 Task: Compose an email with the signature Georgia Howard with the subject Request for a skill assessment and the message Please let me know if there are any updates on the issue. from softage.2@softage.net to softage.5@softage.net with an attached image file Team_photo.jpg Undo the message and rewrite the message as I appreciate your attention to detail and thorough response. Send the email. Finally, move the email from Sent Items to the label Haircare
Action: Mouse moved to (106, 122)
Screenshot: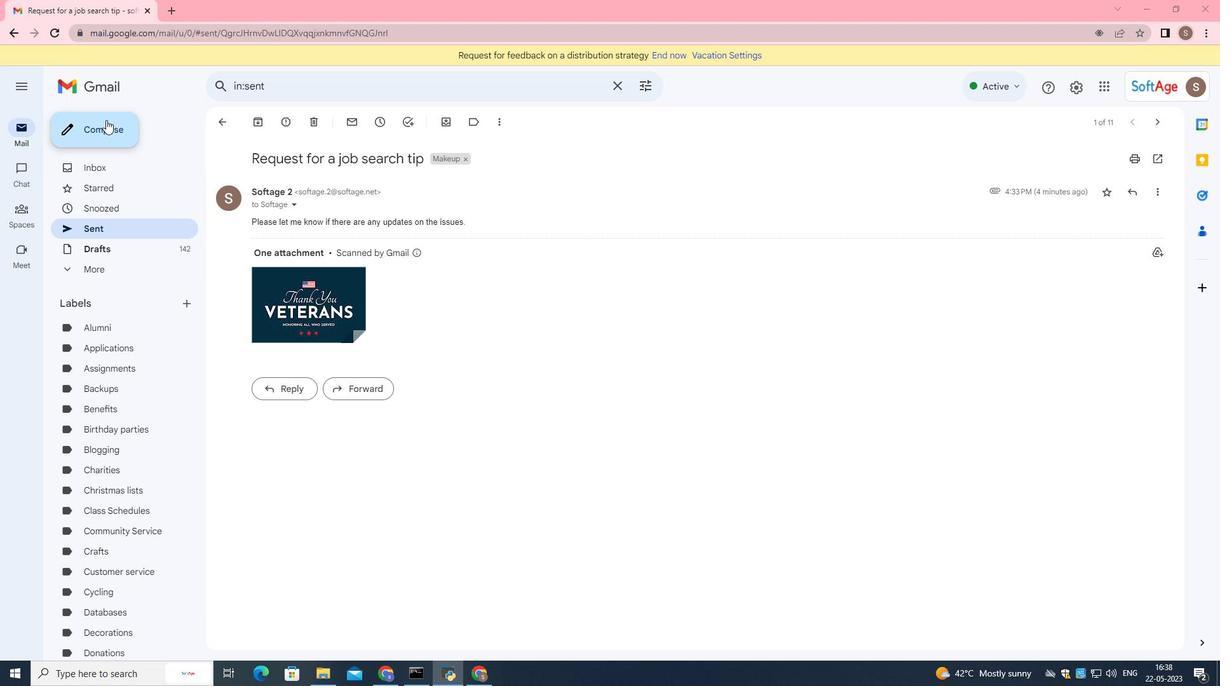 
Action: Mouse pressed left at (106, 122)
Screenshot: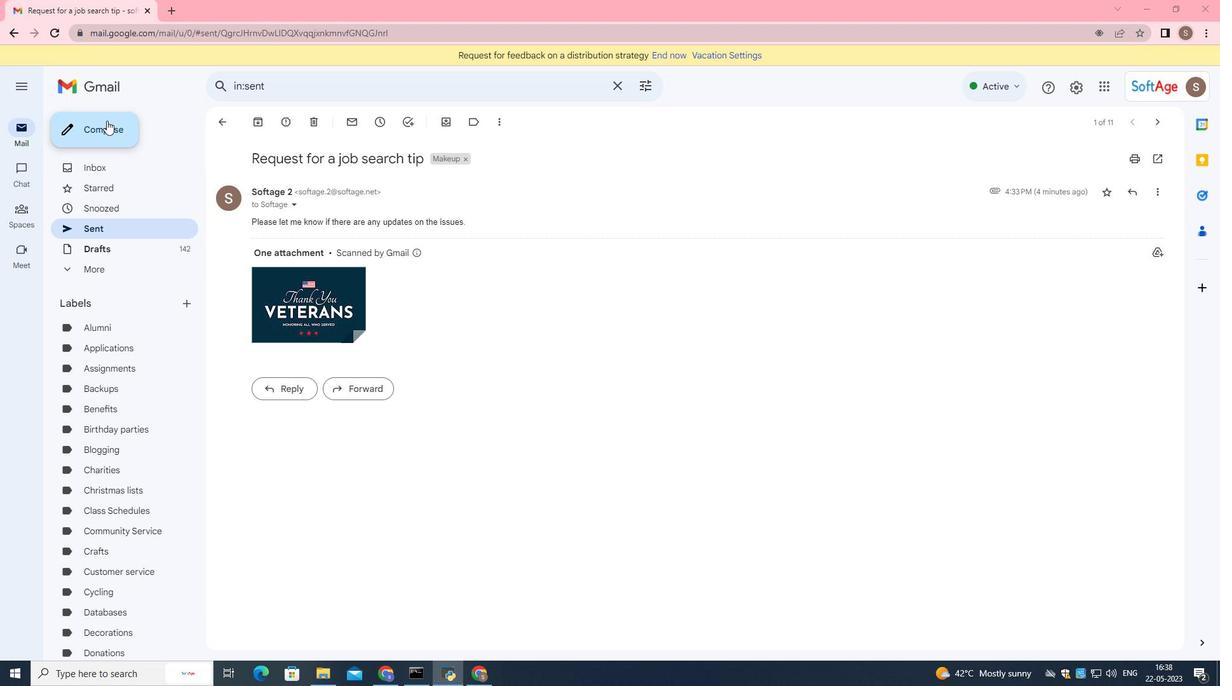 
Action: Mouse moved to (89, 87)
Screenshot: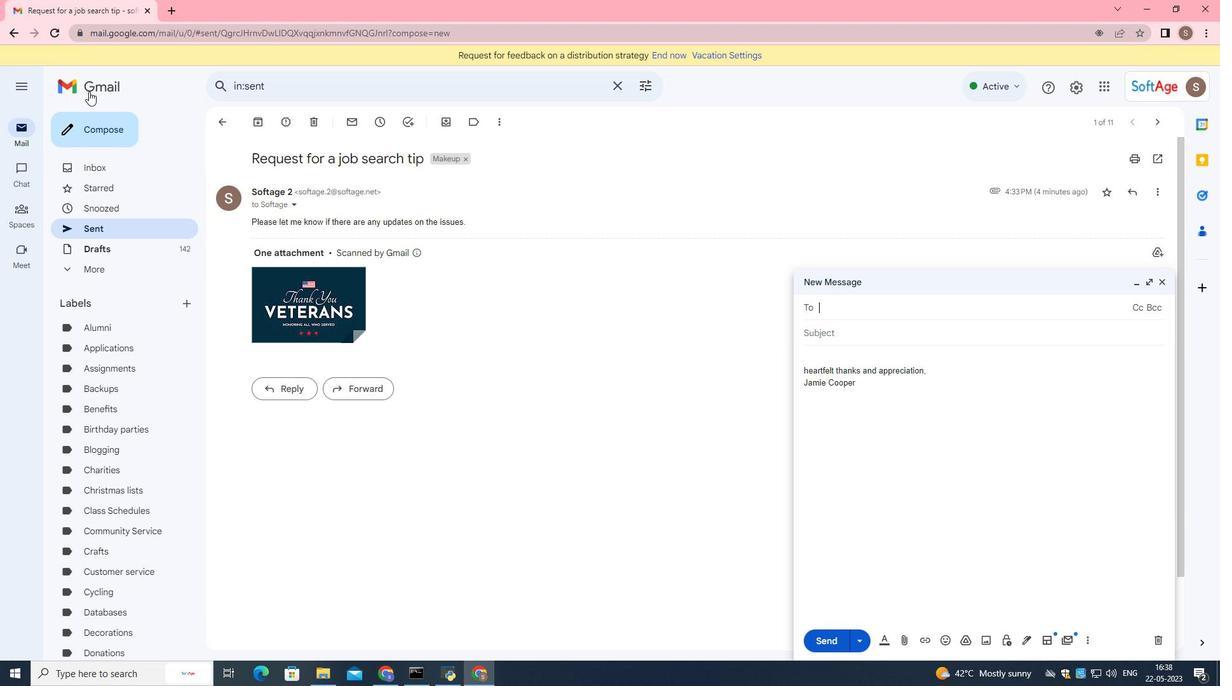 
Action: Mouse pressed left at (89, 87)
Screenshot: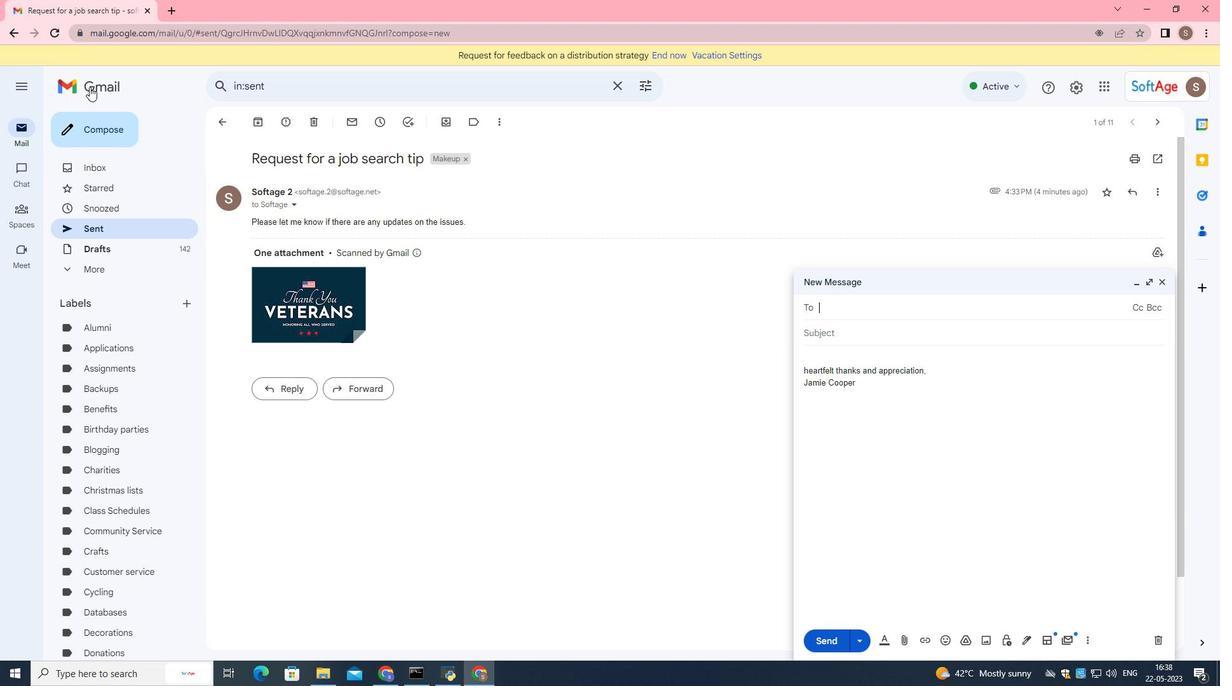 
Action: Mouse moved to (1162, 282)
Screenshot: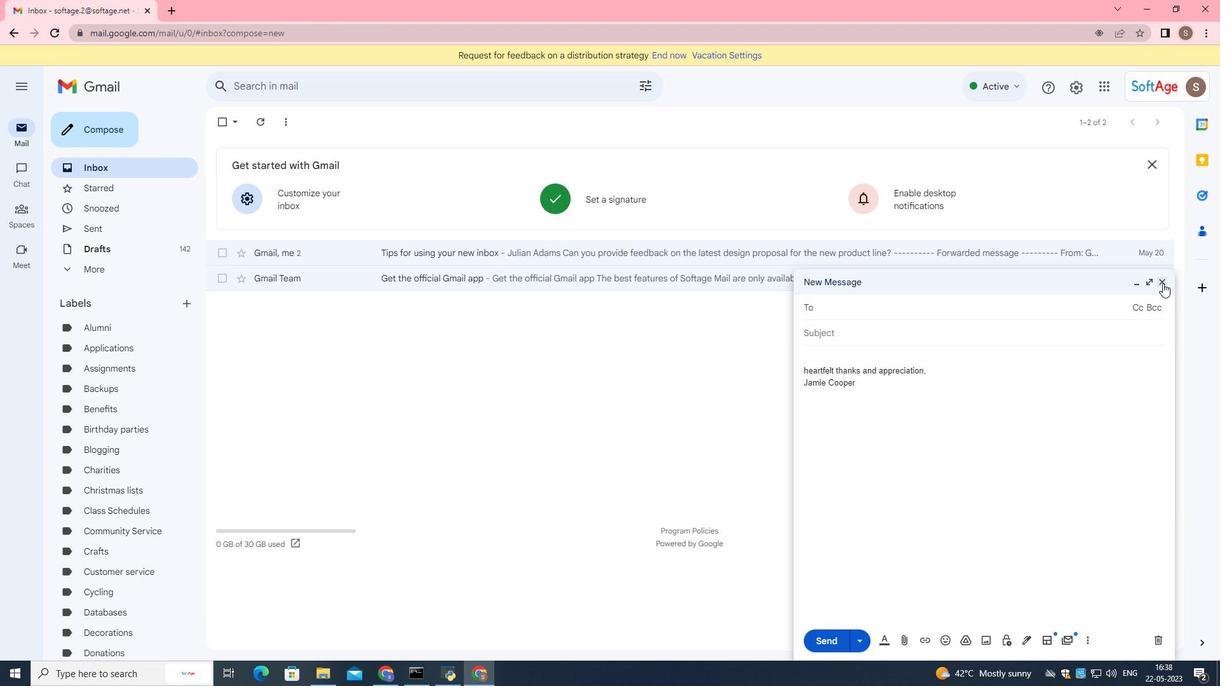 
Action: Mouse pressed left at (1162, 282)
Screenshot: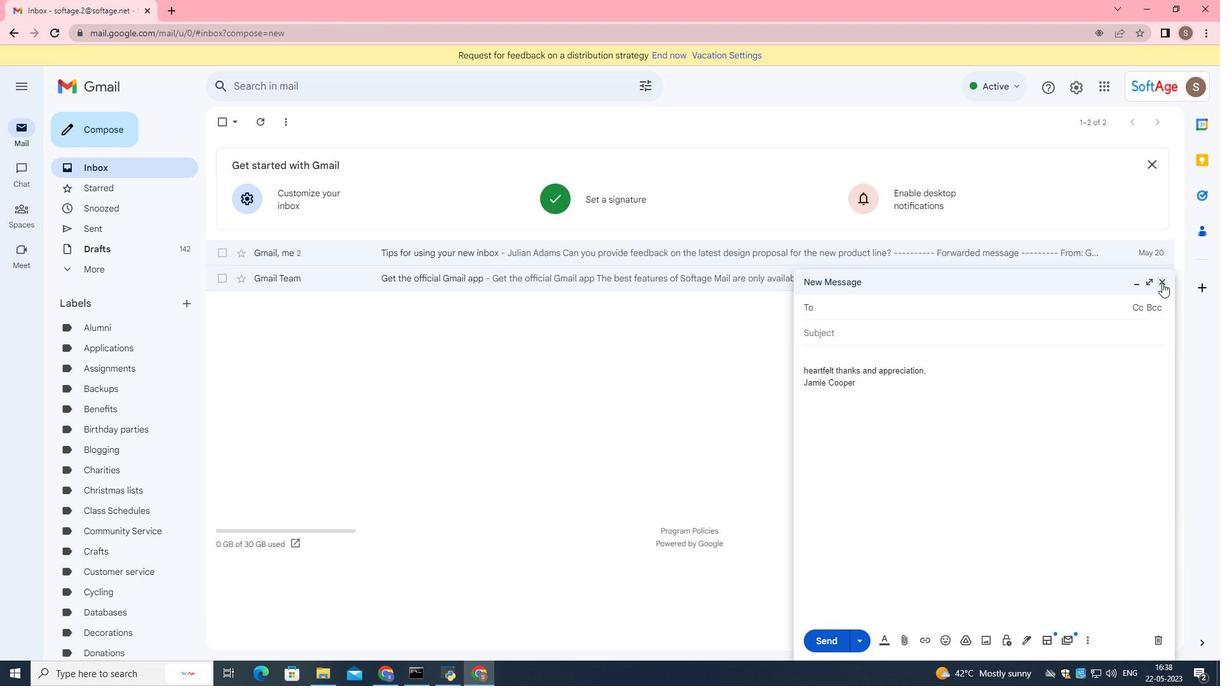 
Action: Mouse moved to (70, 92)
Screenshot: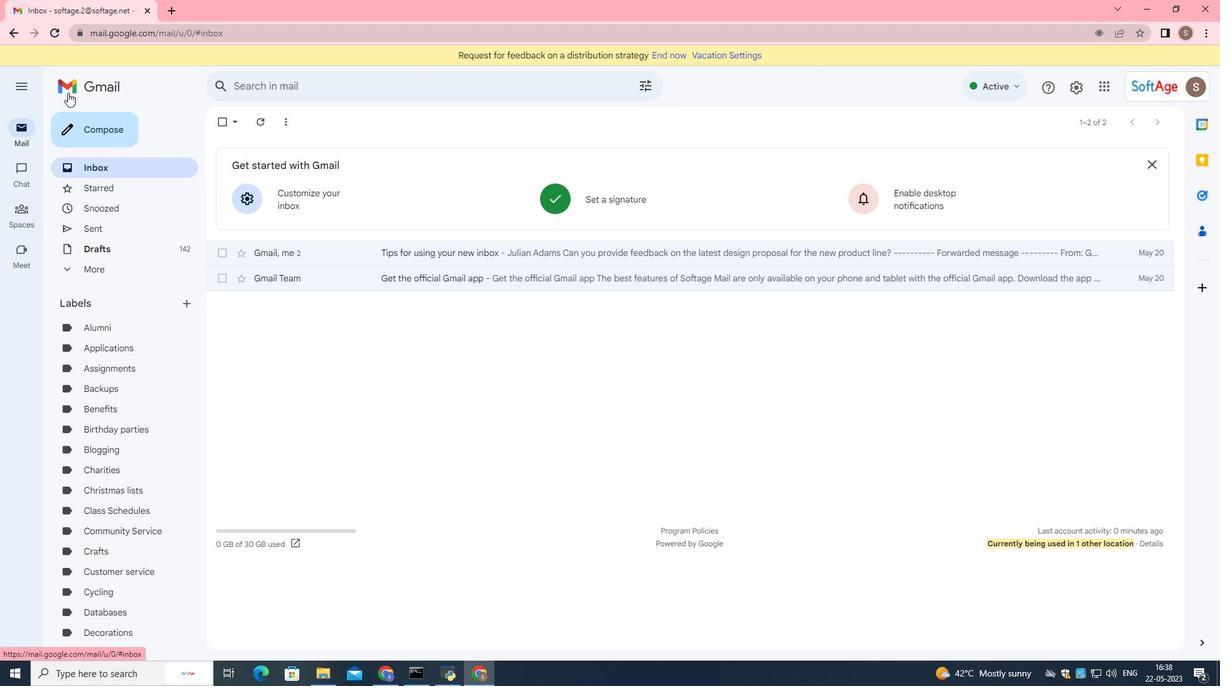 
Action: Mouse pressed left at (70, 92)
Screenshot: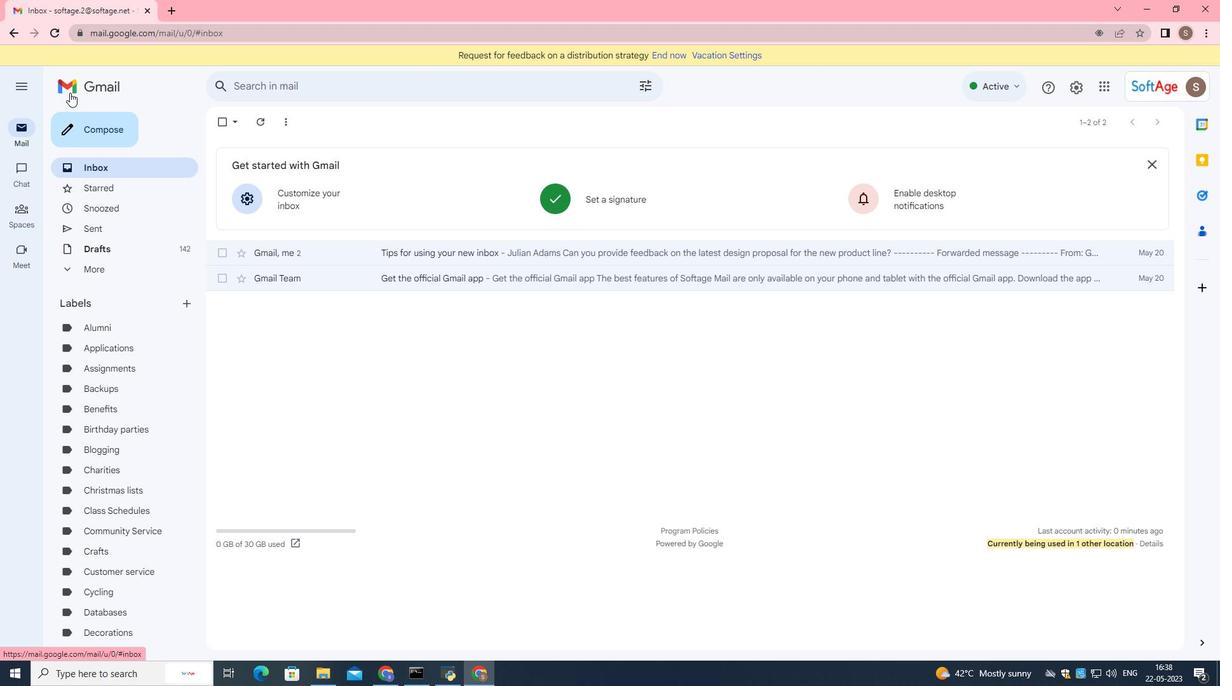
Action: Mouse moved to (93, 126)
Screenshot: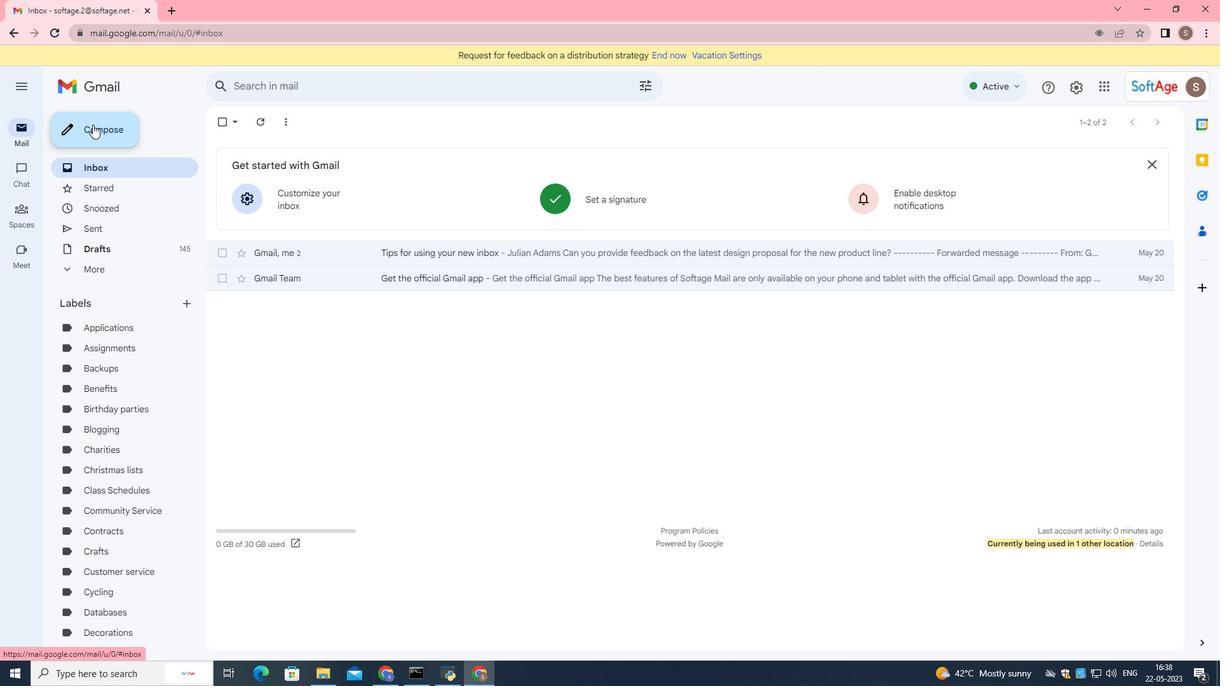 
Action: Mouse pressed left at (93, 126)
Screenshot: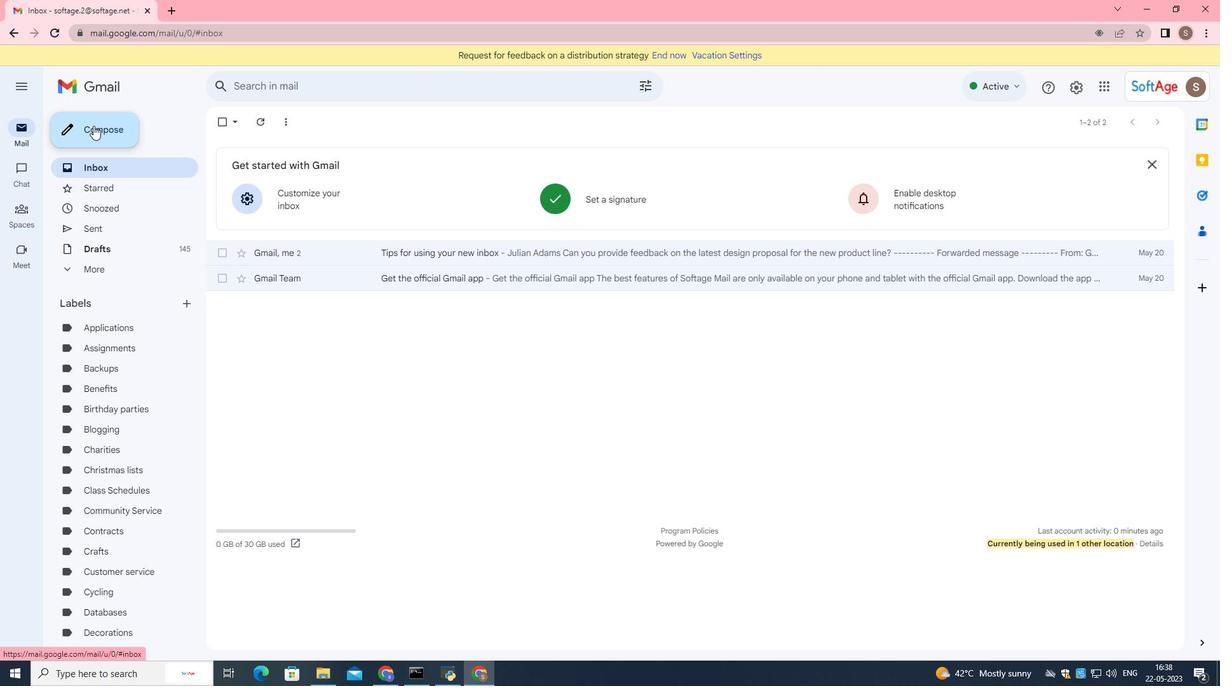 
Action: Mouse moved to (1028, 643)
Screenshot: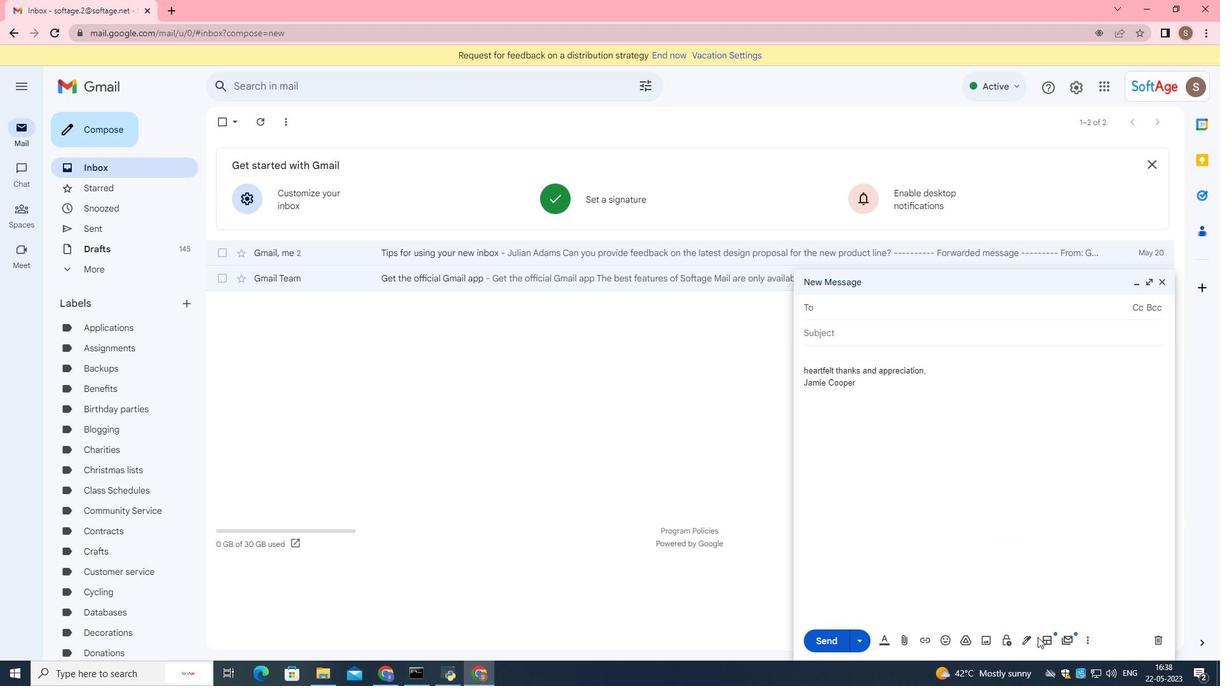 
Action: Mouse pressed left at (1028, 643)
Screenshot: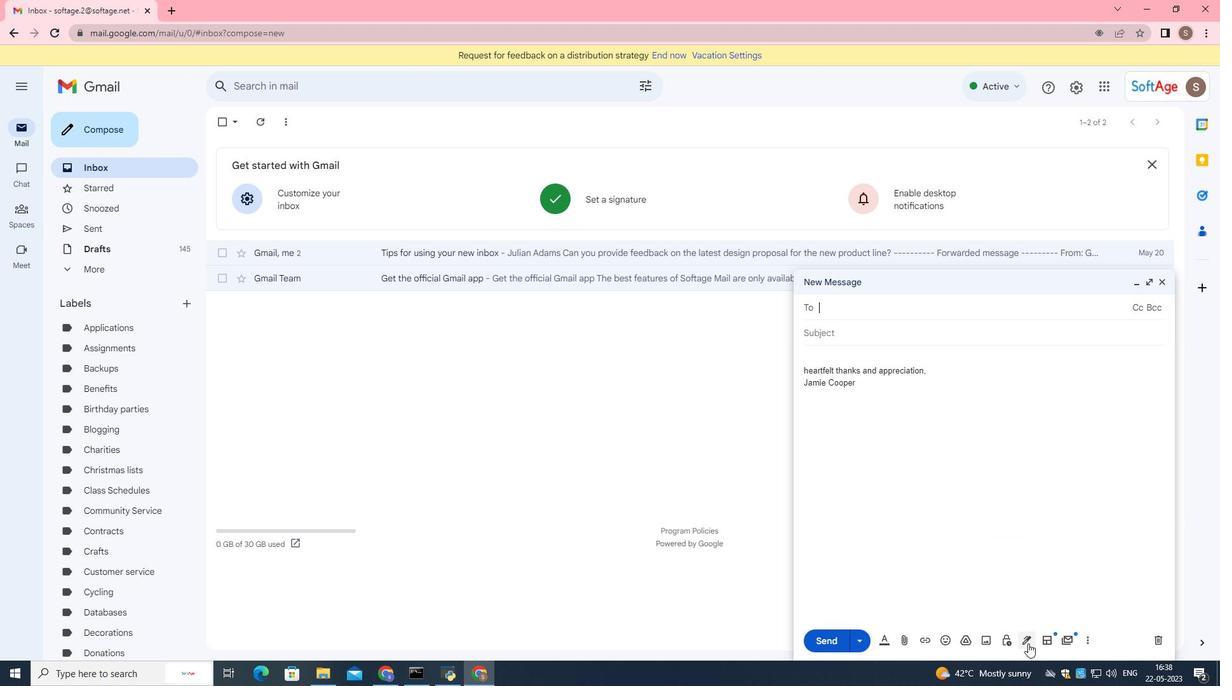 
Action: Mouse moved to (1053, 429)
Screenshot: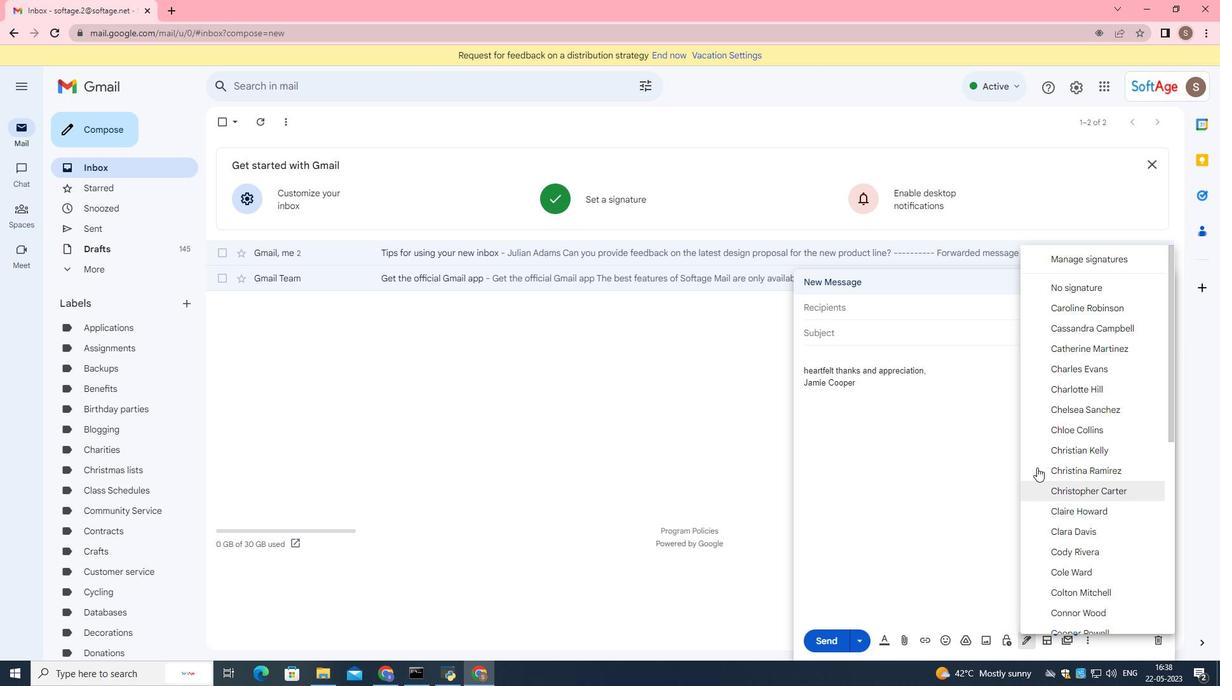
Action: Mouse scrolled (1053, 429) with delta (0, 0)
Screenshot: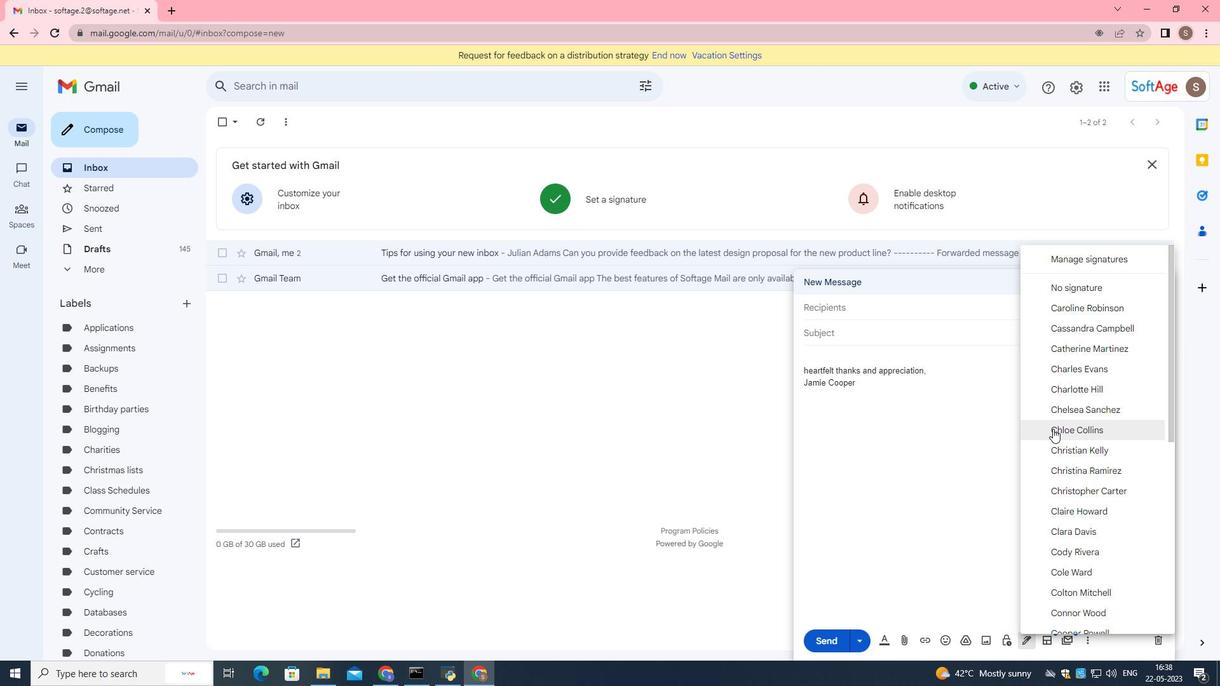 
Action: Mouse scrolled (1053, 429) with delta (0, 0)
Screenshot: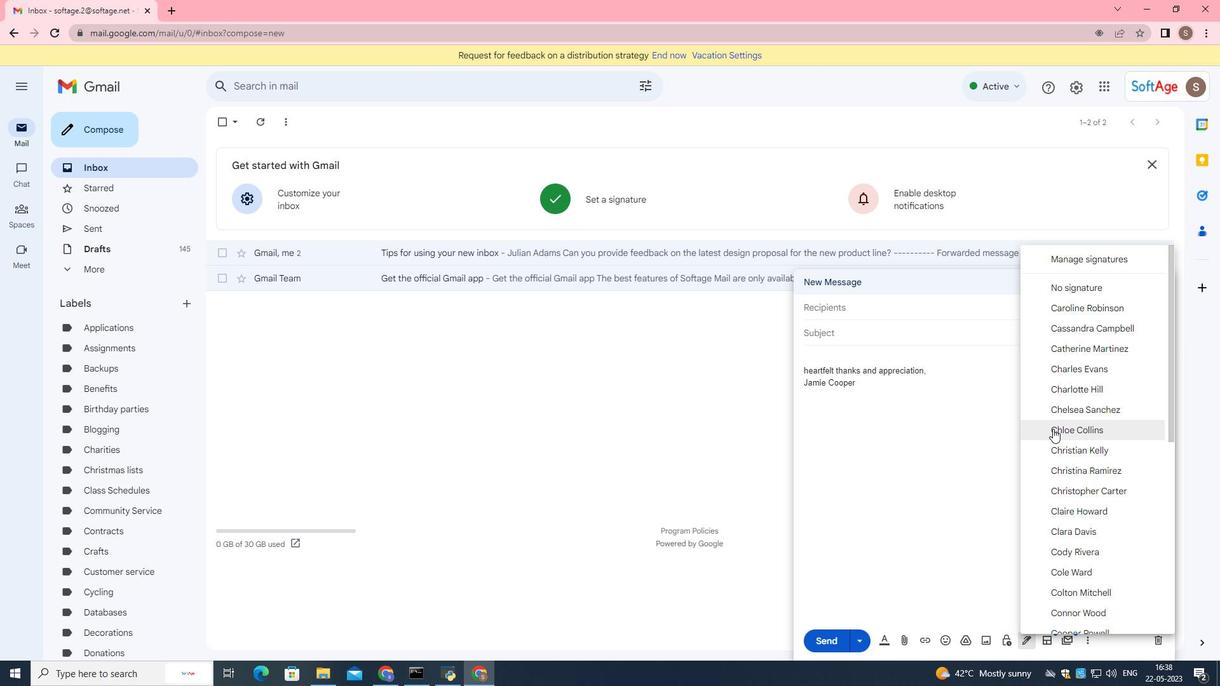 
Action: Mouse moved to (1106, 418)
Screenshot: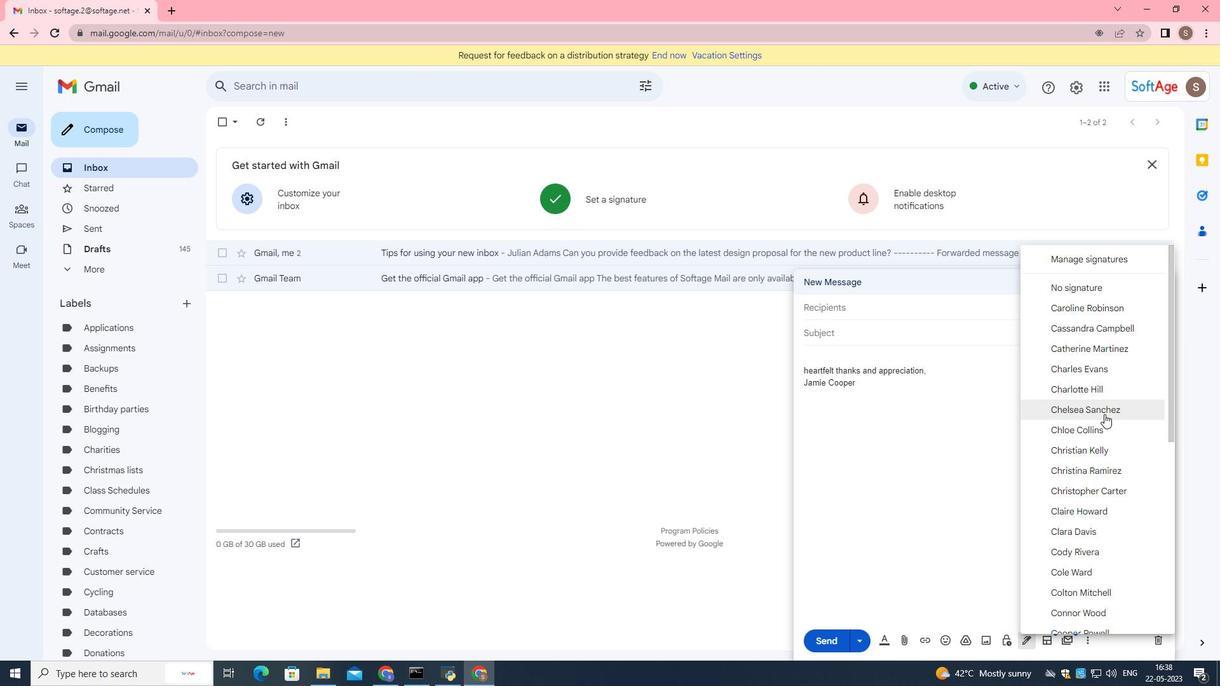 
Action: Mouse scrolled (1106, 417) with delta (0, 0)
Screenshot: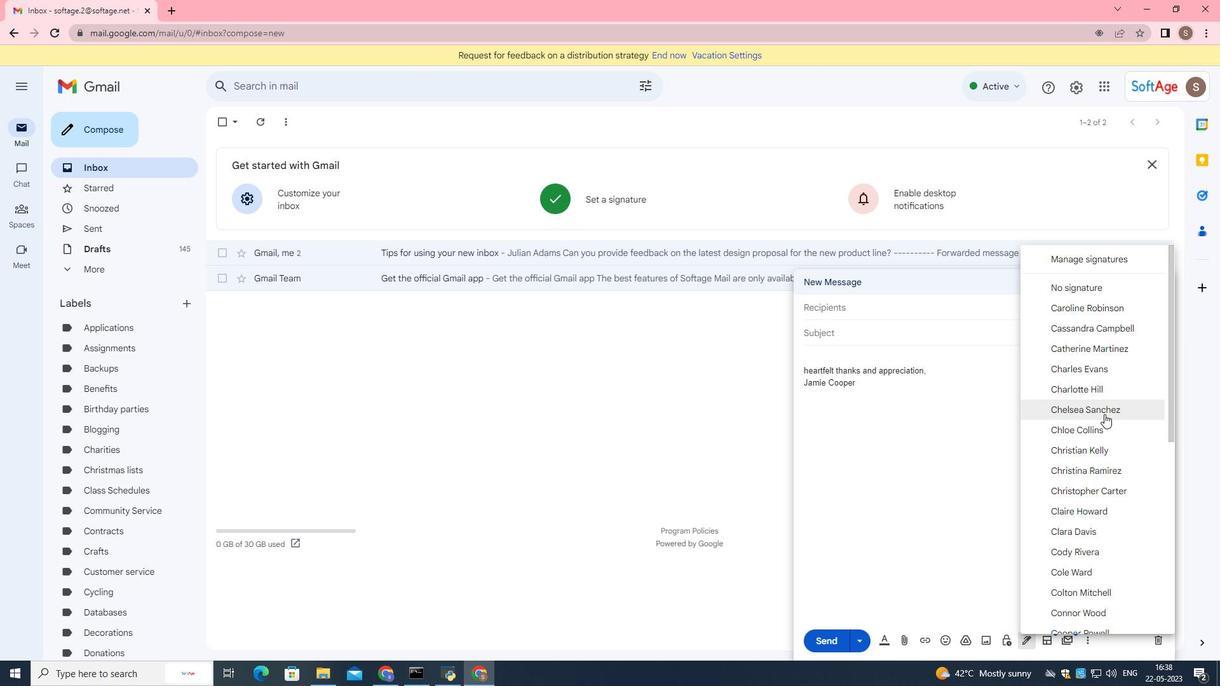 
Action: Mouse moved to (1106, 419)
Screenshot: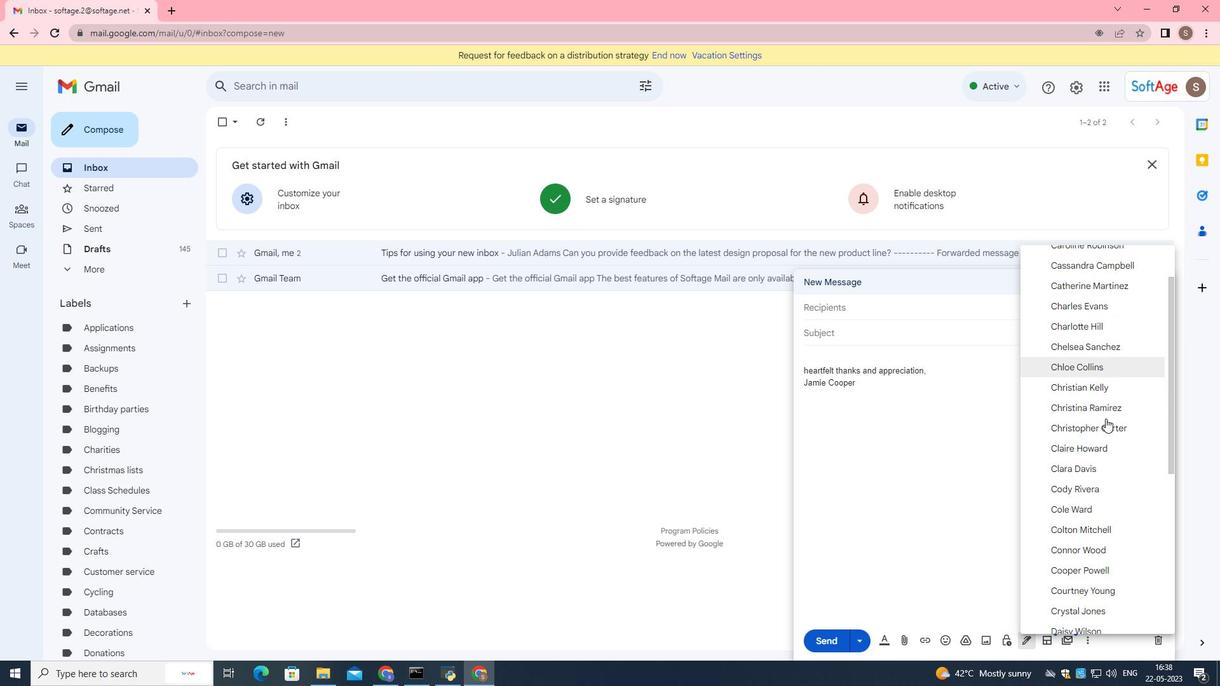 
Action: Mouse scrolled (1106, 418) with delta (0, 0)
Screenshot: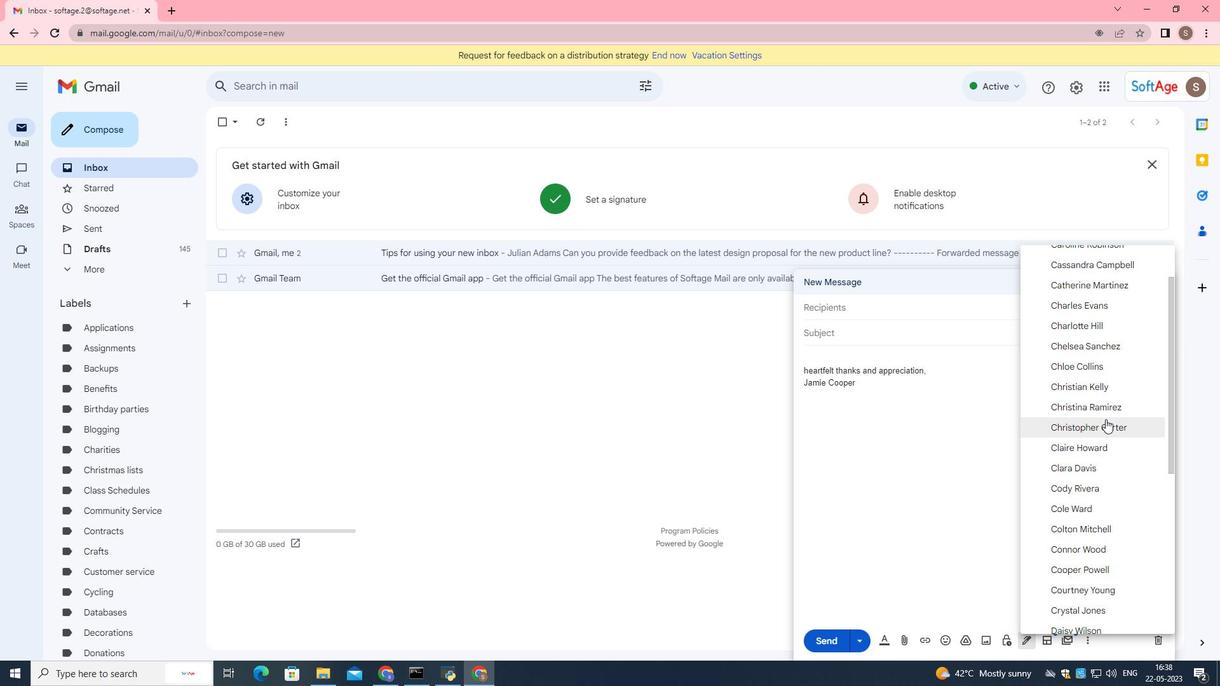 
Action: Mouse scrolled (1106, 418) with delta (0, 0)
Screenshot: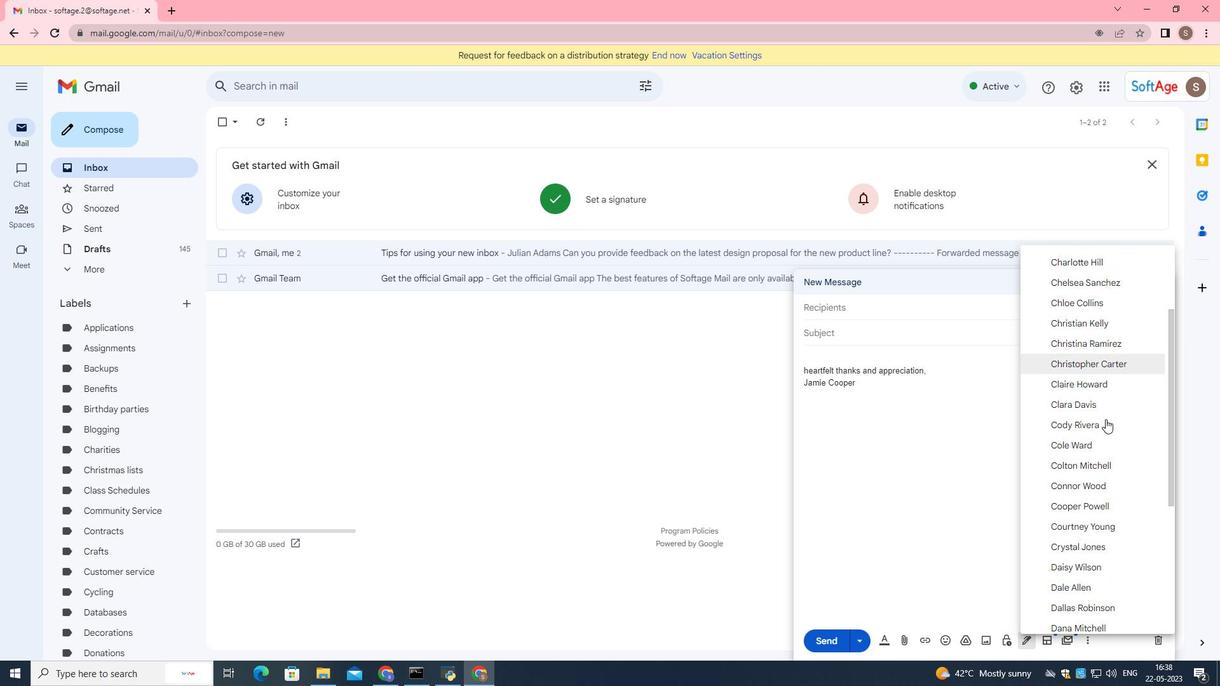 
Action: Mouse scrolled (1106, 418) with delta (0, 0)
Screenshot: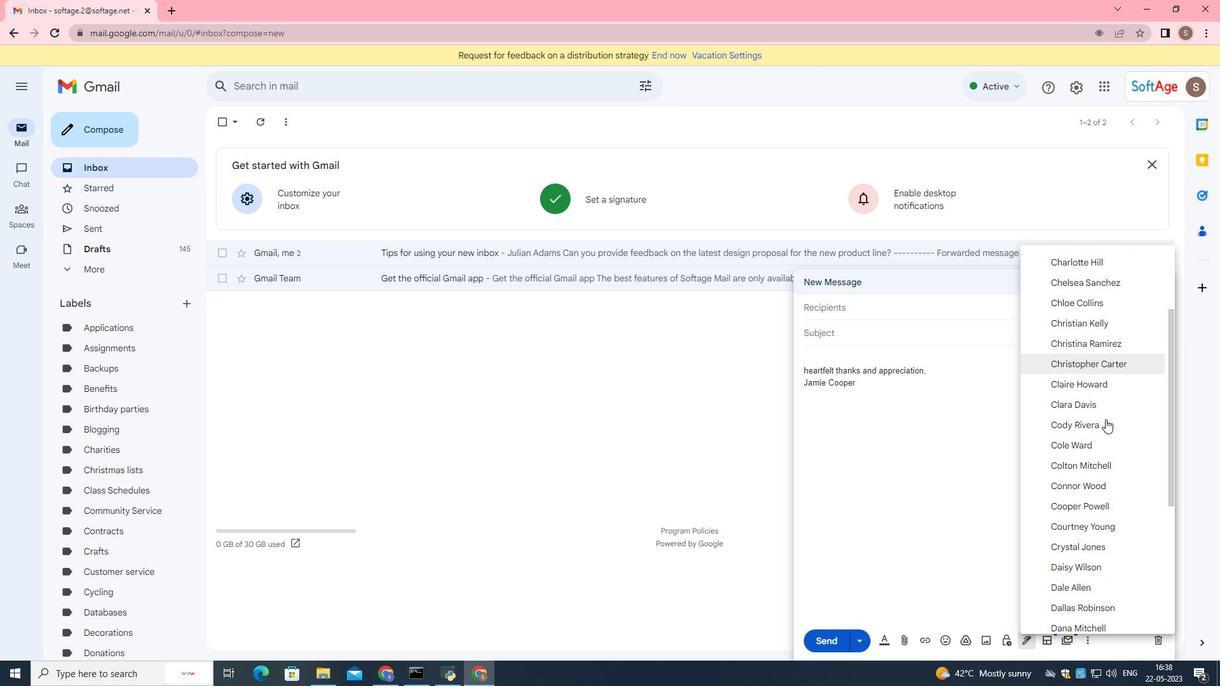
Action: Mouse scrolled (1106, 418) with delta (0, 0)
Screenshot: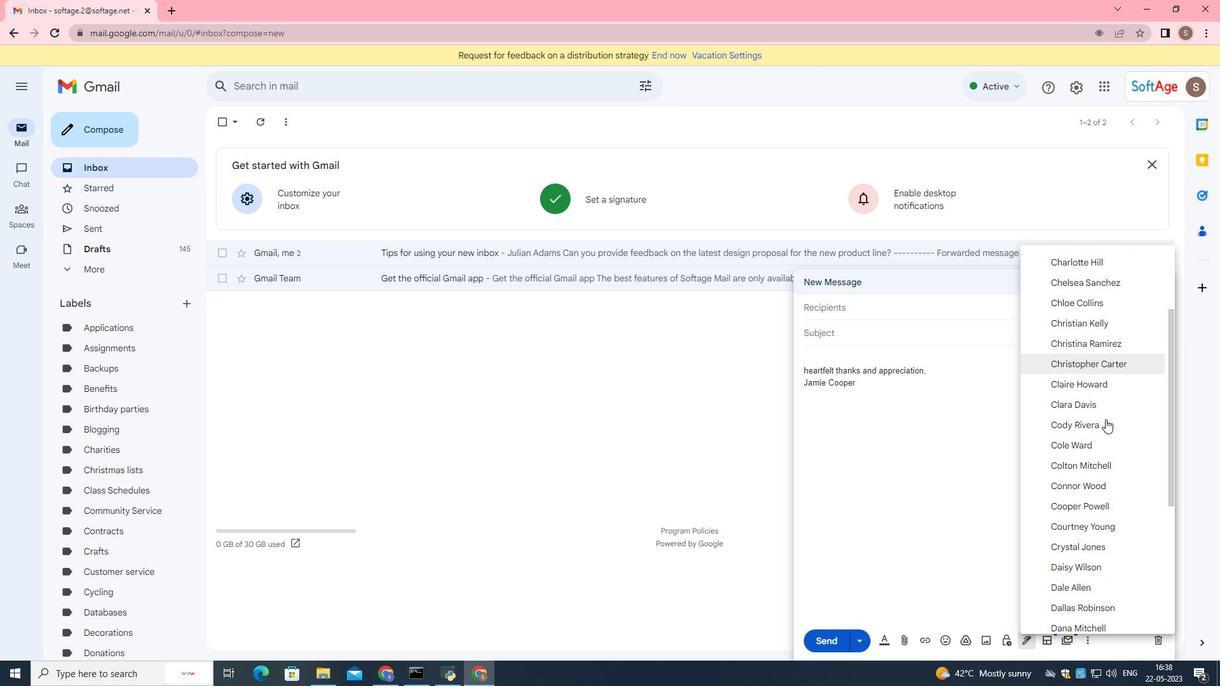 
Action: Mouse scrolled (1106, 418) with delta (0, 0)
Screenshot: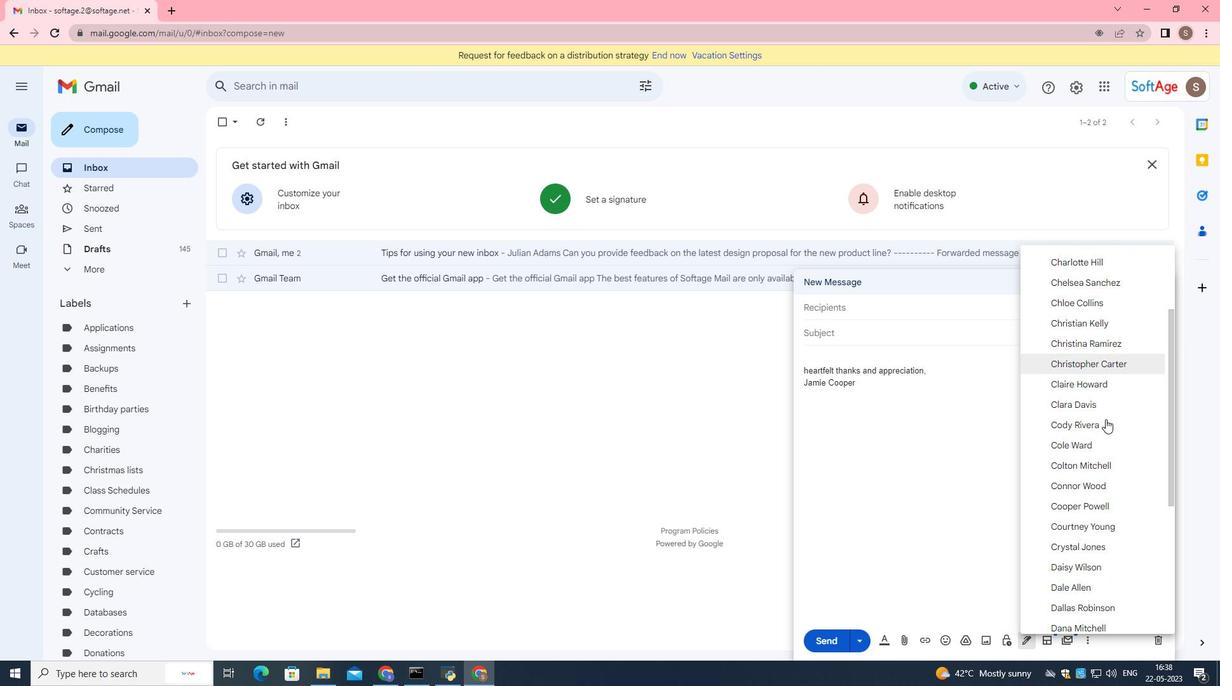 
Action: Mouse scrolled (1106, 418) with delta (0, 0)
Screenshot: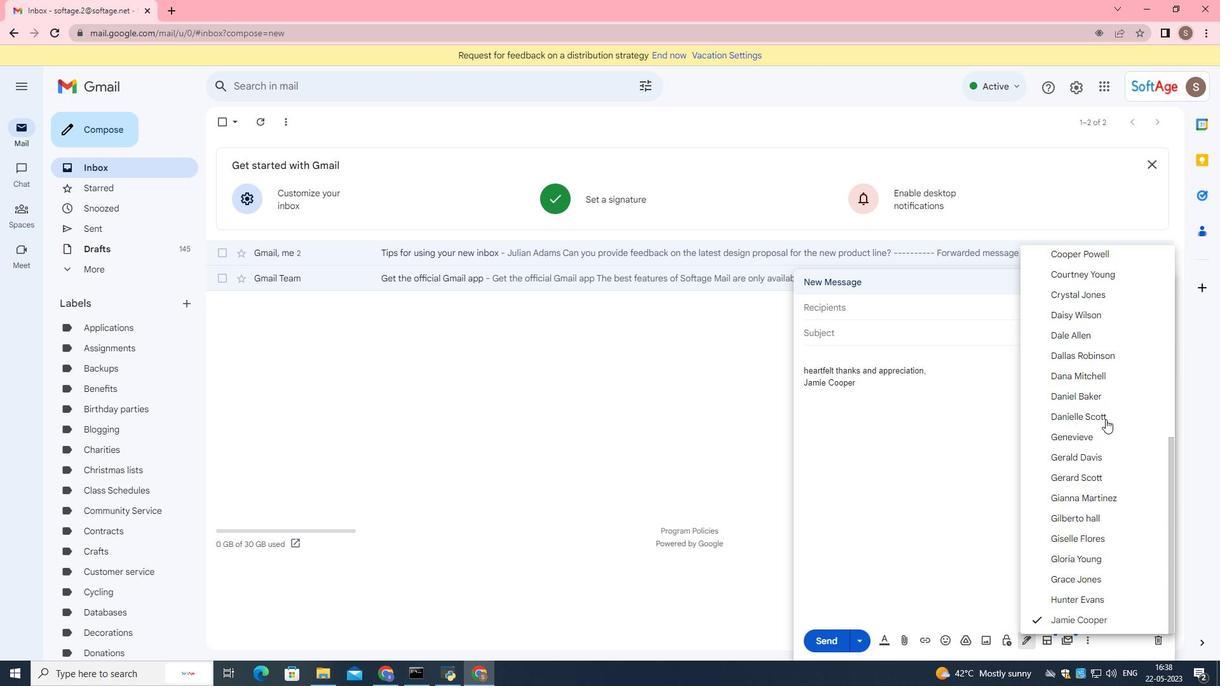 
Action: Mouse scrolled (1106, 418) with delta (0, 0)
Screenshot: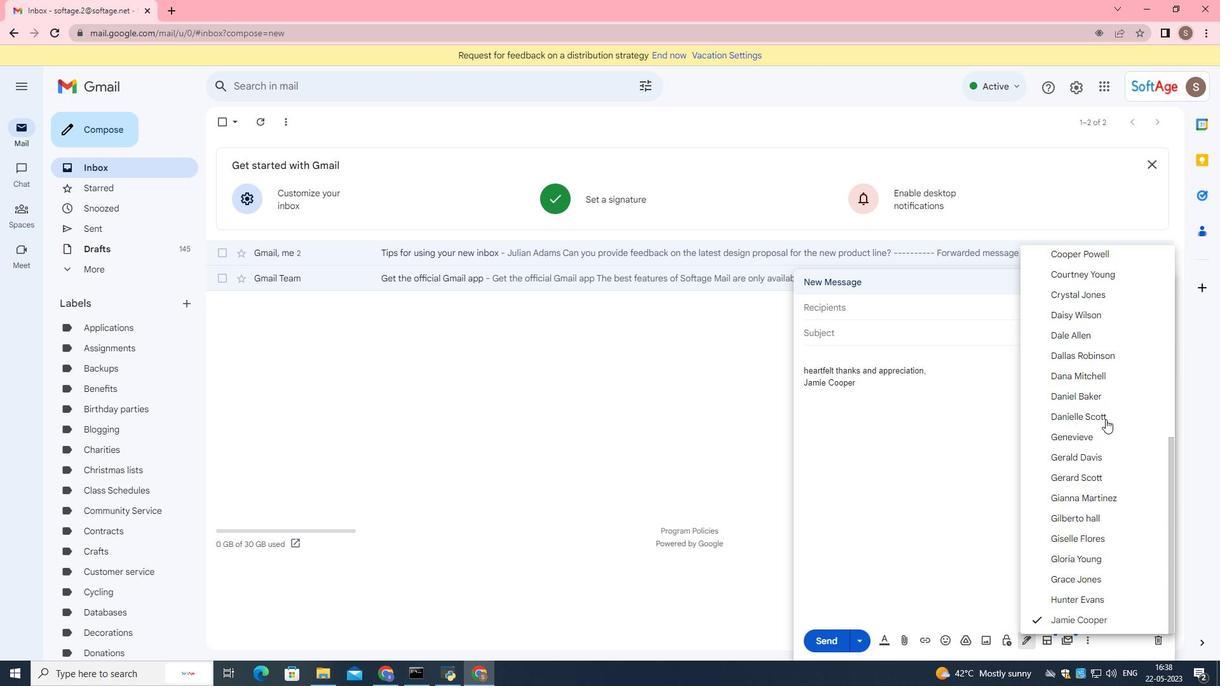 
Action: Mouse scrolled (1106, 418) with delta (0, 0)
Screenshot: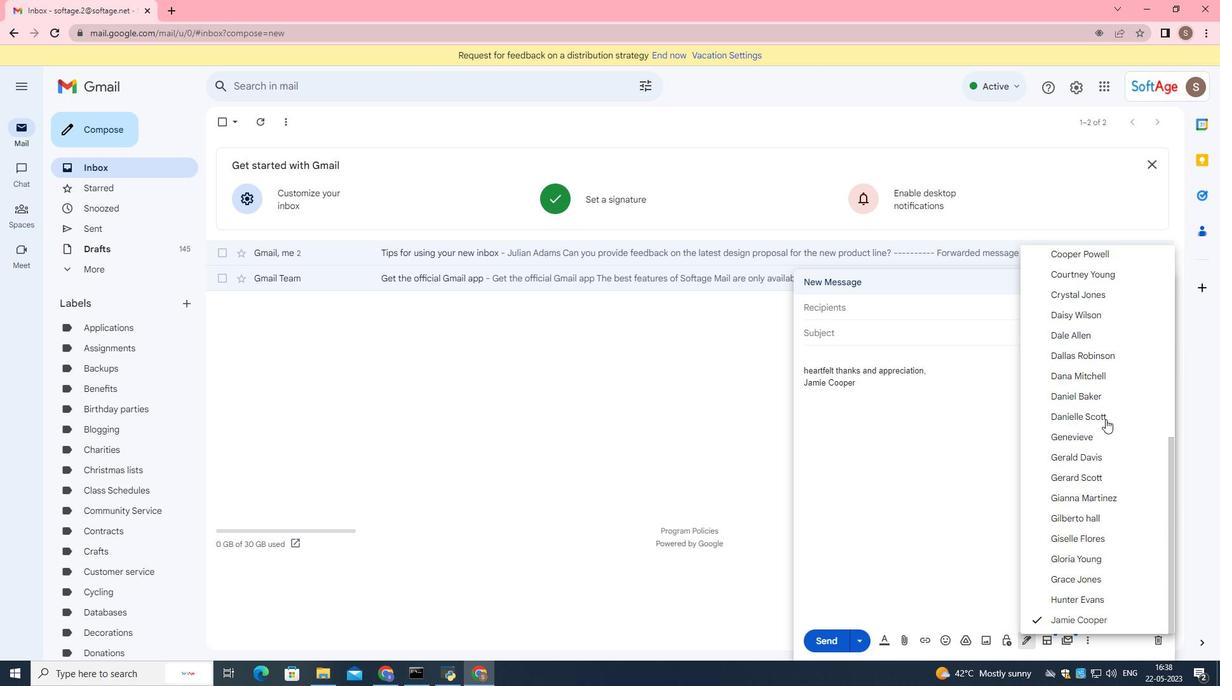 
Action: Mouse scrolled (1106, 418) with delta (0, 0)
Screenshot: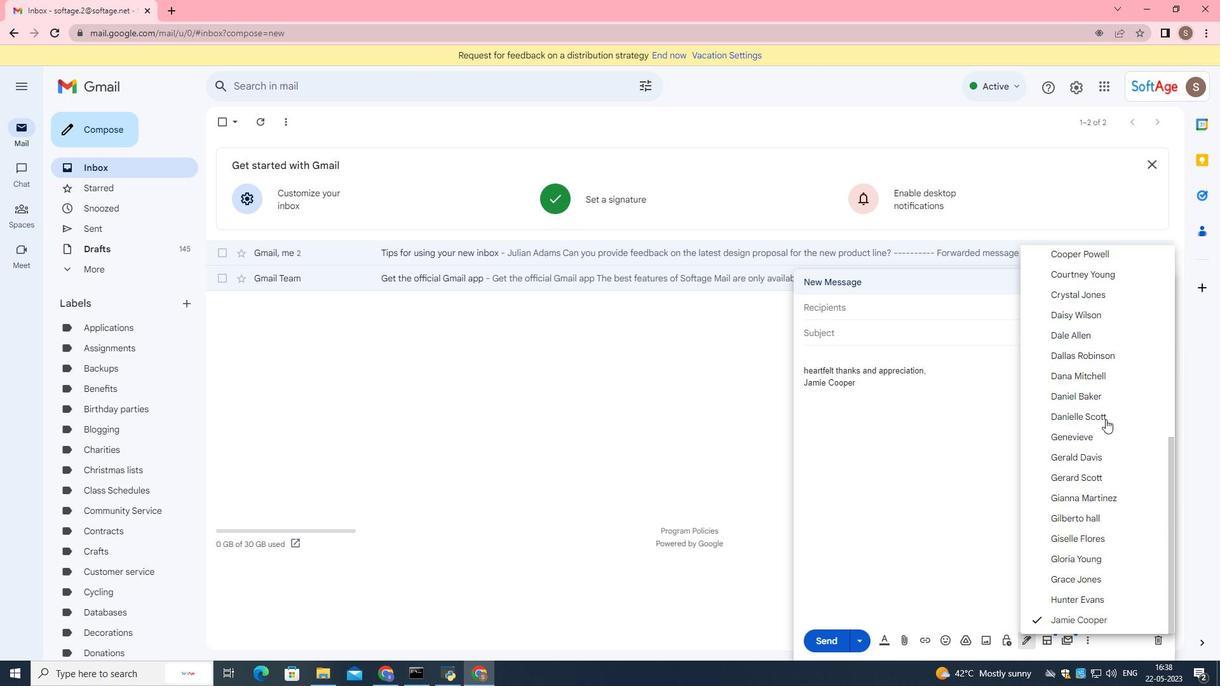 
Action: Mouse scrolled (1106, 418) with delta (0, 0)
Screenshot: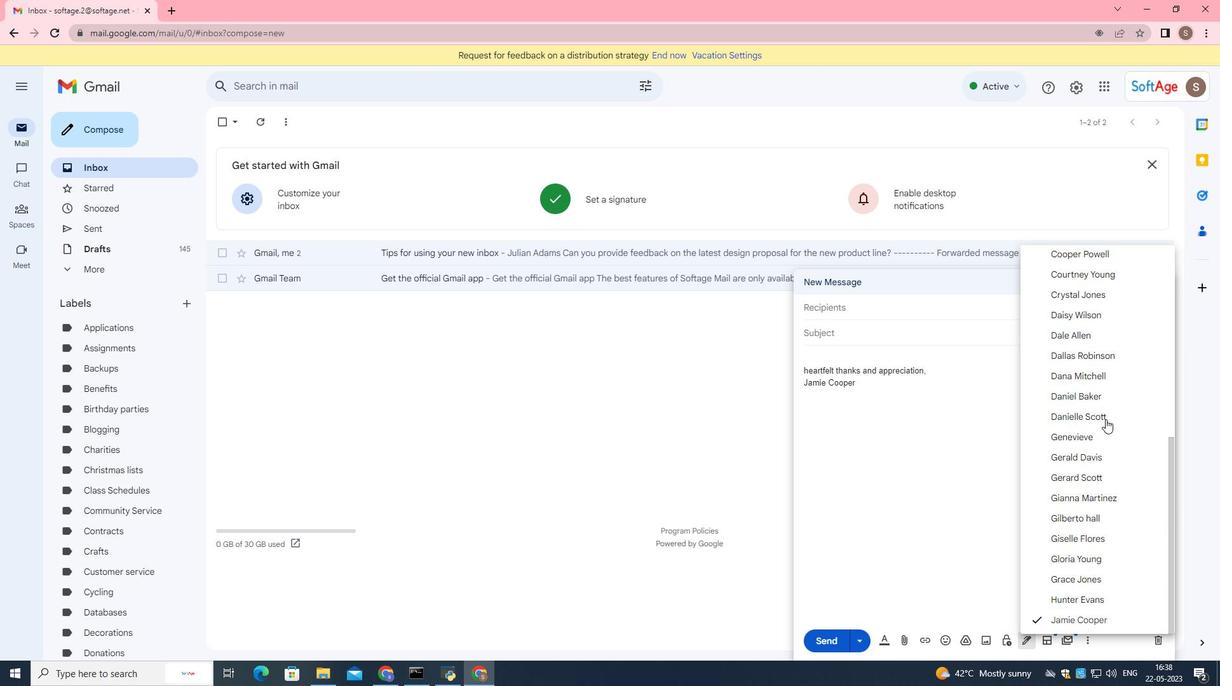 
Action: Mouse scrolled (1106, 418) with delta (0, 0)
Screenshot: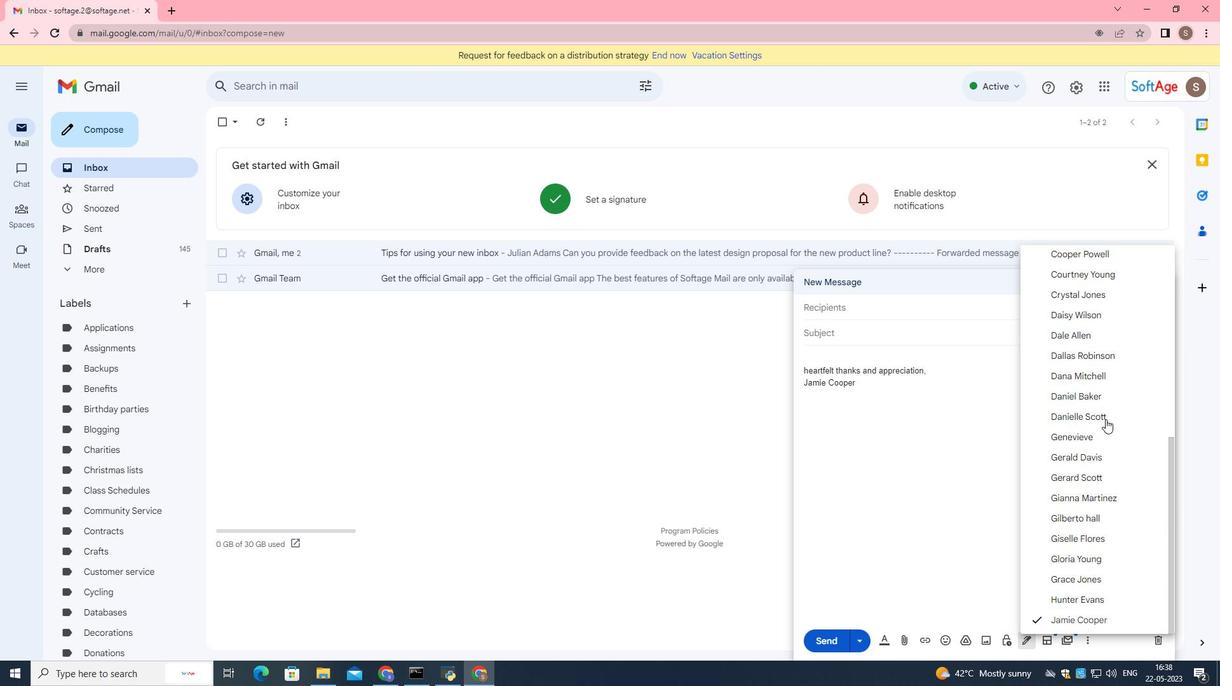 
Action: Mouse moved to (1072, 312)
Screenshot: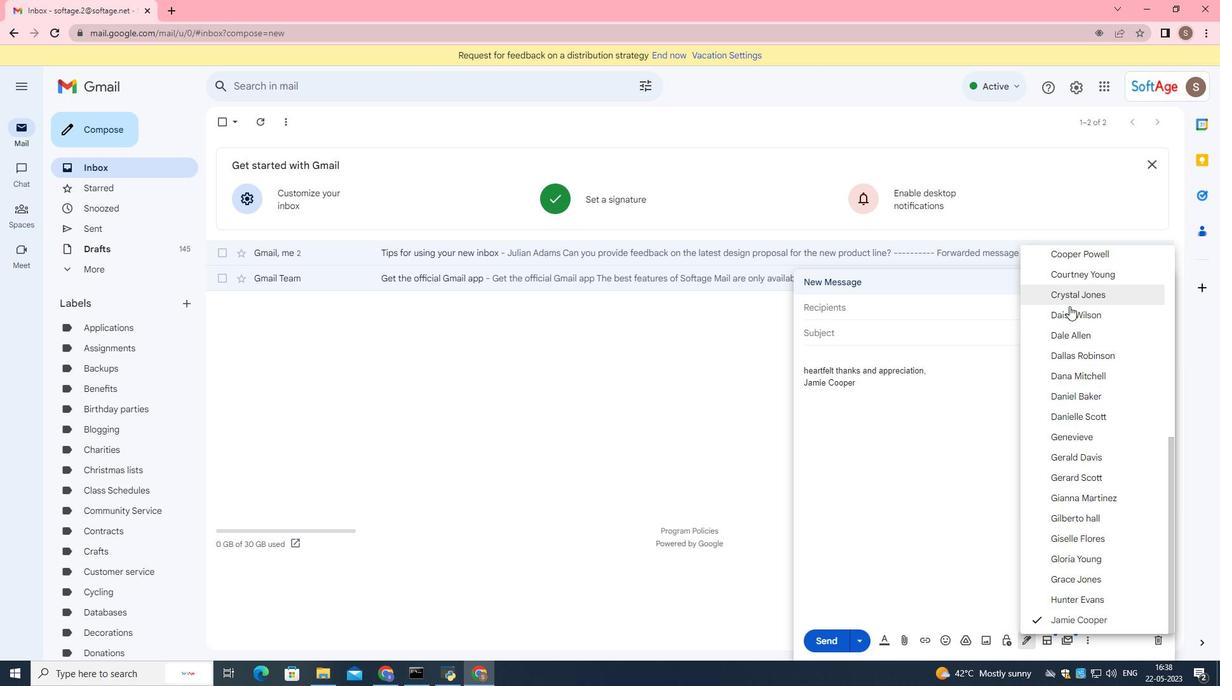 
Action: Mouse scrolled (1072, 313) with delta (0, 0)
Screenshot: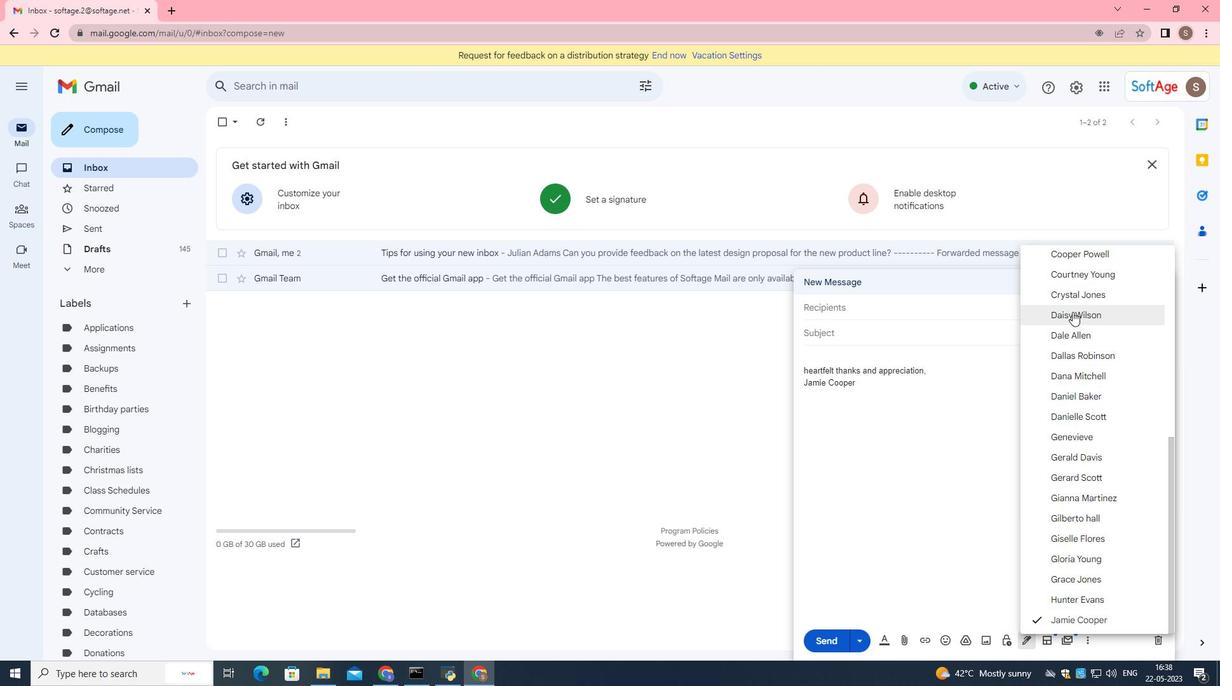 
Action: Mouse scrolled (1072, 313) with delta (0, 0)
Screenshot: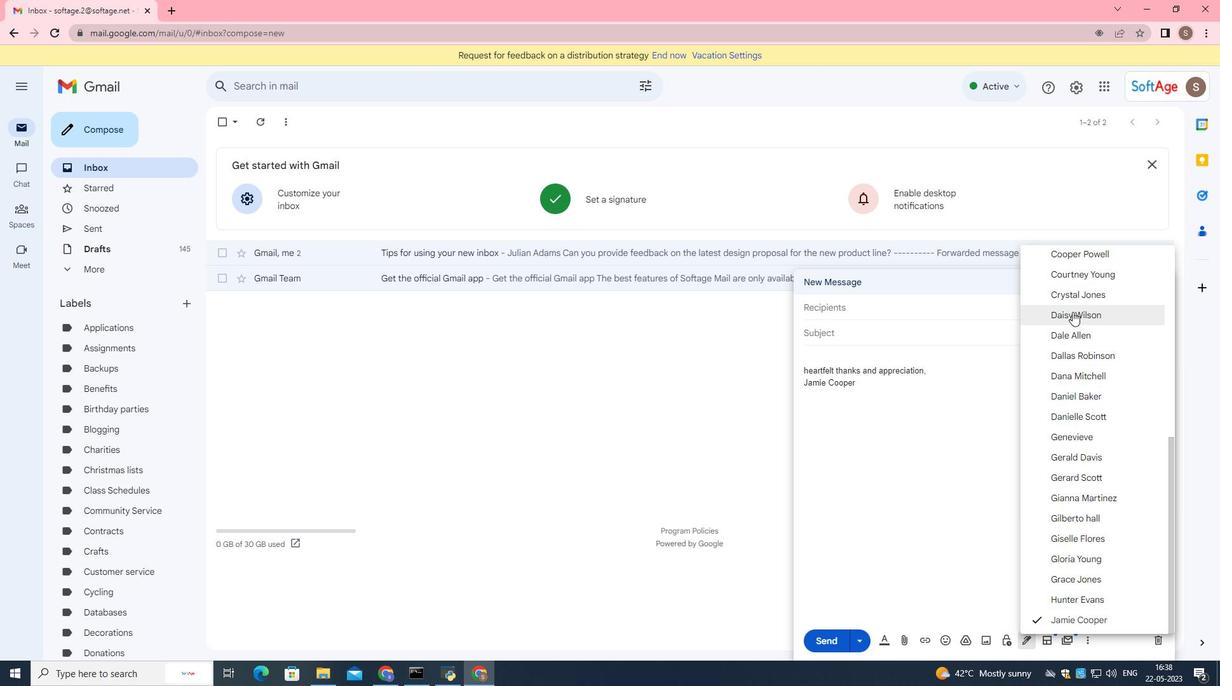 
Action: Mouse scrolled (1072, 313) with delta (0, 0)
Screenshot: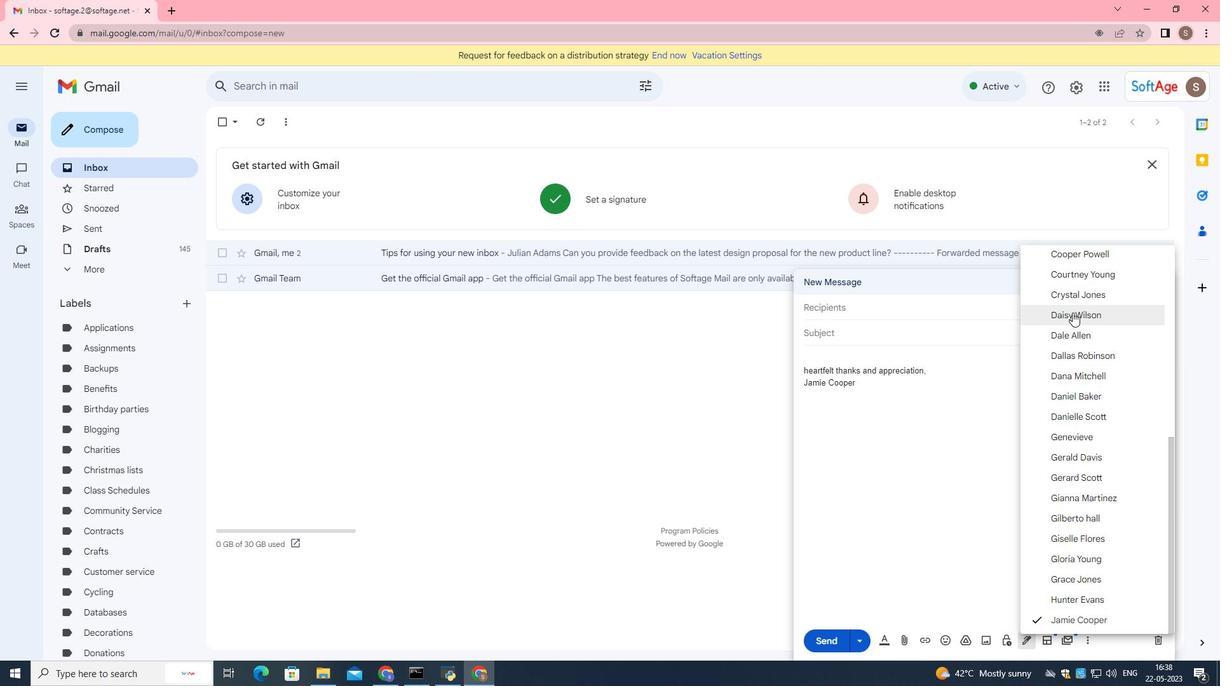 
Action: Mouse scrolled (1072, 313) with delta (0, 0)
Screenshot: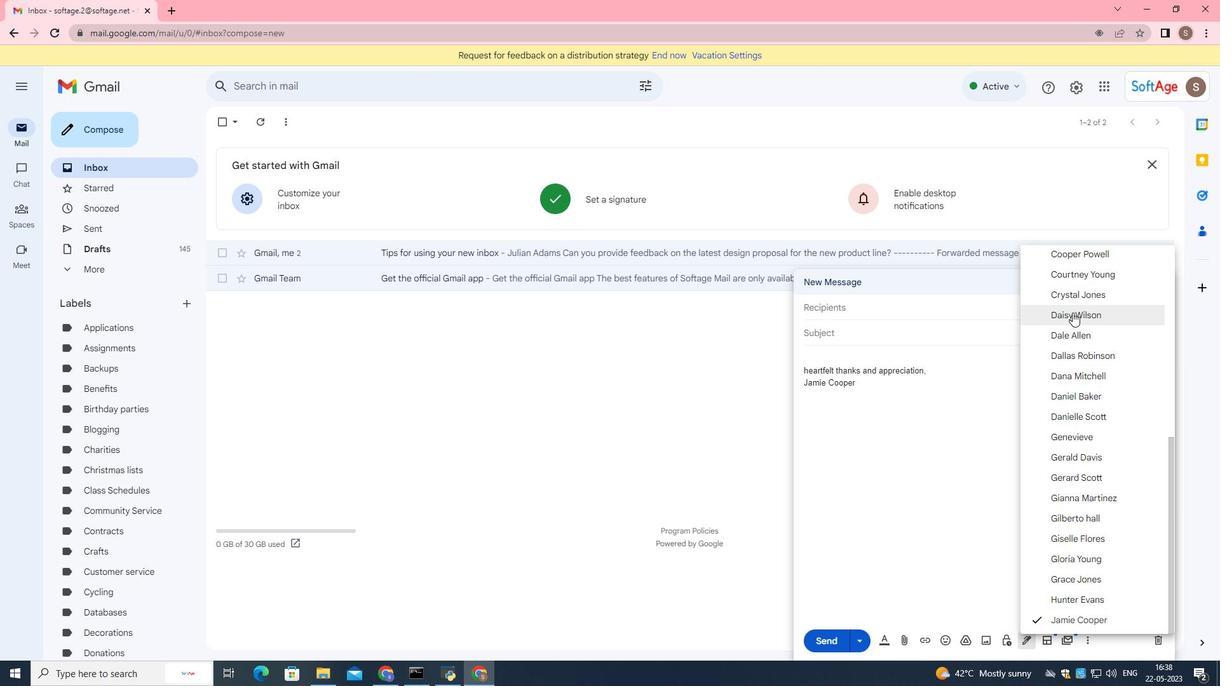 
Action: Mouse scrolled (1072, 313) with delta (0, 0)
Screenshot: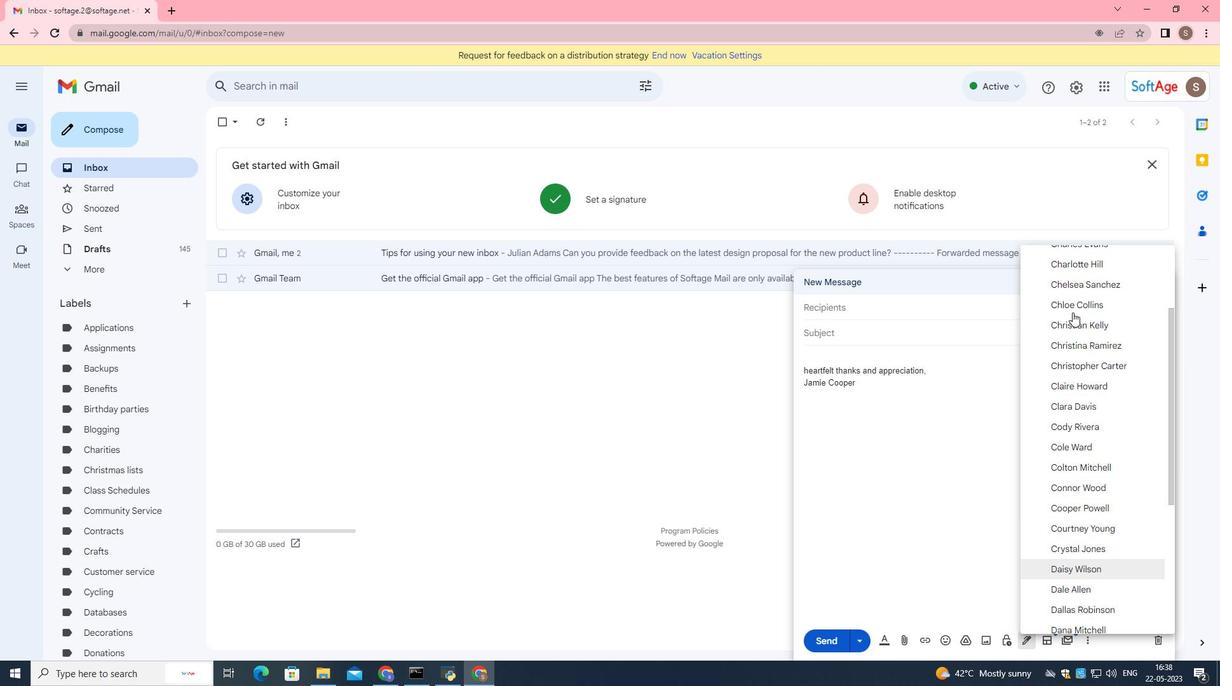 
Action: Mouse scrolled (1072, 313) with delta (0, 0)
Screenshot: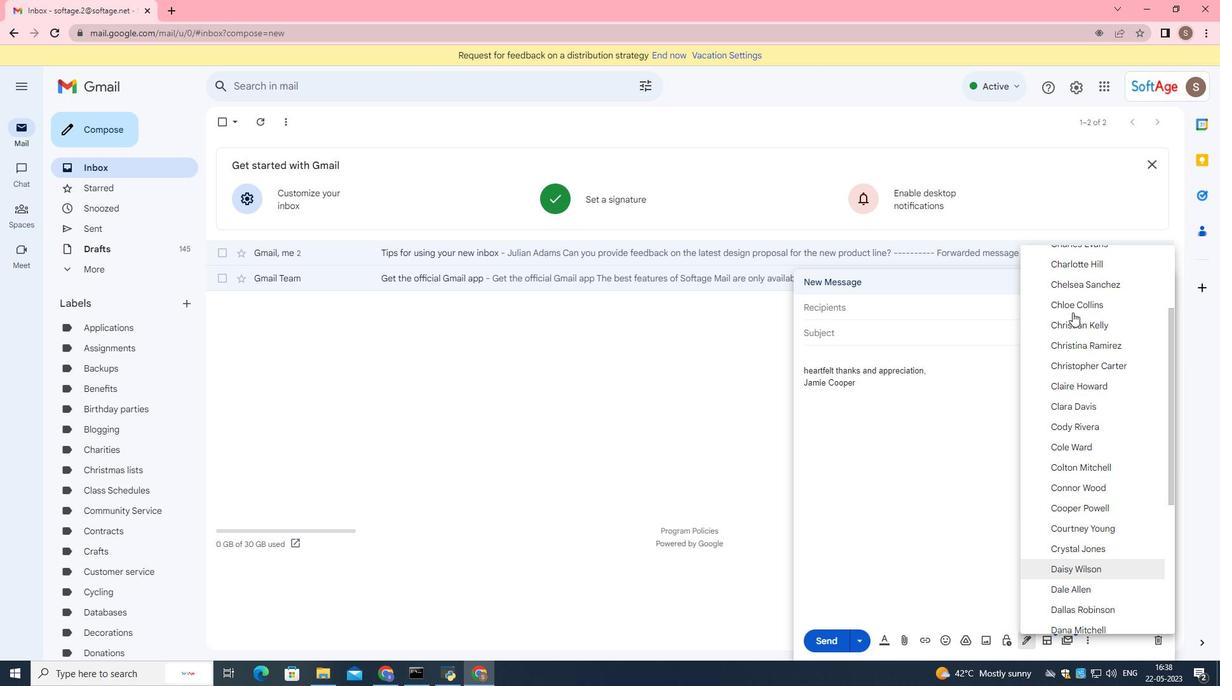 
Action: Mouse scrolled (1072, 313) with delta (0, 0)
Screenshot: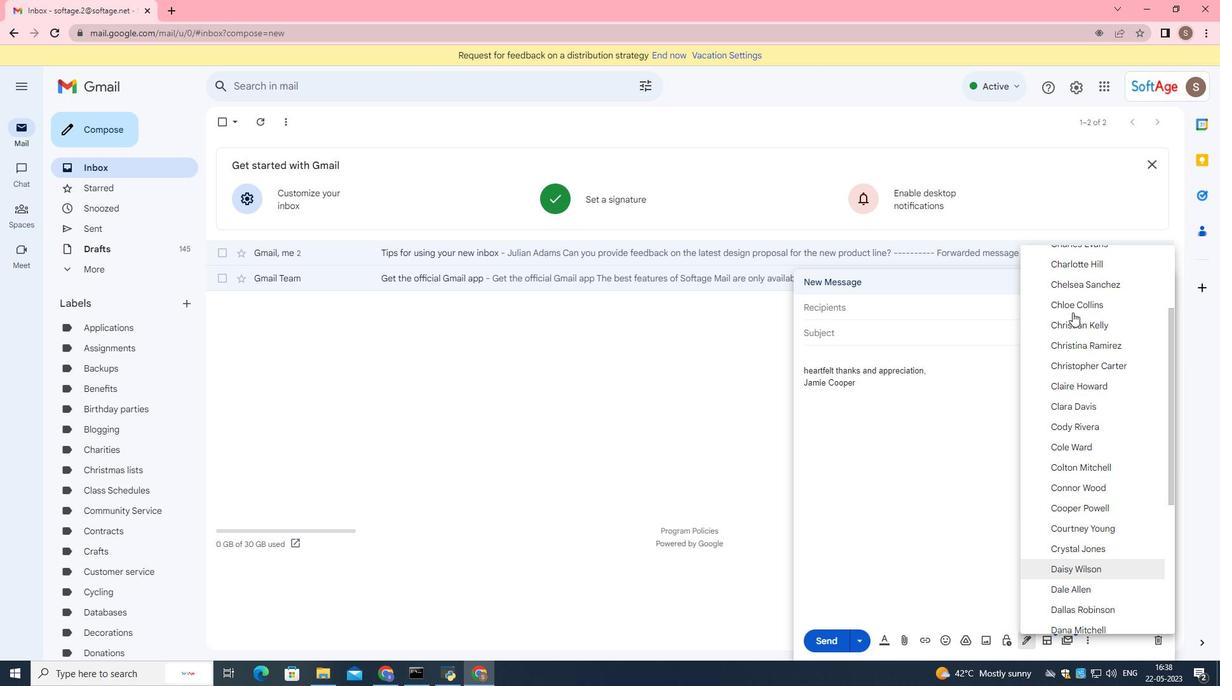 
Action: Mouse scrolled (1072, 313) with delta (0, 0)
Screenshot: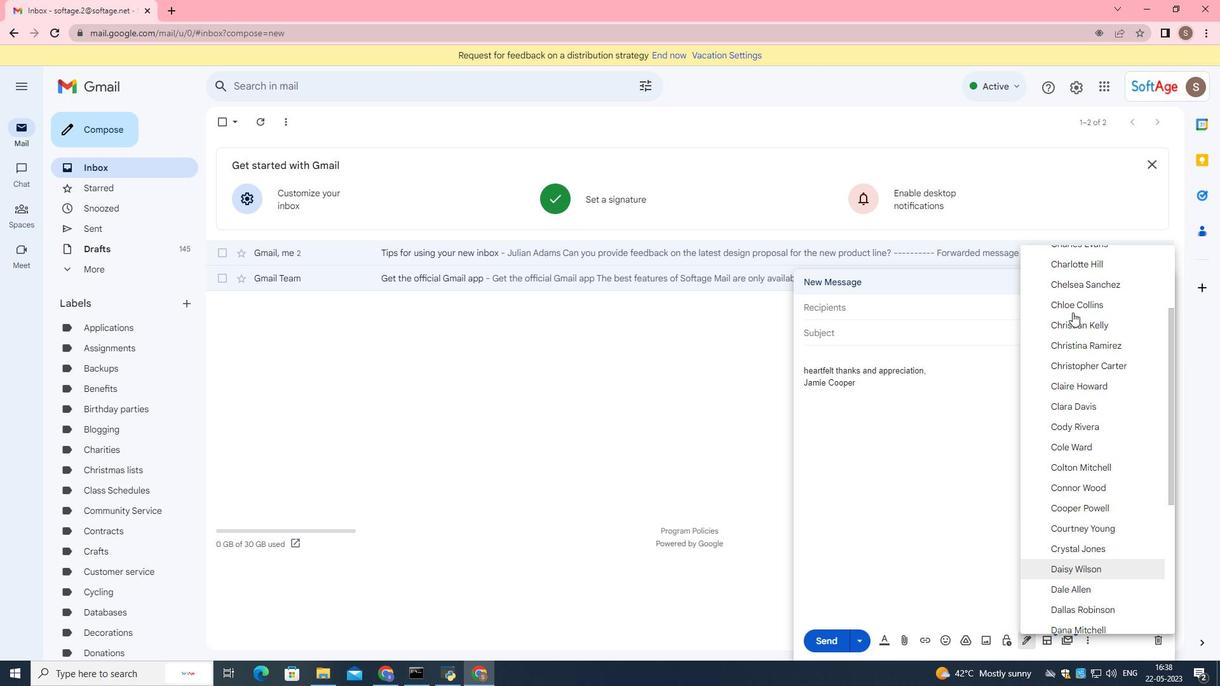 
Action: Mouse moved to (1075, 300)
Screenshot: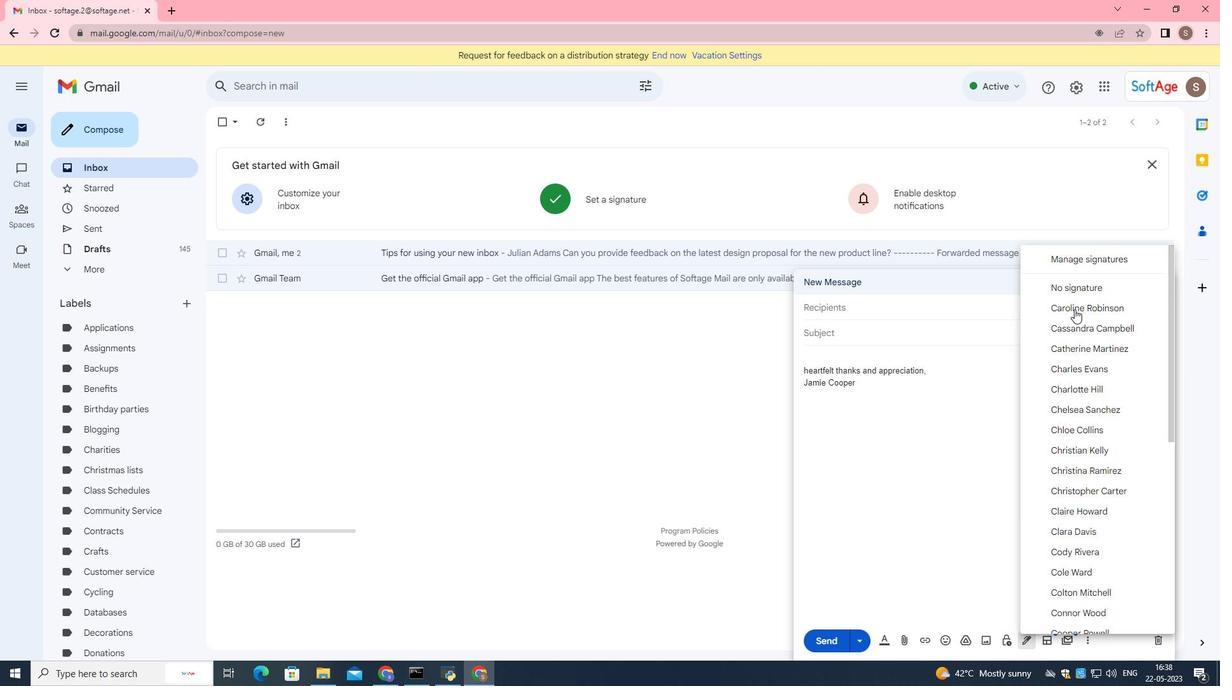 
Action: Mouse scrolled (1075, 301) with delta (0, 0)
Screenshot: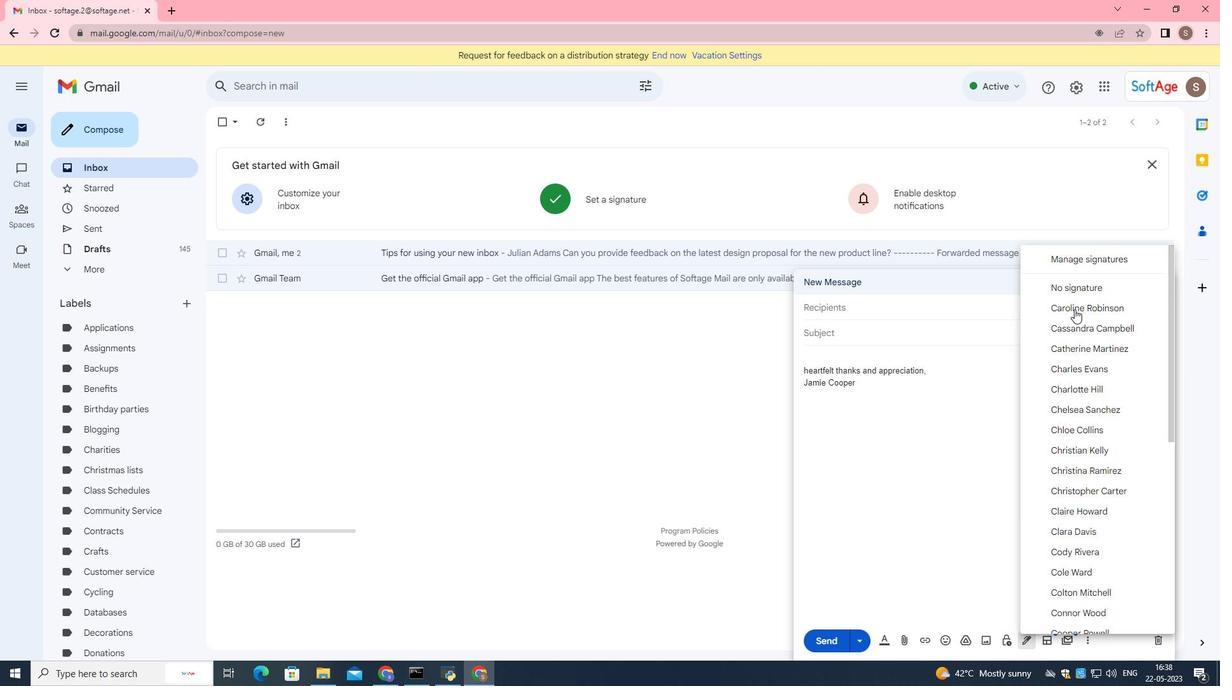 
Action: Mouse moved to (1075, 296)
Screenshot: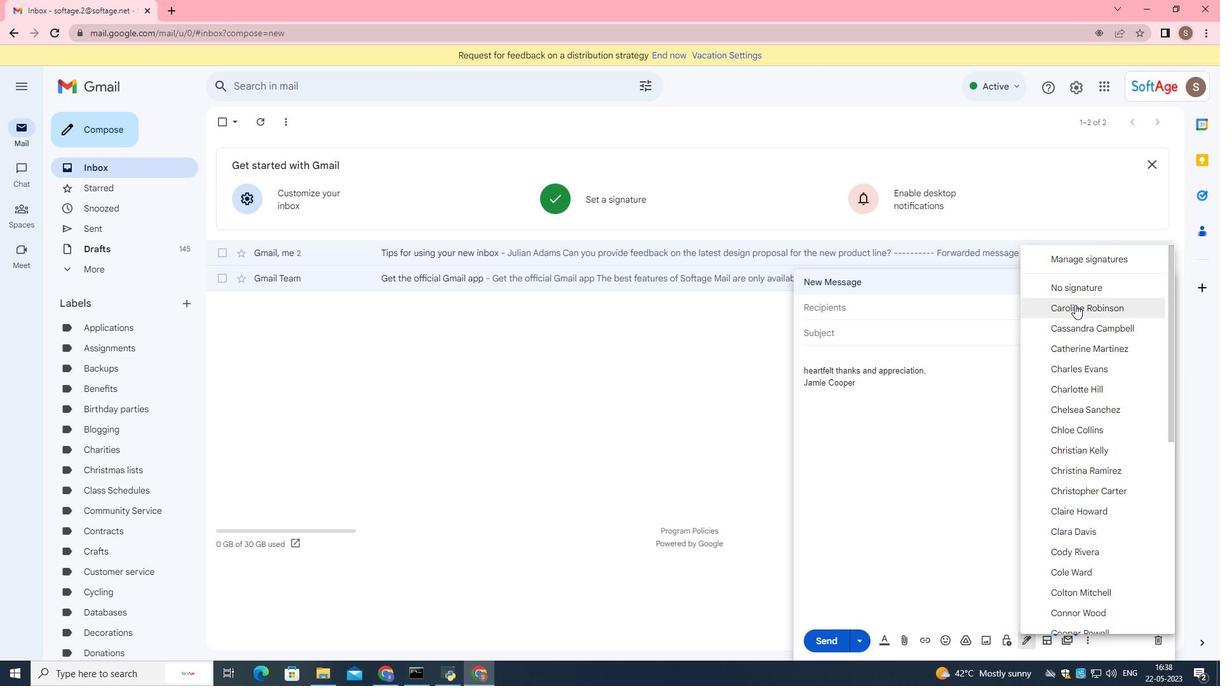 
Action: Mouse scrolled (1075, 297) with delta (0, 0)
Screenshot: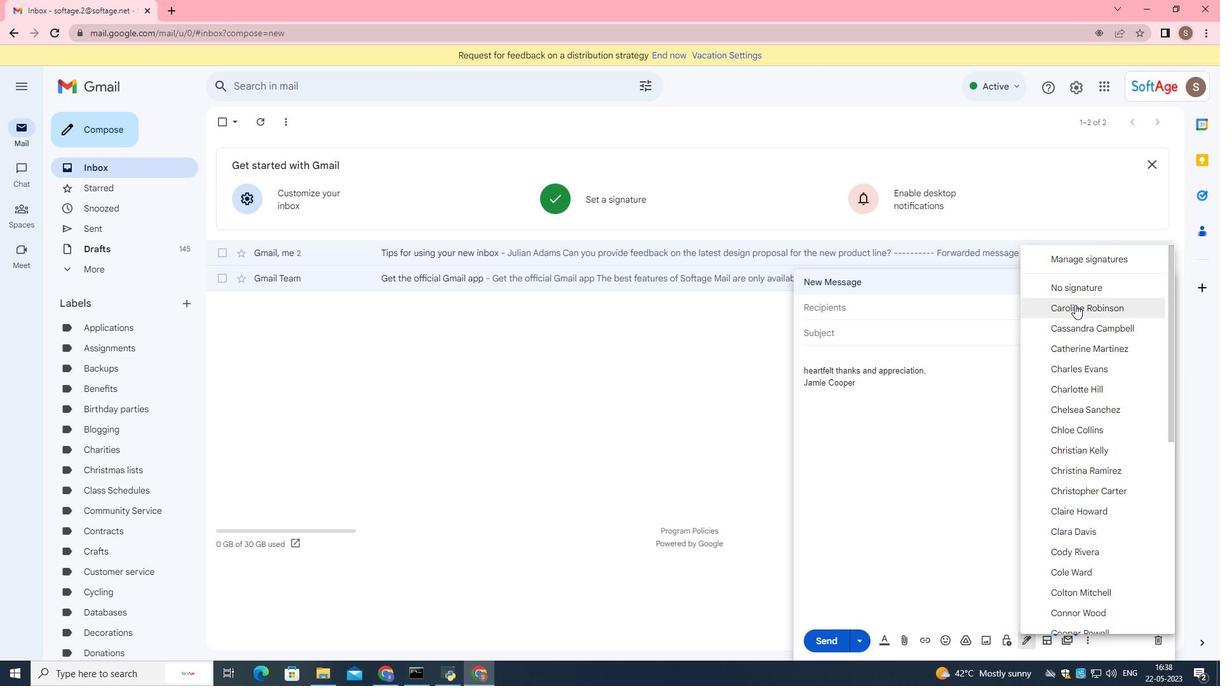 
Action: Mouse moved to (1078, 307)
Screenshot: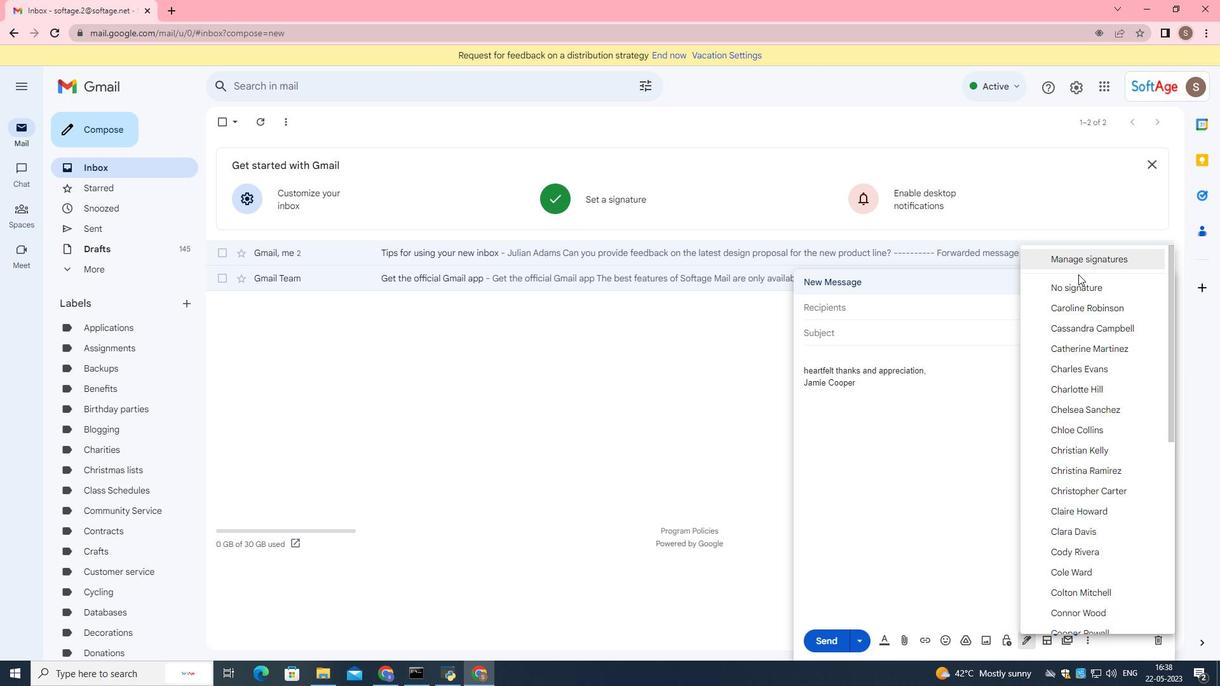 
Action: Mouse scrolled (1078, 307) with delta (0, 0)
Screenshot: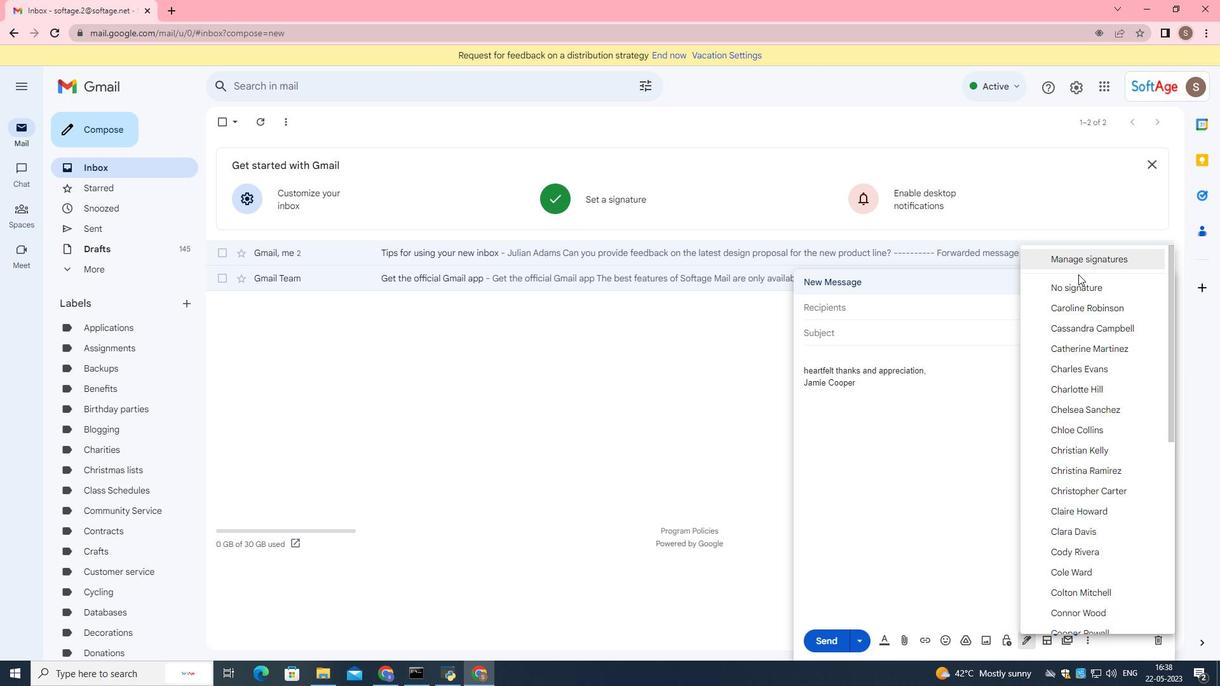 
Action: Mouse moved to (1078, 328)
Screenshot: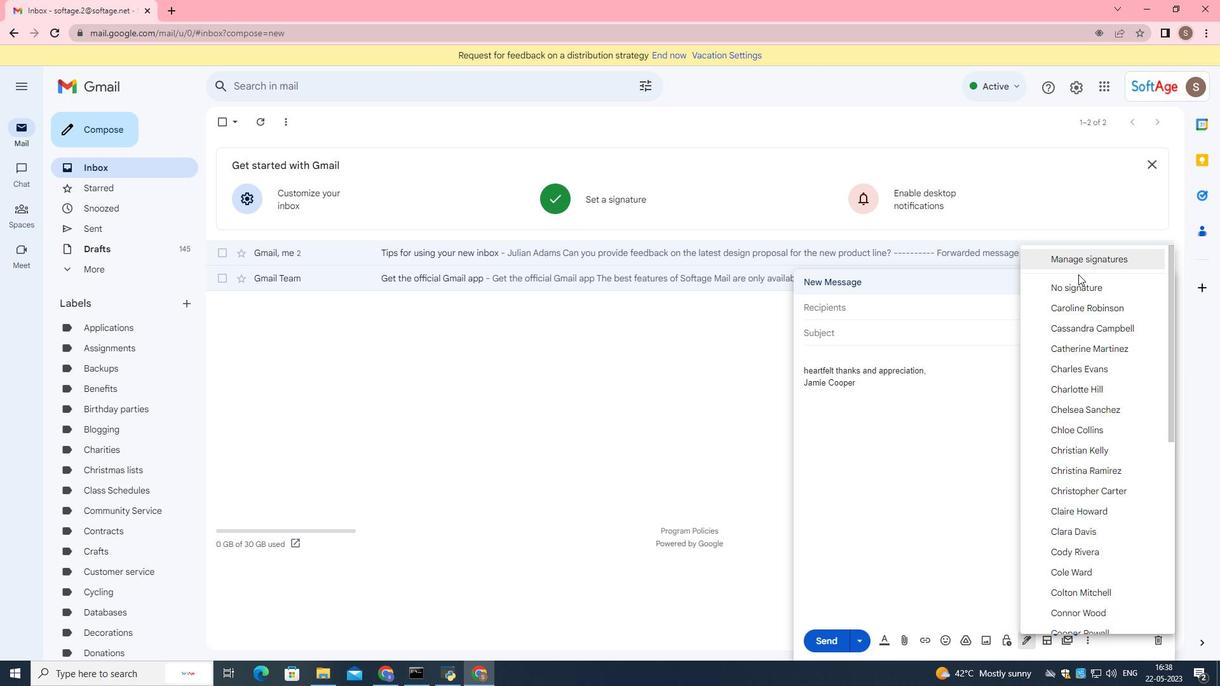 
Action: Mouse scrolled (1078, 327) with delta (0, 0)
Screenshot: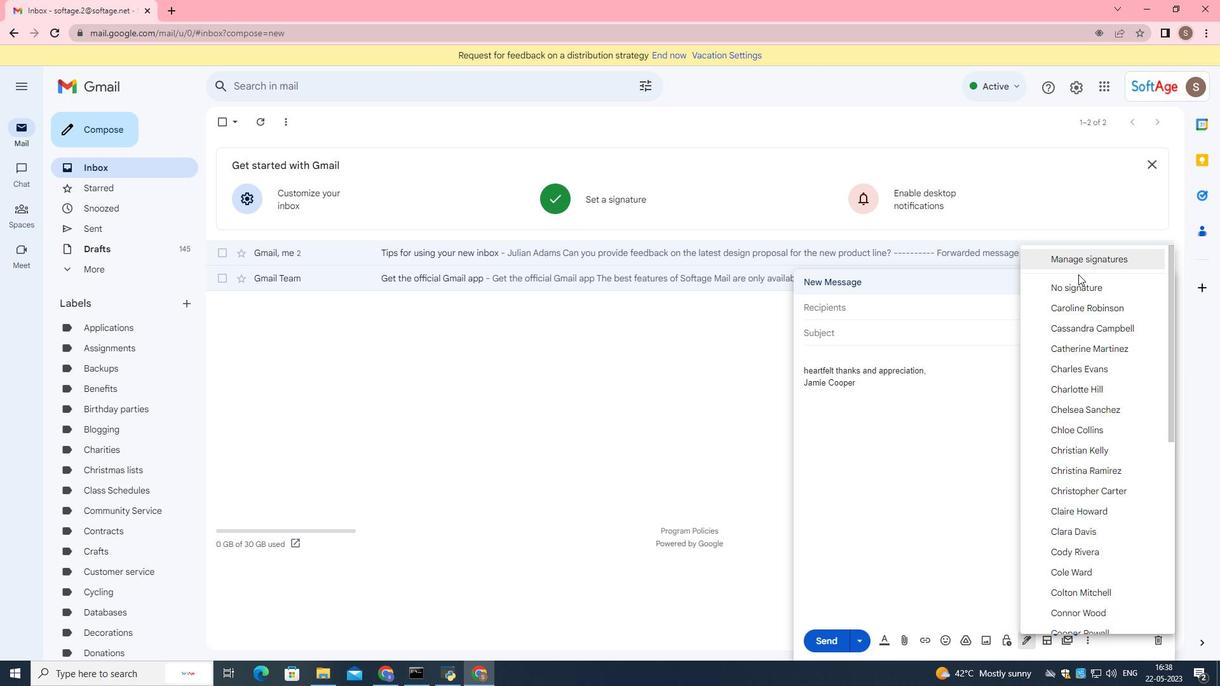 
Action: Mouse moved to (1078, 338)
Screenshot: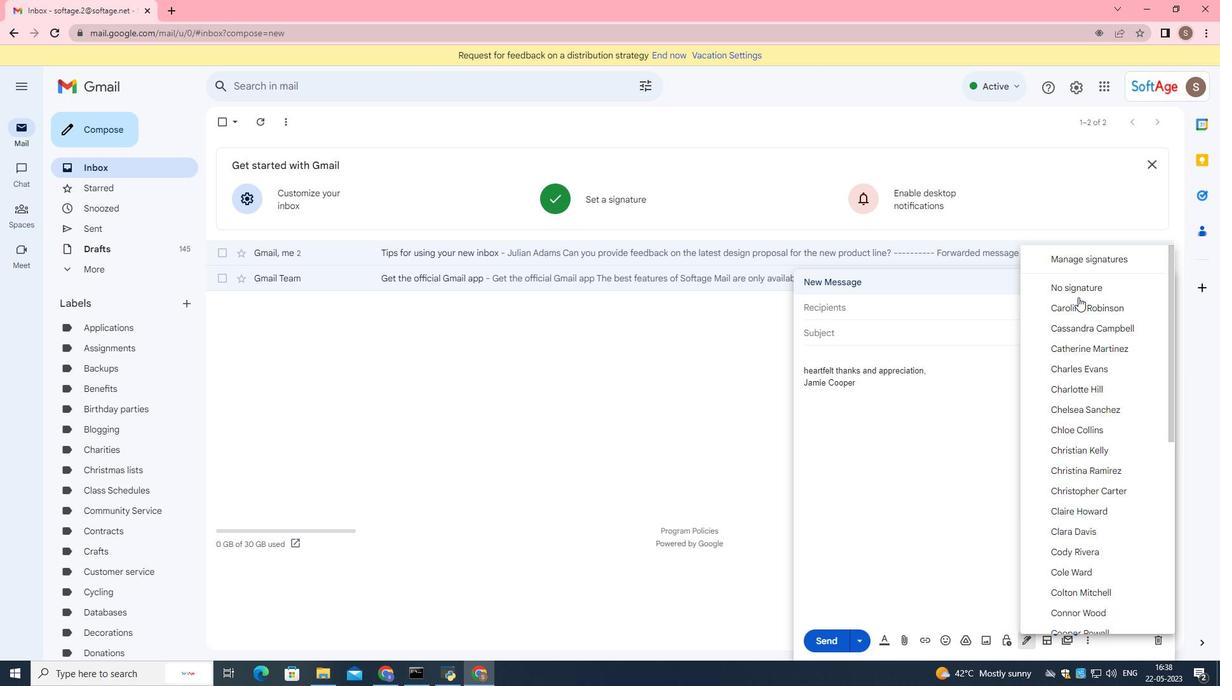 
Action: Mouse scrolled (1078, 338) with delta (0, 0)
Screenshot: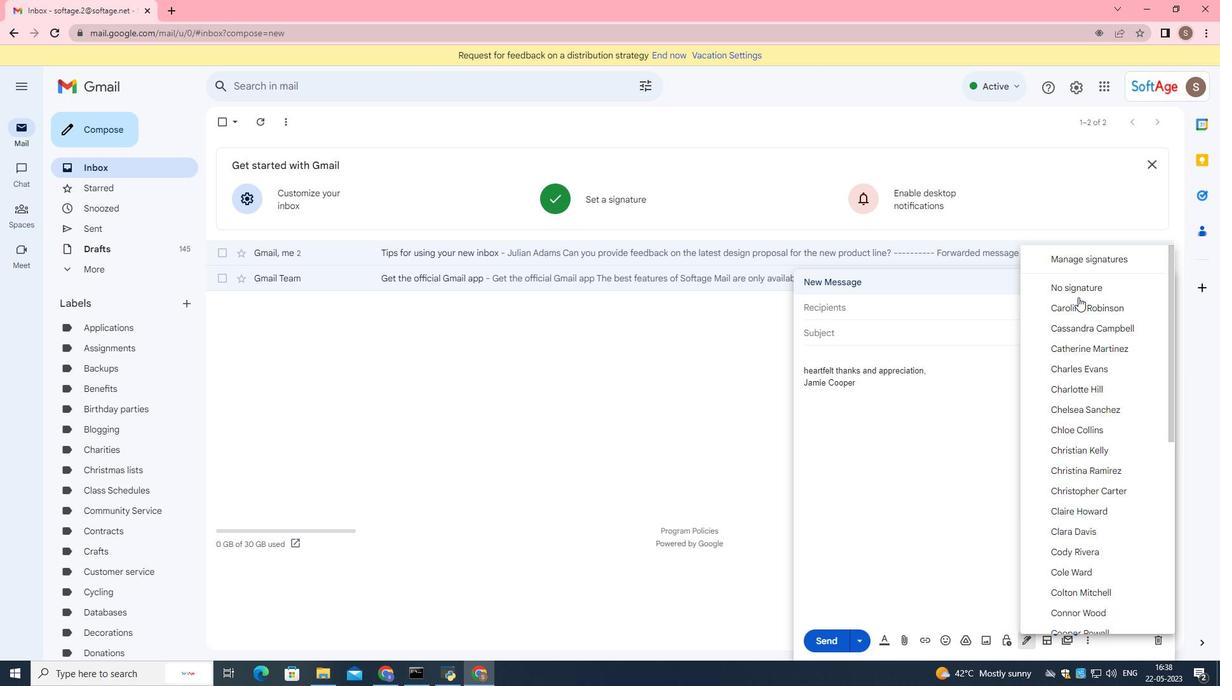 
Action: Mouse moved to (1078, 347)
Screenshot: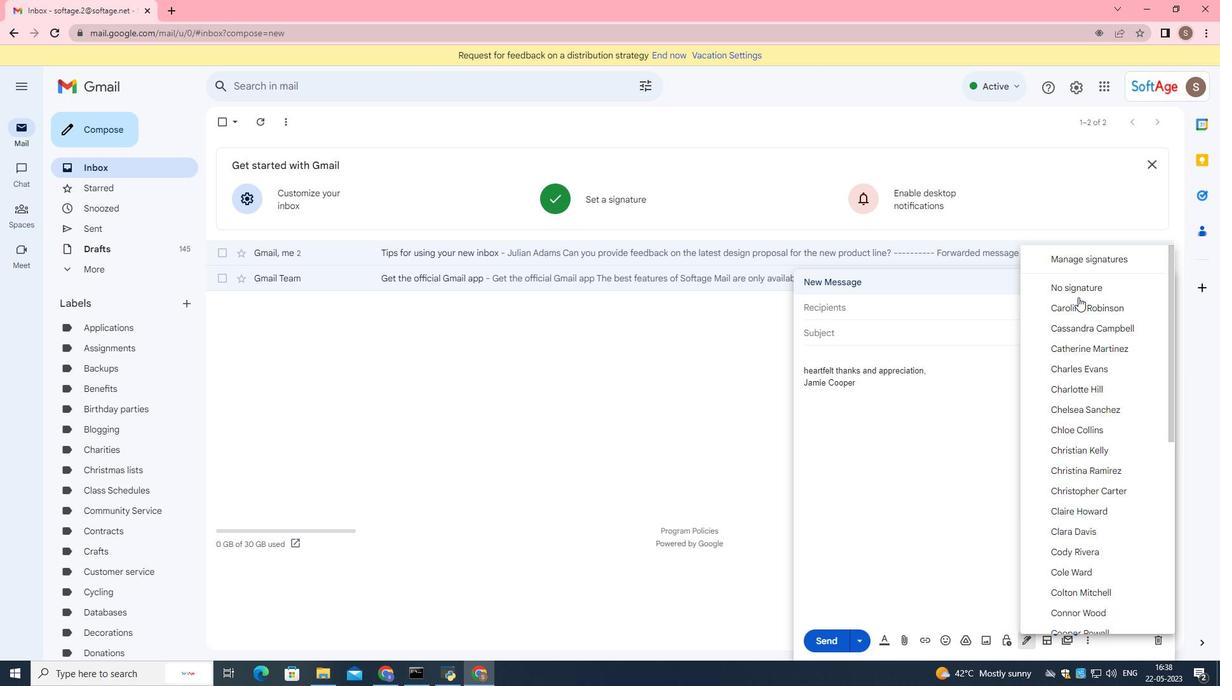 
Action: Mouse scrolled (1078, 346) with delta (0, 0)
Screenshot: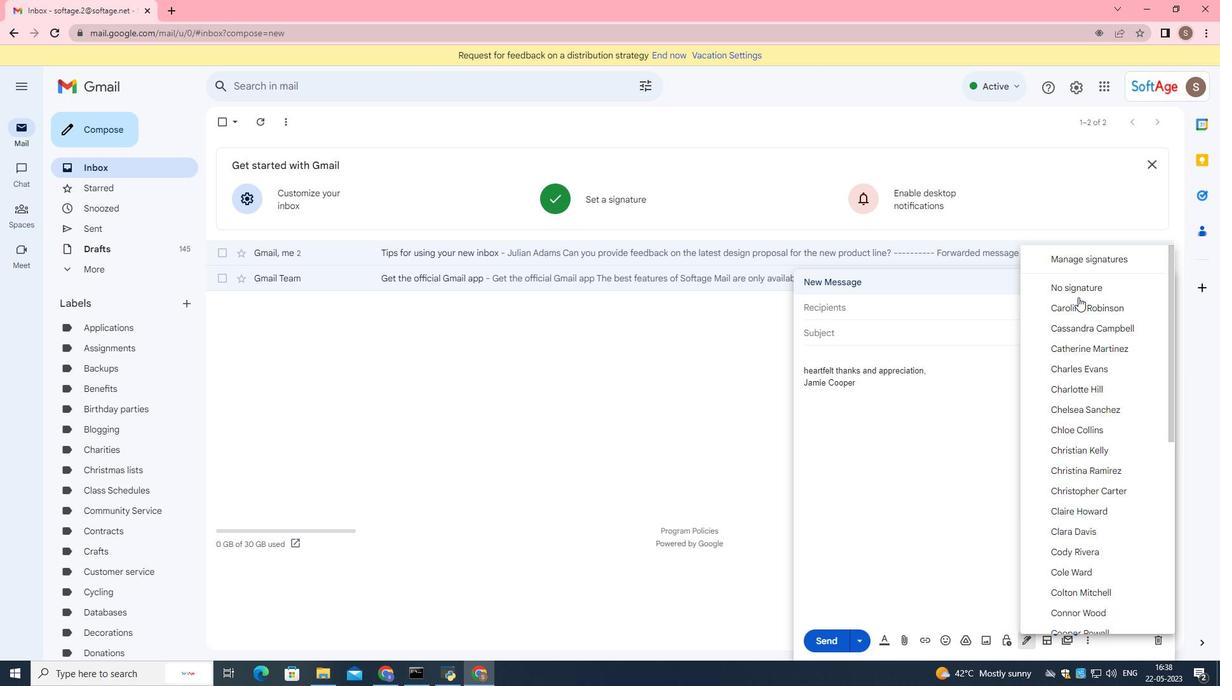 
Action: Mouse moved to (1078, 367)
Screenshot: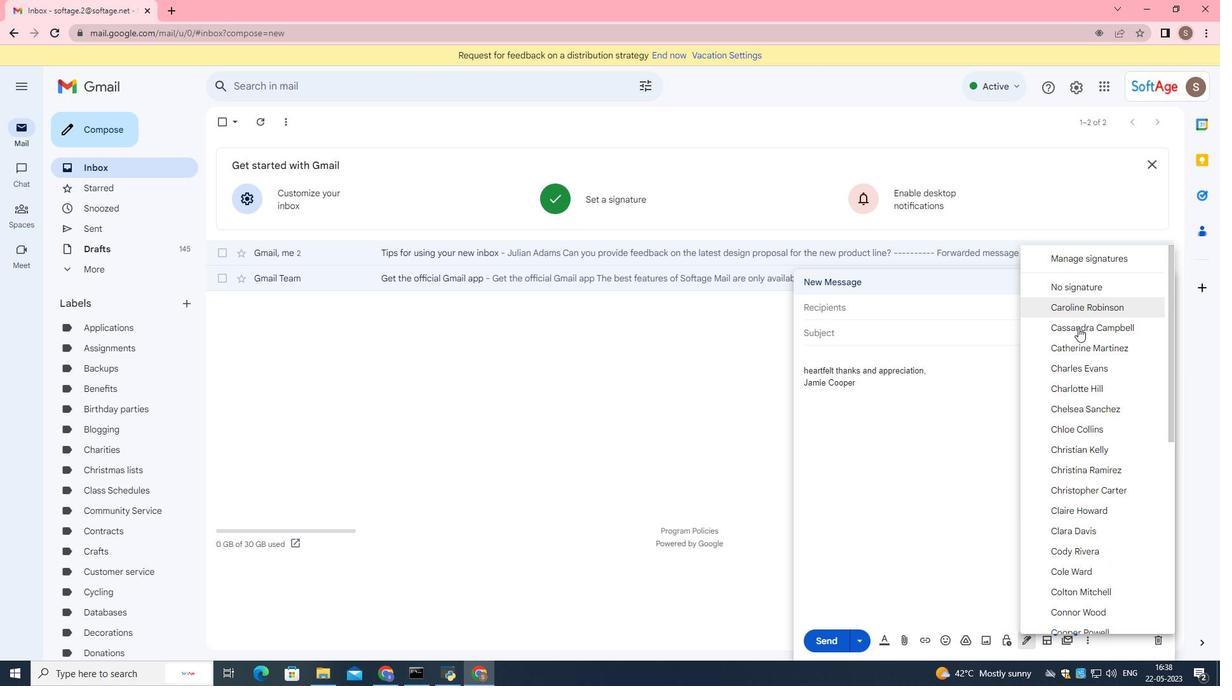
Action: Mouse scrolled (1078, 366) with delta (0, 0)
Screenshot: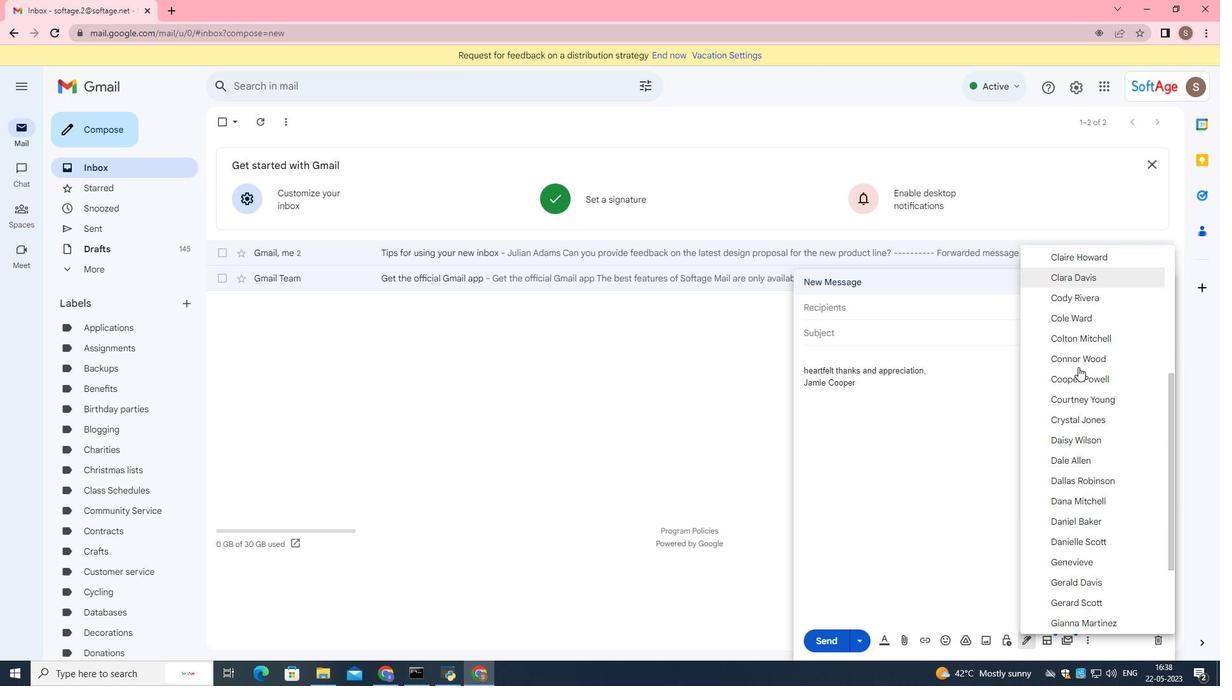 
Action: Mouse scrolled (1078, 366) with delta (0, 0)
Screenshot: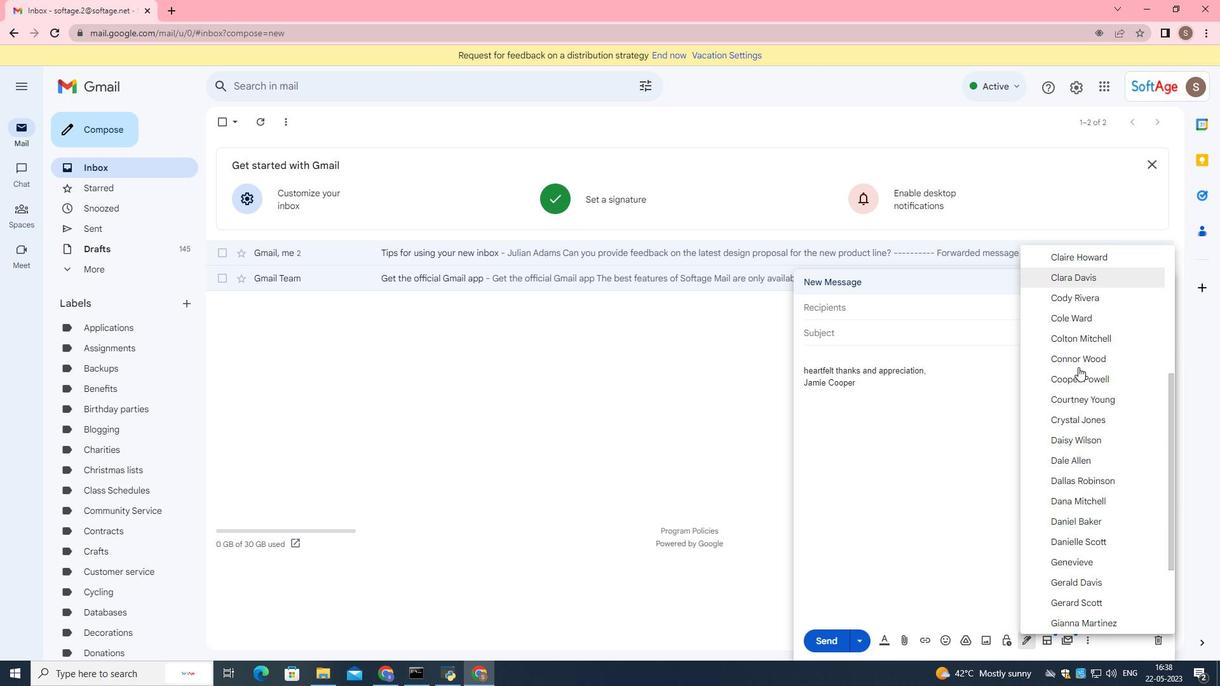 
Action: Mouse scrolled (1078, 366) with delta (0, 0)
Screenshot: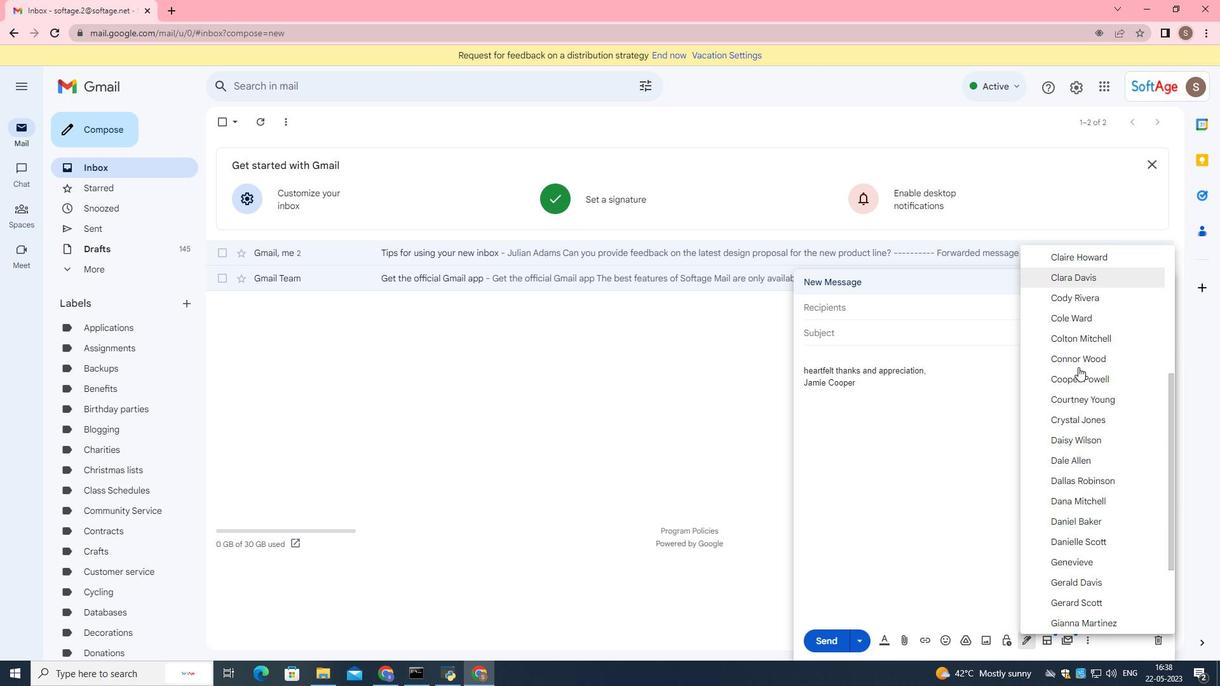 
Action: Mouse scrolled (1078, 366) with delta (0, 0)
Screenshot: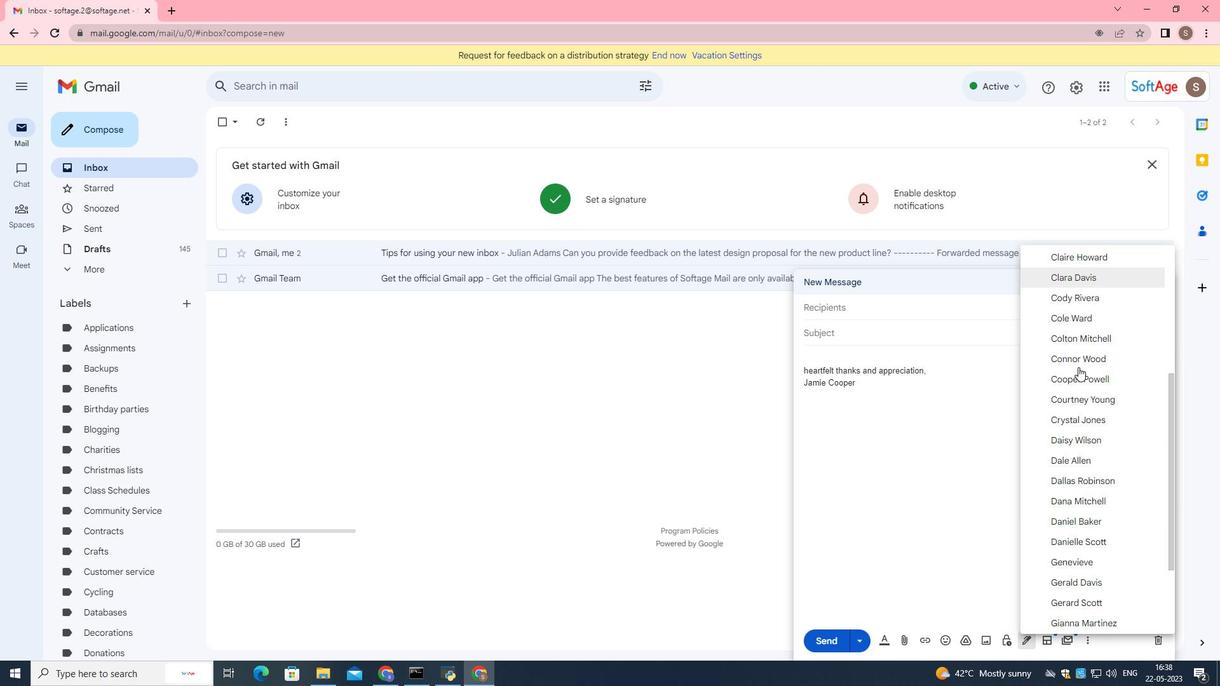 
Action: Mouse moved to (1078, 368)
Screenshot: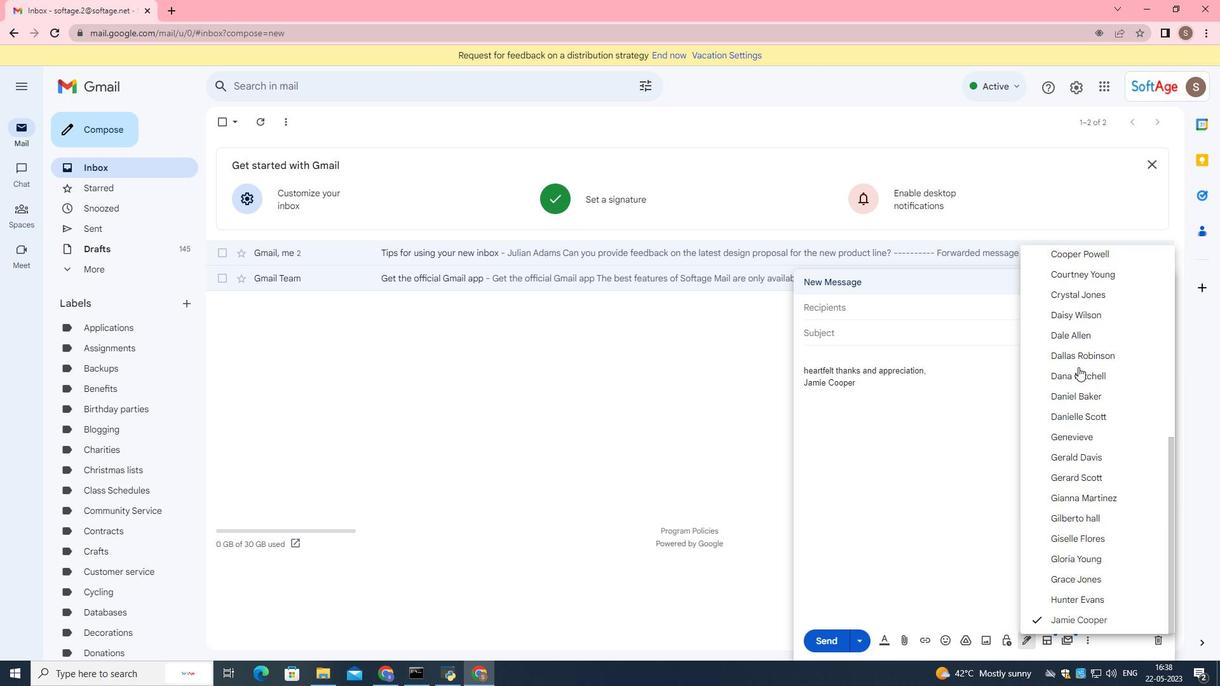
Action: Mouse scrolled (1078, 367) with delta (0, 0)
Screenshot: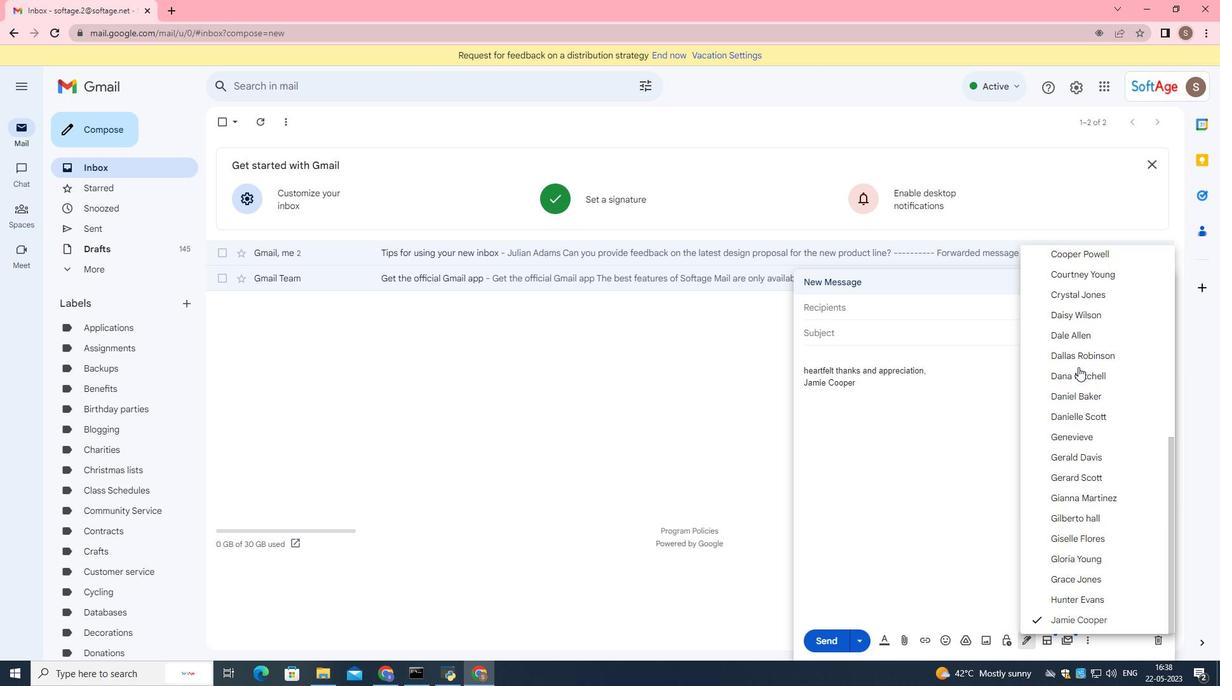 
Action: Mouse scrolled (1078, 367) with delta (0, 0)
Screenshot: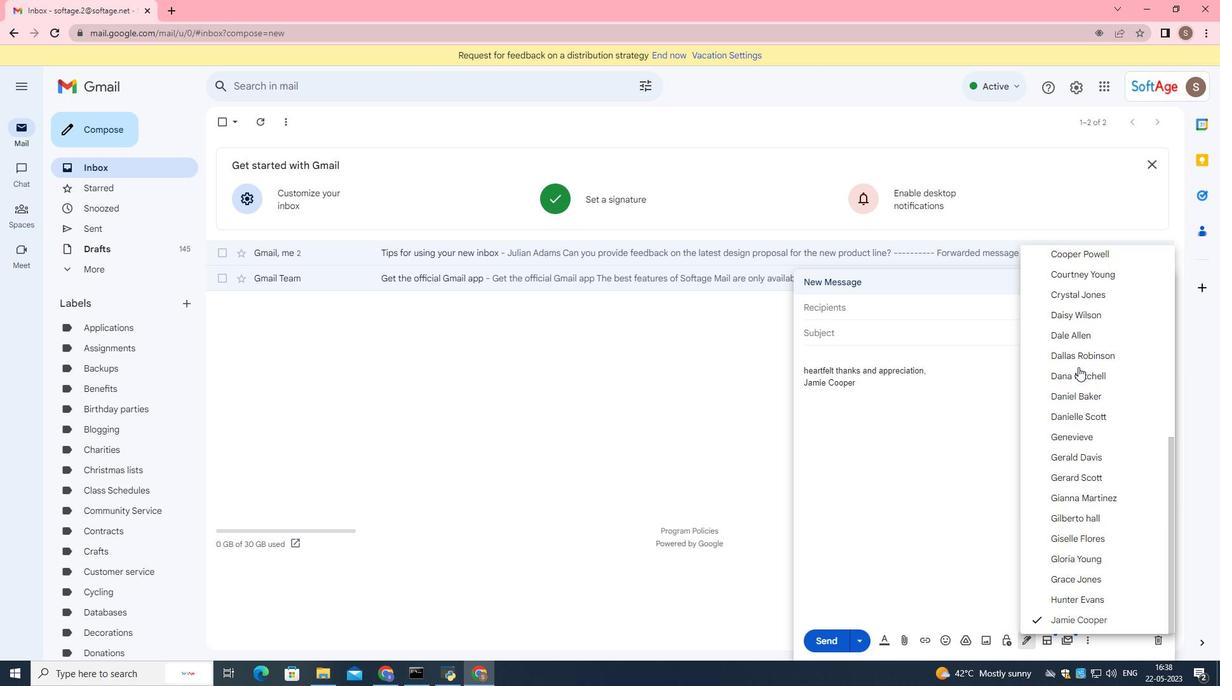 
Action: Mouse scrolled (1078, 367) with delta (0, 0)
Screenshot: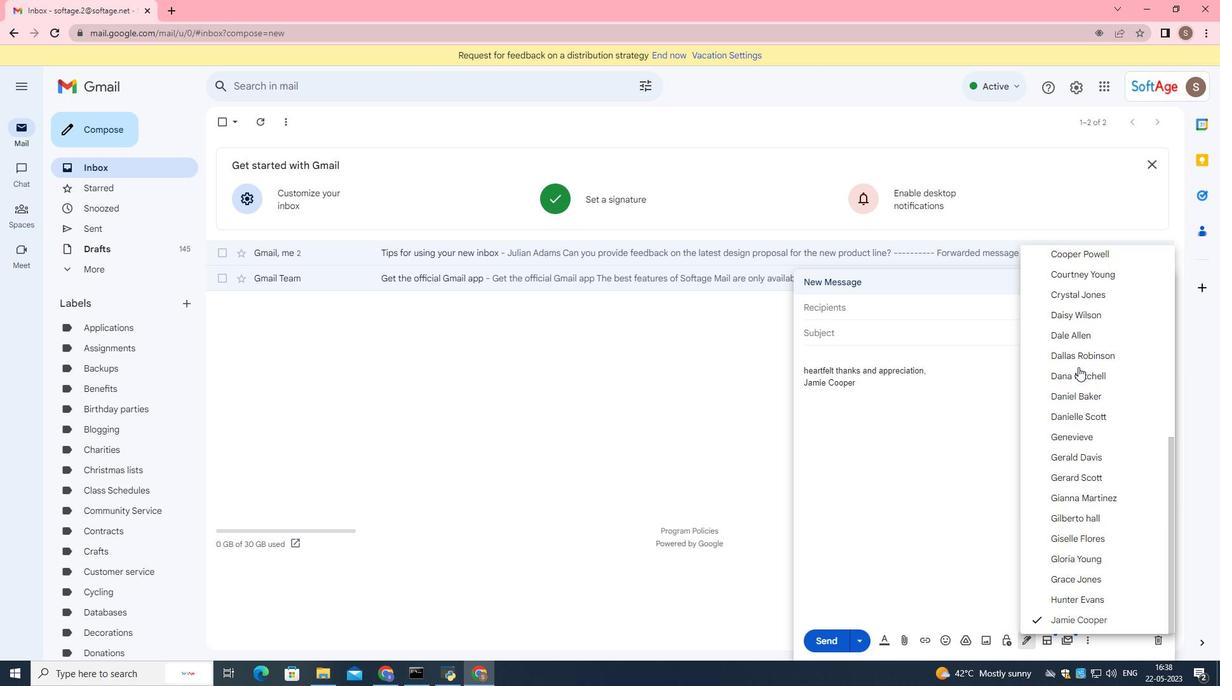 
Action: Mouse scrolled (1078, 367) with delta (0, 0)
Screenshot: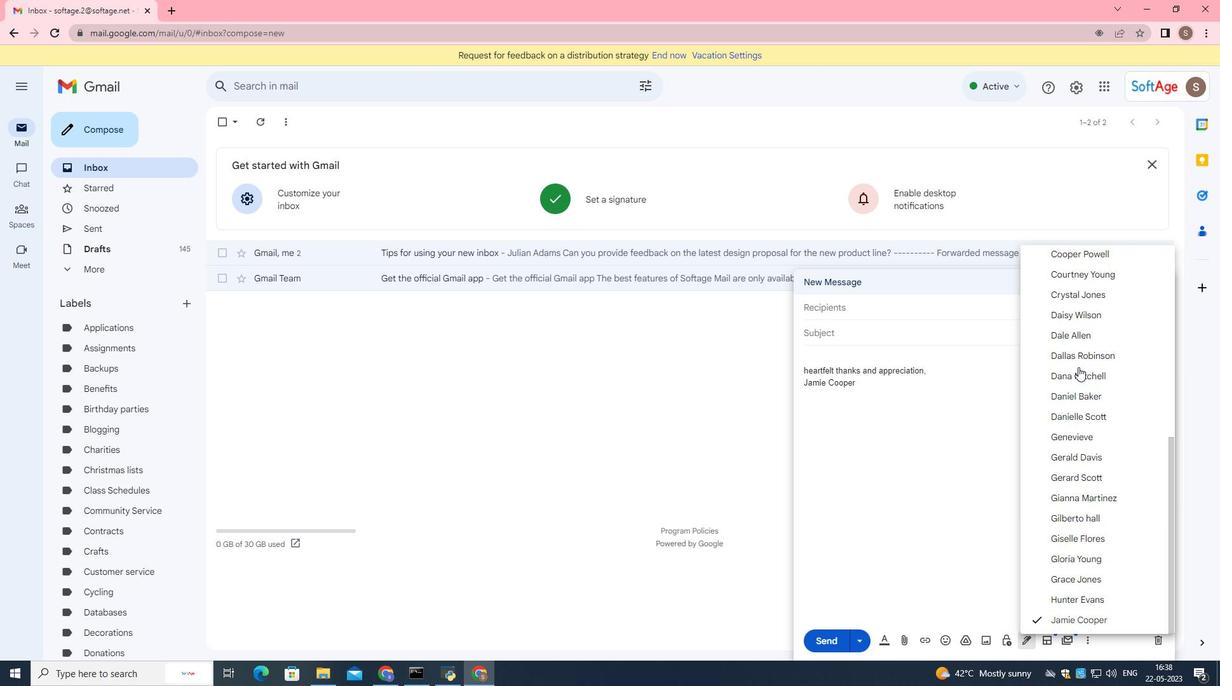 
Action: Mouse moved to (1078, 368)
Screenshot: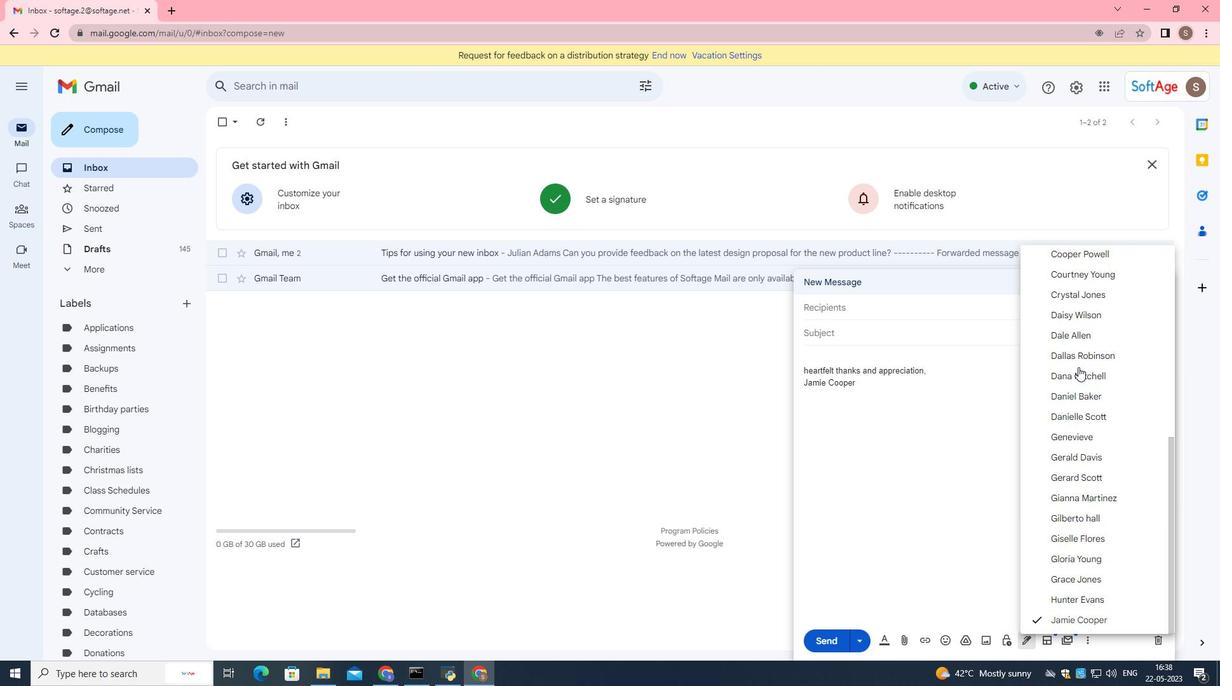 
Action: Mouse scrolled (1078, 368) with delta (0, 0)
Screenshot: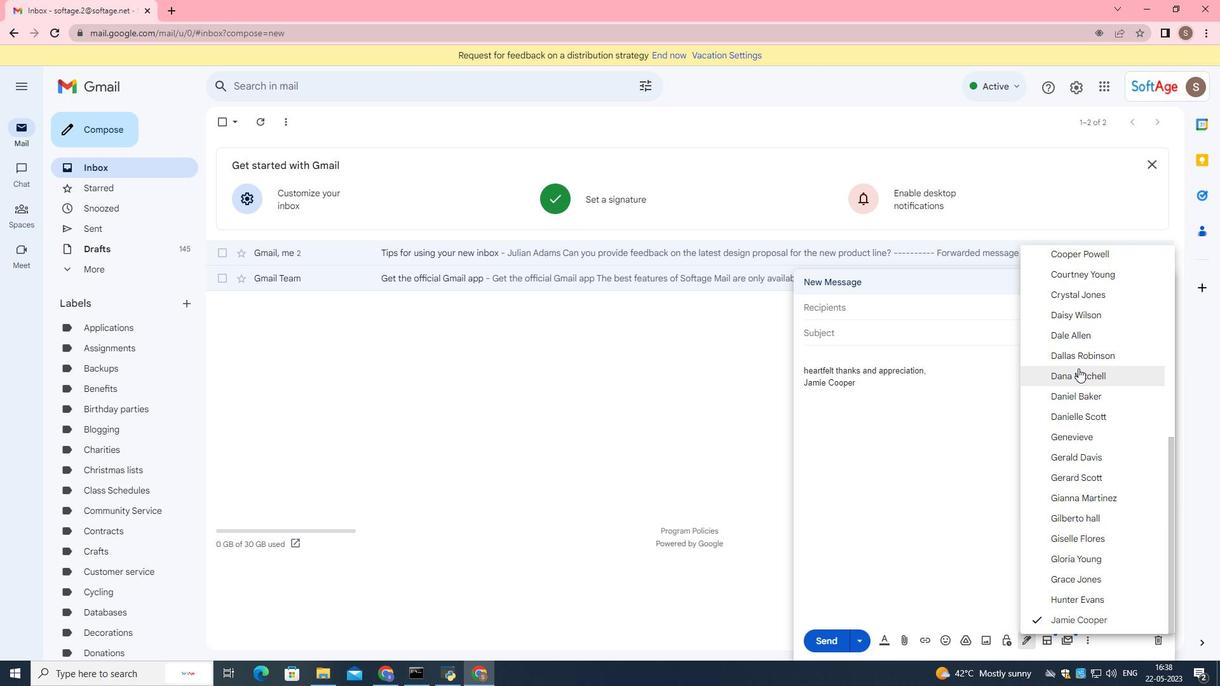 
Action: Mouse scrolled (1078, 368) with delta (0, 0)
Screenshot: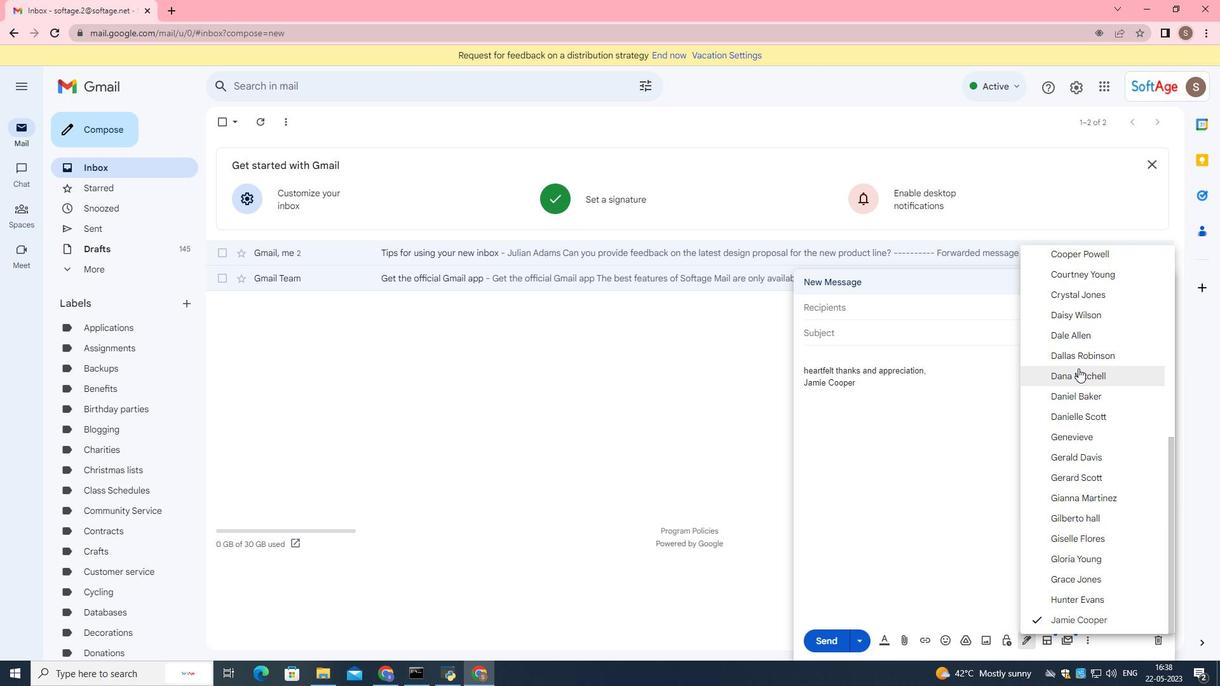
Action: Mouse scrolled (1078, 368) with delta (0, 0)
Screenshot: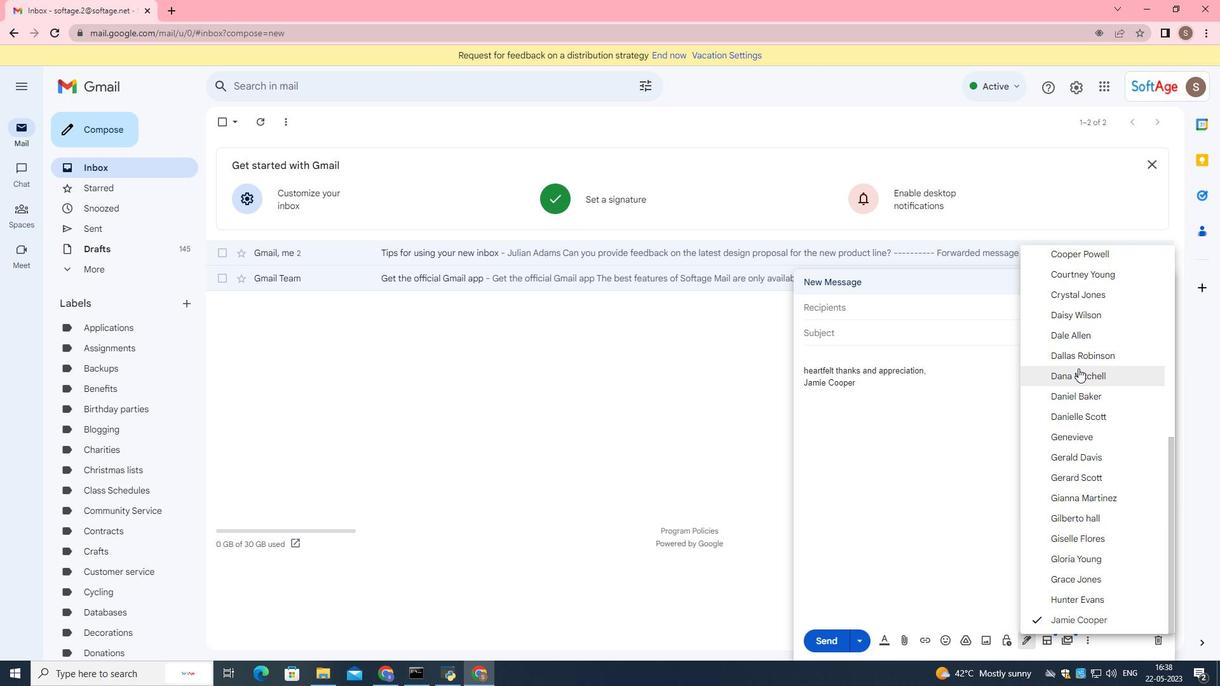 
Action: Mouse scrolled (1078, 368) with delta (0, 0)
Screenshot: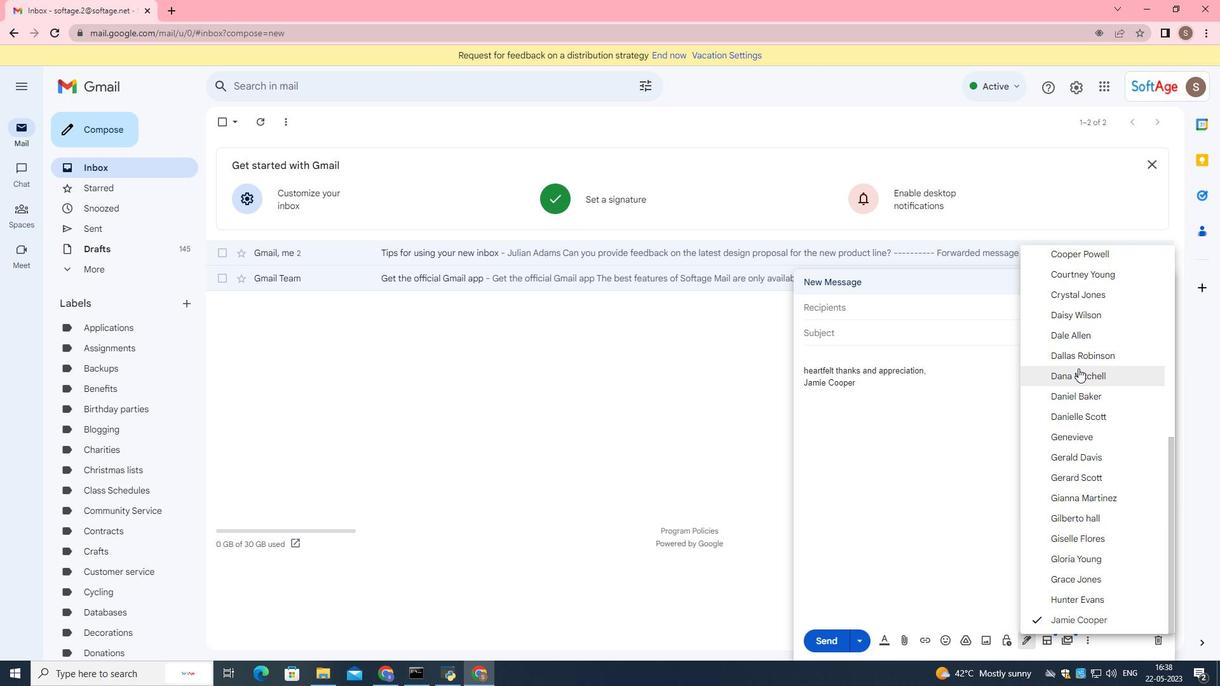 
Action: Mouse moved to (1078, 369)
Screenshot: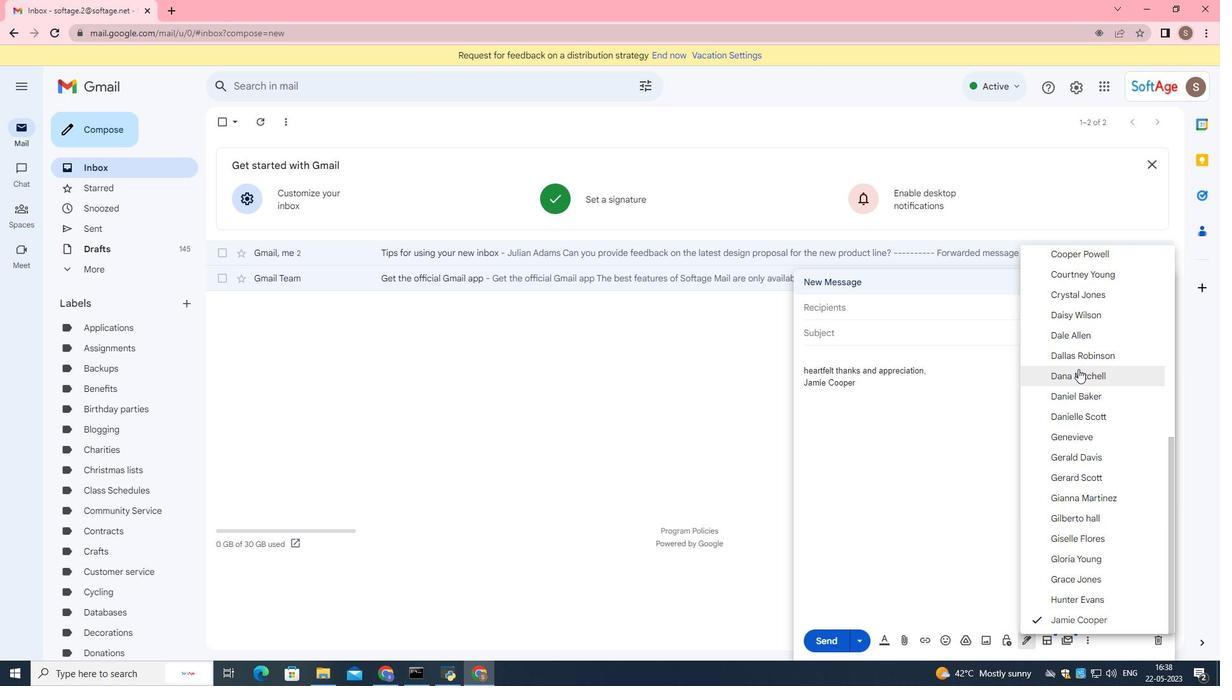 
Action: Mouse scrolled (1078, 369) with delta (0, 0)
Screenshot: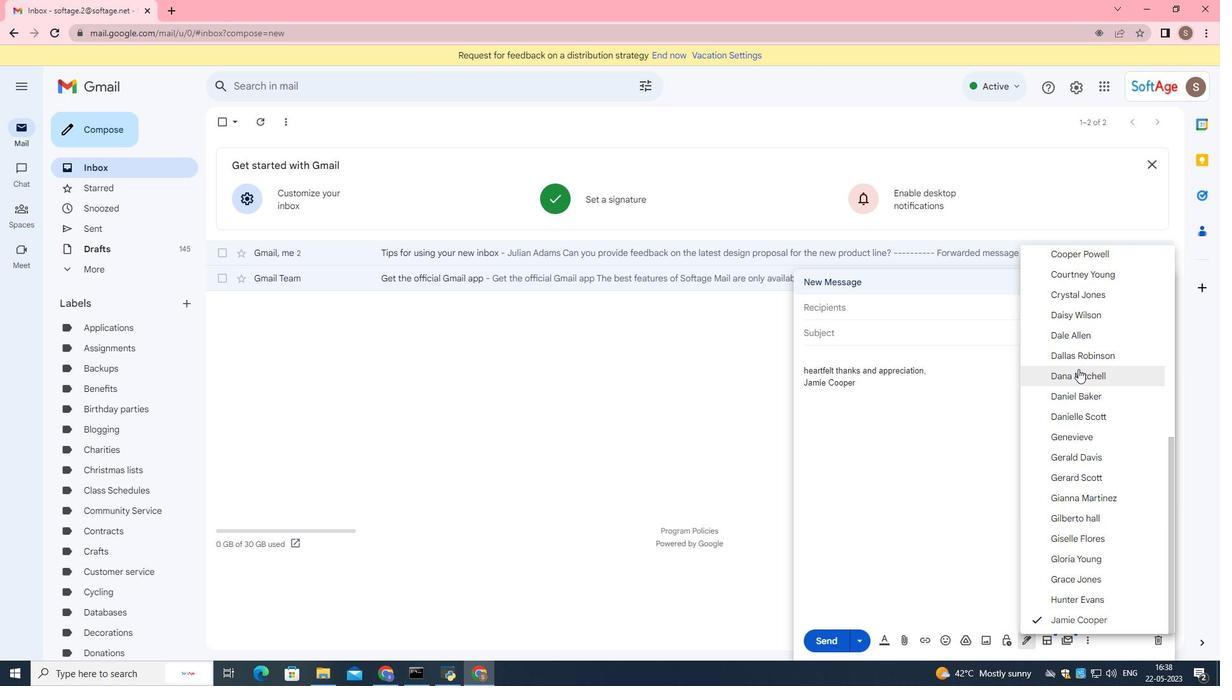 
Action: Mouse scrolled (1078, 369) with delta (0, 0)
Screenshot: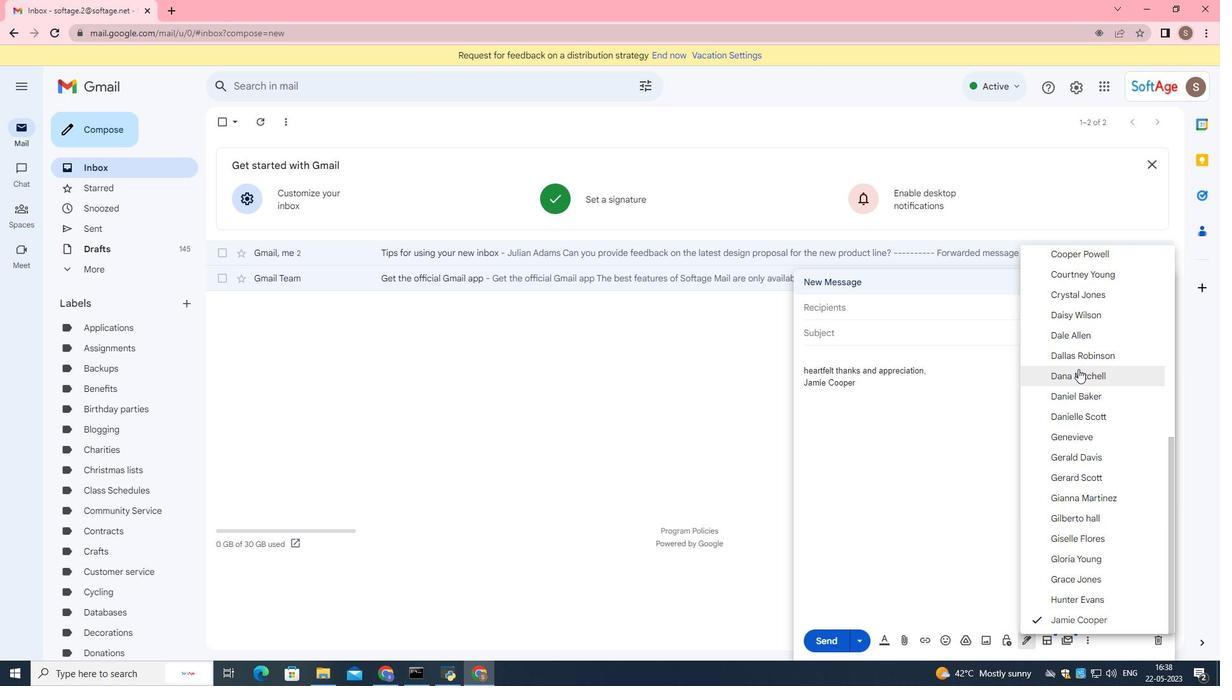 
Action: Mouse moved to (1078, 370)
Screenshot: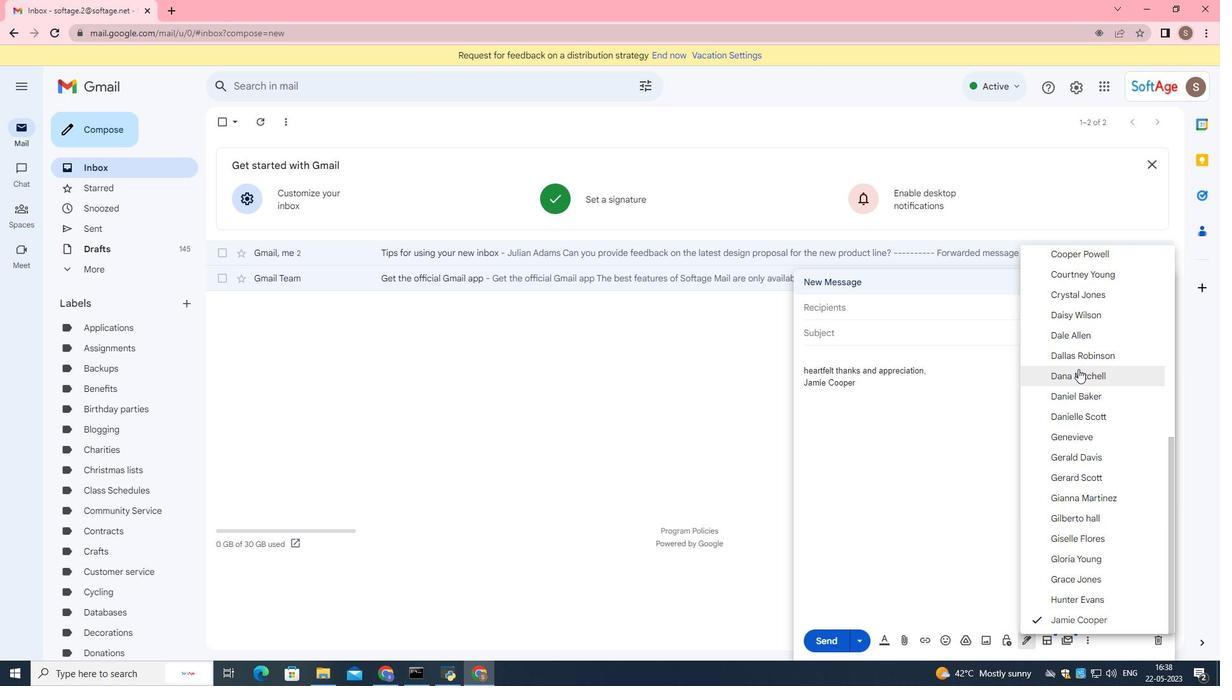 
Action: Mouse scrolled (1078, 369) with delta (0, 0)
Screenshot: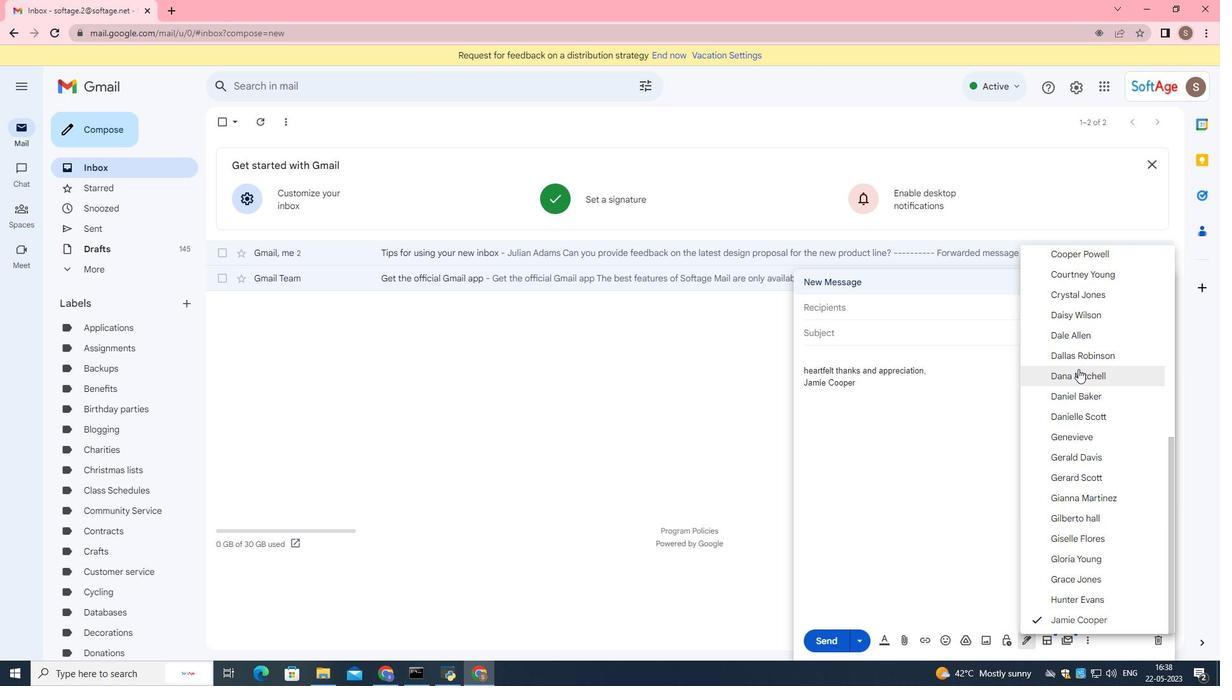 
Action: Mouse moved to (1078, 372)
Screenshot: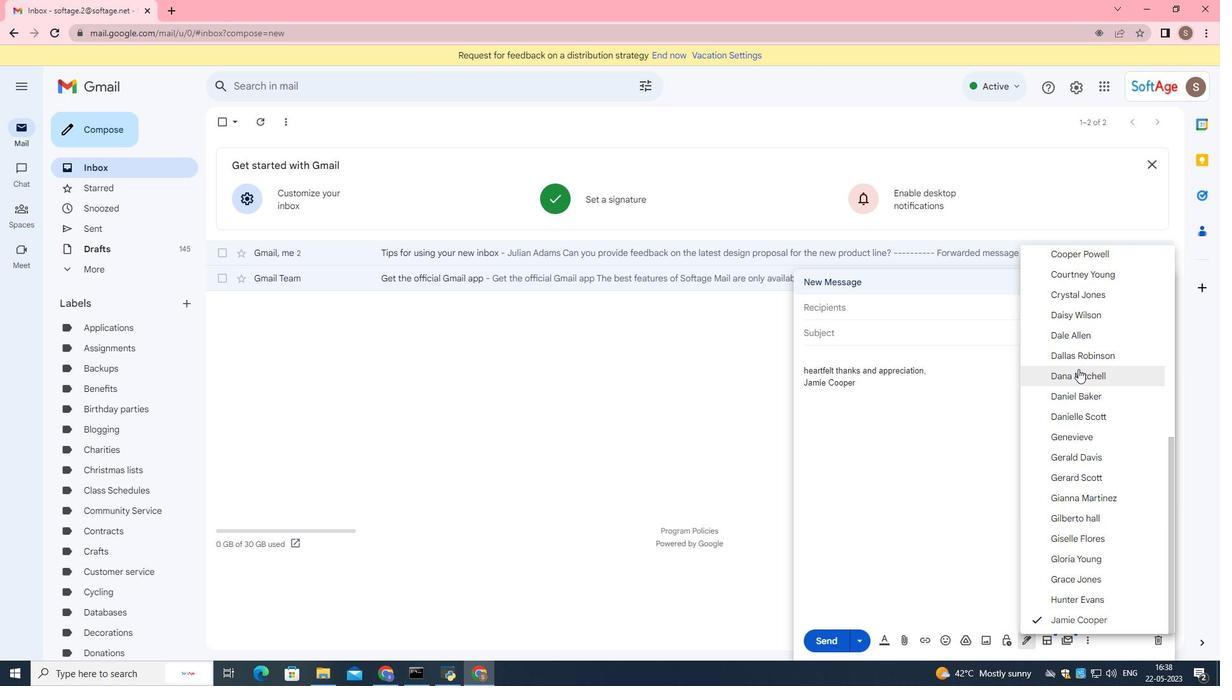 
Action: Mouse scrolled (1078, 371) with delta (0, 0)
Screenshot: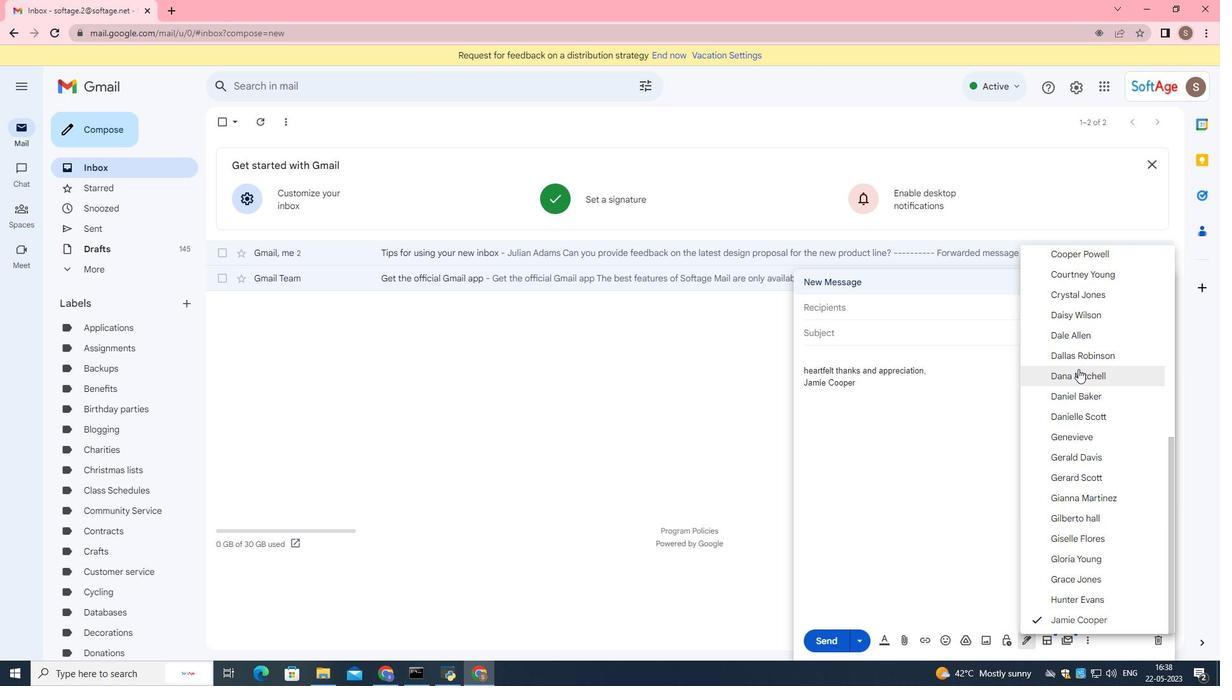 
Action: Mouse moved to (1076, 390)
Screenshot: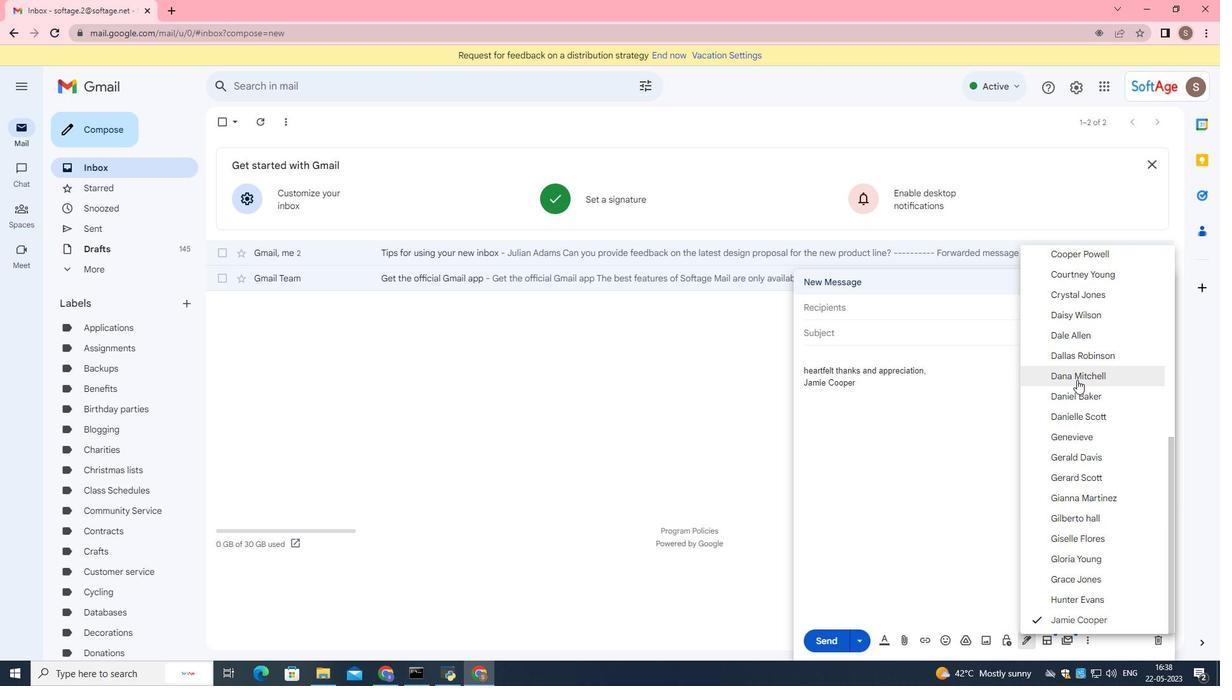 
Action: Mouse scrolled (1076, 389) with delta (0, 0)
Screenshot: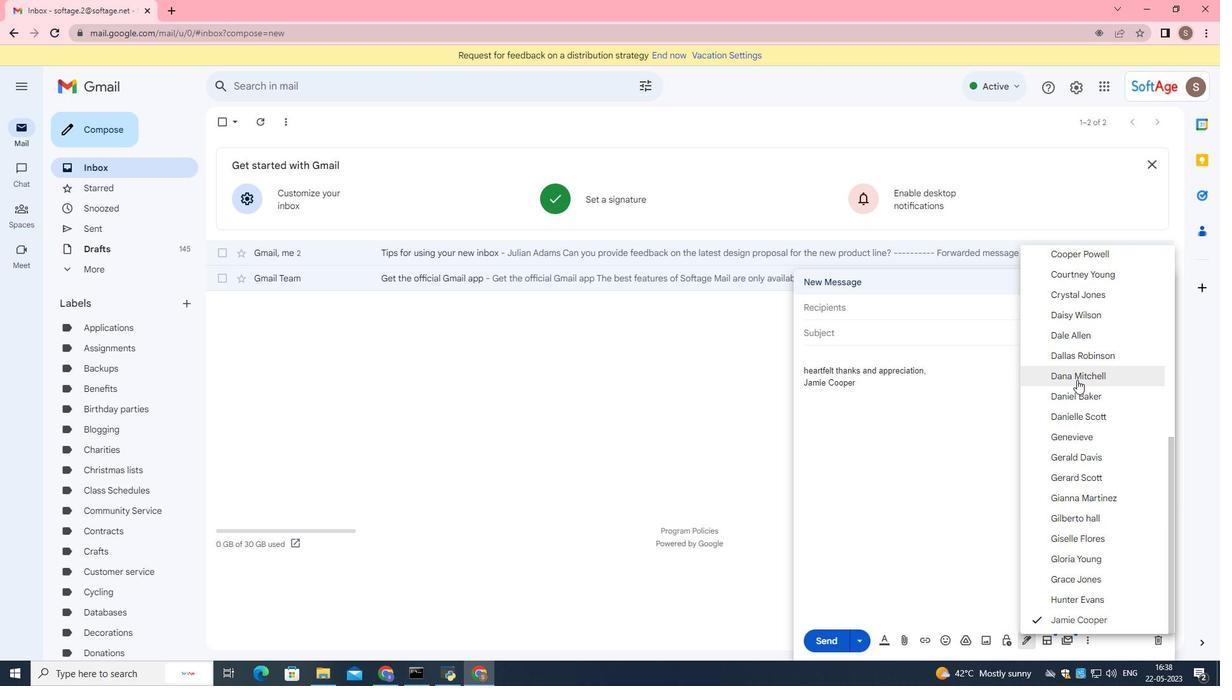 
Action: Mouse moved to (1076, 394)
Screenshot: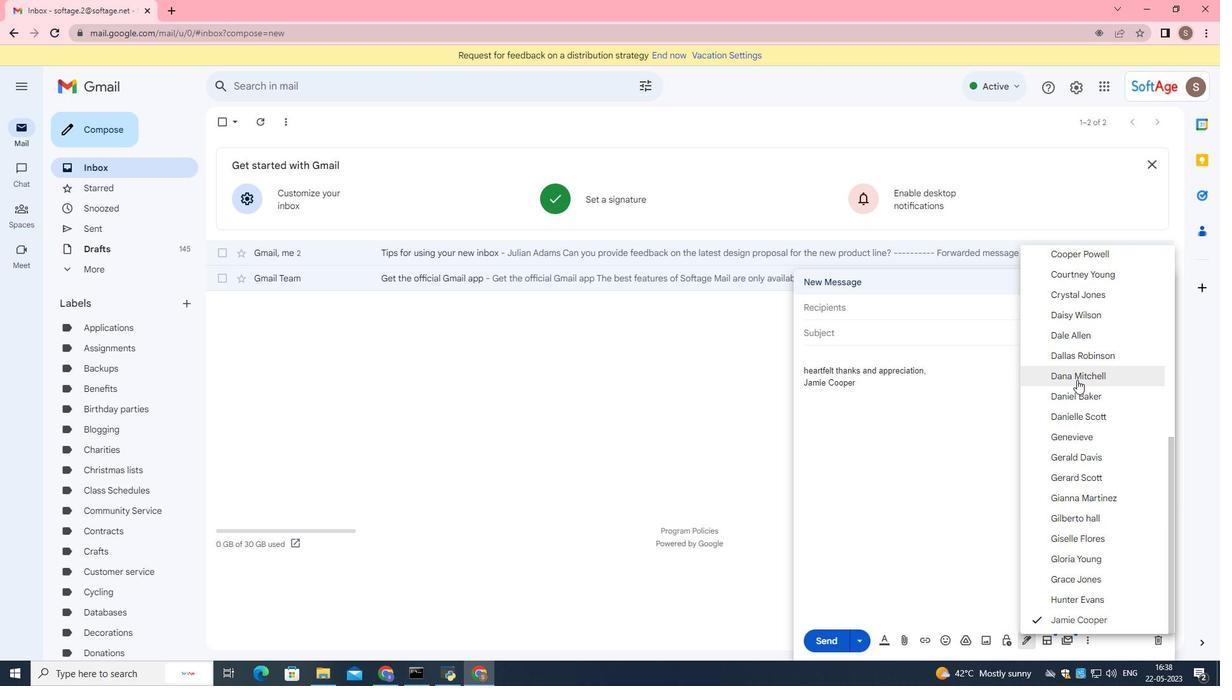 
Action: Mouse scrolled (1076, 393) with delta (0, 0)
Screenshot: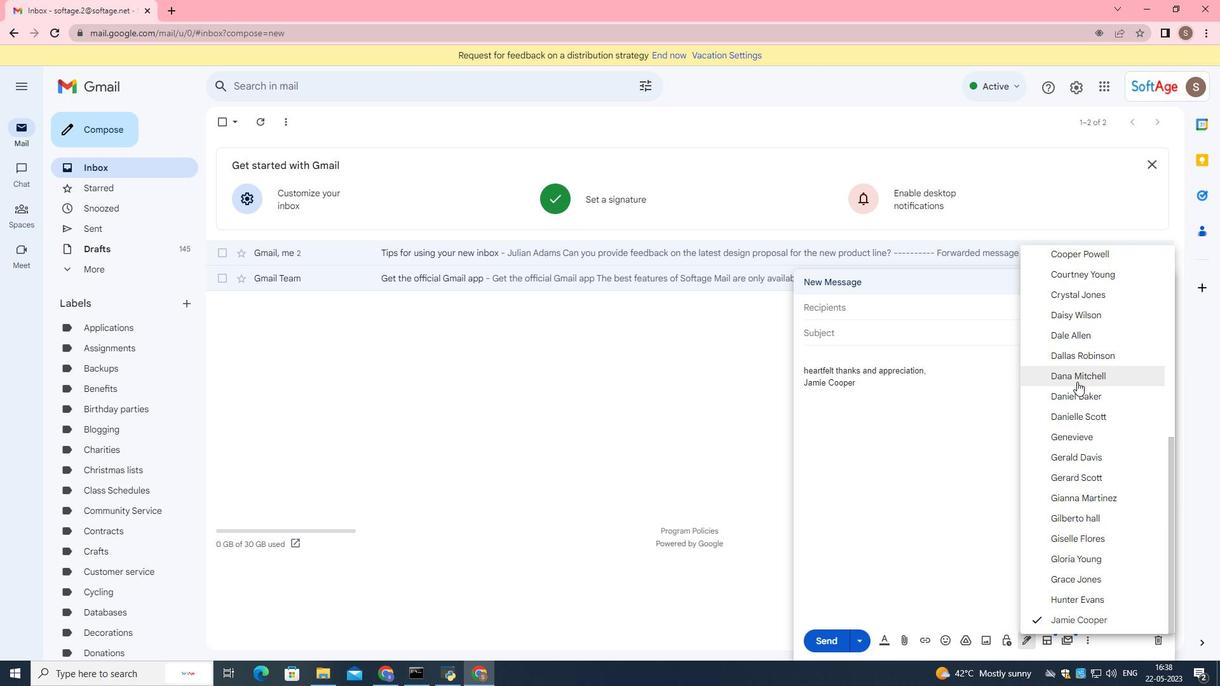 
Action: Mouse moved to (1074, 401)
Screenshot: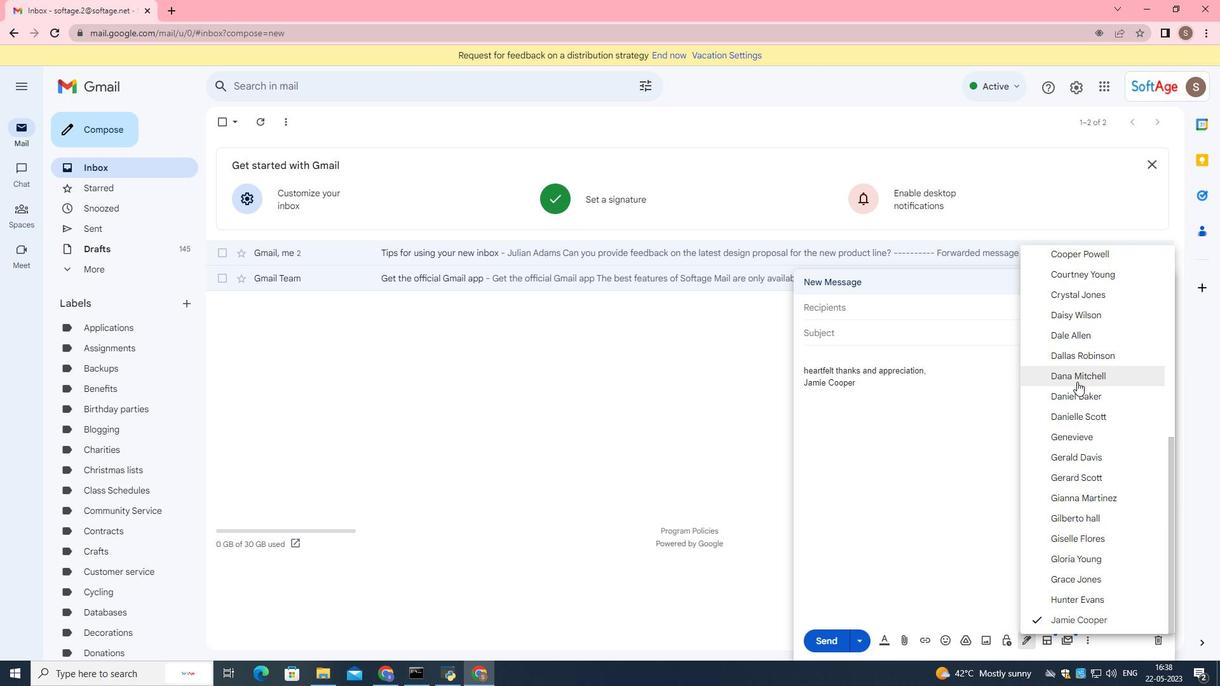 
Action: Mouse scrolled (1074, 400) with delta (0, 0)
Screenshot: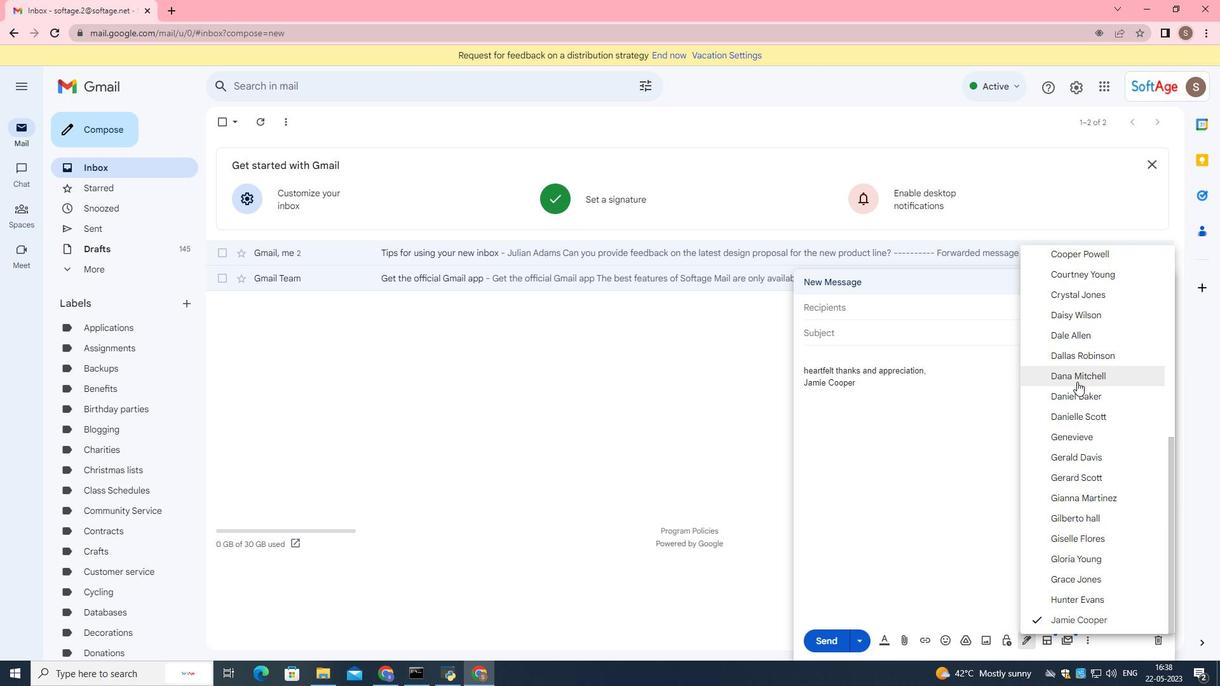 
Action: Mouse moved to (1074, 404)
Screenshot: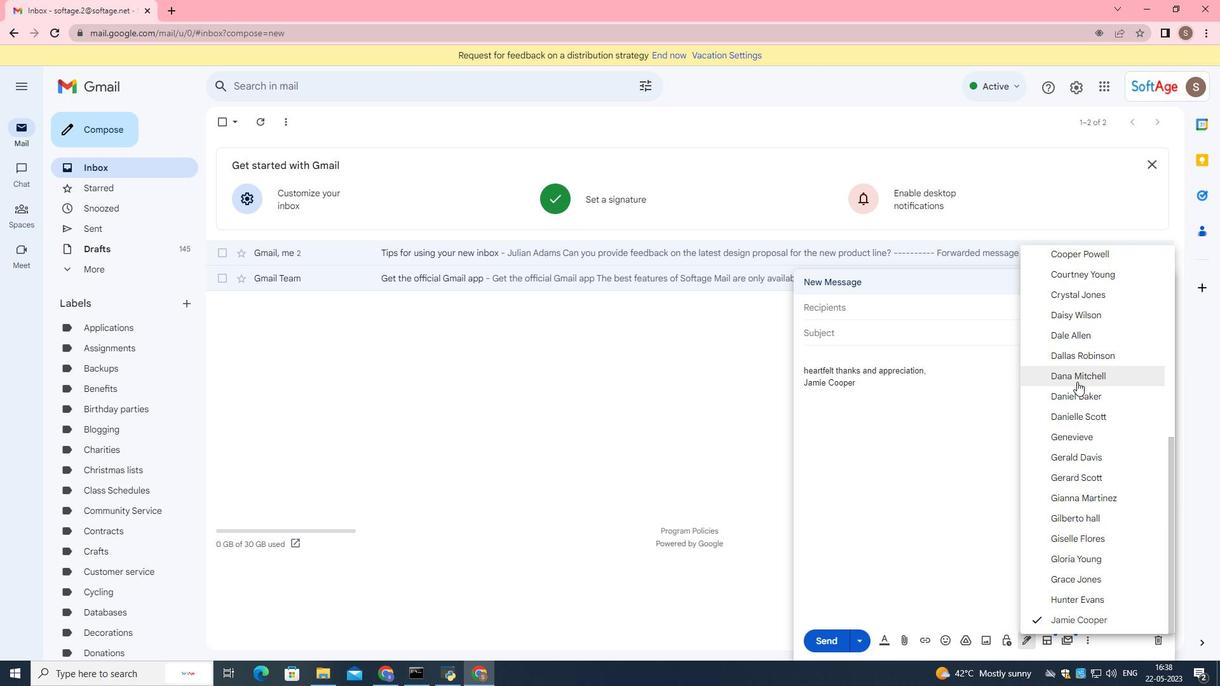 
Action: Mouse scrolled (1074, 403) with delta (0, 0)
Screenshot: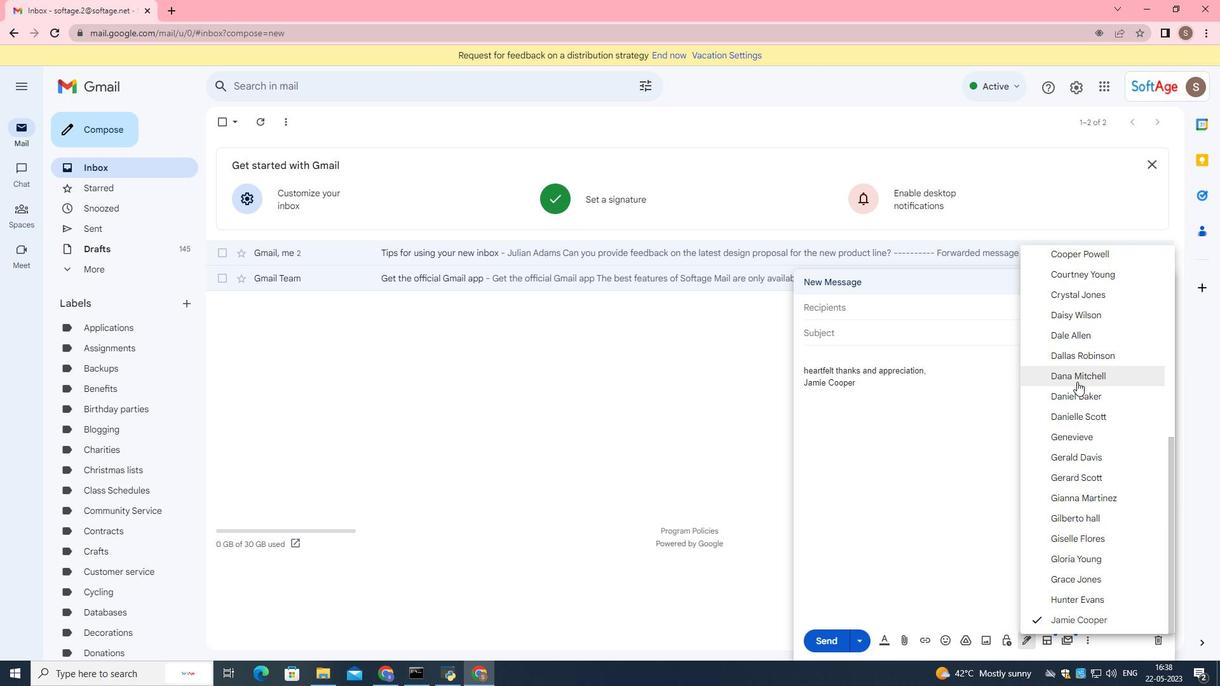 
Action: Mouse moved to (1071, 425)
Screenshot: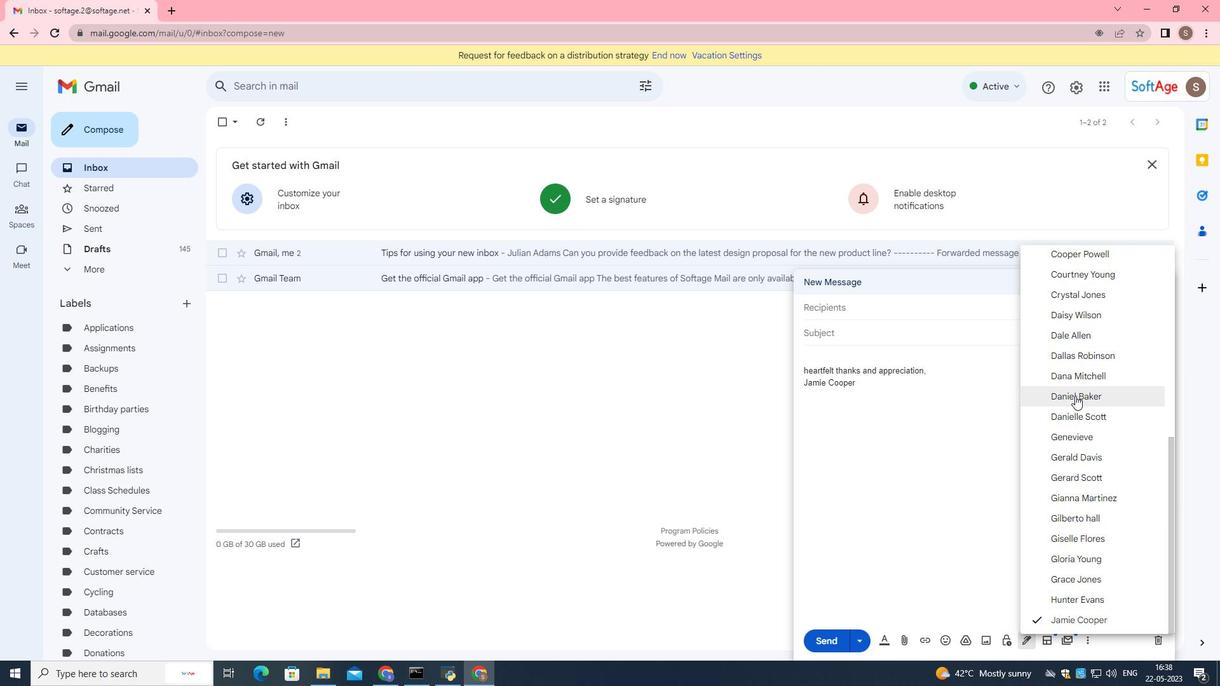 
Action: Mouse scrolled (1071, 425) with delta (0, 0)
Screenshot: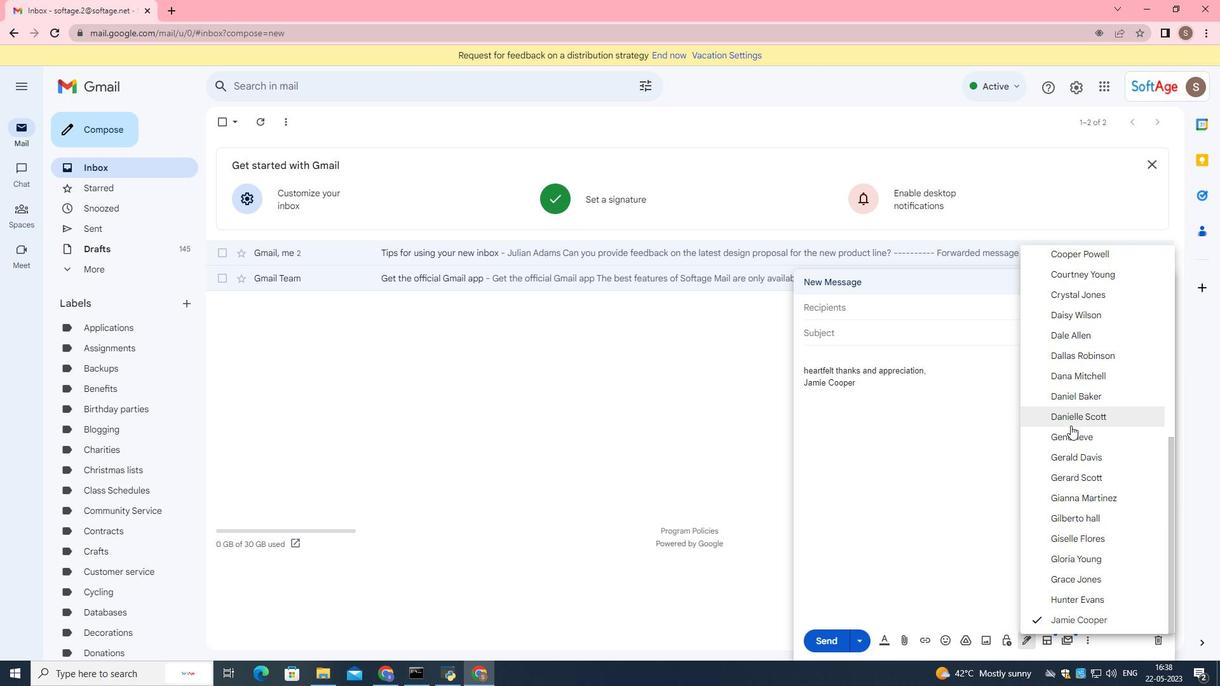 
Action: Mouse scrolled (1071, 425) with delta (0, 0)
Screenshot: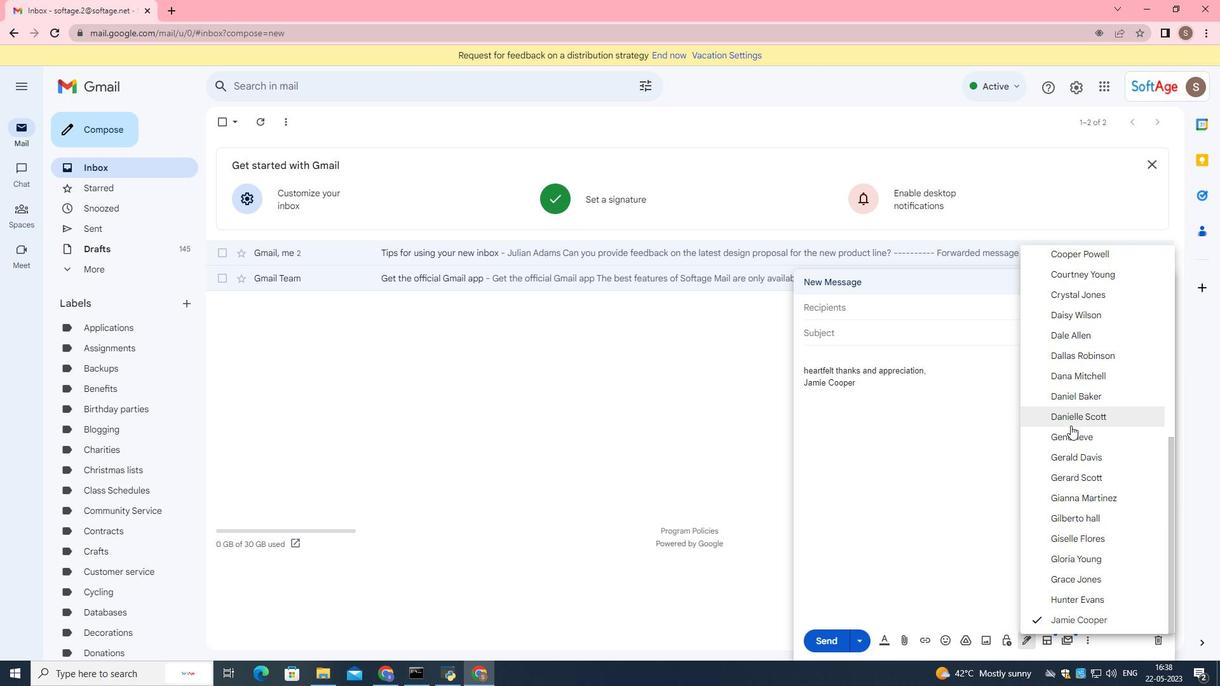 
Action: Mouse scrolled (1071, 425) with delta (0, 0)
Screenshot: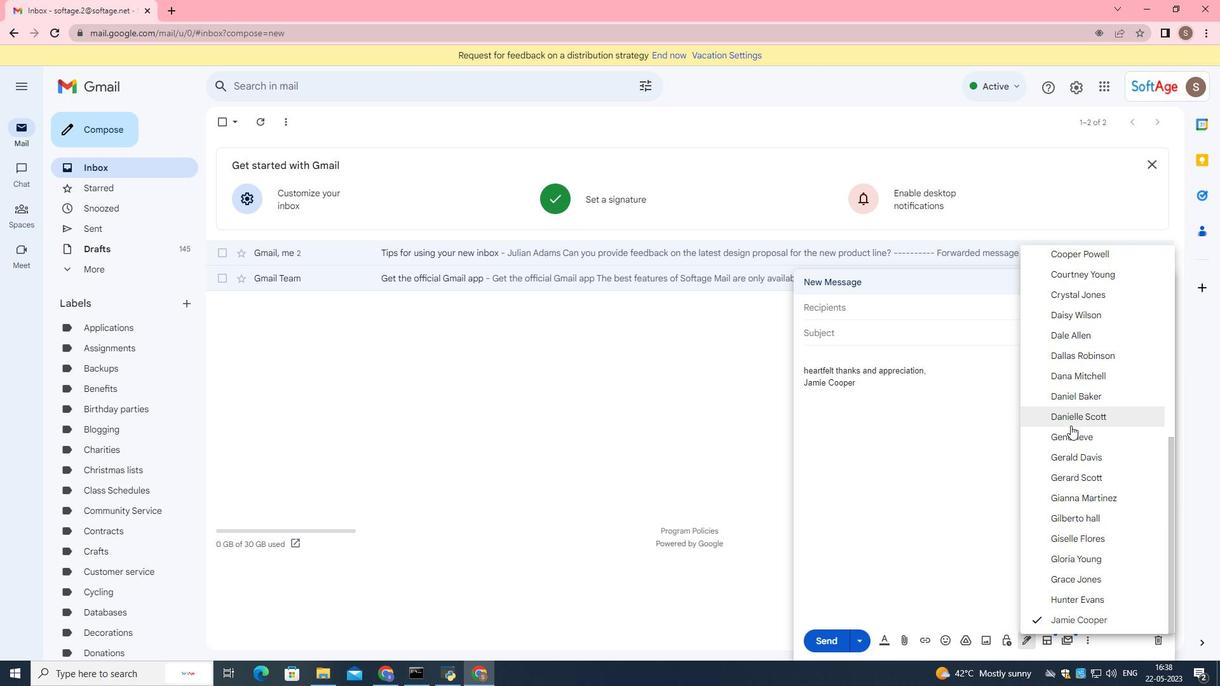 
Action: Mouse moved to (1071, 426)
Screenshot: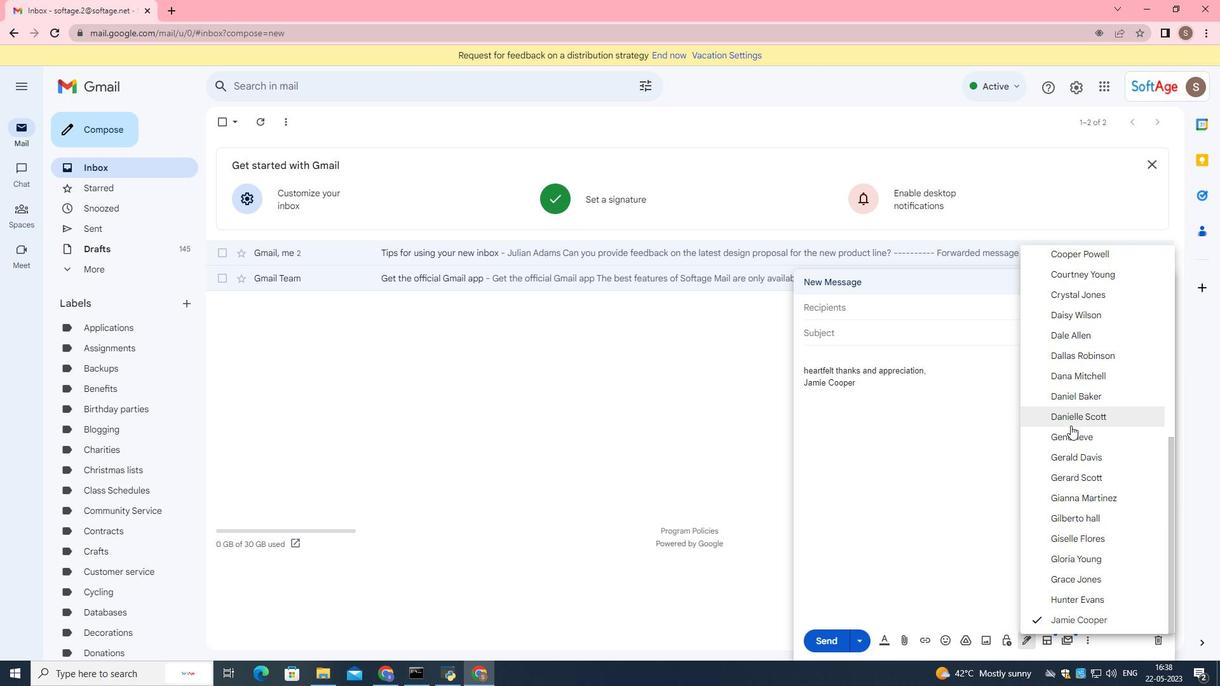 
Action: Mouse scrolled (1071, 425) with delta (0, 0)
Screenshot: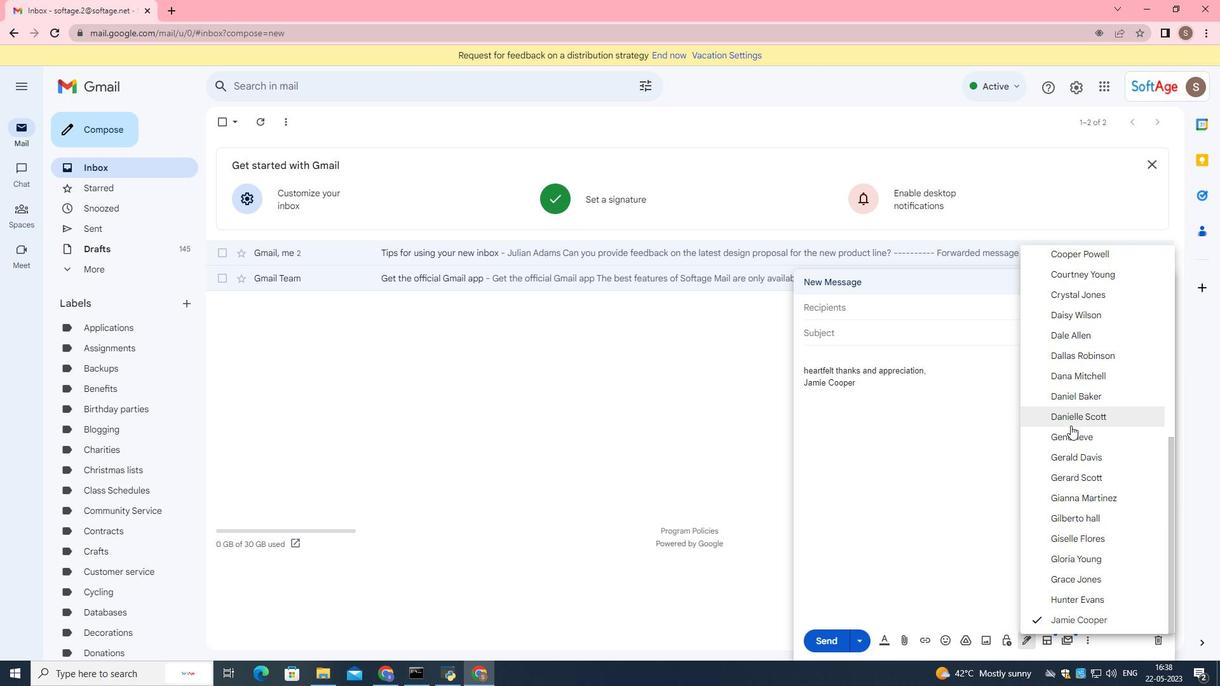 
Action: Mouse moved to (1071, 430)
Screenshot: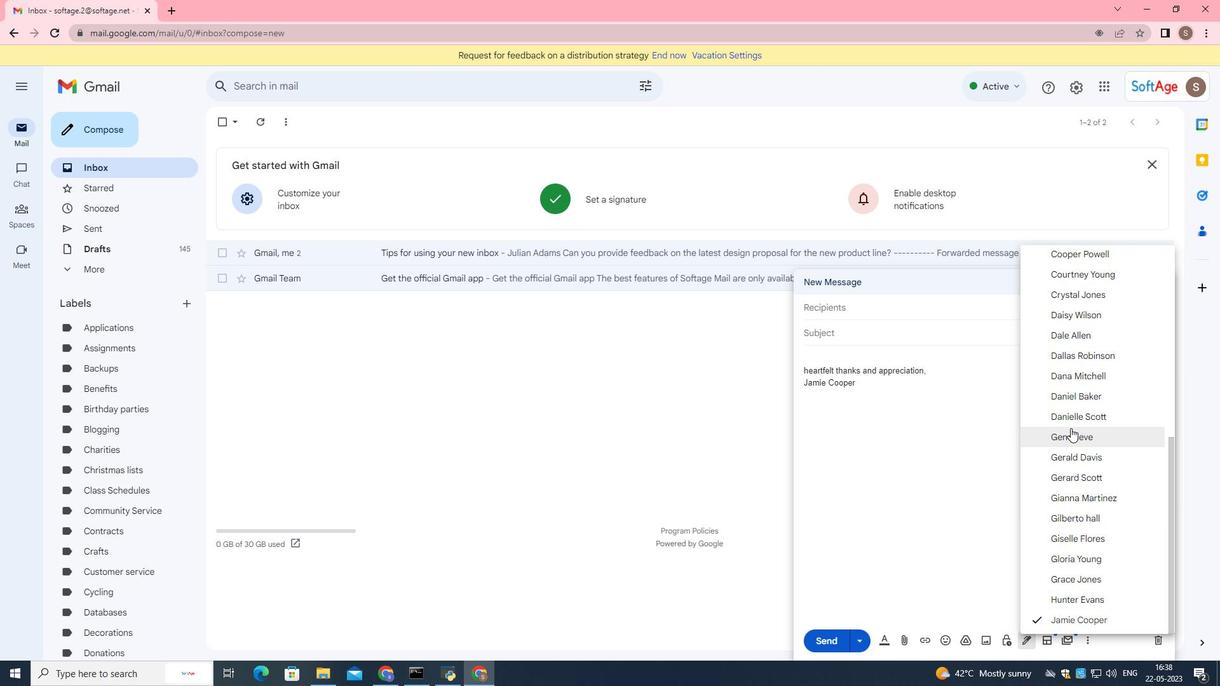 
Action: Mouse scrolled (1071, 430) with delta (0, 0)
Screenshot: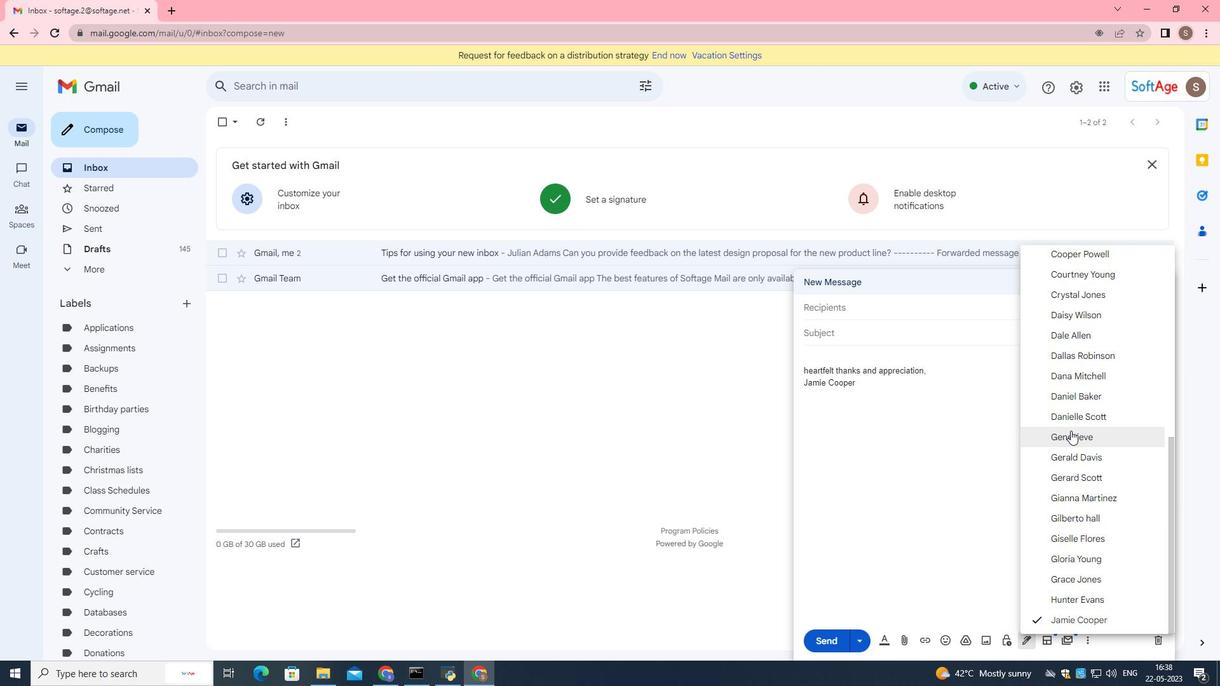 
Action: Mouse scrolled (1071, 430) with delta (0, 0)
Screenshot: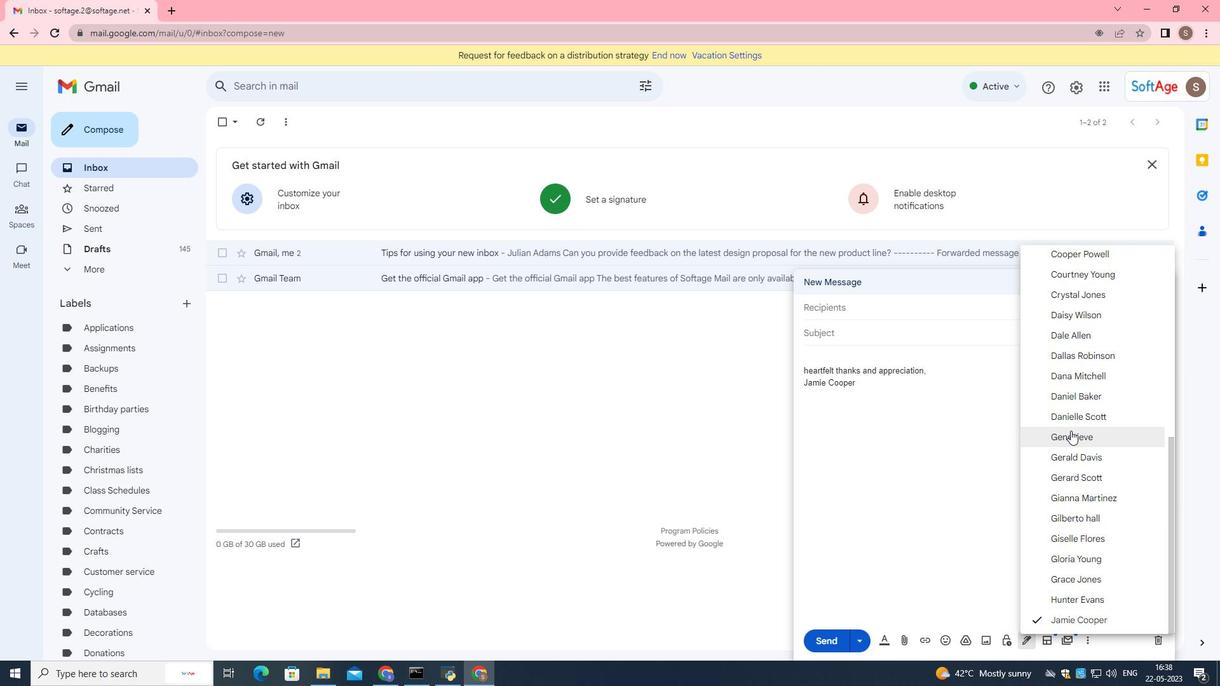 
Action: Mouse scrolled (1071, 431) with delta (0, 0)
Screenshot: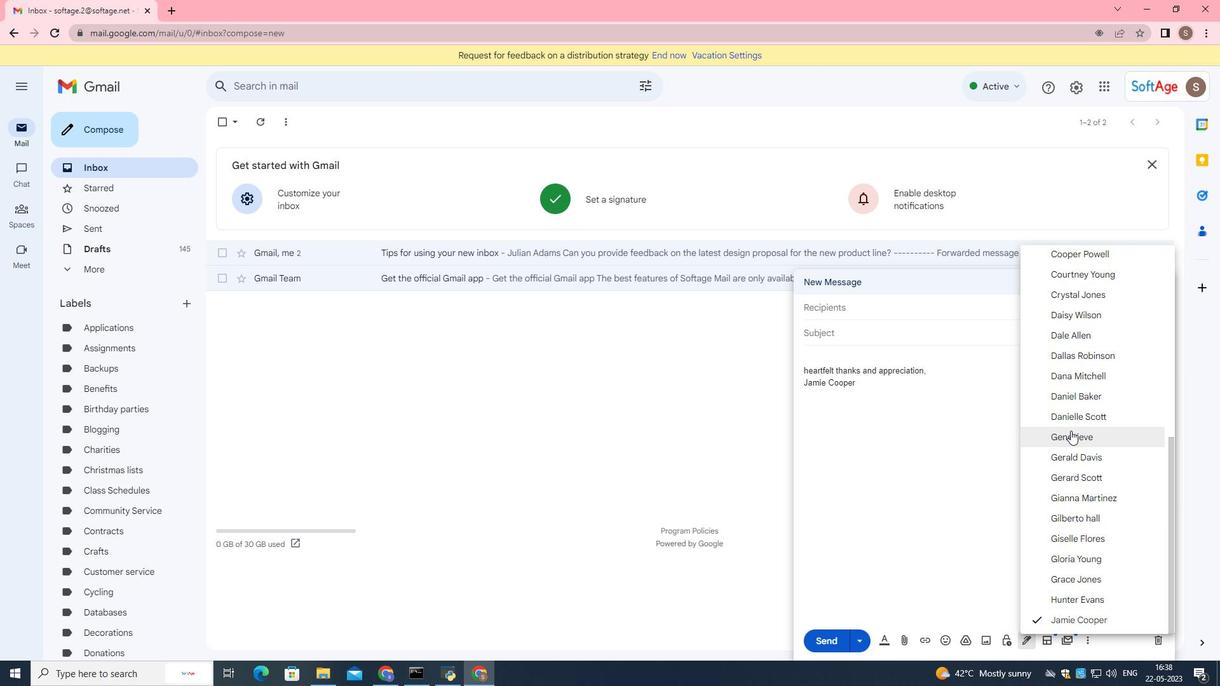 
Action: Mouse scrolled (1071, 431) with delta (0, 0)
Screenshot: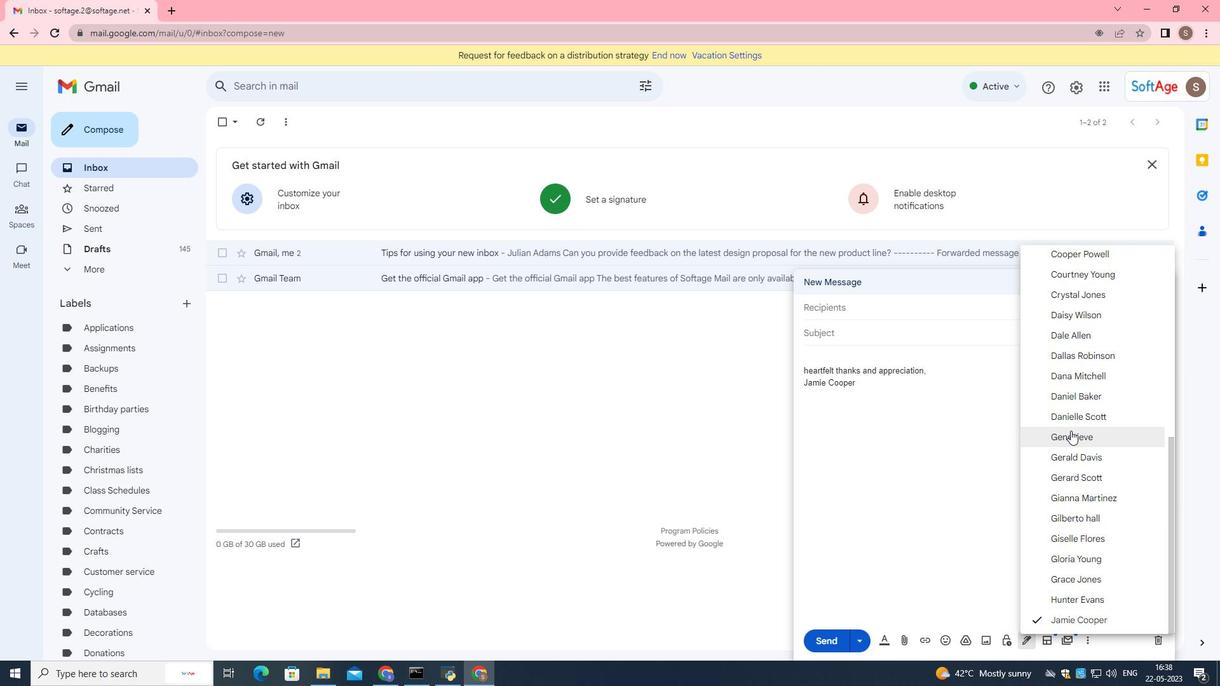 
Action: Mouse scrolled (1071, 431) with delta (0, 0)
Screenshot: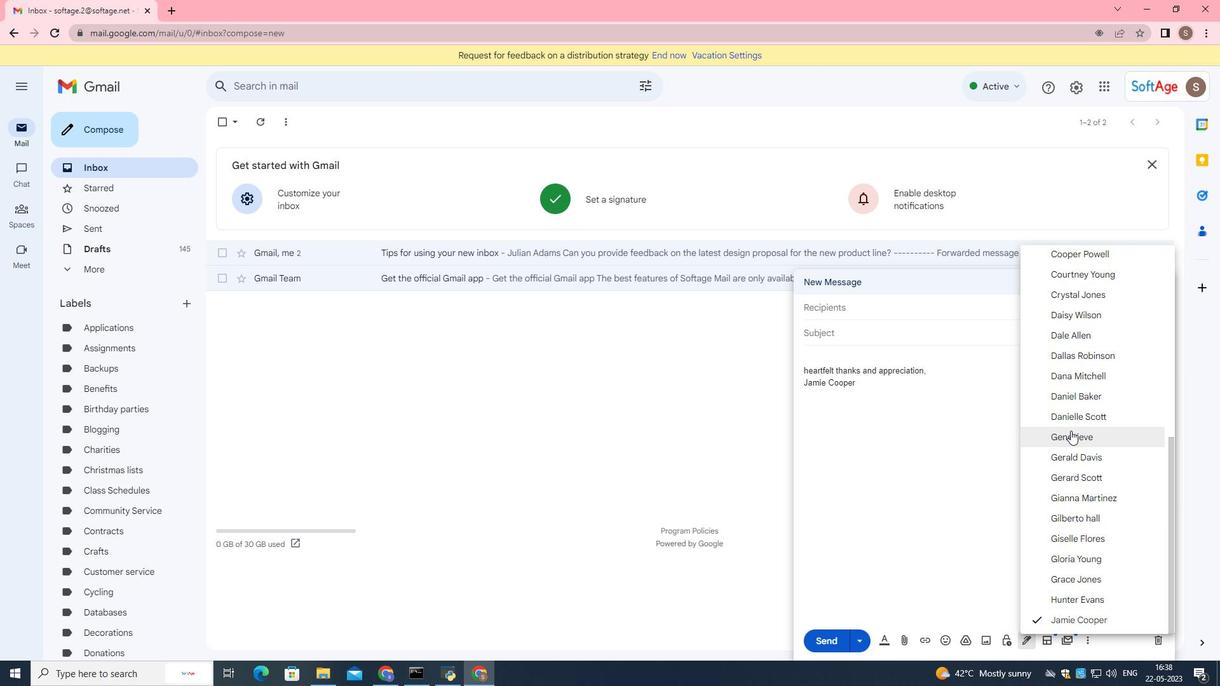 
Action: Mouse scrolled (1071, 431) with delta (0, 0)
Screenshot: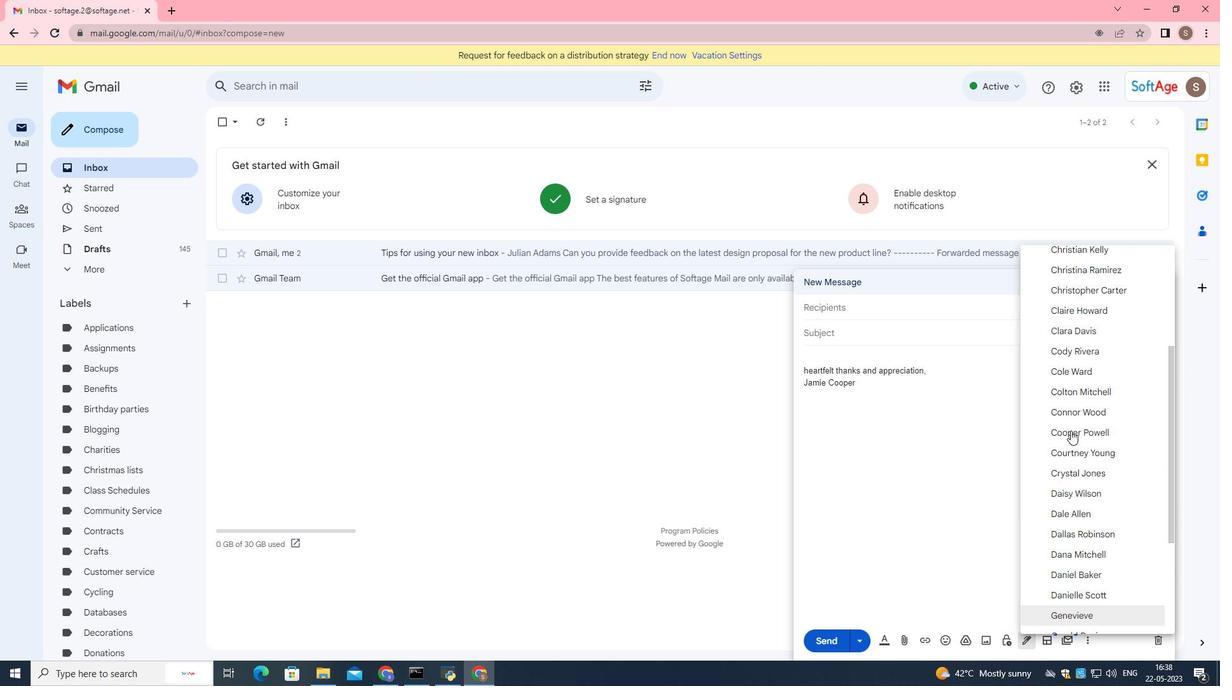 
Action: Mouse scrolled (1071, 431) with delta (0, 0)
Screenshot: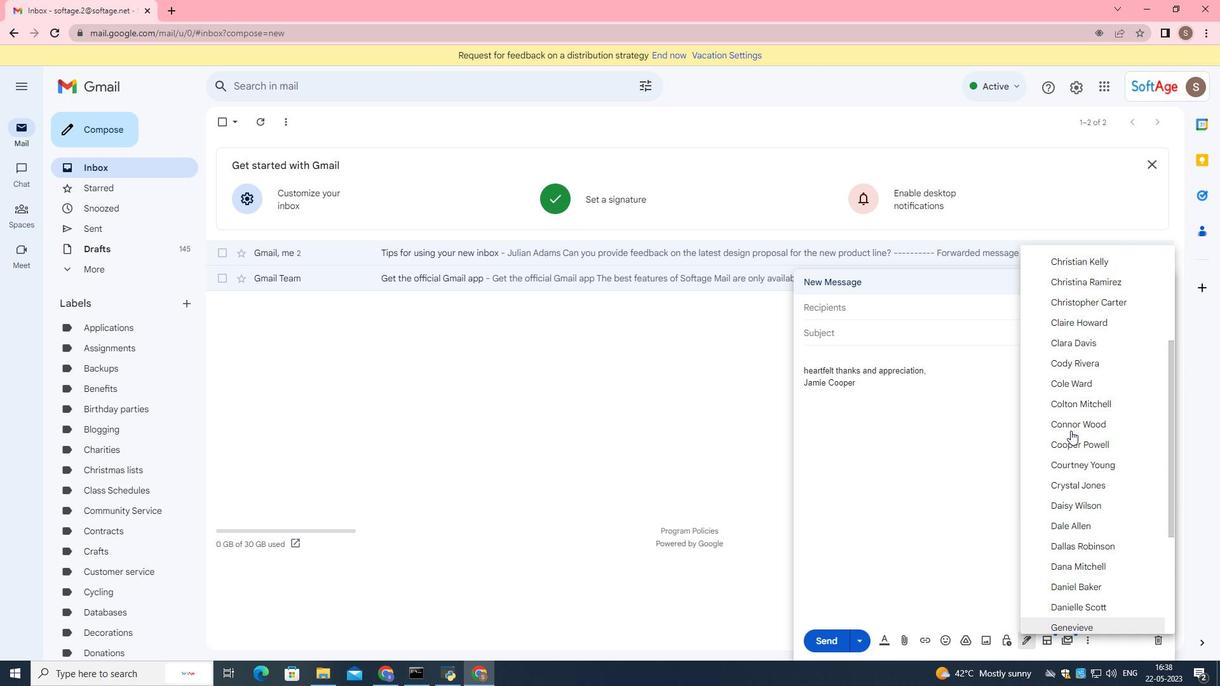 
Action: Mouse scrolled (1071, 431) with delta (0, 0)
Screenshot: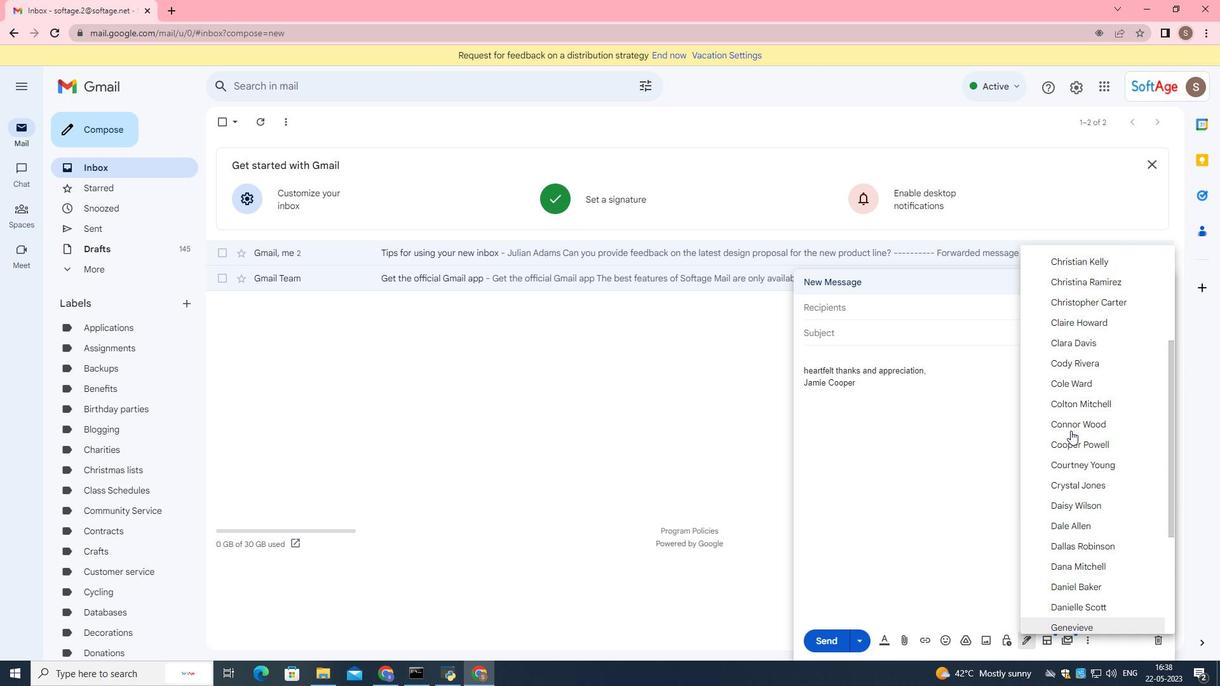 
Action: Mouse scrolled (1071, 431) with delta (0, 0)
Screenshot: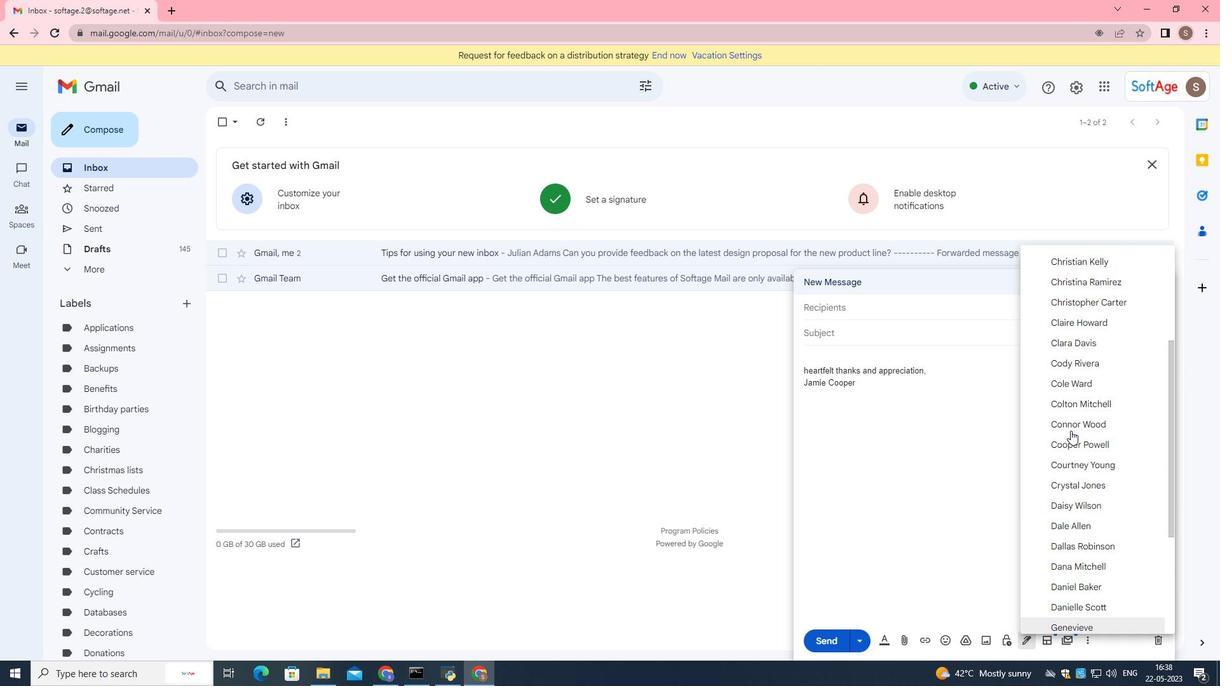 
Action: Mouse scrolled (1071, 431) with delta (0, 0)
Screenshot: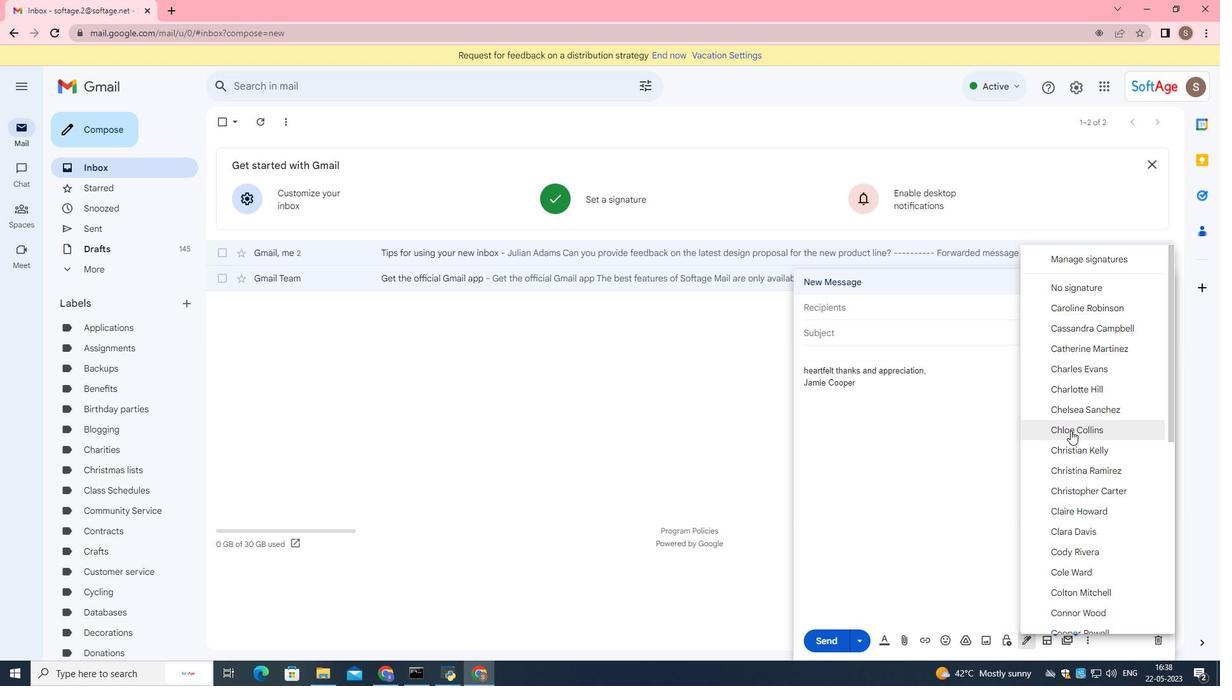
Action: Mouse scrolled (1071, 431) with delta (0, 0)
Screenshot: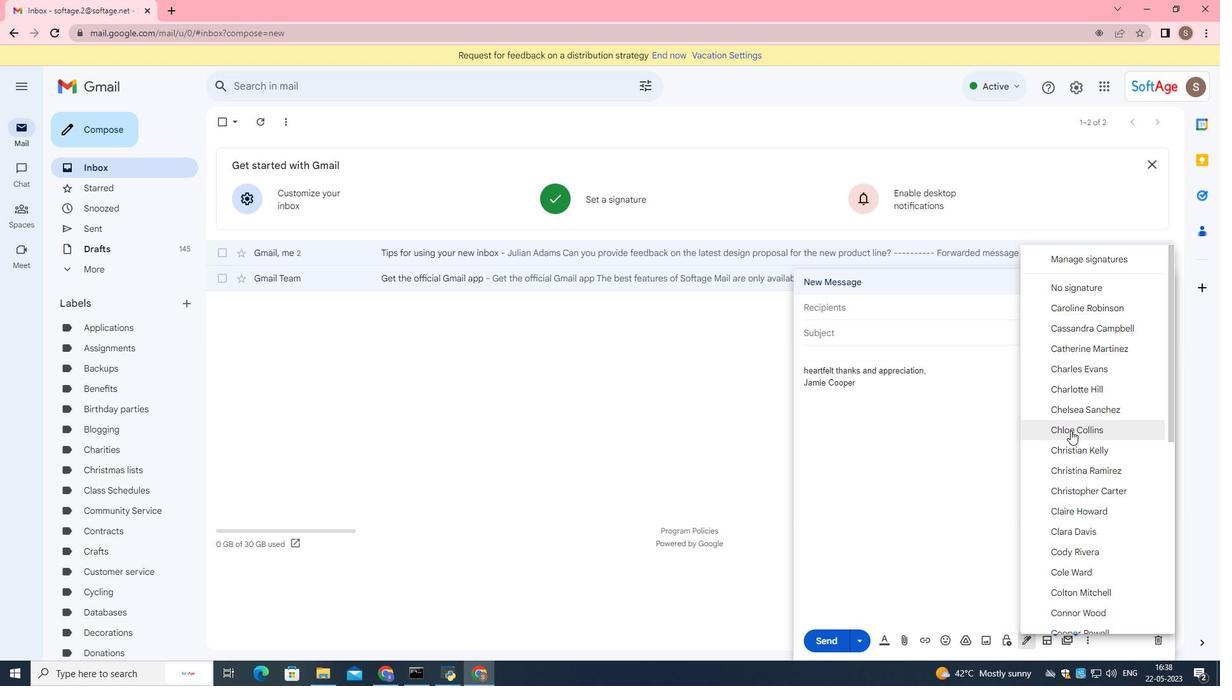 
Action: Mouse moved to (1071, 430)
Screenshot: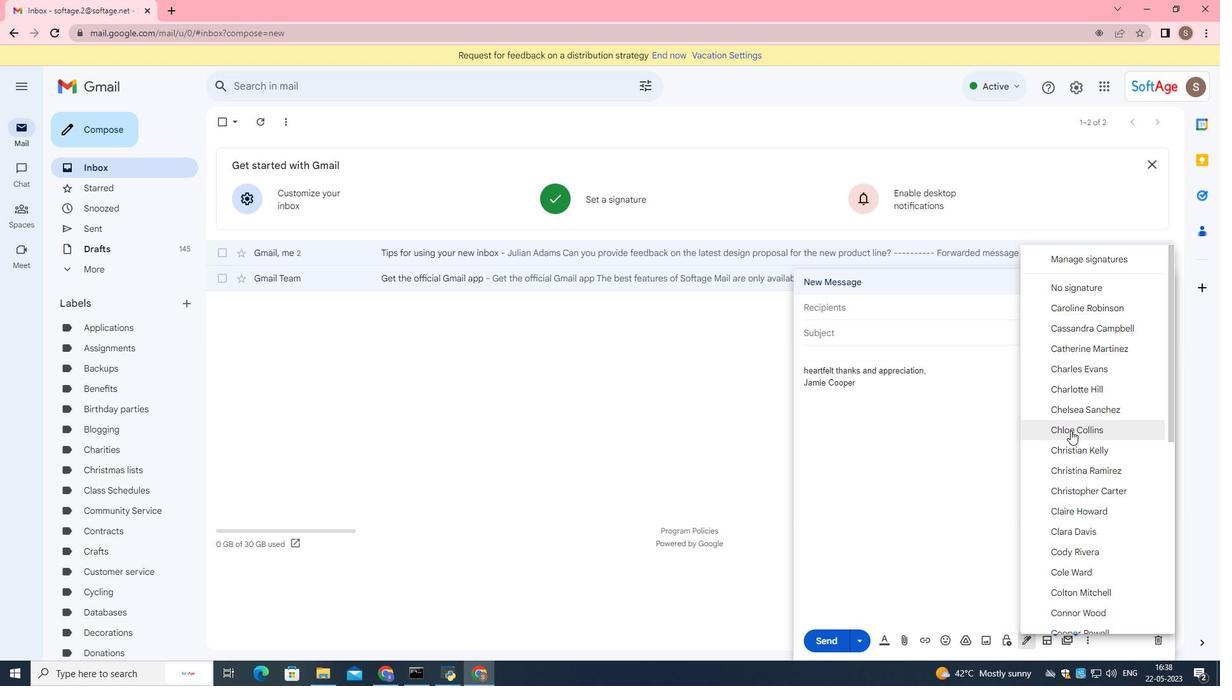 
Action: Mouse scrolled (1071, 430) with delta (0, 0)
Screenshot: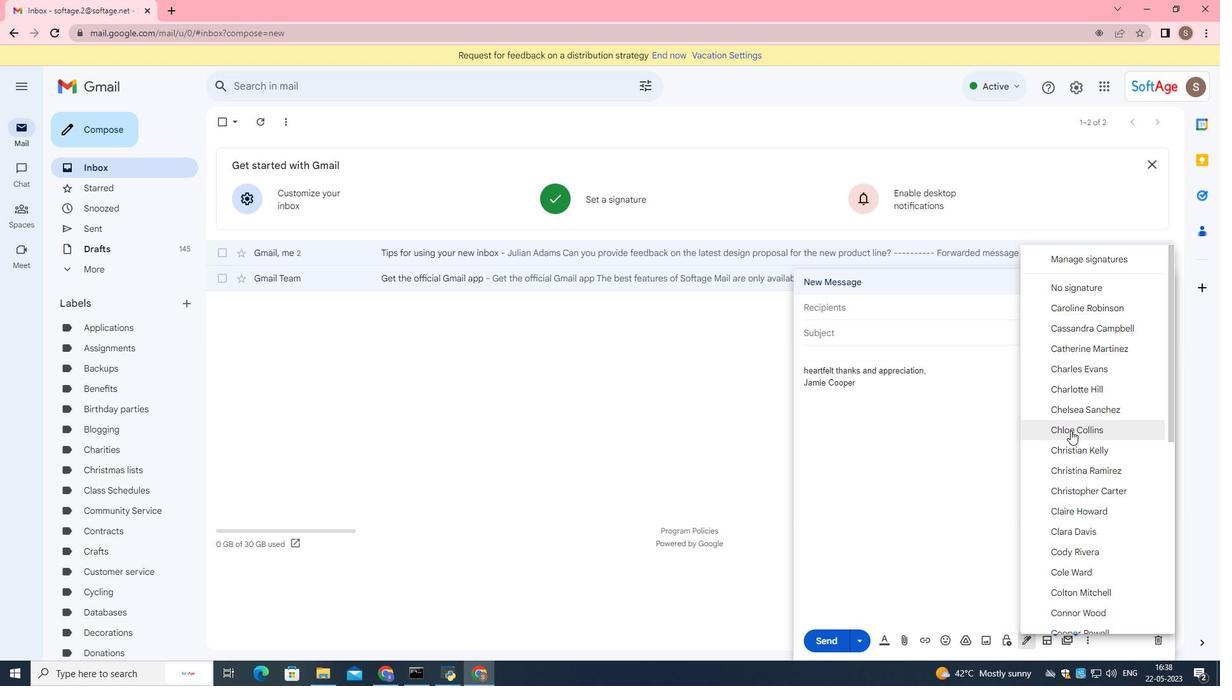 
Action: Mouse moved to (1071, 425)
Screenshot: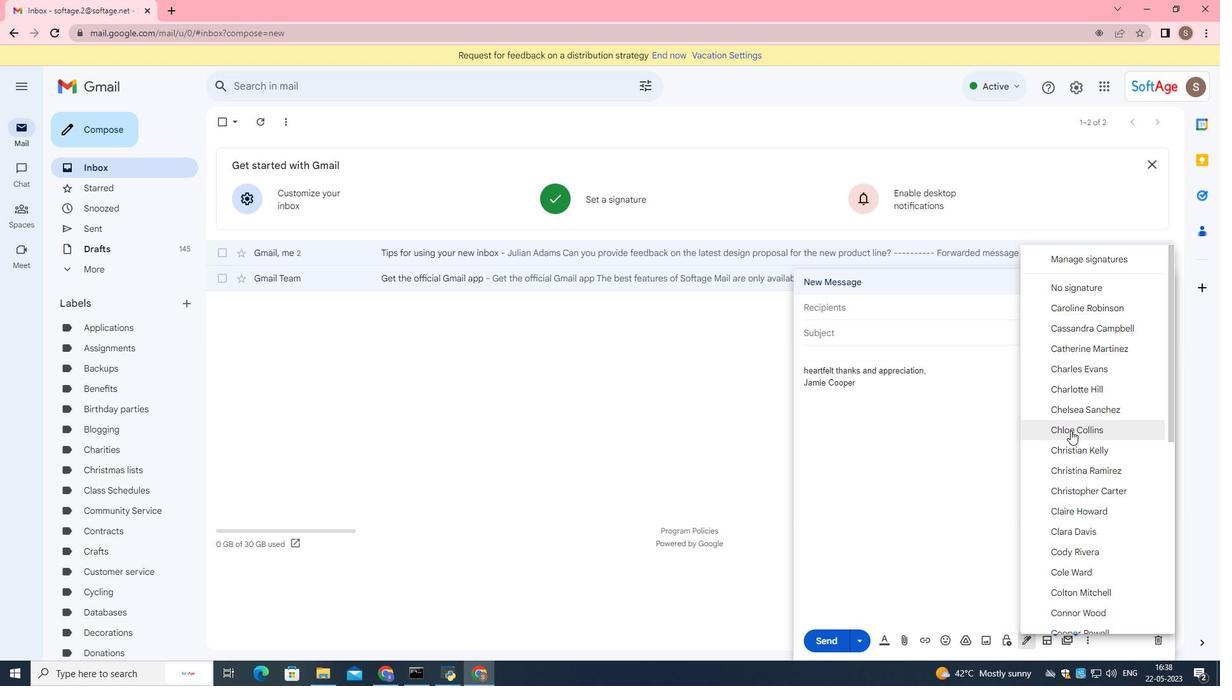 
Action: Mouse scrolled (1071, 425) with delta (0, 0)
Screenshot: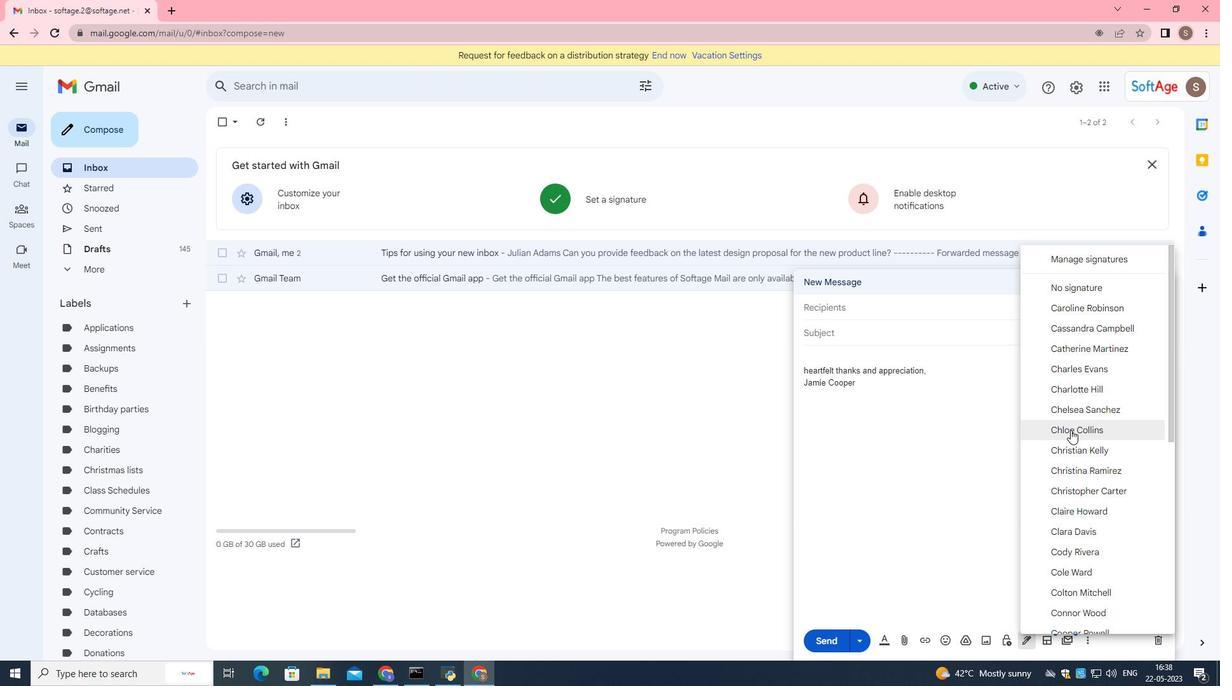 
Action: Mouse moved to (1069, 412)
Screenshot: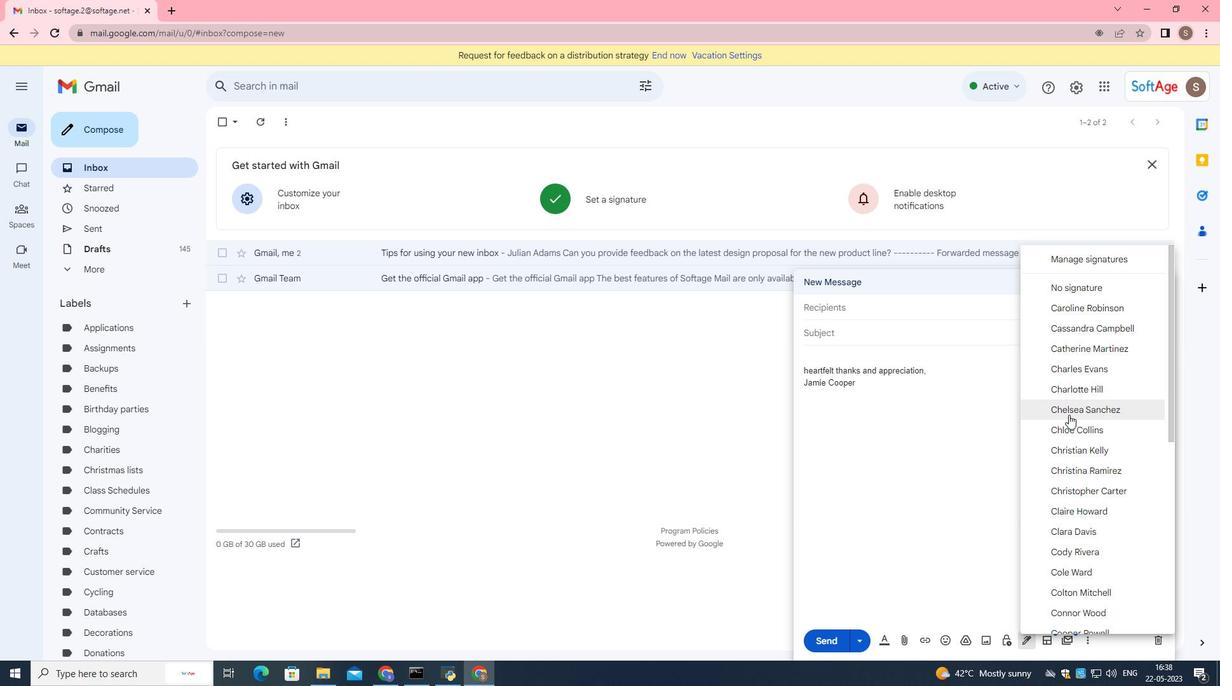 
Action: Mouse scrolled (1069, 413) with delta (0, 0)
Screenshot: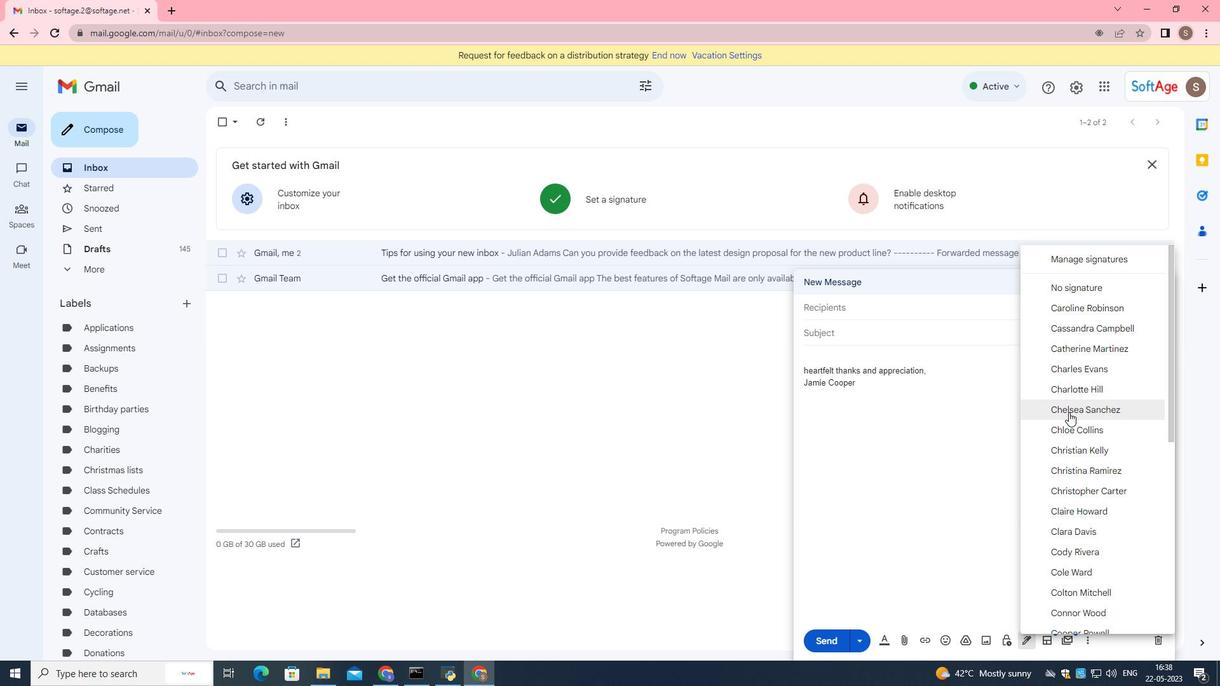 
Action: Mouse moved to (1075, 377)
Screenshot: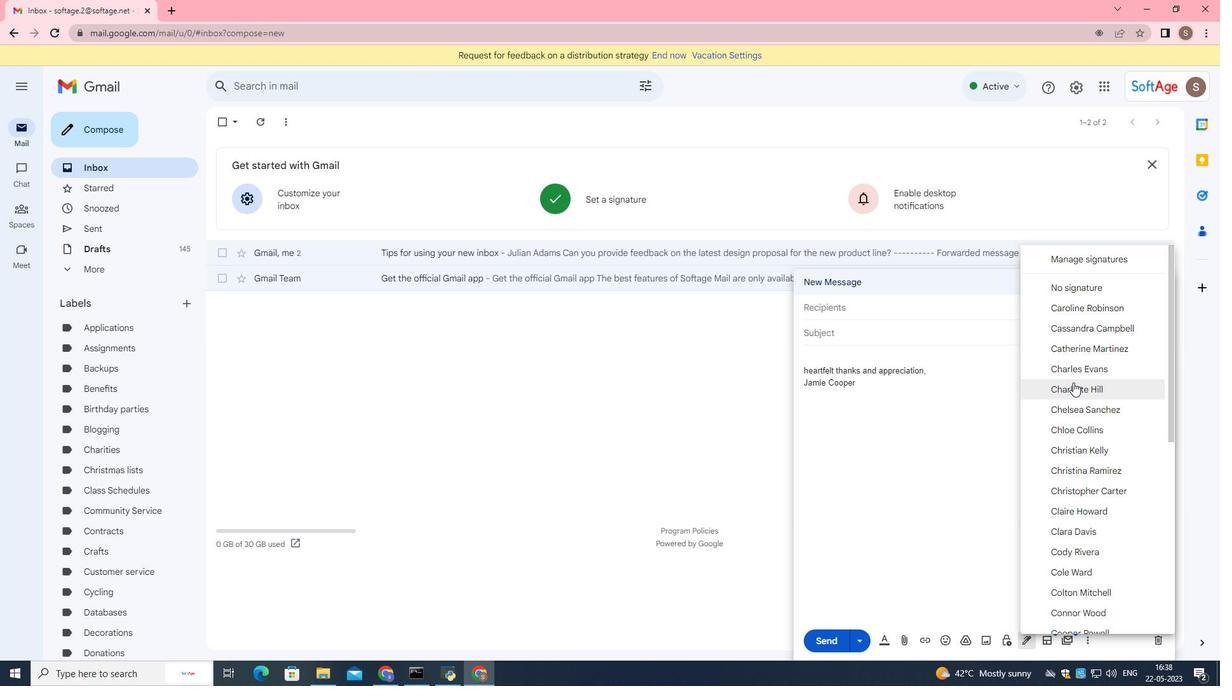 
Action: Mouse scrolled (1075, 378) with delta (0, 0)
Screenshot: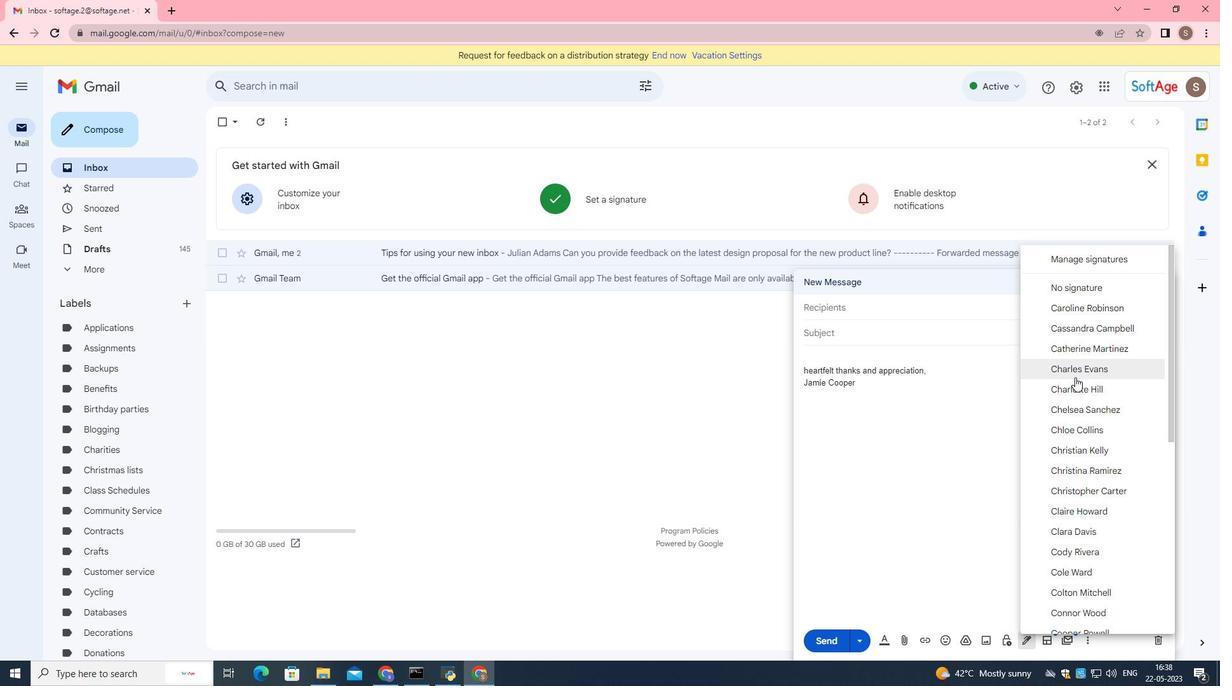 
Action: Mouse scrolled (1075, 378) with delta (0, 0)
Screenshot: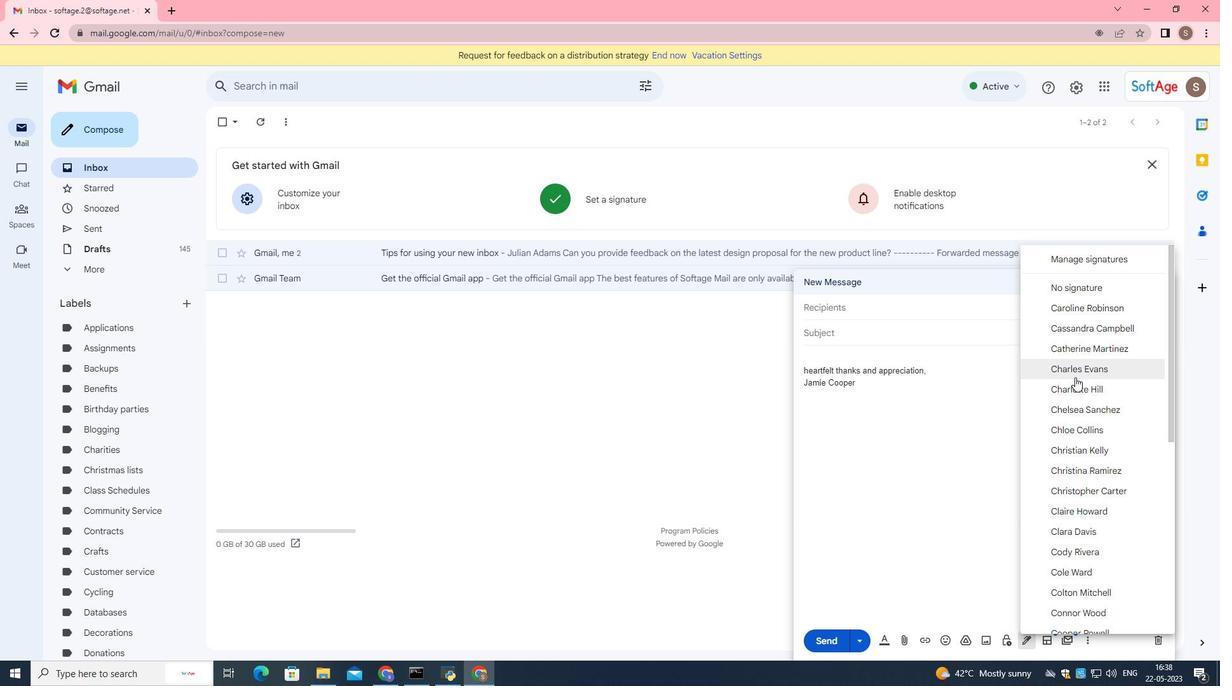 
Action: Mouse moved to (1113, 263)
Screenshot: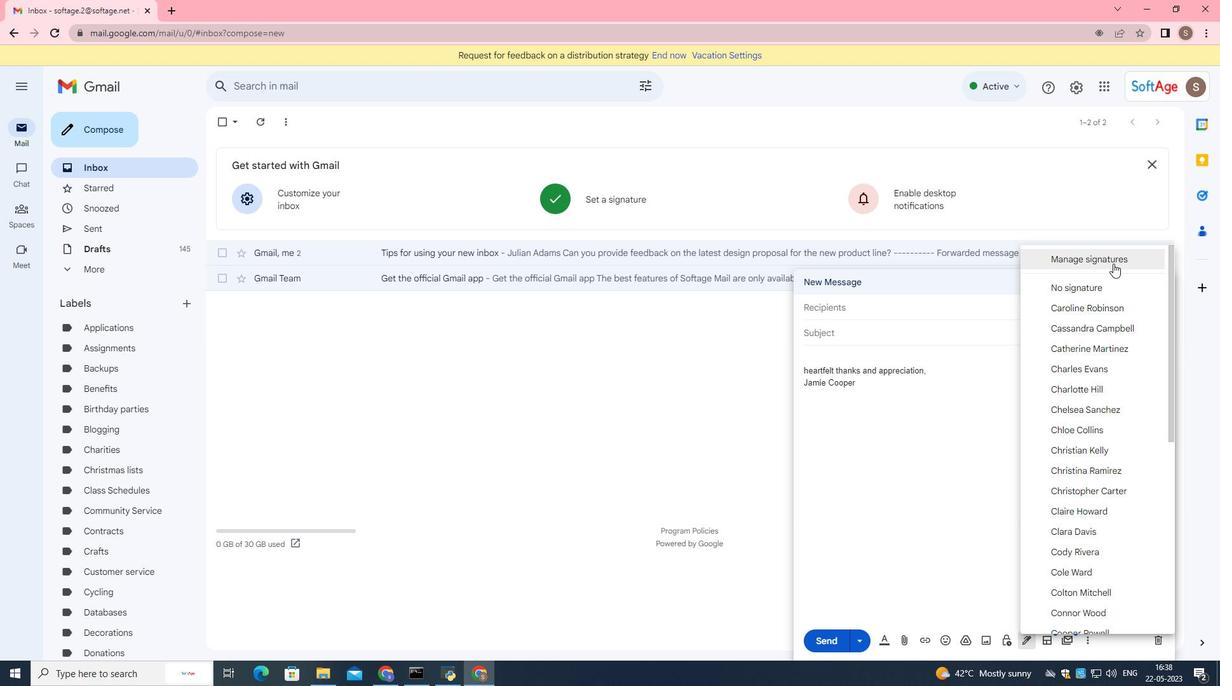 
Action: Mouse pressed left at (1113, 263)
Screenshot: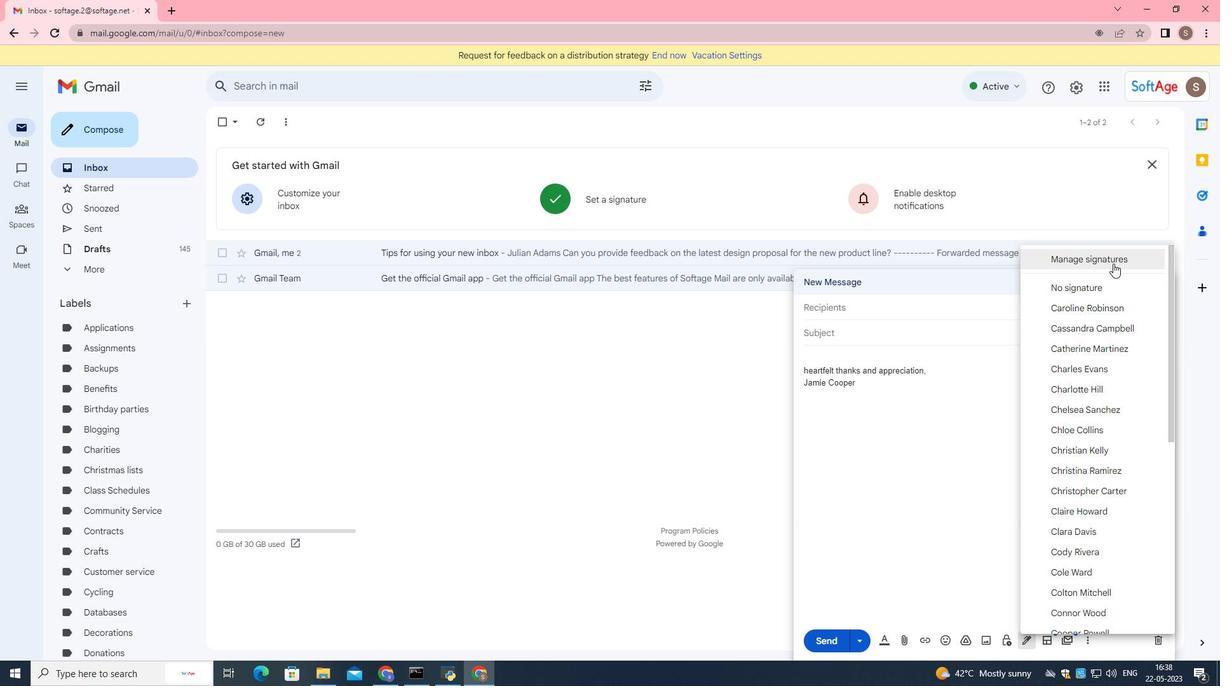
Action: Mouse moved to (607, 610)
Screenshot: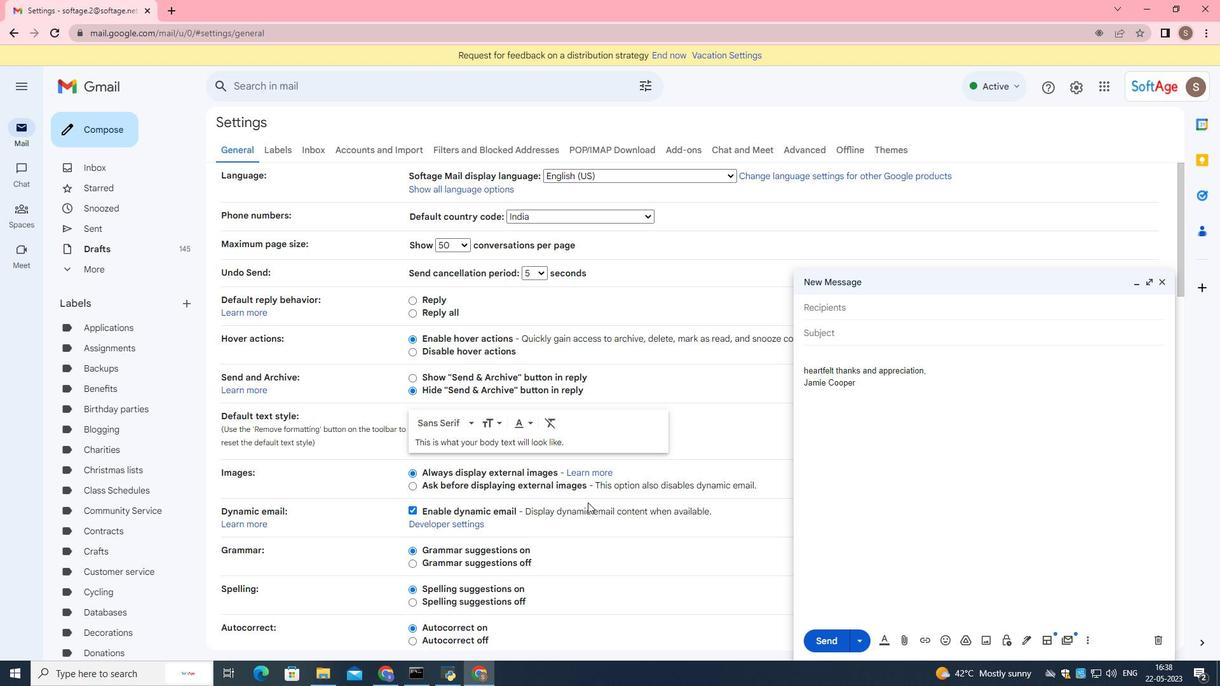 
Action: Mouse scrolled (607, 610) with delta (0, 0)
Screenshot: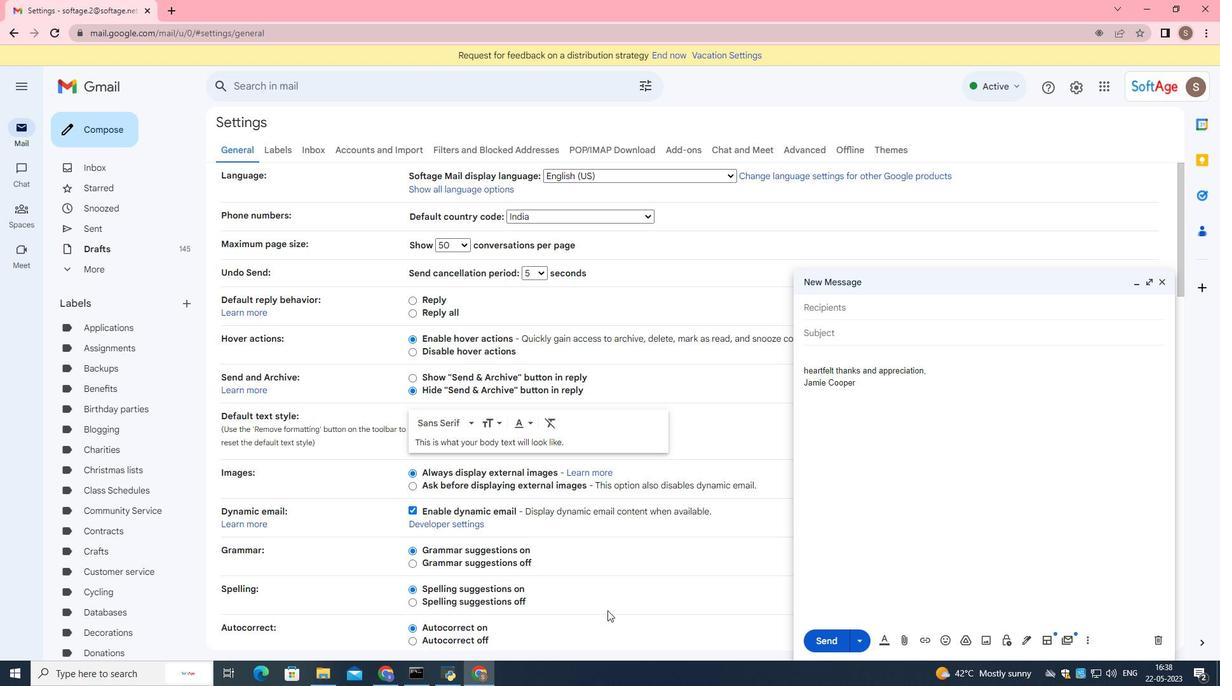 
Action: Mouse scrolled (607, 610) with delta (0, 0)
Screenshot: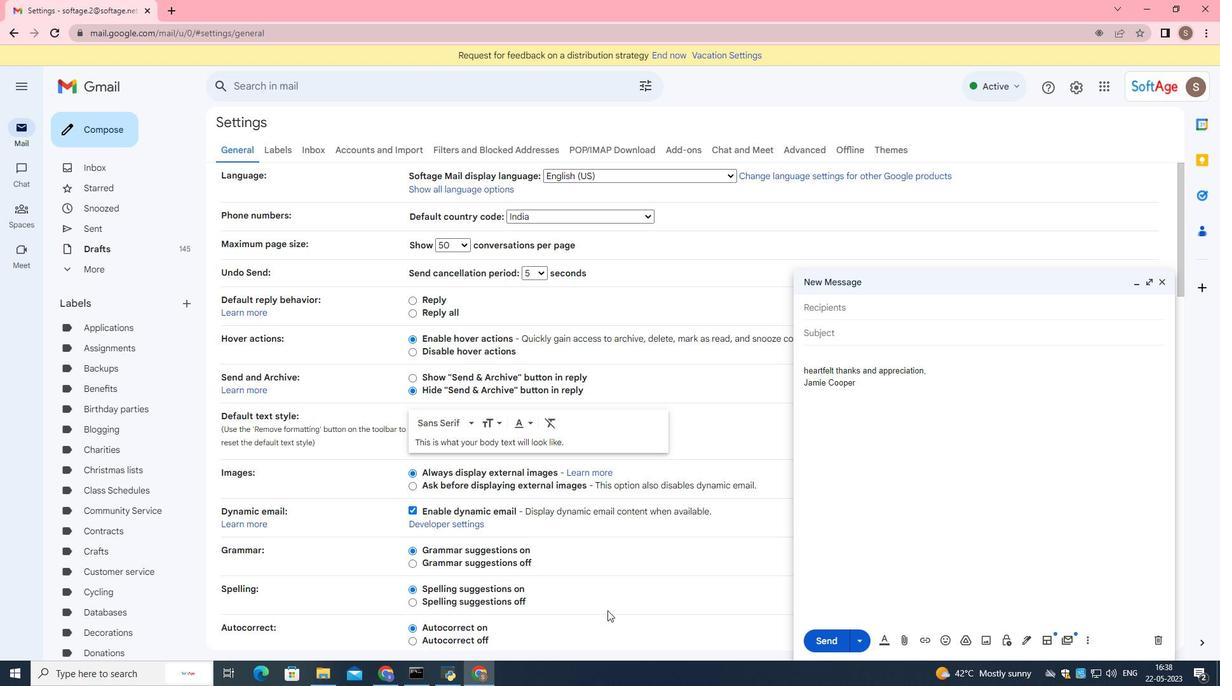 
Action: Mouse scrolled (607, 610) with delta (0, 0)
Screenshot: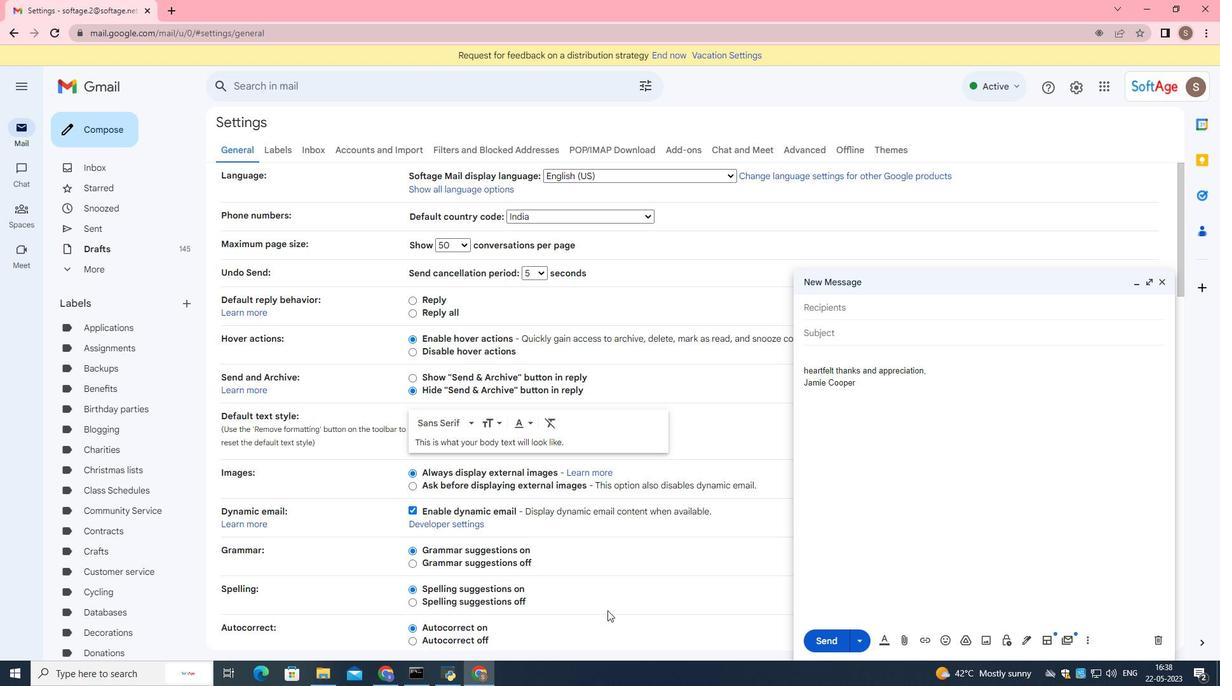 
Action: Mouse scrolled (607, 610) with delta (0, 0)
Screenshot: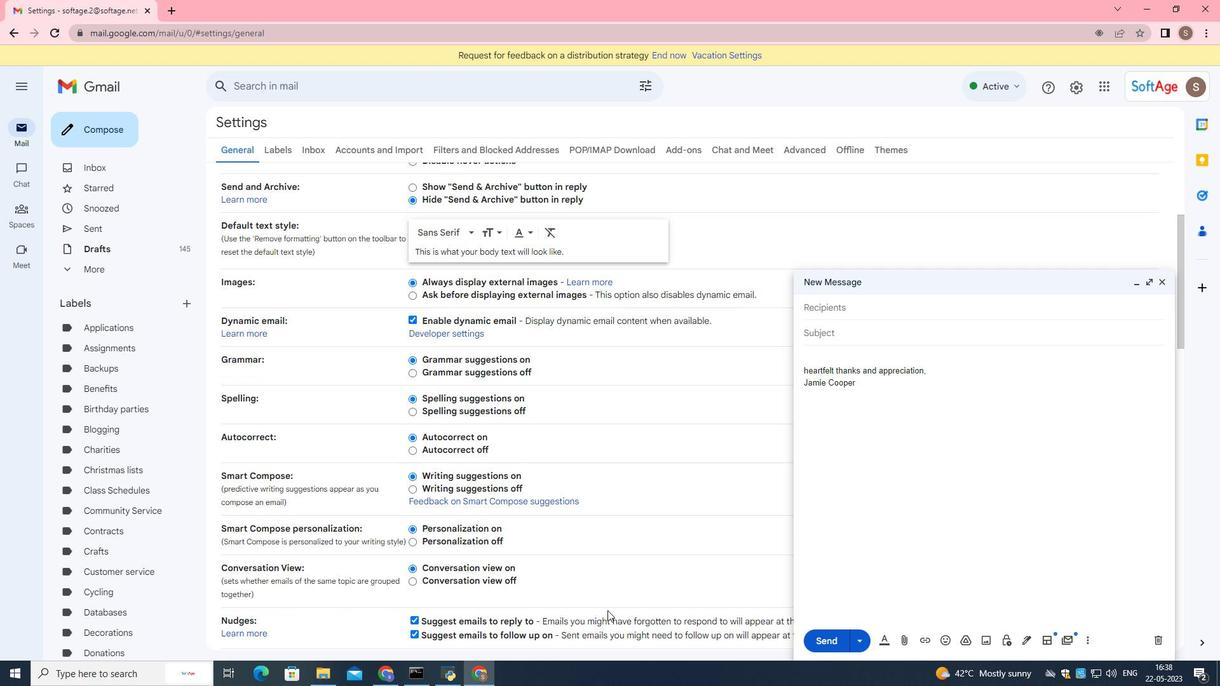 
Action: Mouse scrolled (607, 610) with delta (0, 0)
Screenshot: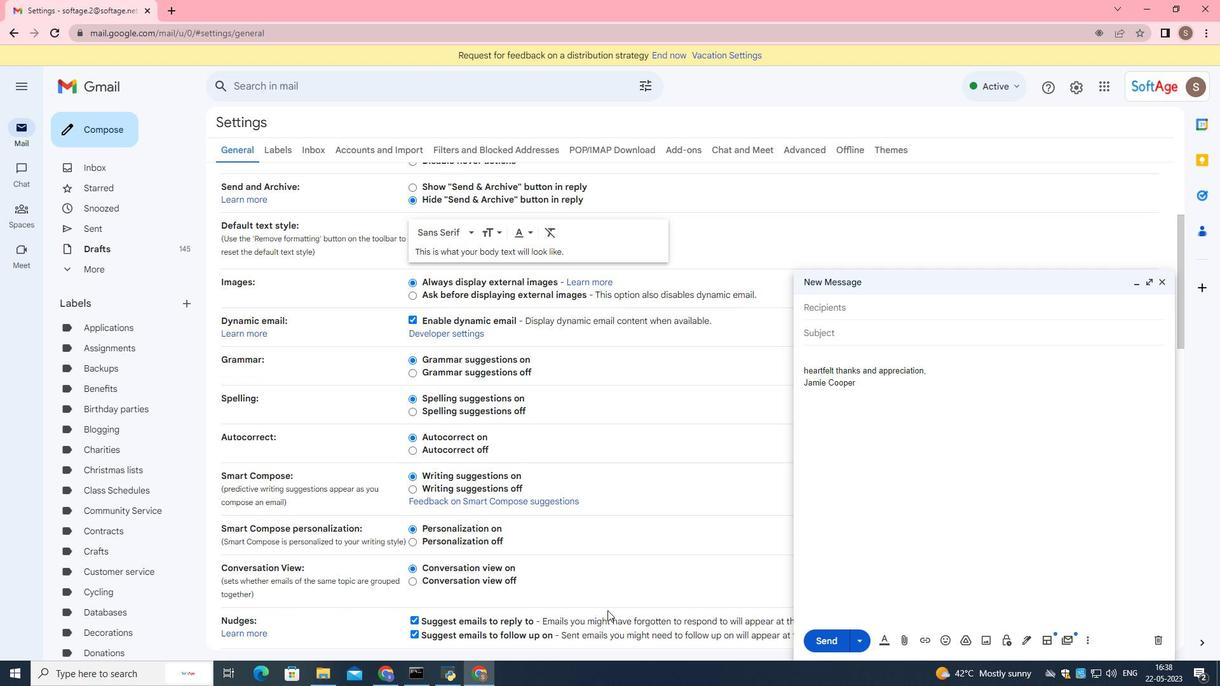 
Action: Mouse scrolled (607, 610) with delta (0, 0)
Screenshot: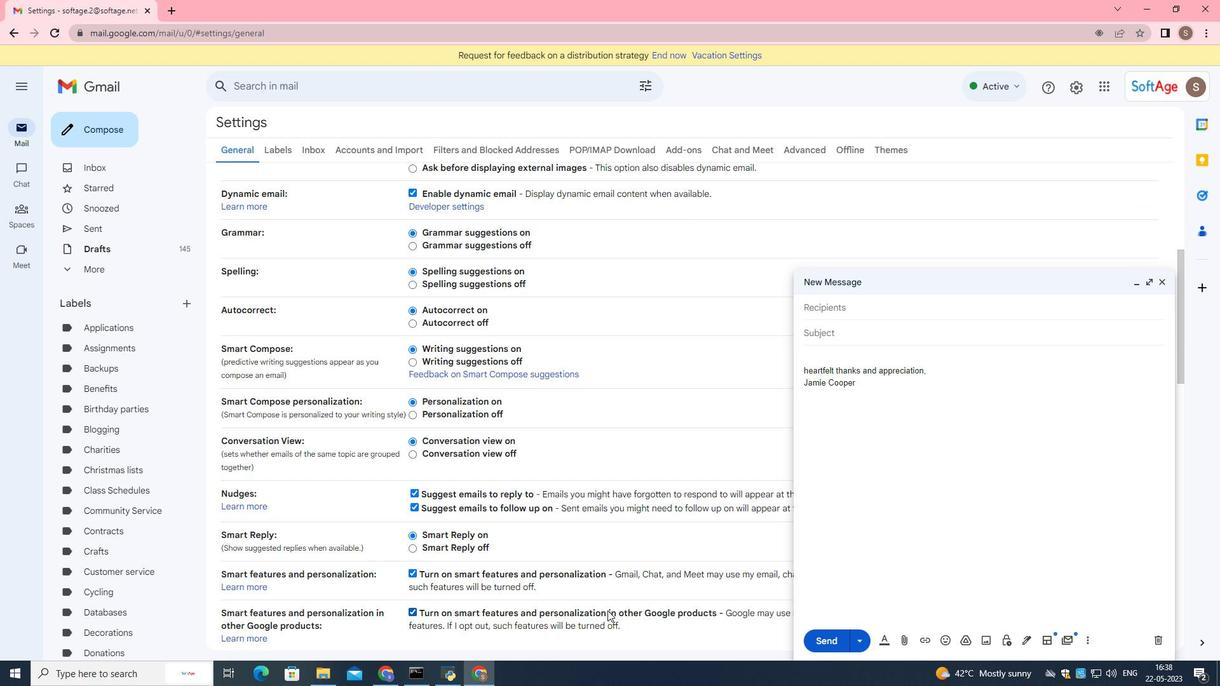 
Action: Mouse scrolled (607, 610) with delta (0, 0)
Screenshot: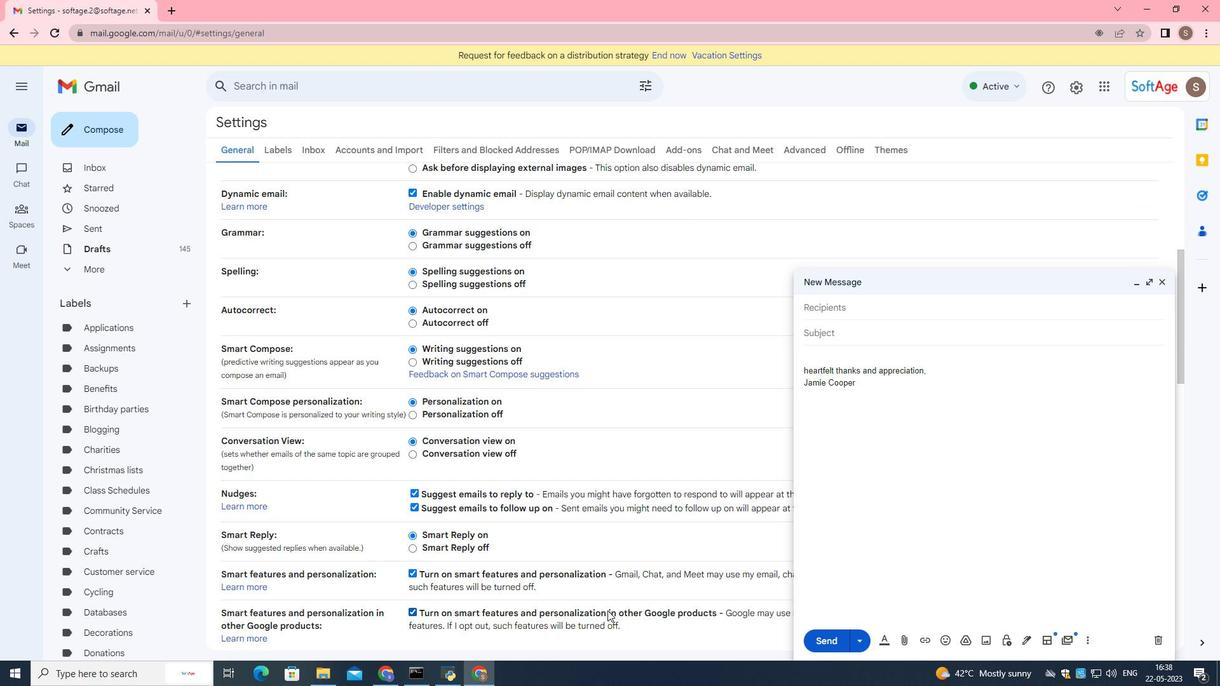 
Action: Mouse moved to (608, 610)
Screenshot: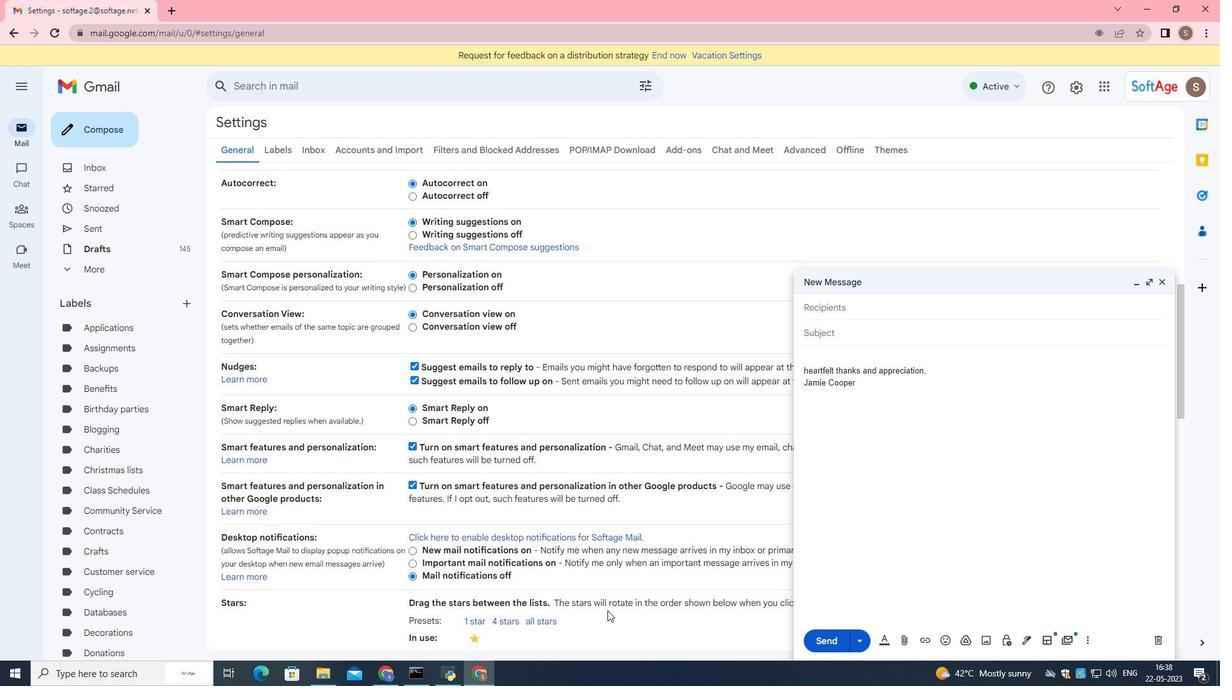 
Action: Mouse scrolled (608, 610) with delta (0, 0)
Screenshot: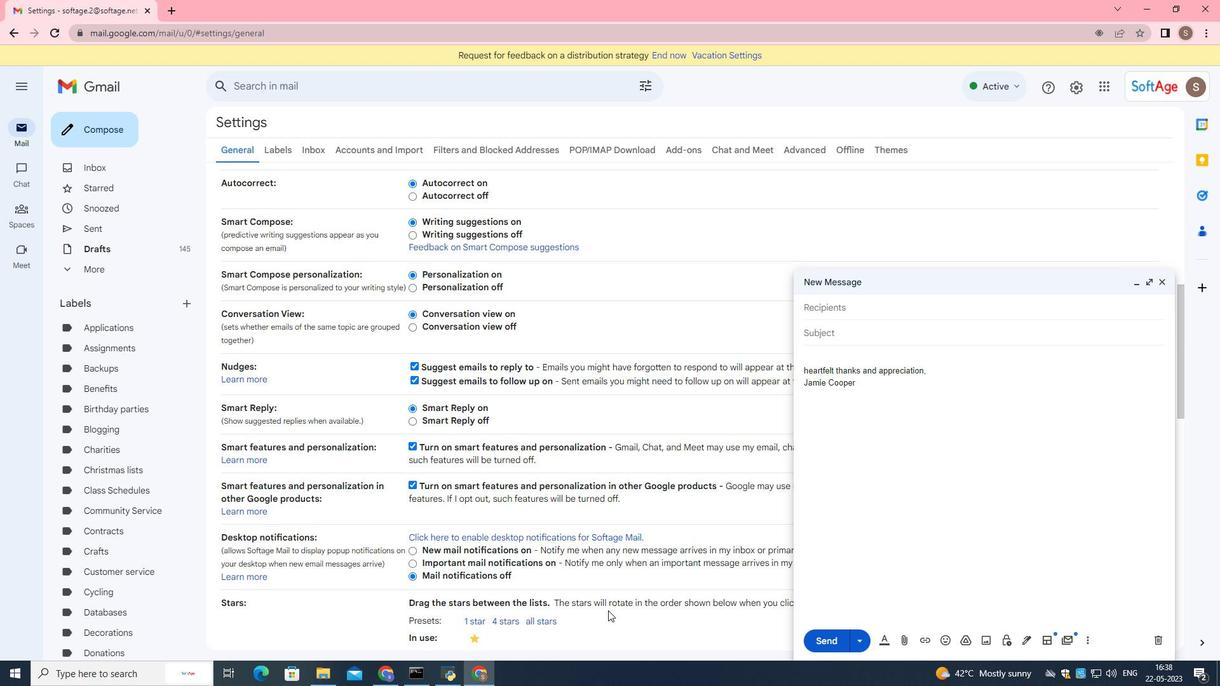 
Action: Mouse moved to (601, 594)
Screenshot: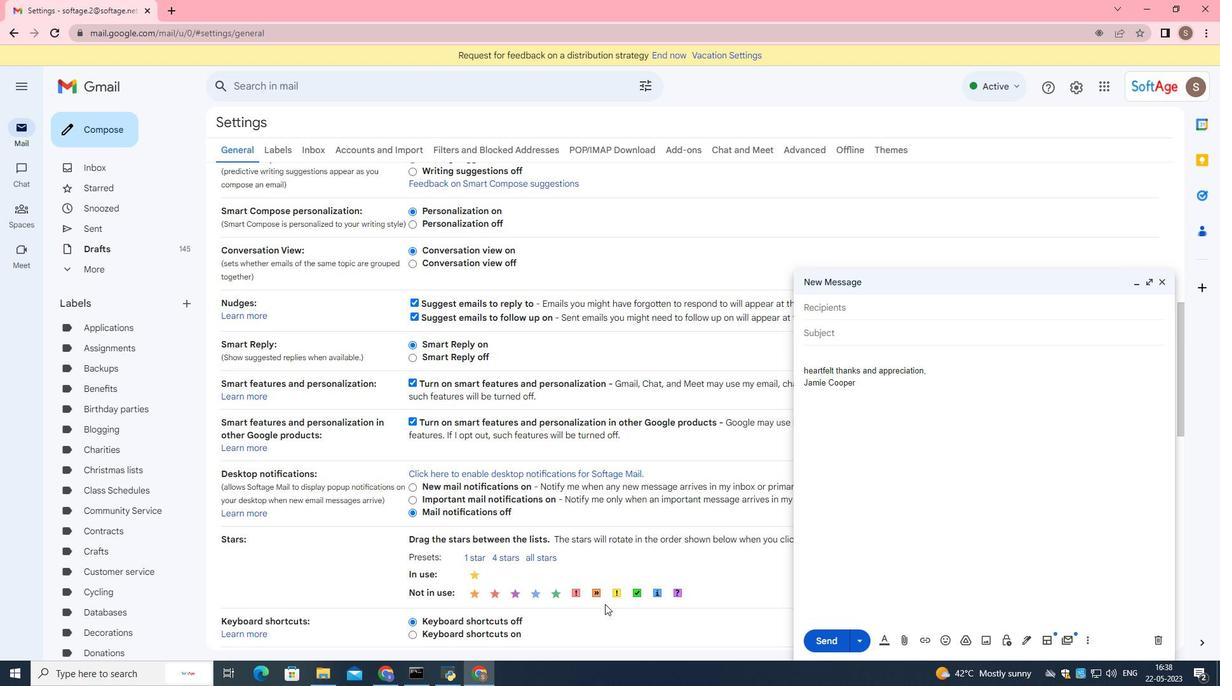 
Action: Mouse scrolled (601, 593) with delta (0, 0)
Screenshot: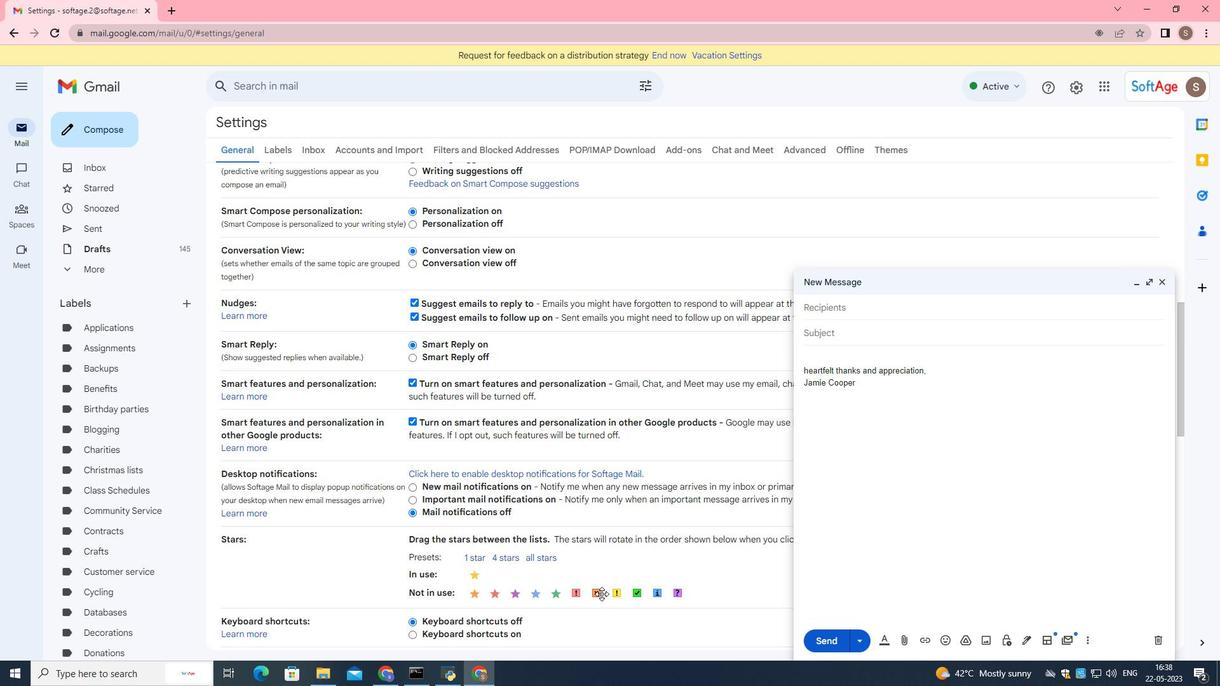 
Action: Mouse moved to (601, 582)
Screenshot: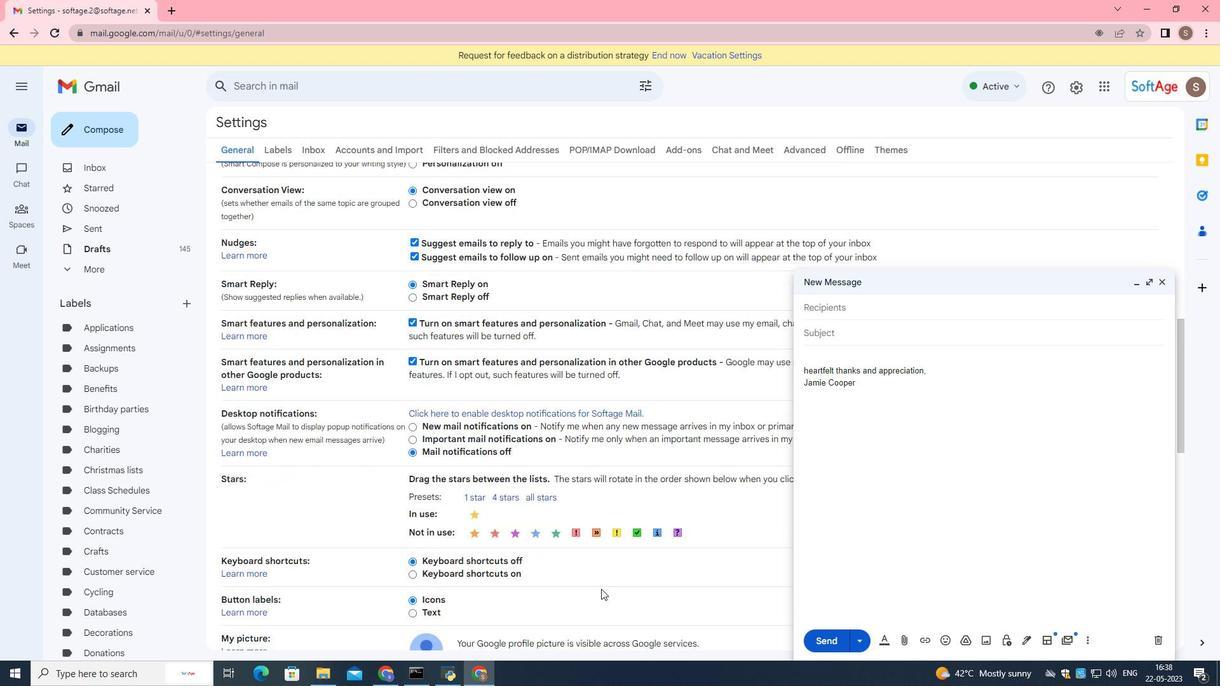 
Action: Mouse scrolled (601, 582) with delta (0, 0)
Screenshot: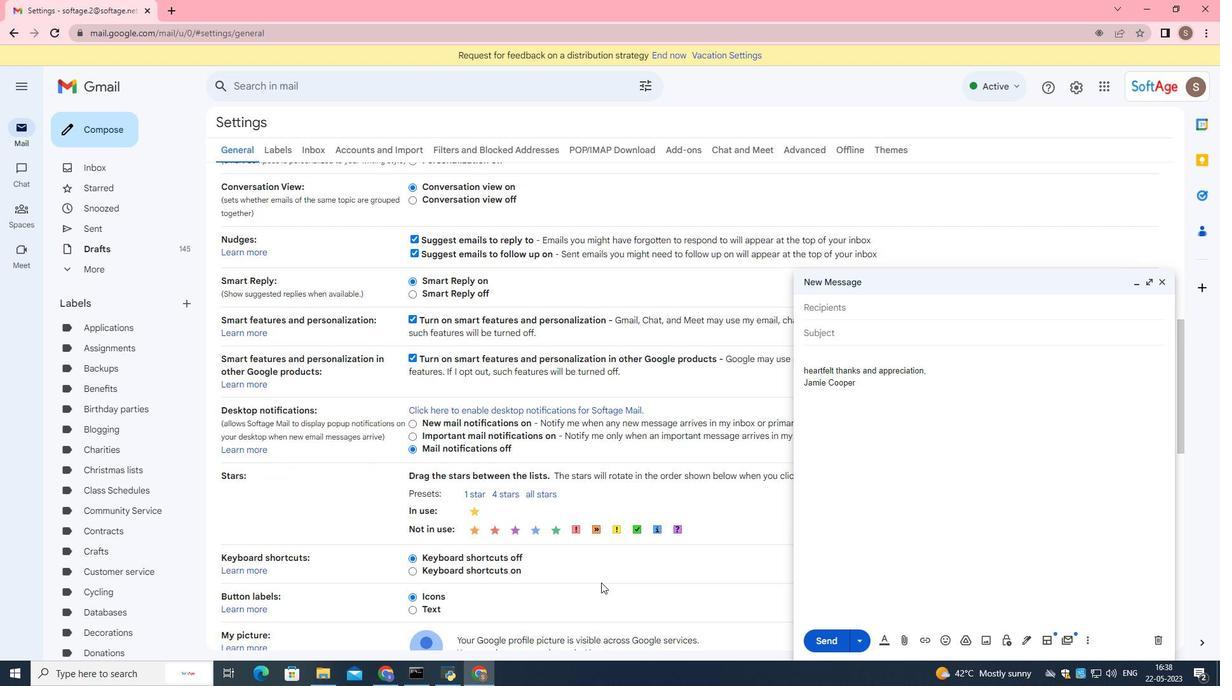 
Action: Mouse moved to (600, 579)
Screenshot: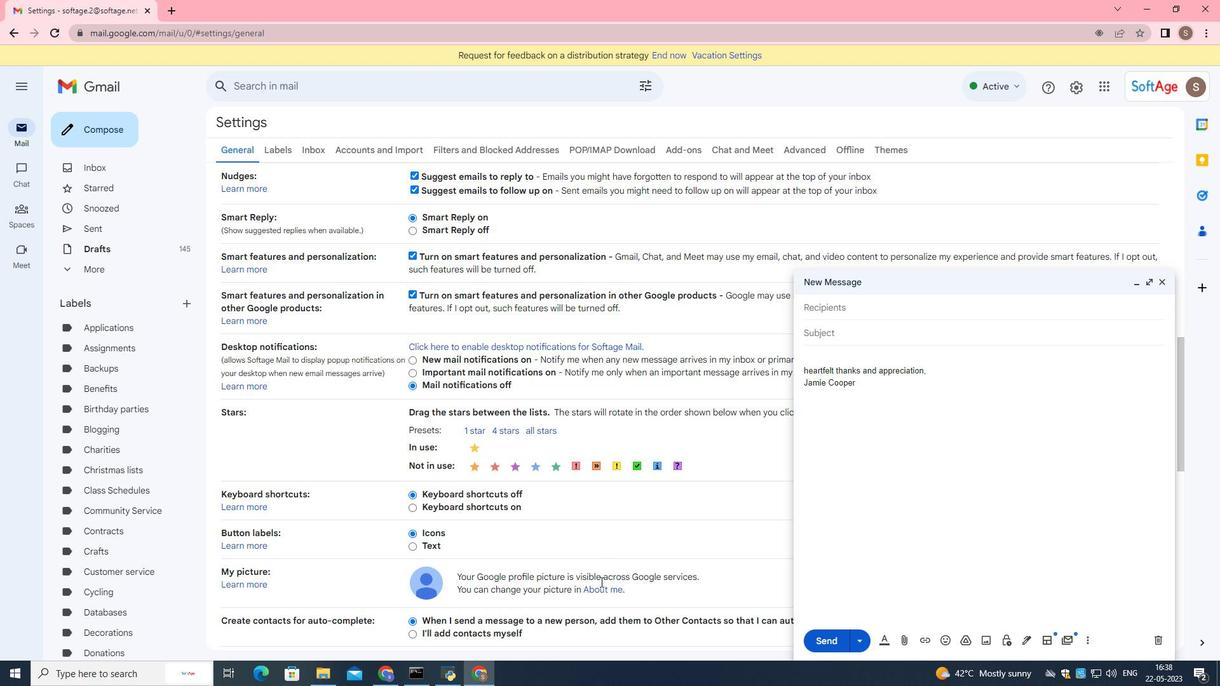
Action: Mouse scrolled (600, 579) with delta (0, 0)
Screenshot: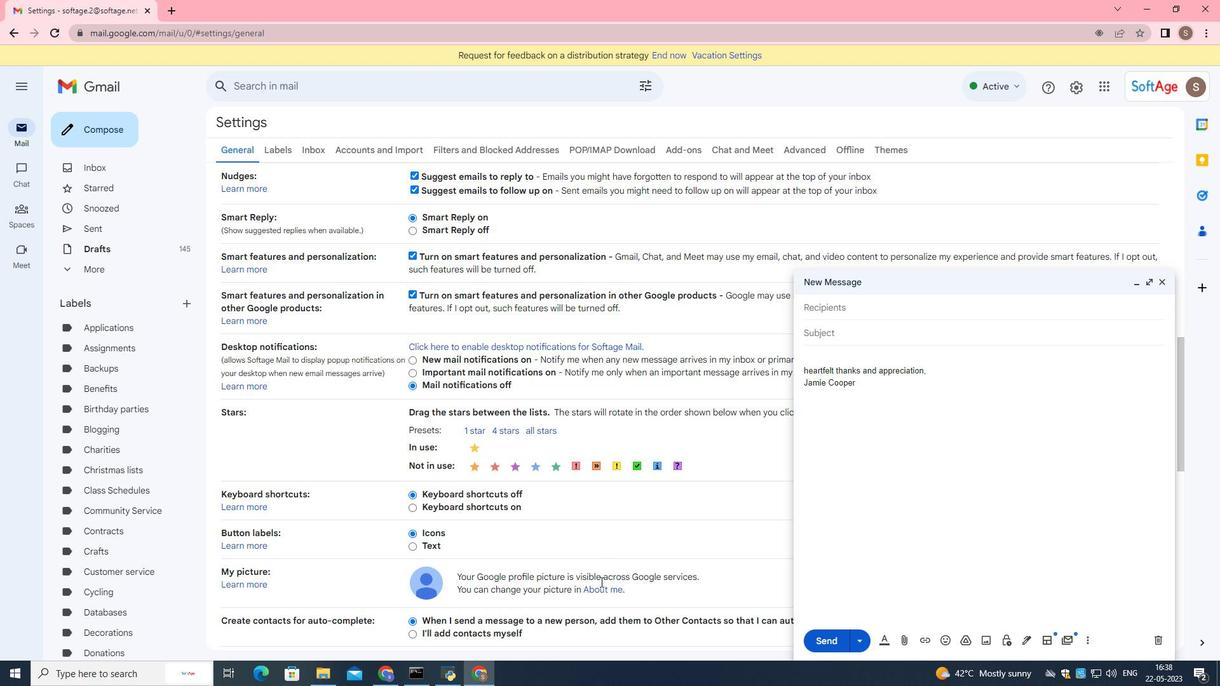
Action: Mouse moved to (600, 577)
Screenshot: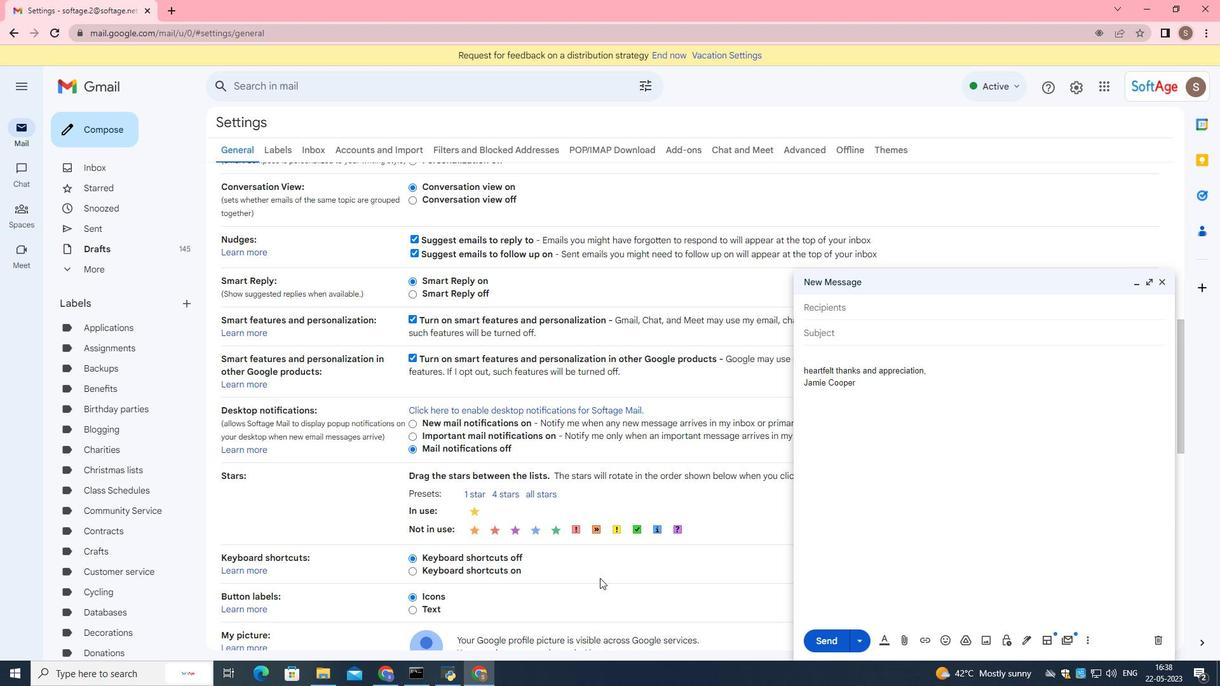 
Action: Mouse scrolled (600, 577) with delta (0, 0)
Screenshot: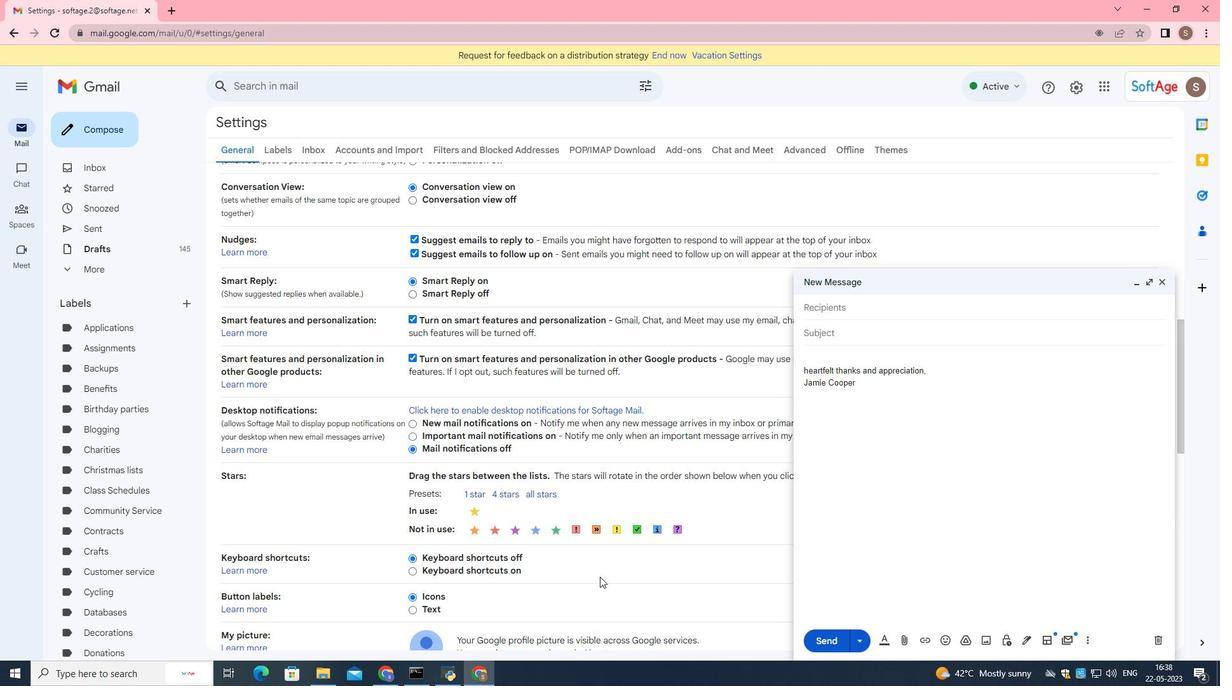 
Action: Mouse scrolled (600, 577) with delta (0, 0)
Screenshot: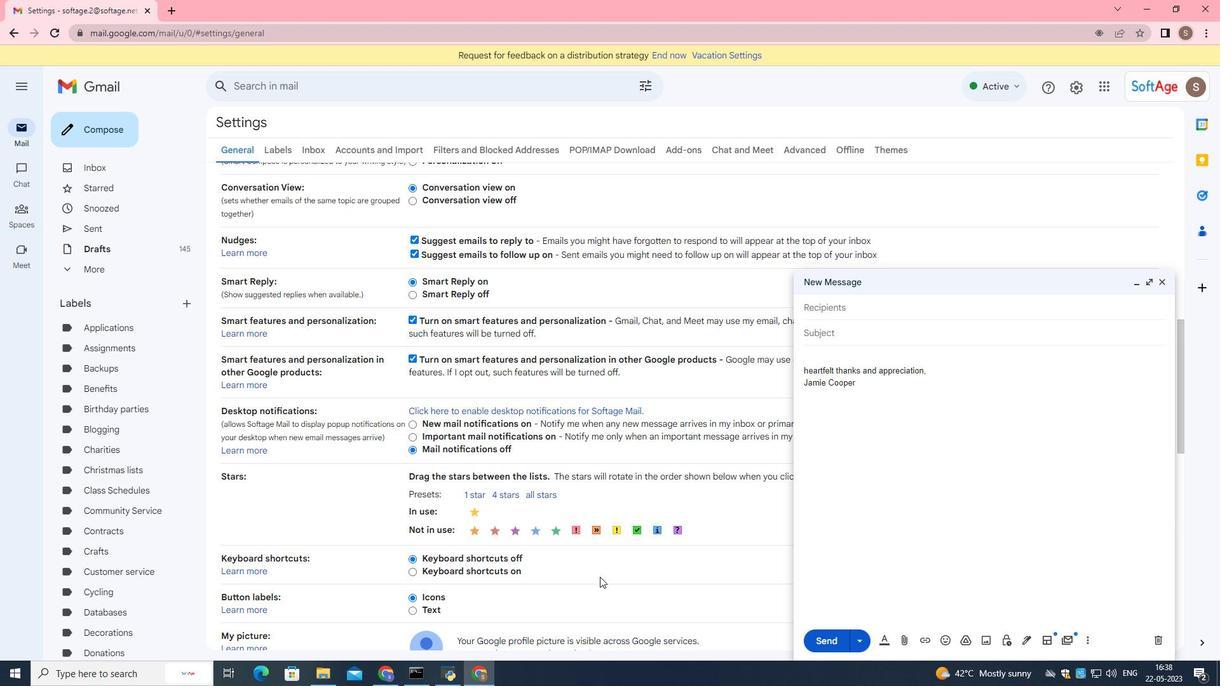 
Action: Mouse scrolled (600, 576) with delta (0, 0)
Screenshot: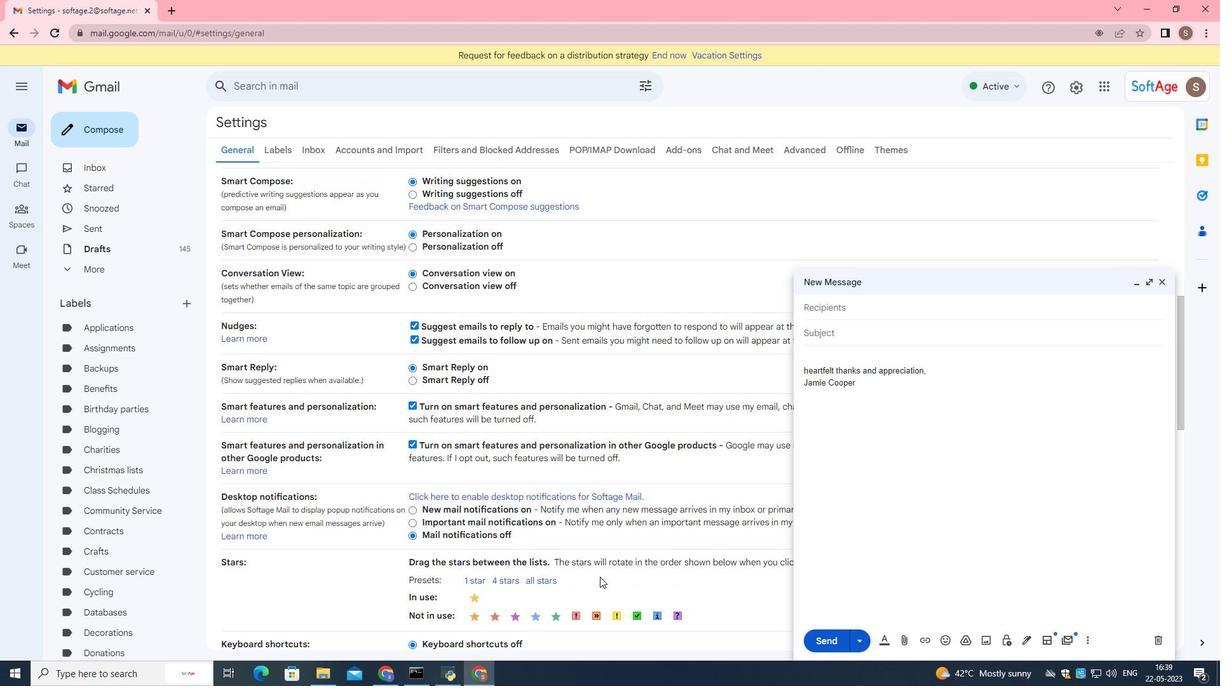 
Action: Mouse scrolled (600, 576) with delta (0, 0)
Screenshot: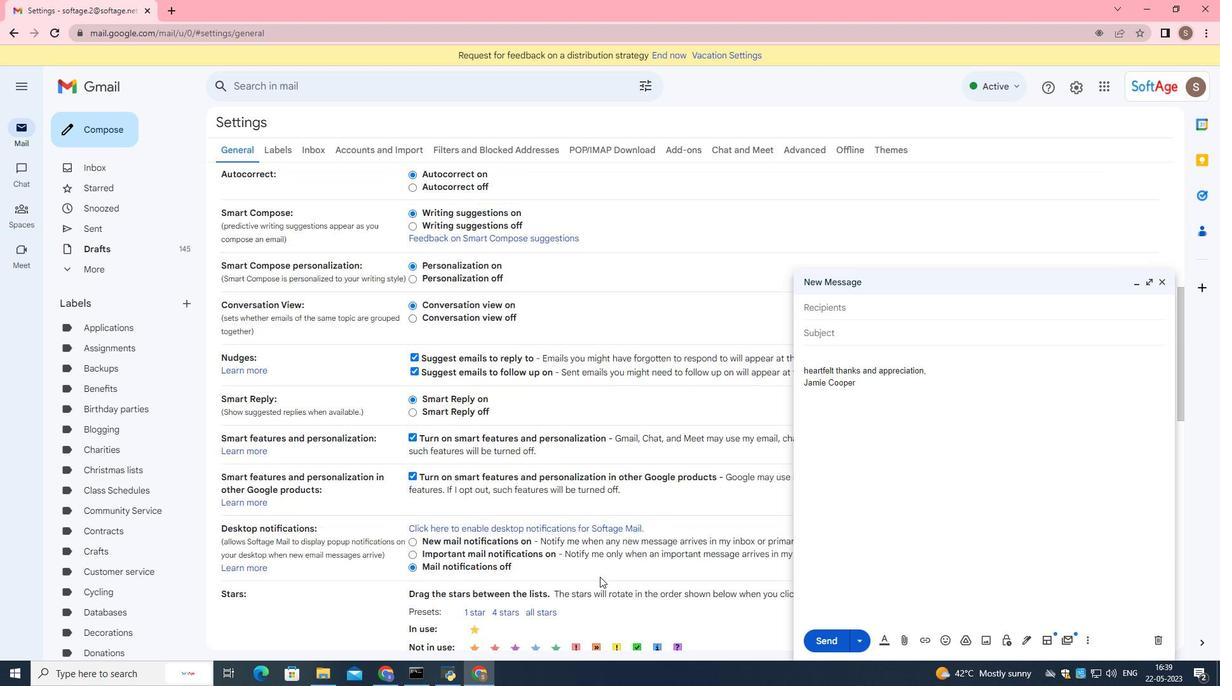 
Action: Mouse scrolled (600, 576) with delta (0, 0)
Screenshot: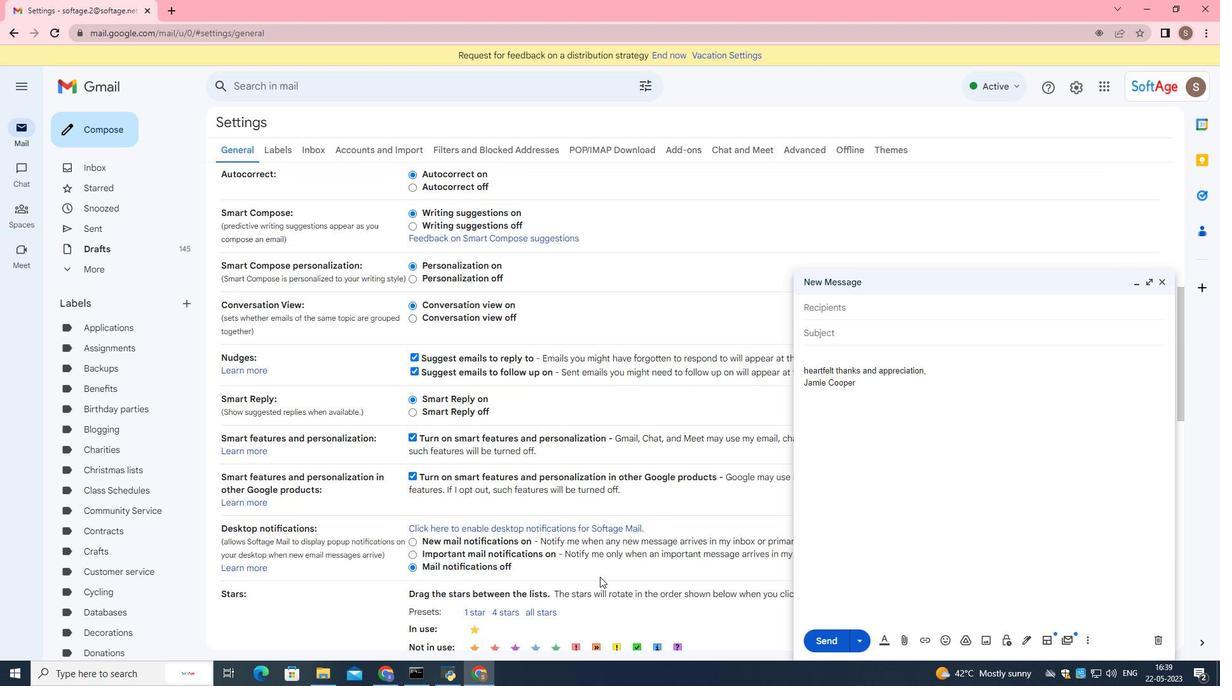 
Action: Mouse scrolled (600, 576) with delta (0, 0)
Screenshot: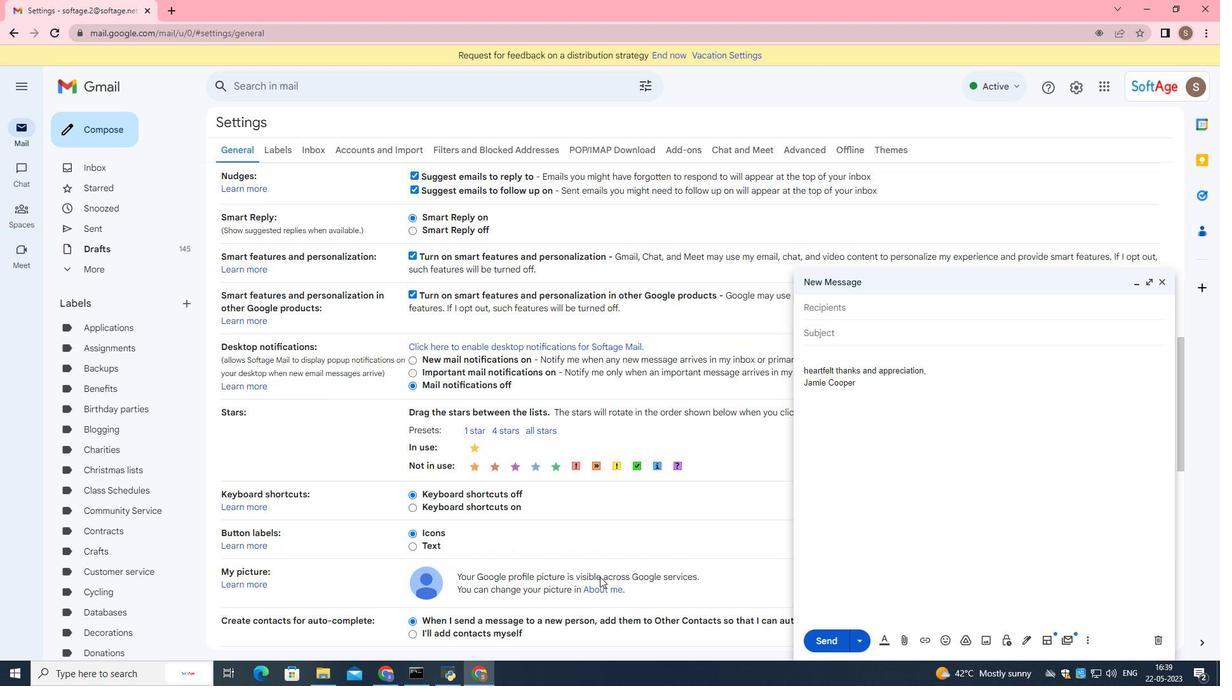 
Action: Mouse scrolled (600, 576) with delta (0, 0)
Screenshot: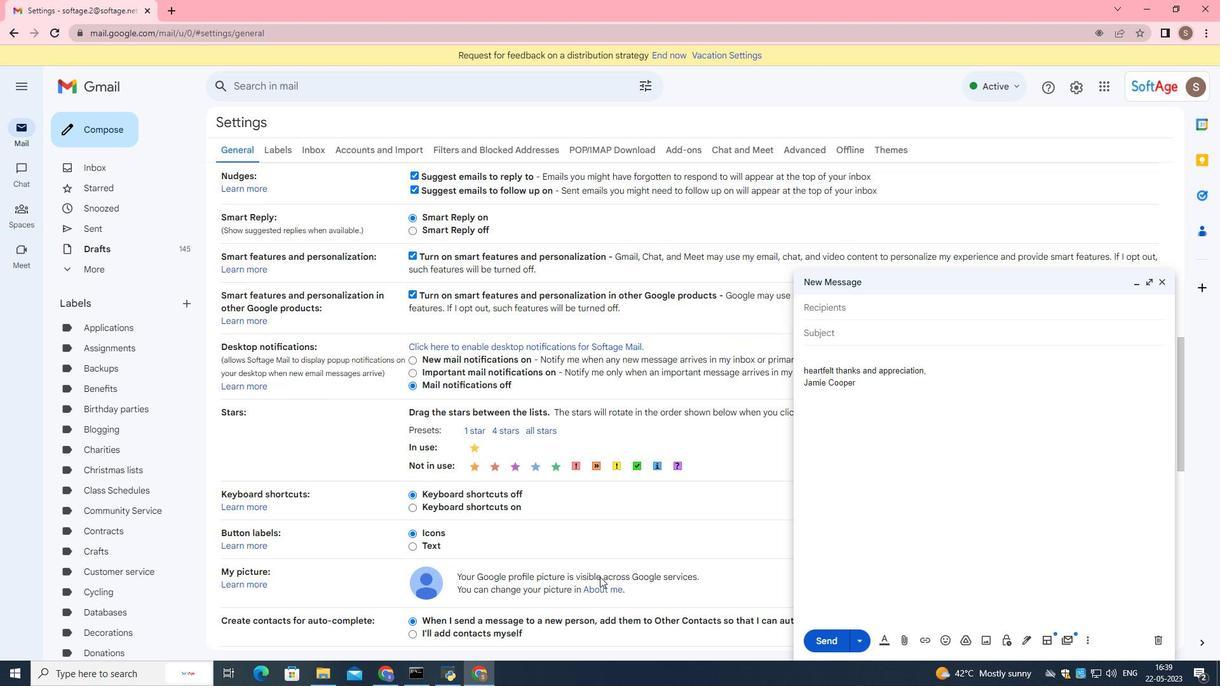 
Action: Mouse scrolled (600, 576) with delta (0, 0)
Screenshot: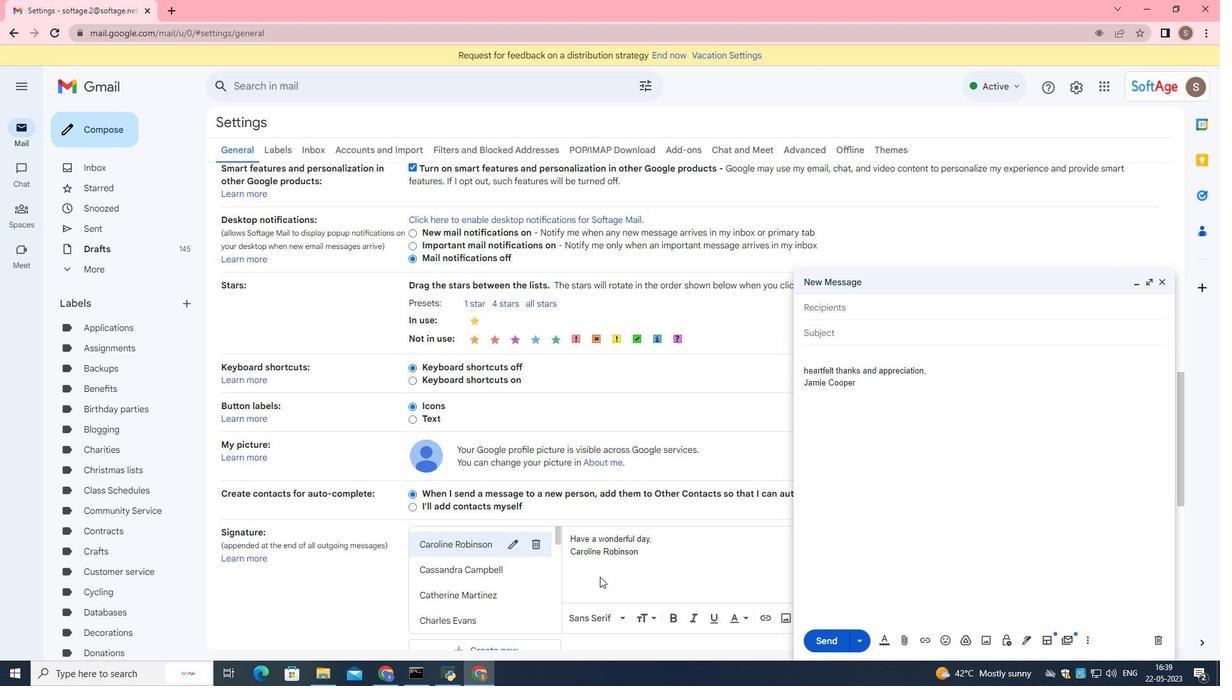 
Action: Mouse scrolled (600, 576) with delta (0, 0)
Screenshot: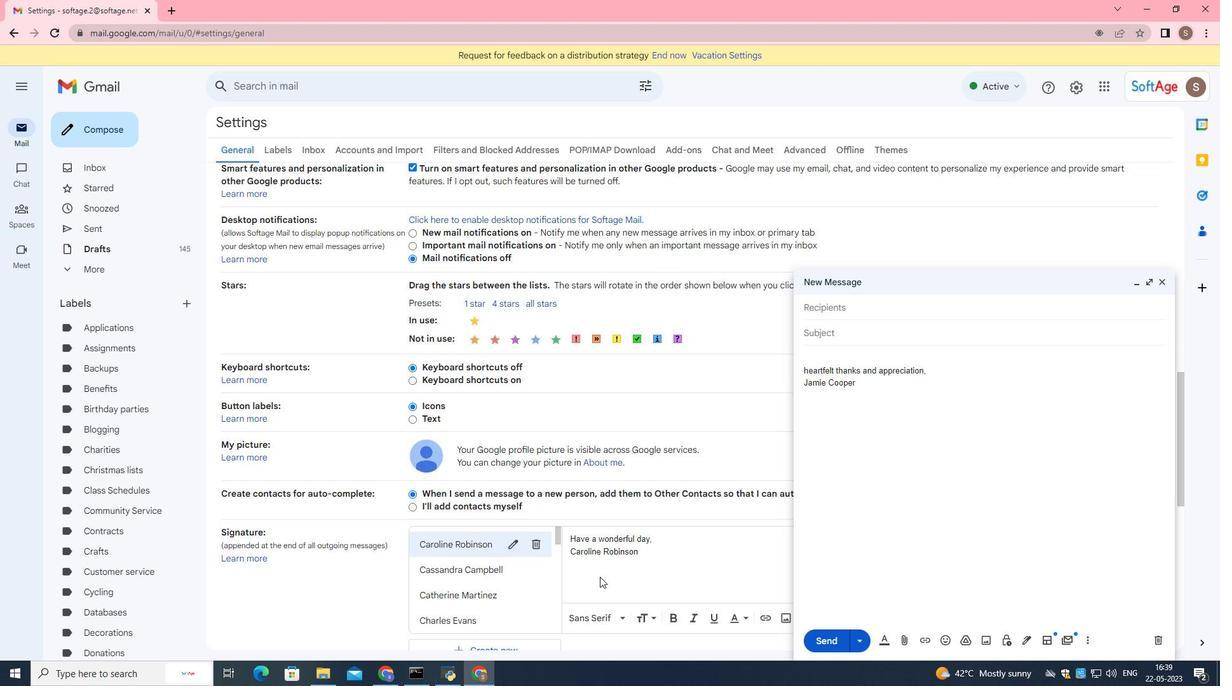 
Action: Mouse moved to (511, 418)
Screenshot: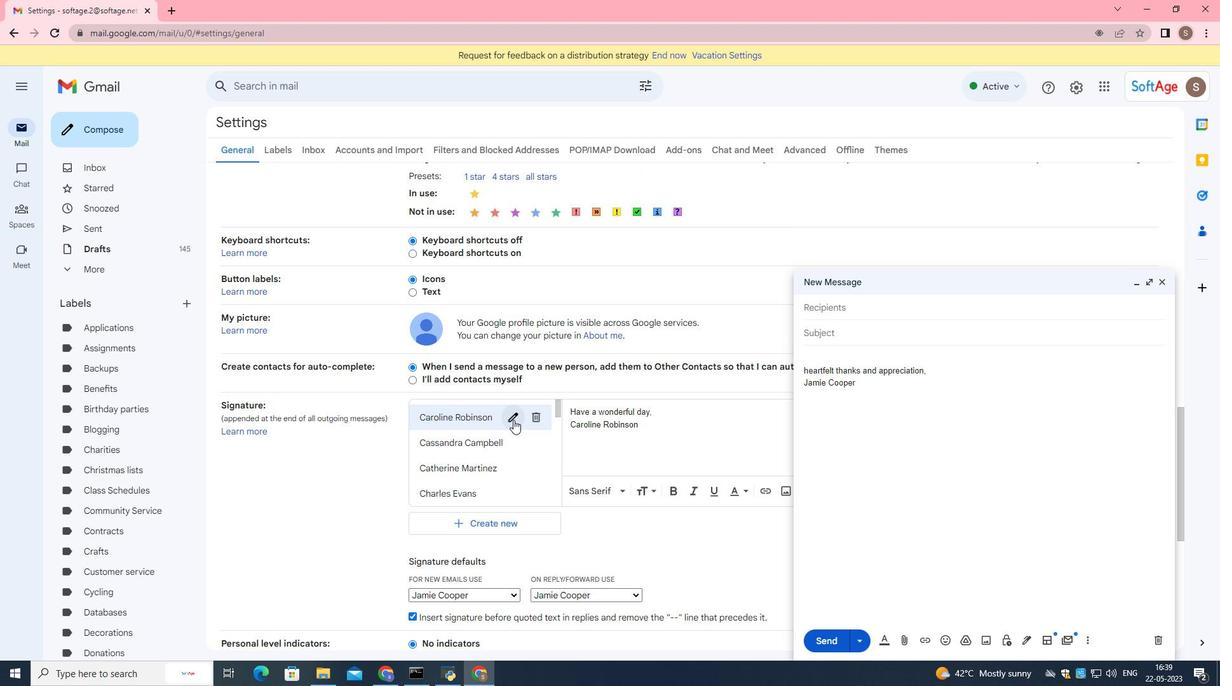 
Action: Mouse pressed left at (511, 418)
Screenshot: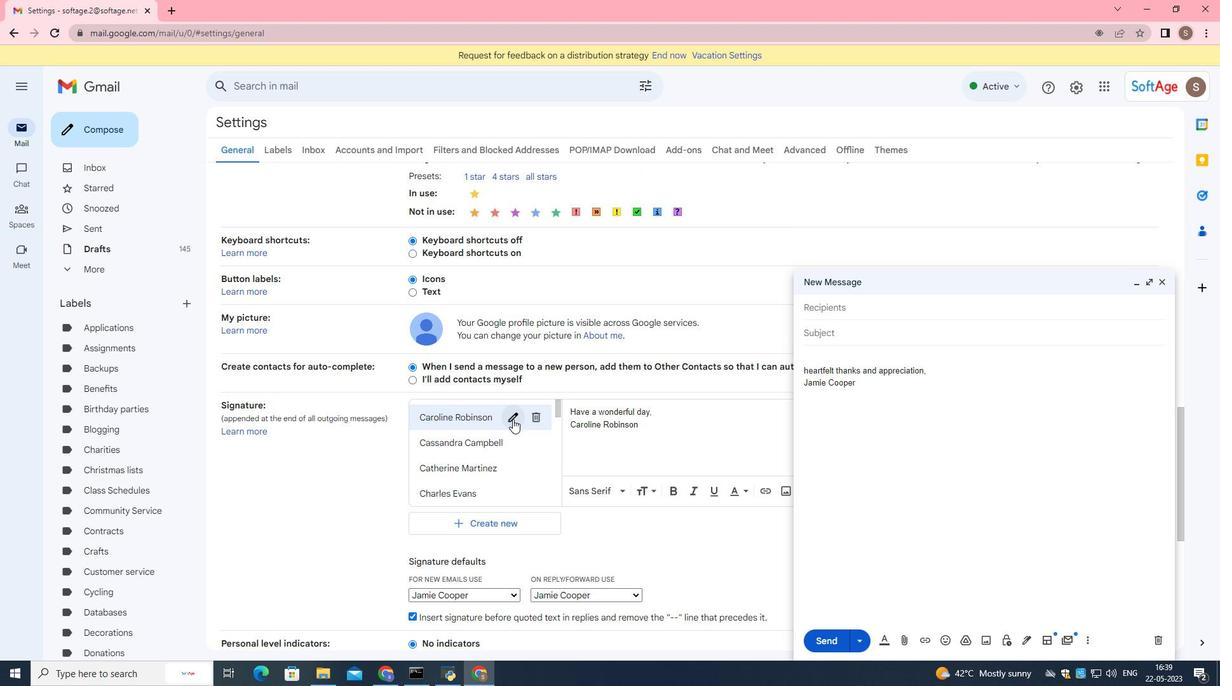 
Action: Mouse moved to (598, 345)
Screenshot: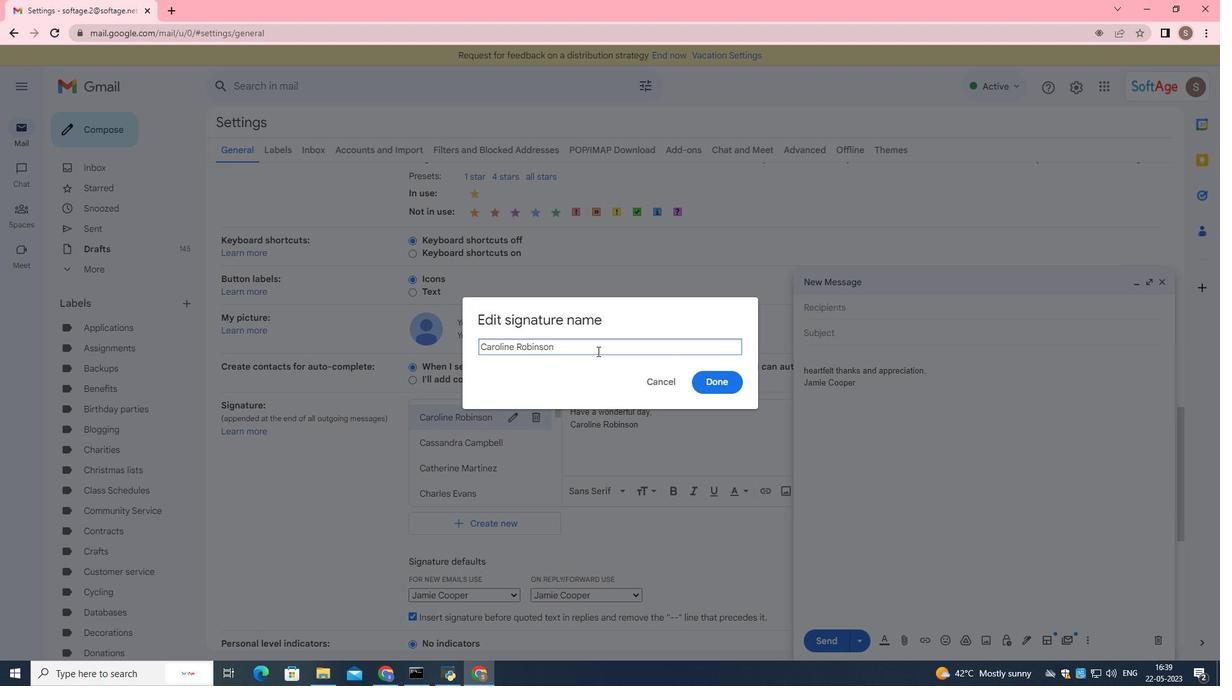
Action: Mouse pressed left at (598, 345)
Screenshot: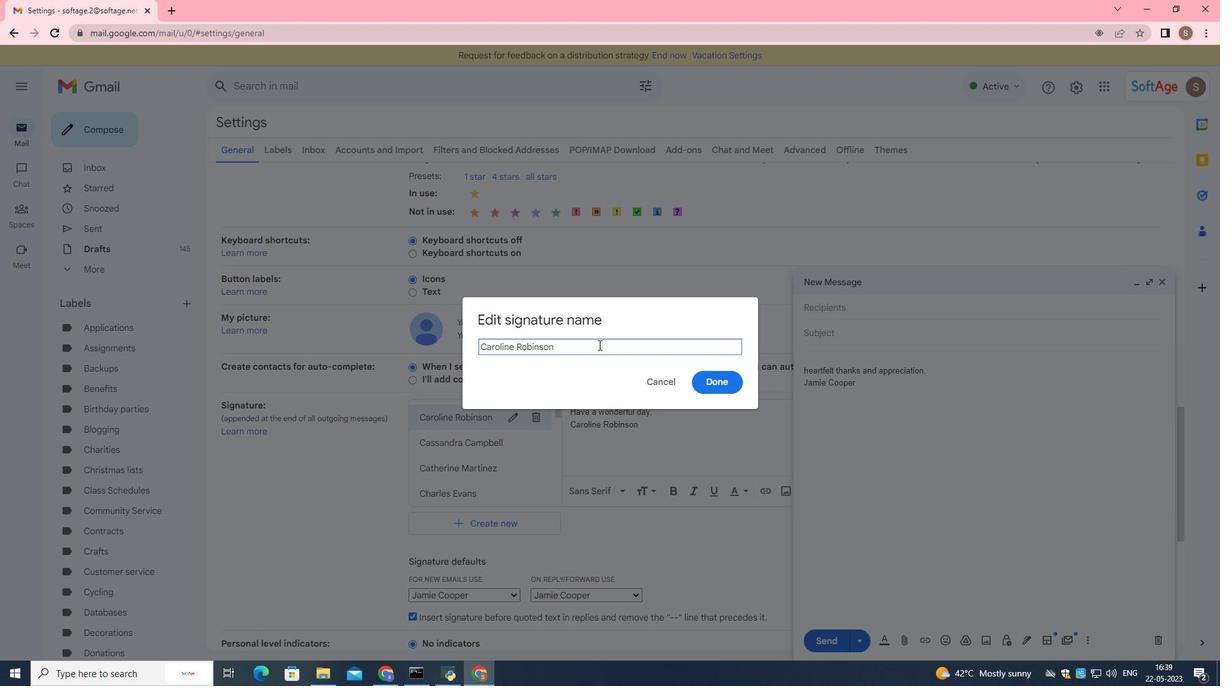 
Action: Mouse pressed left at (598, 345)
Screenshot: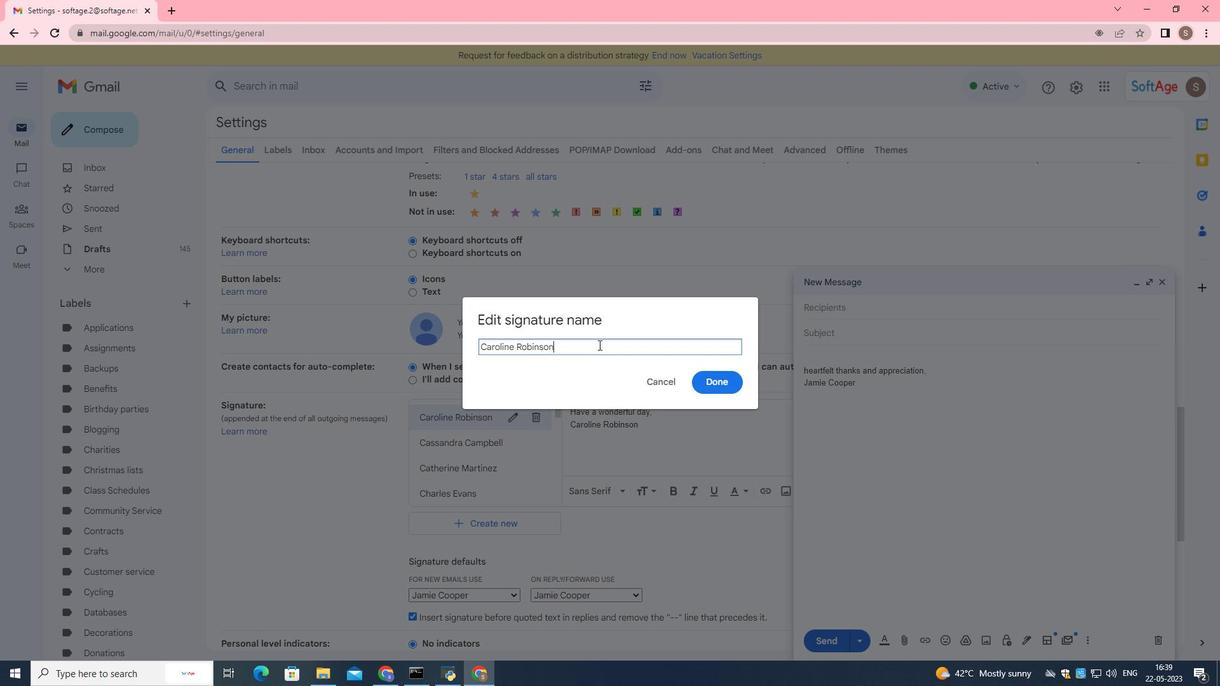 
Action: Mouse pressed left at (598, 345)
Screenshot: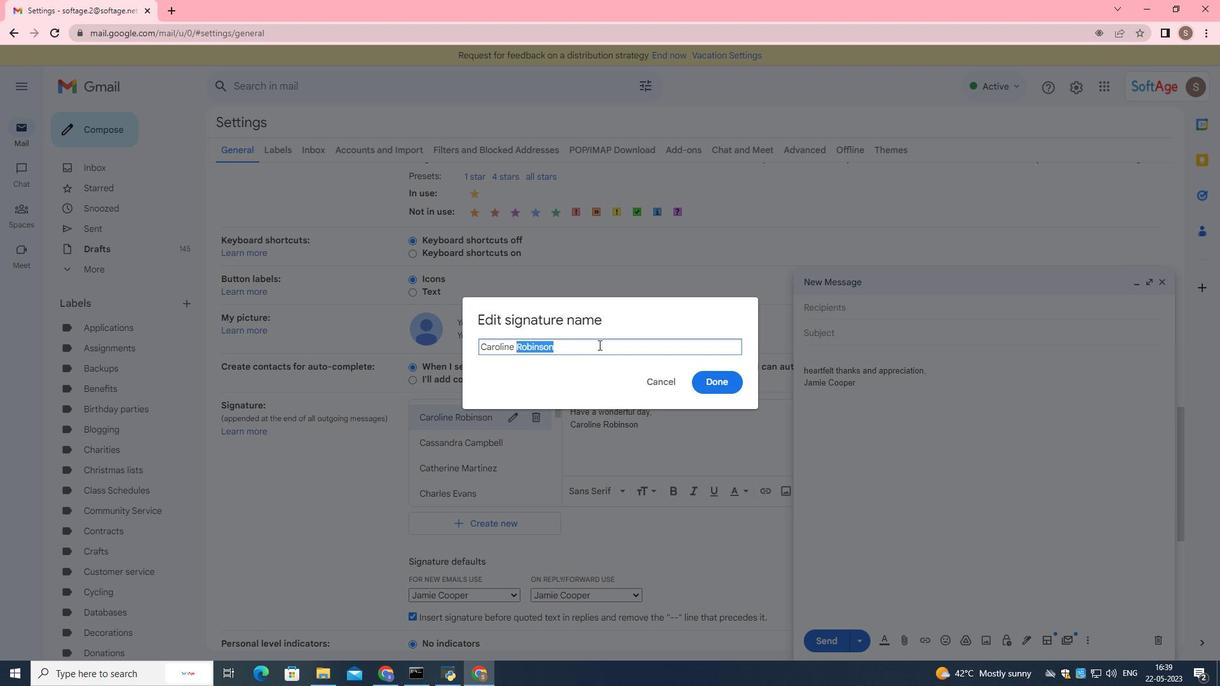 
Action: Key pressed <Key.backspace><Key.backspace><Key.backspace><Key.backspace><Key.backspace><Key.backspace><Key.backspace><Key.backspace><Key.backspace><Key.backspace><Key.backspace><Key.backspace><Key.backspace><Key.backspace><Key.backspace><Key.backspace><Key.backspace><Key.backspace><Key.backspace><Key.backspace><Key.backspace><Key.backspace><Key.backspace><Key.backspace><Key.backspace><Key.backspace><Key.backspace><Key.backspace><Key.backspace><Key.backspace><Key.backspace><Key.backspace><Key.backspace><Key.backspace><Key.backspace><Key.backspace><Key.backspace><Key.backspace><Key.backspace><Key.backspace><Key.backspace><Key.backspace><Key.backspace><Key.backspace><Key.shift>Georgia<Key.space><Key.shift>Howard
Screenshot: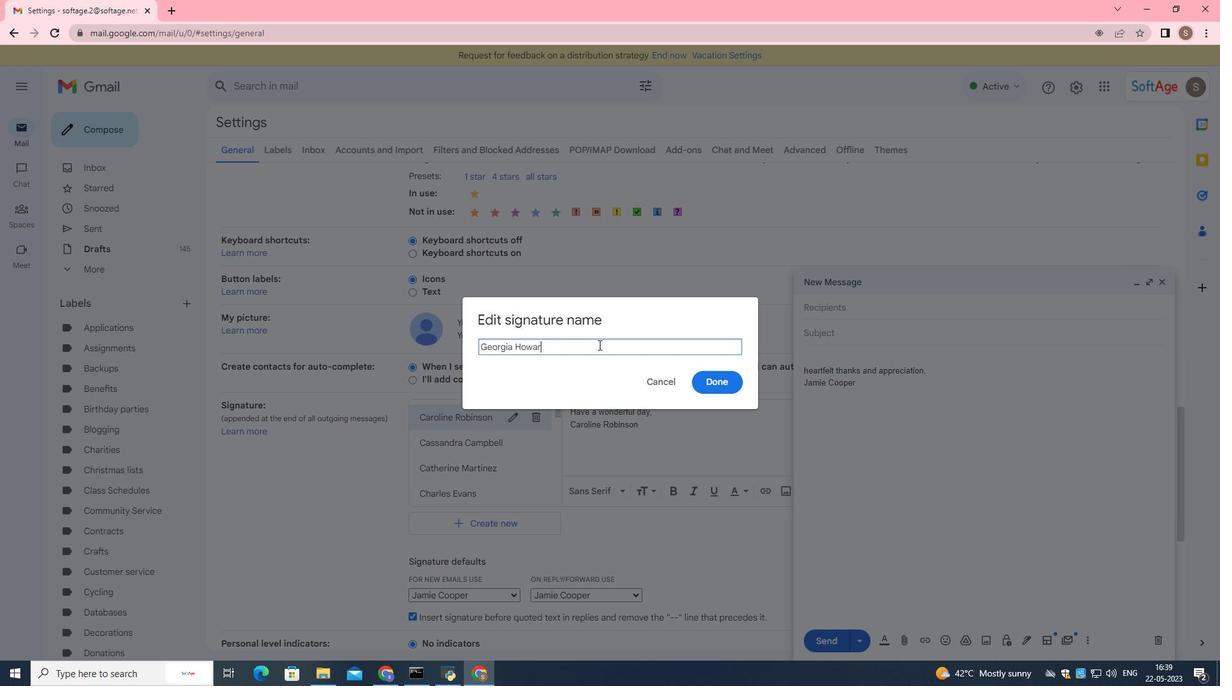 
Action: Mouse moved to (710, 383)
Screenshot: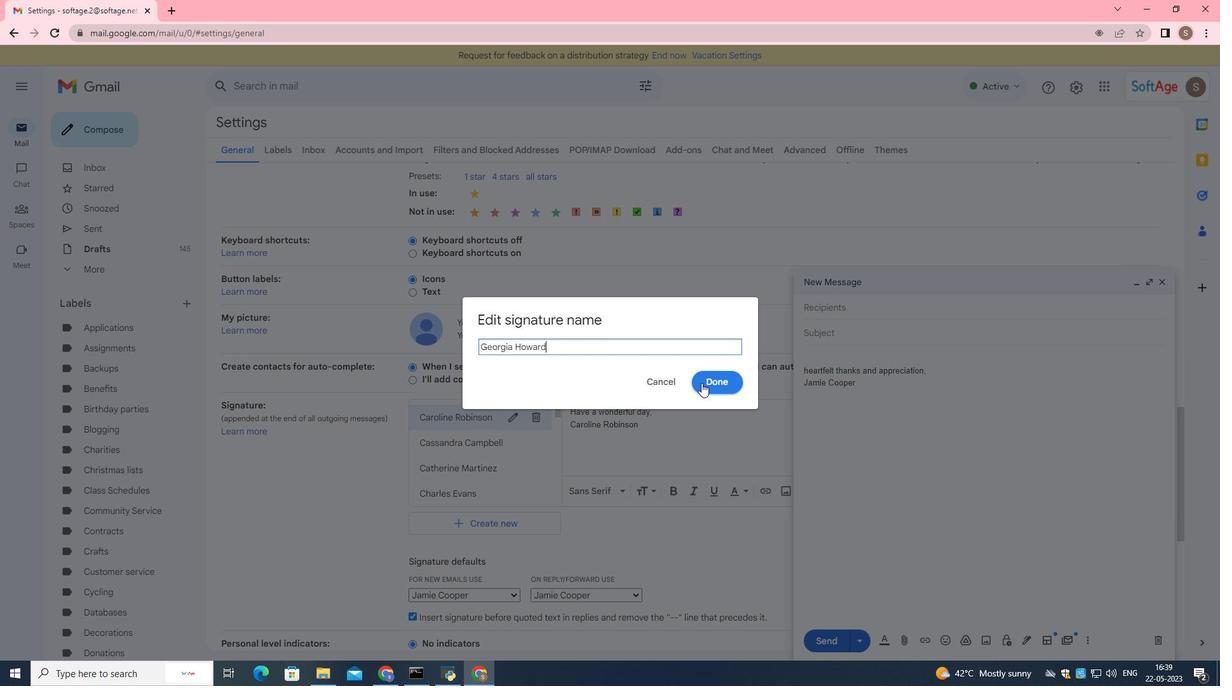
Action: Mouse pressed left at (710, 383)
Screenshot: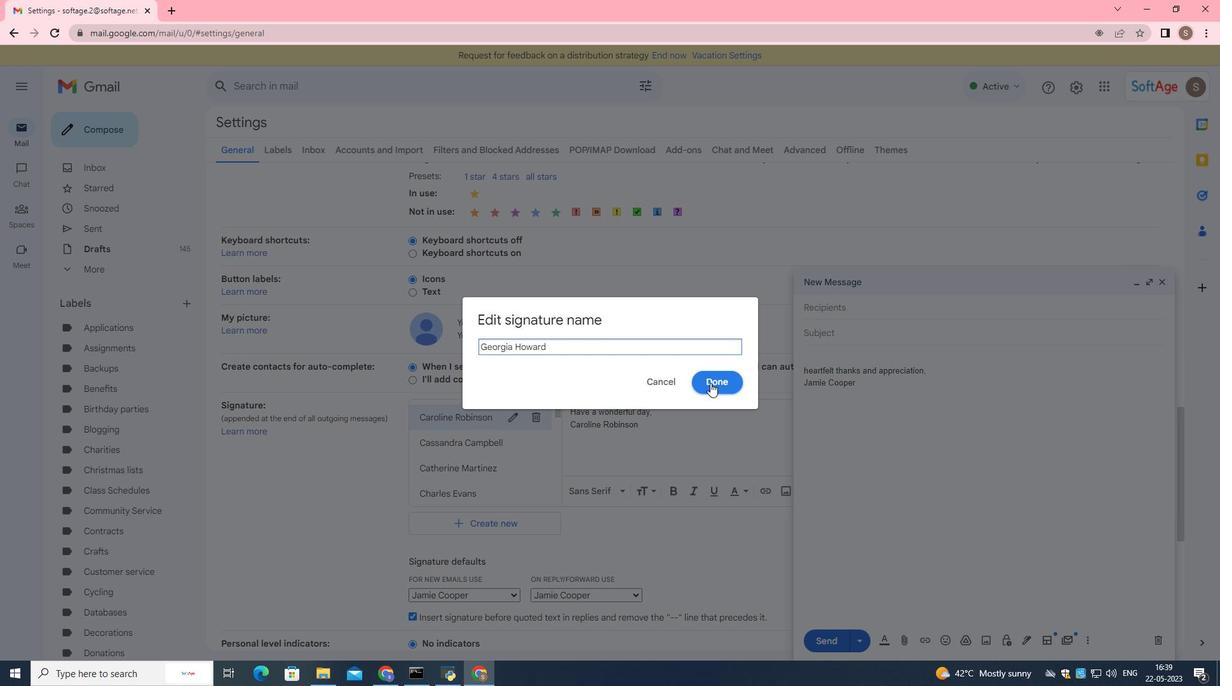 
Action: Mouse moved to (495, 469)
Screenshot: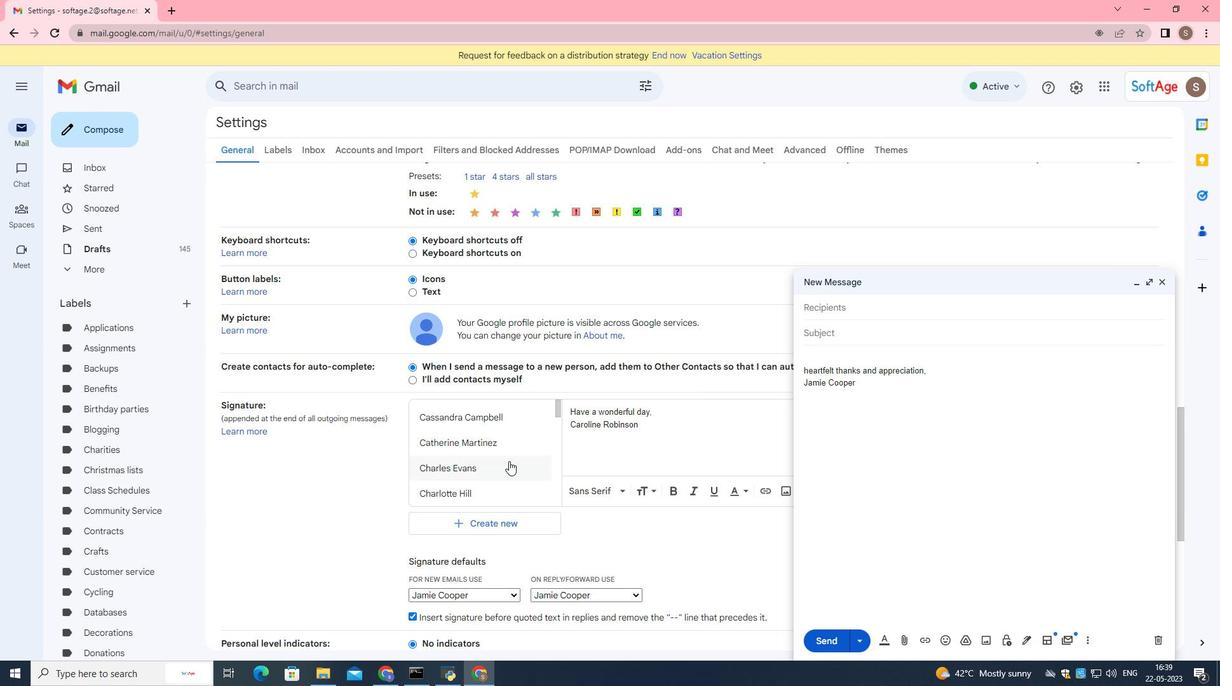 
Action: Mouse scrolled (495, 469) with delta (0, 0)
Screenshot: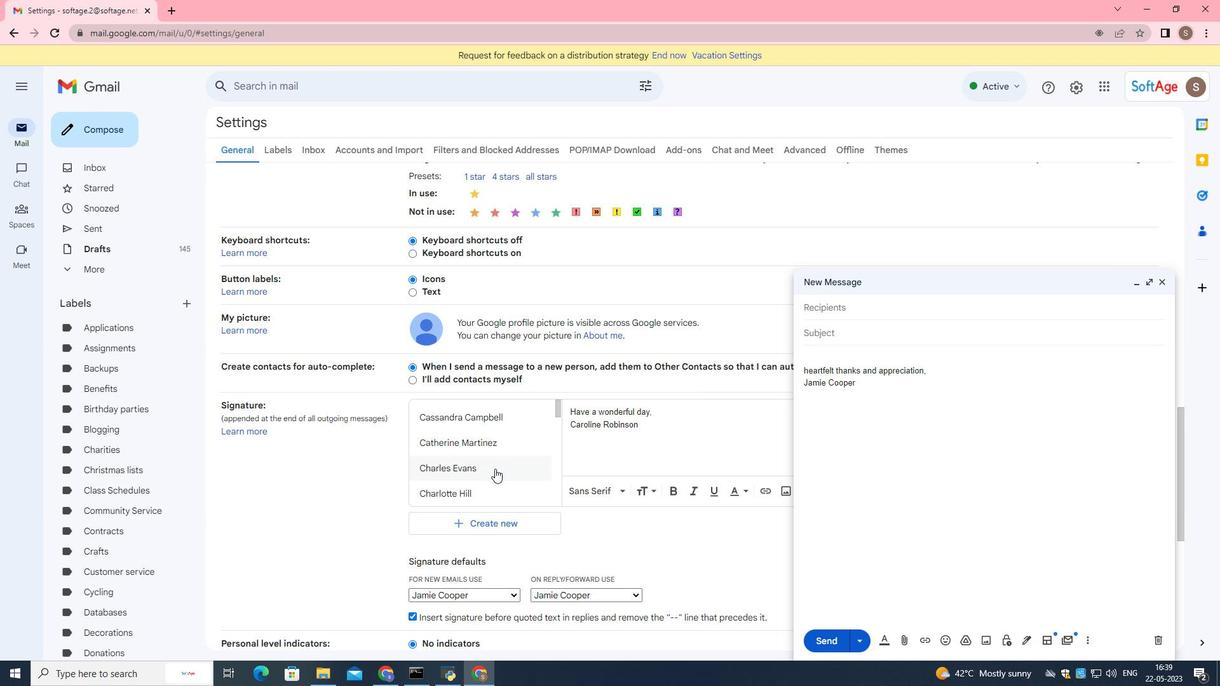 
Action: Mouse scrolled (495, 469) with delta (0, 0)
Screenshot: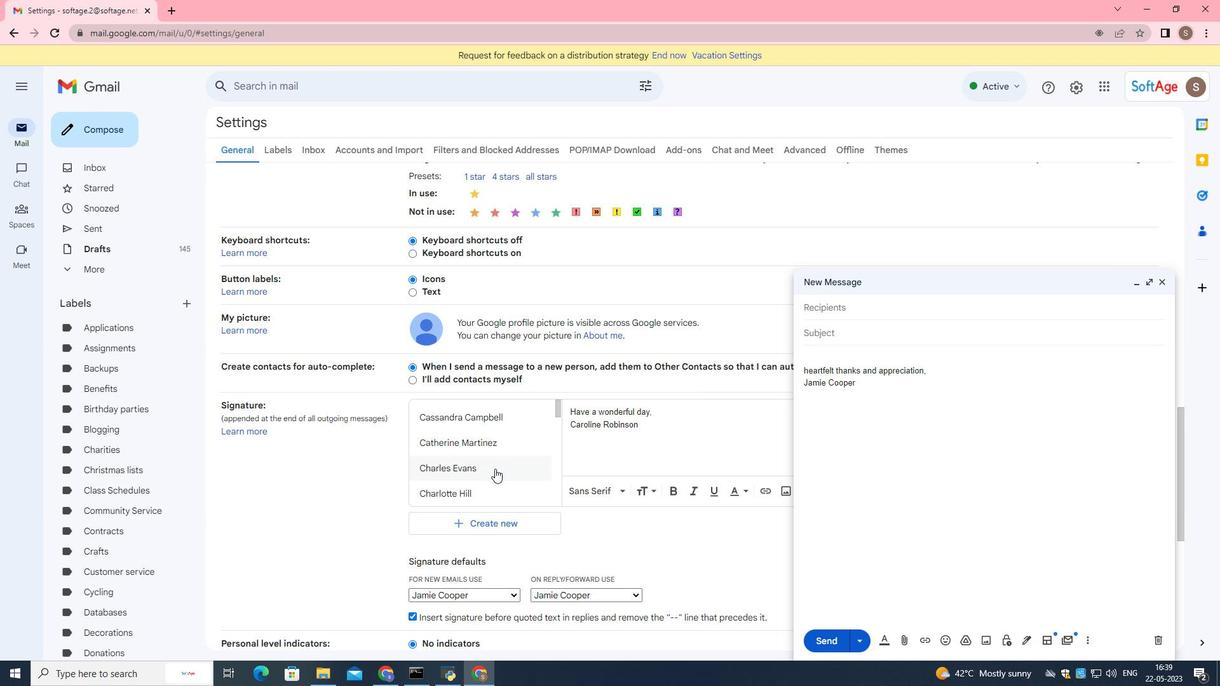 
Action: Mouse scrolled (495, 468) with delta (0, 0)
Screenshot: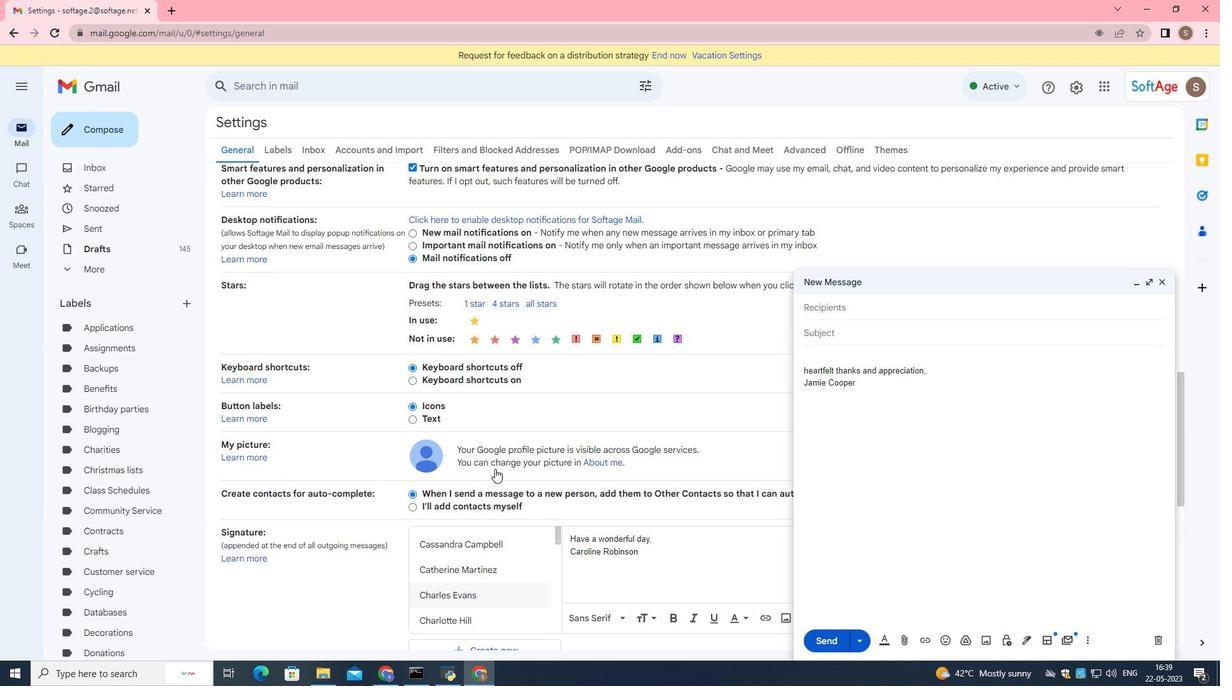 
Action: Mouse scrolled (495, 468) with delta (0, 0)
Screenshot: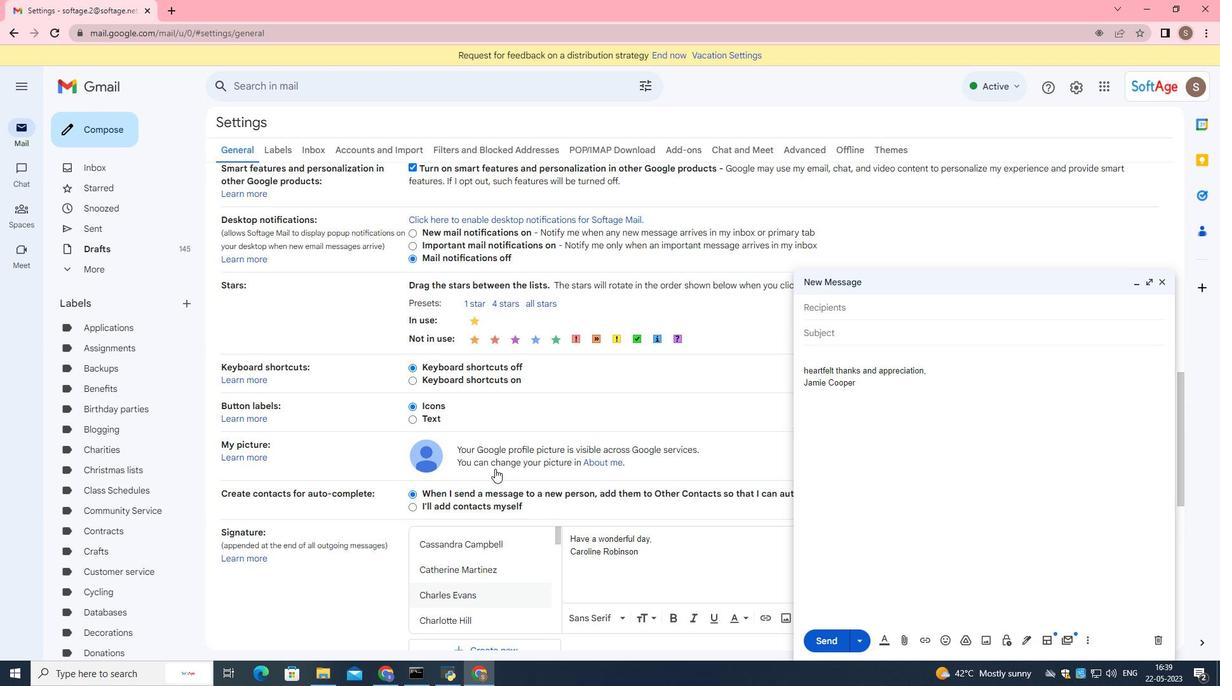 
Action: Mouse moved to (558, 413)
Screenshot: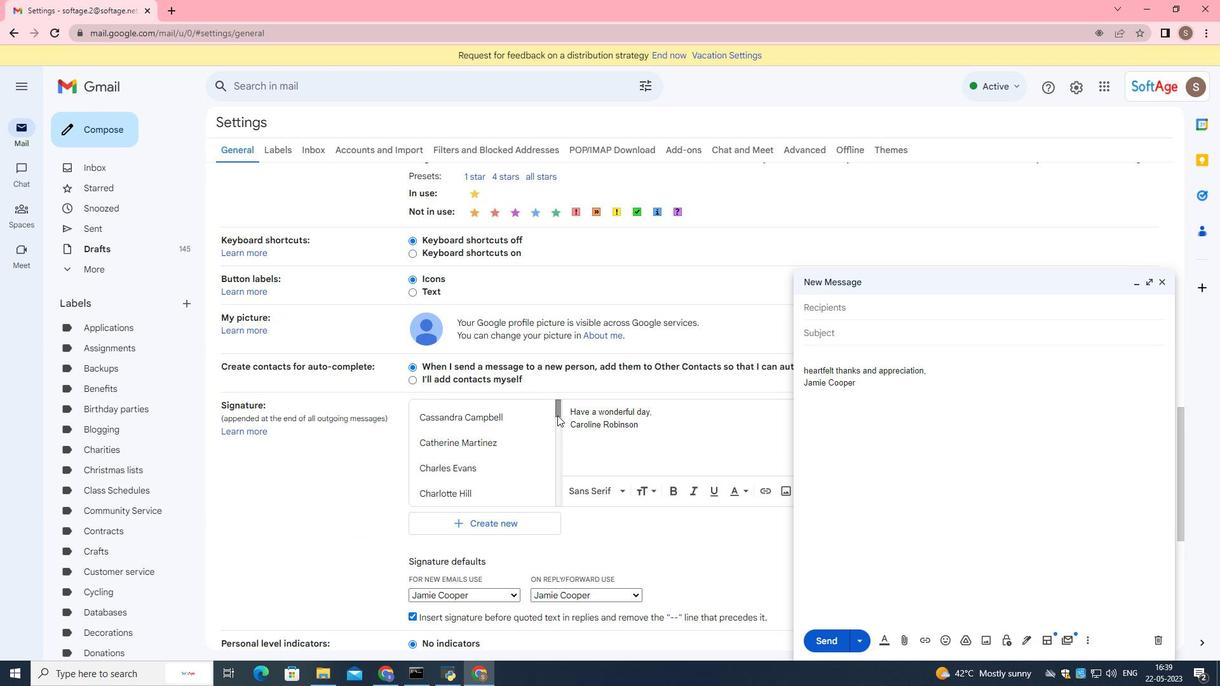 
Action: Mouse pressed left at (558, 413)
Screenshot: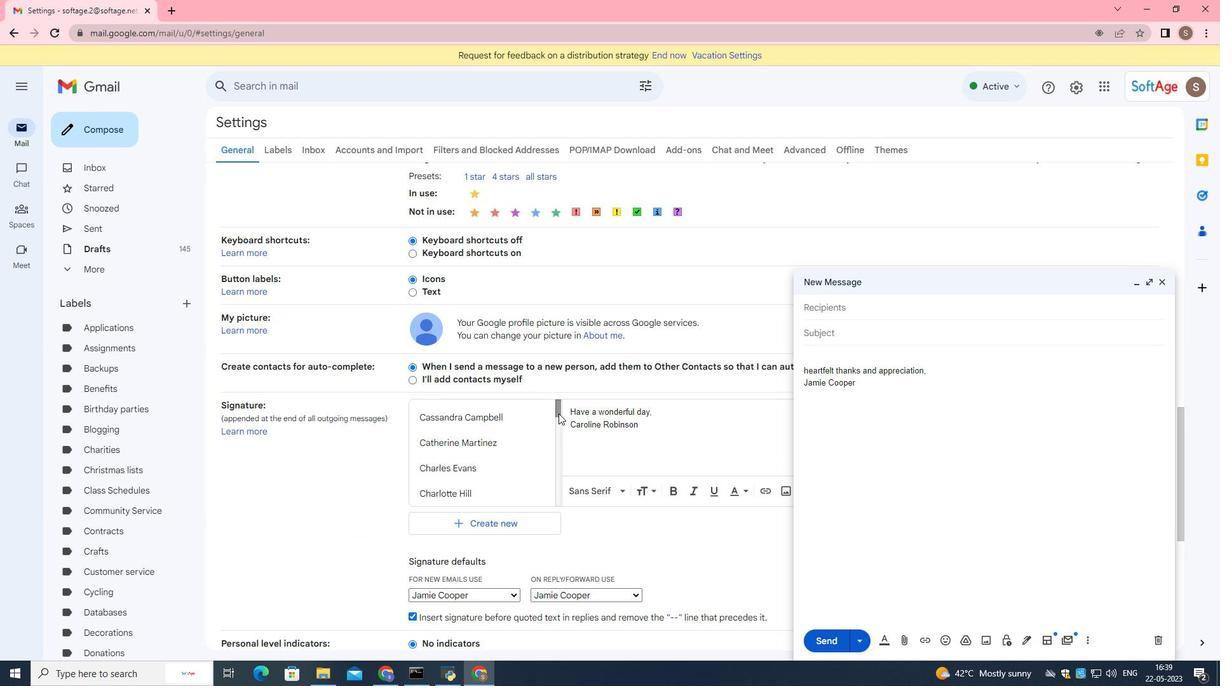 
Action: Mouse moved to (469, 425)
Screenshot: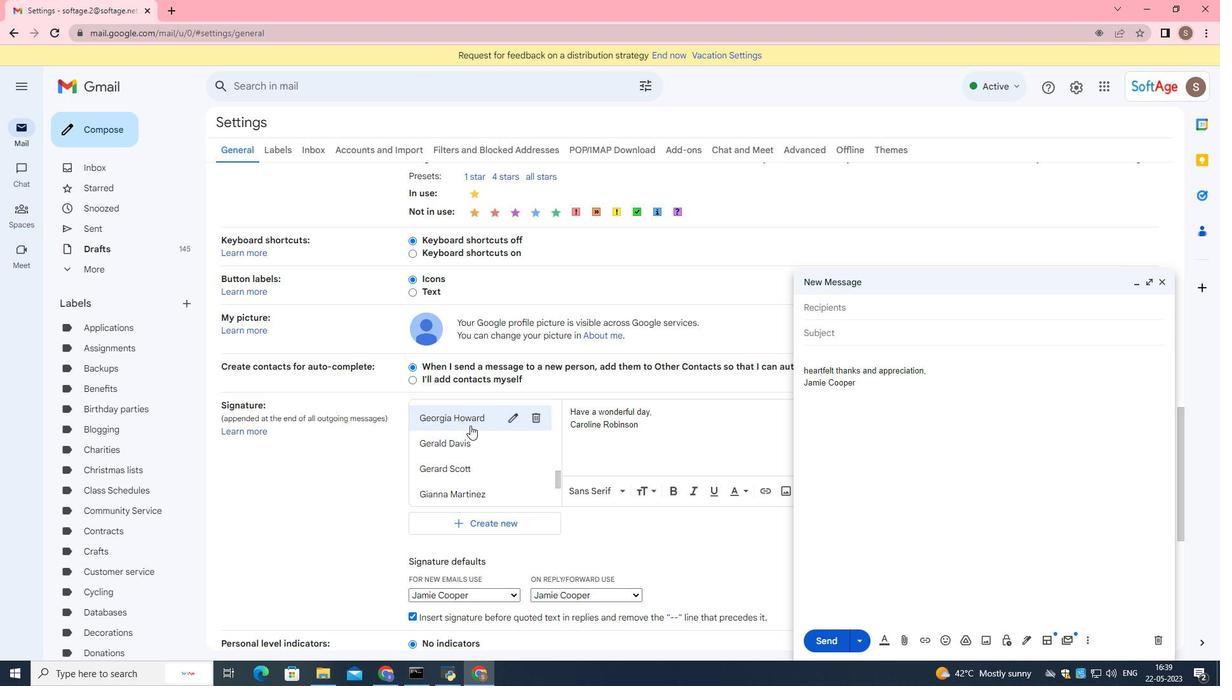 
Action: Mouse pressed left at (469, 425)
Screenshot: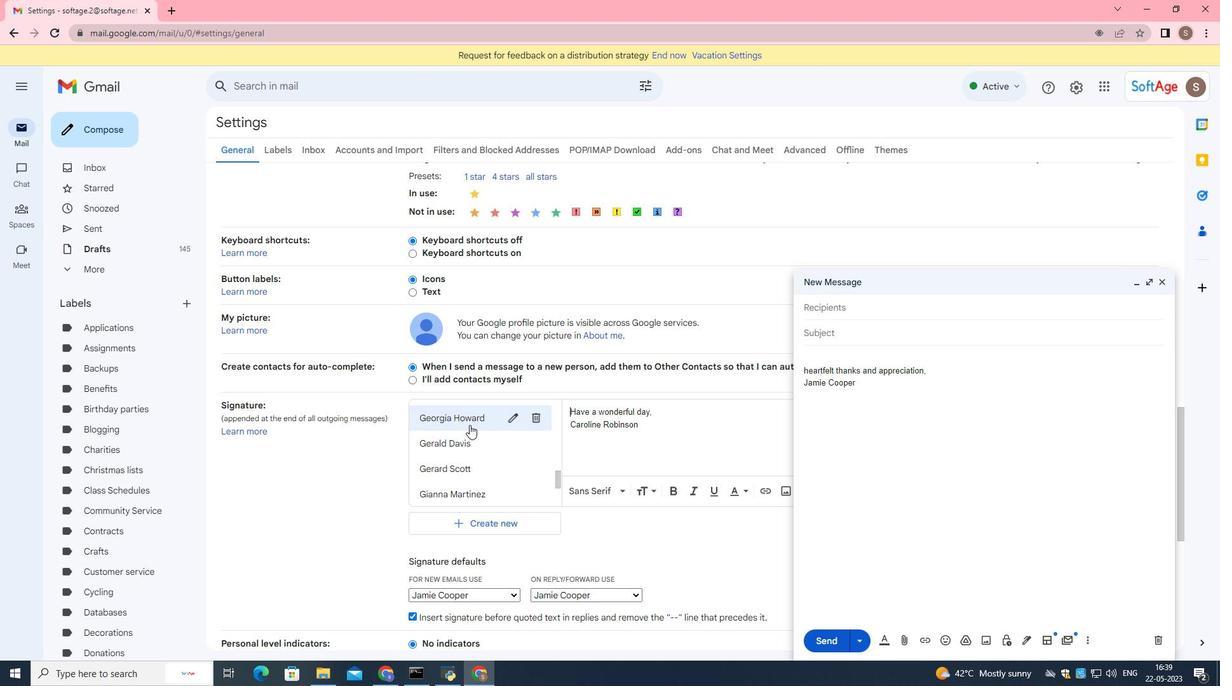 
Action: Mouse moved to (637, 425)
Screenshot: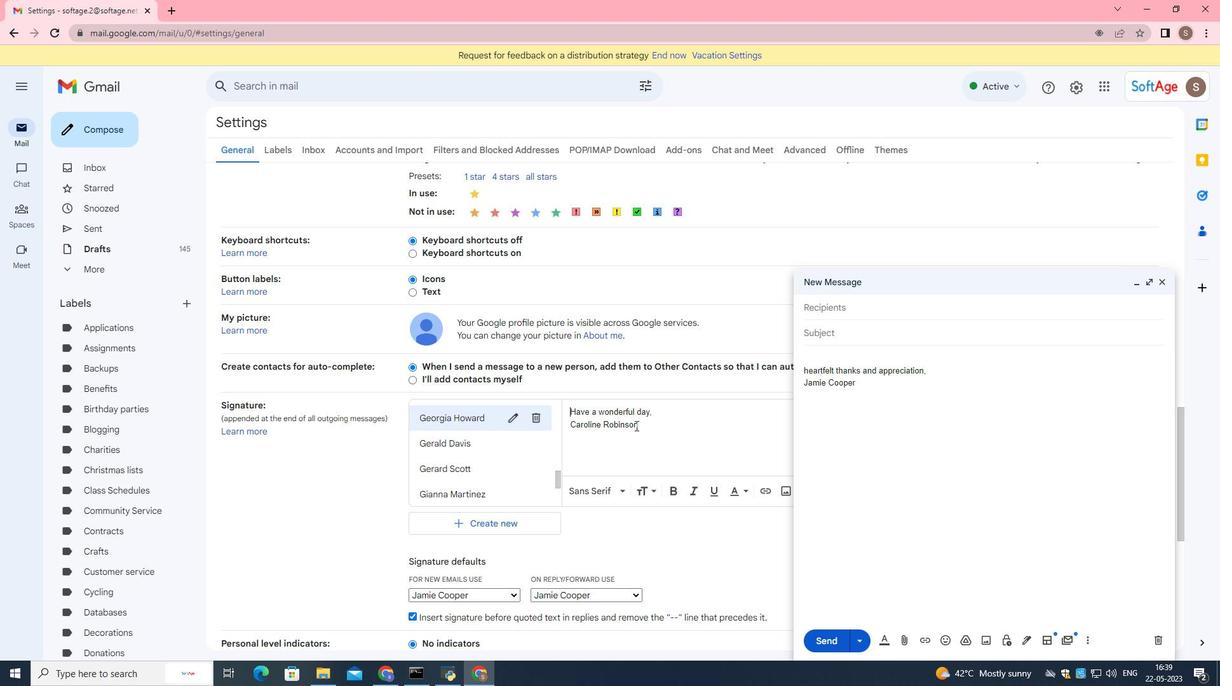 
Action: Mouse pressed left at (637, 425)
Screenshot: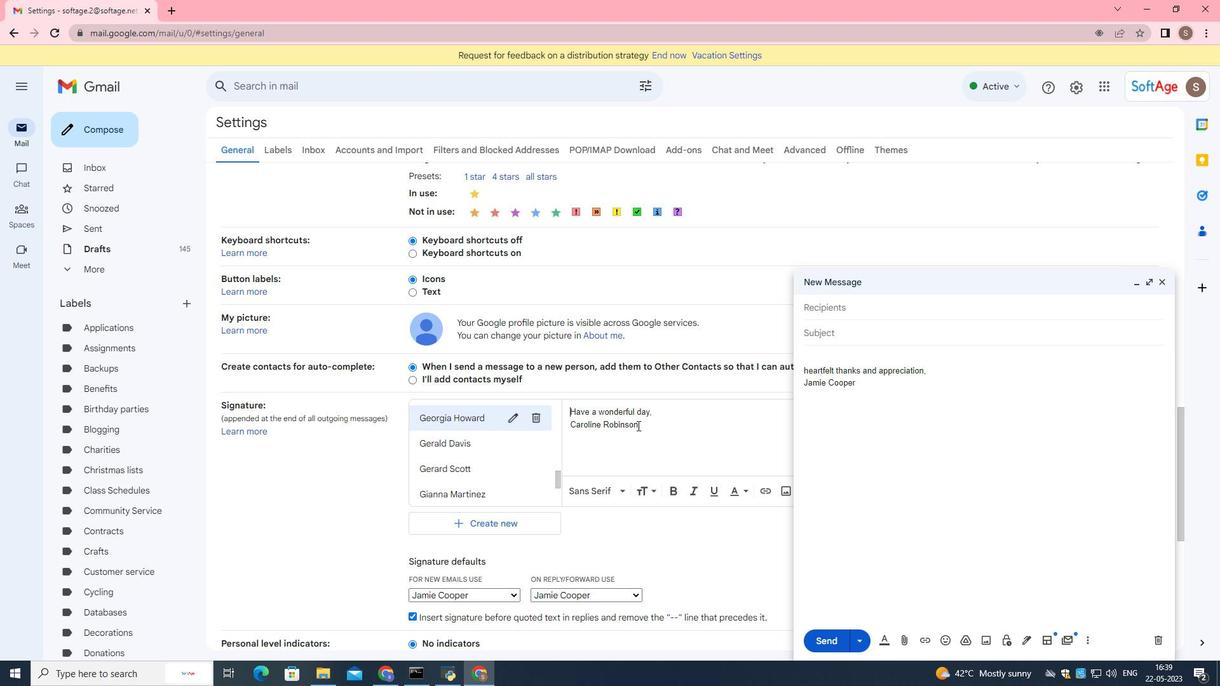 
Action: Mouse moved to (569, 411)
Screenshot: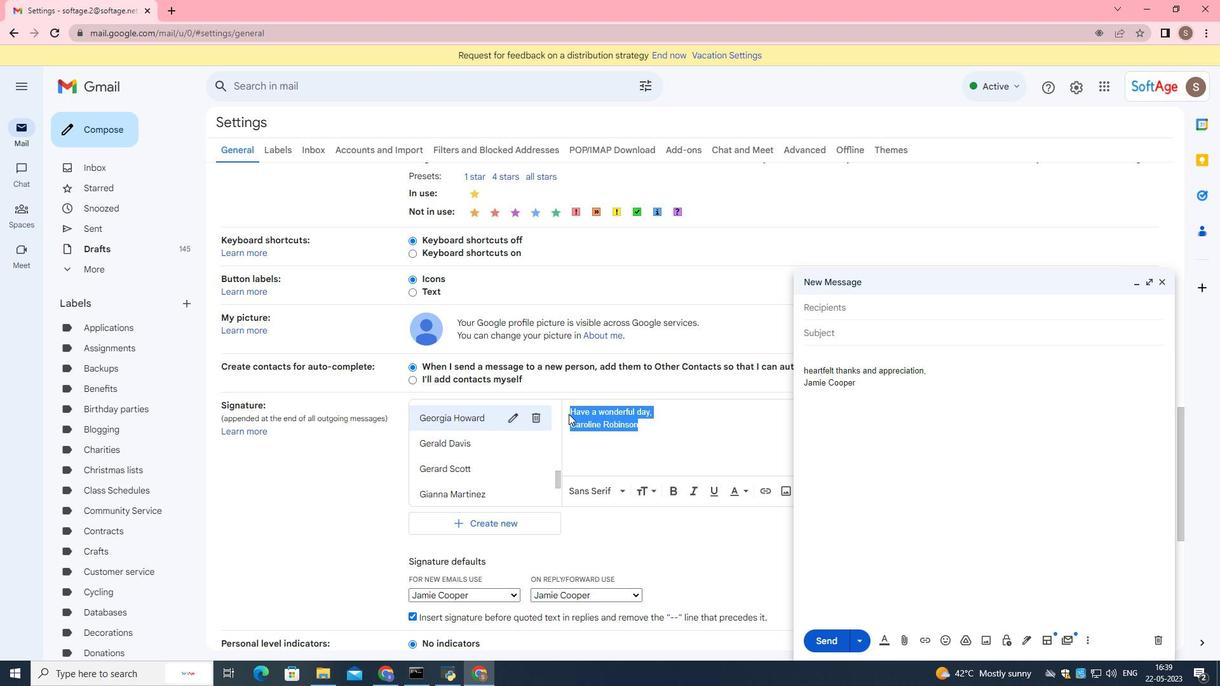 
Action: Key pressed <Key.backspace>
Screenshot: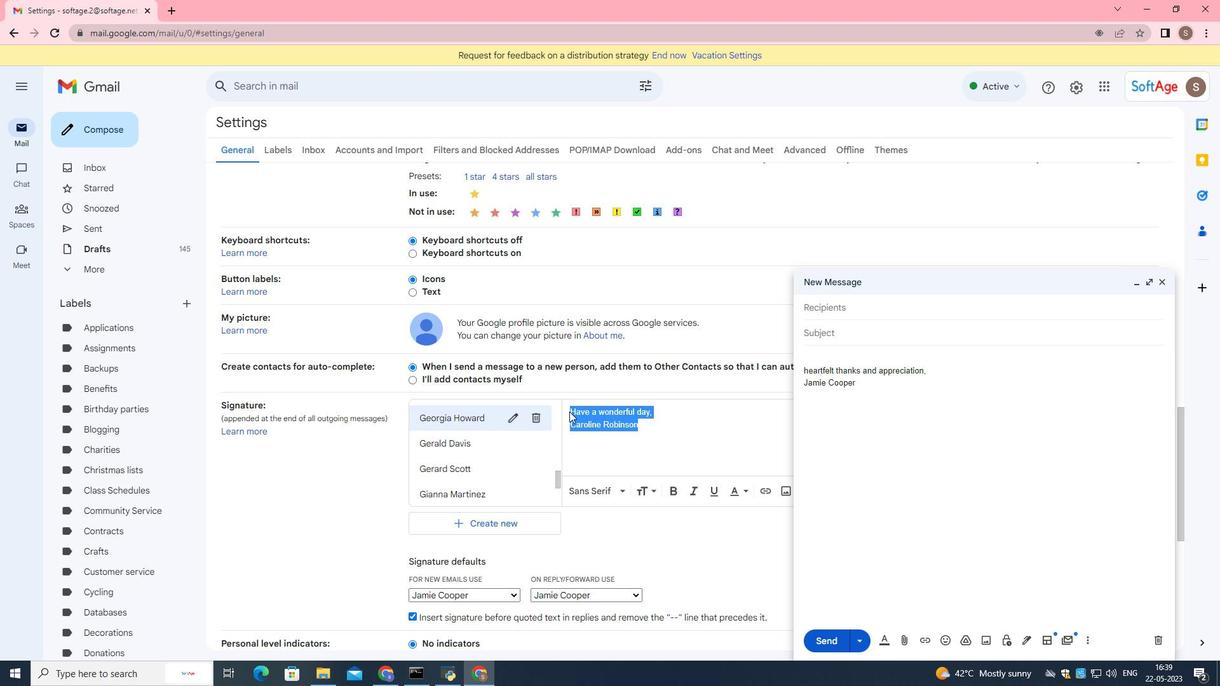 
Action: Mouse moved to (478, 422)
Screenshot: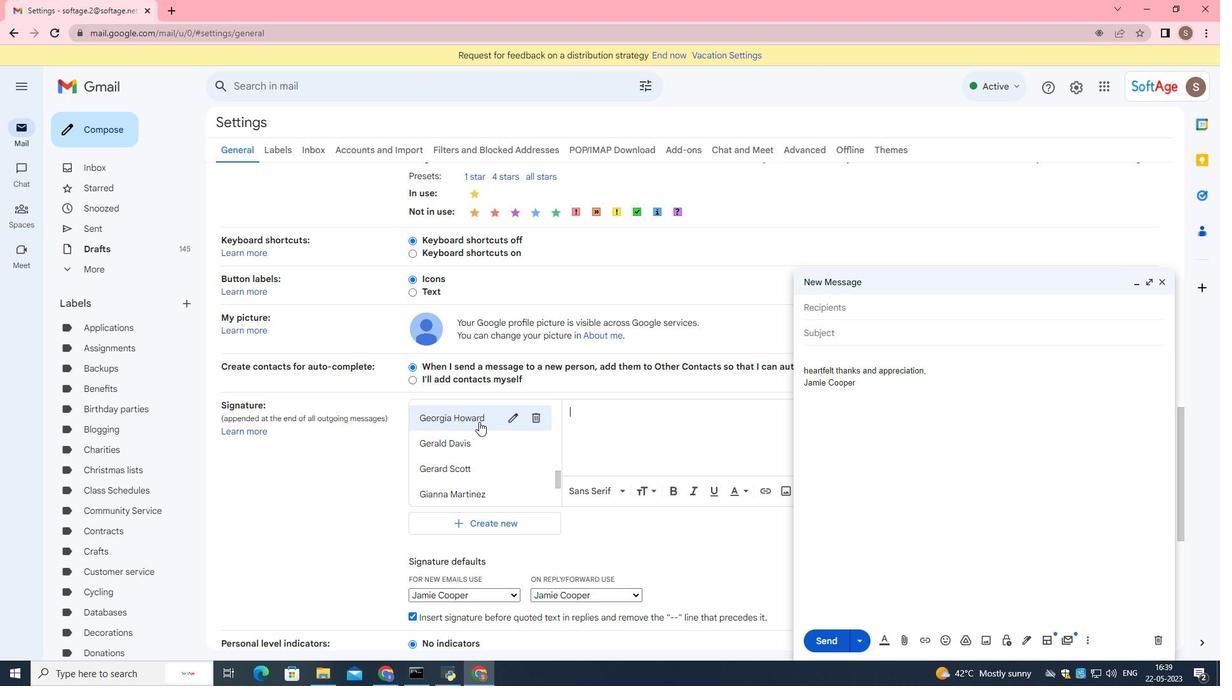 
Action: Mouse pressed left at (478, 422)
Screenshot: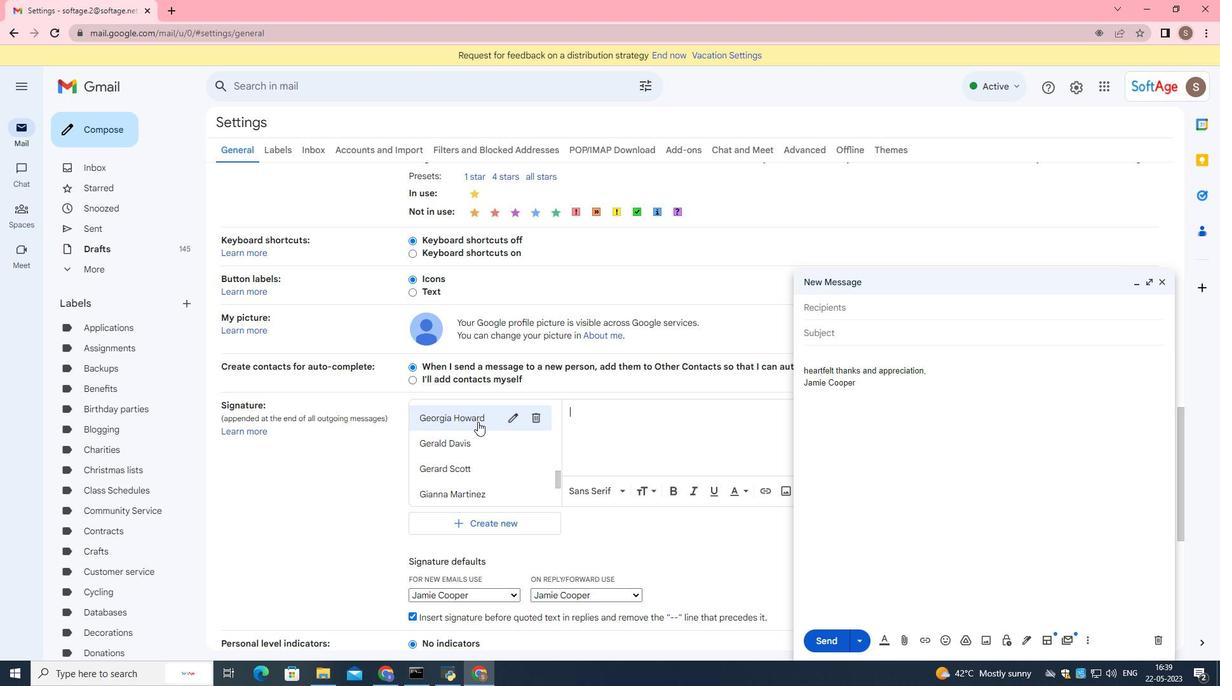 
Action: Mouse moved to (875, 395)
Screenshot: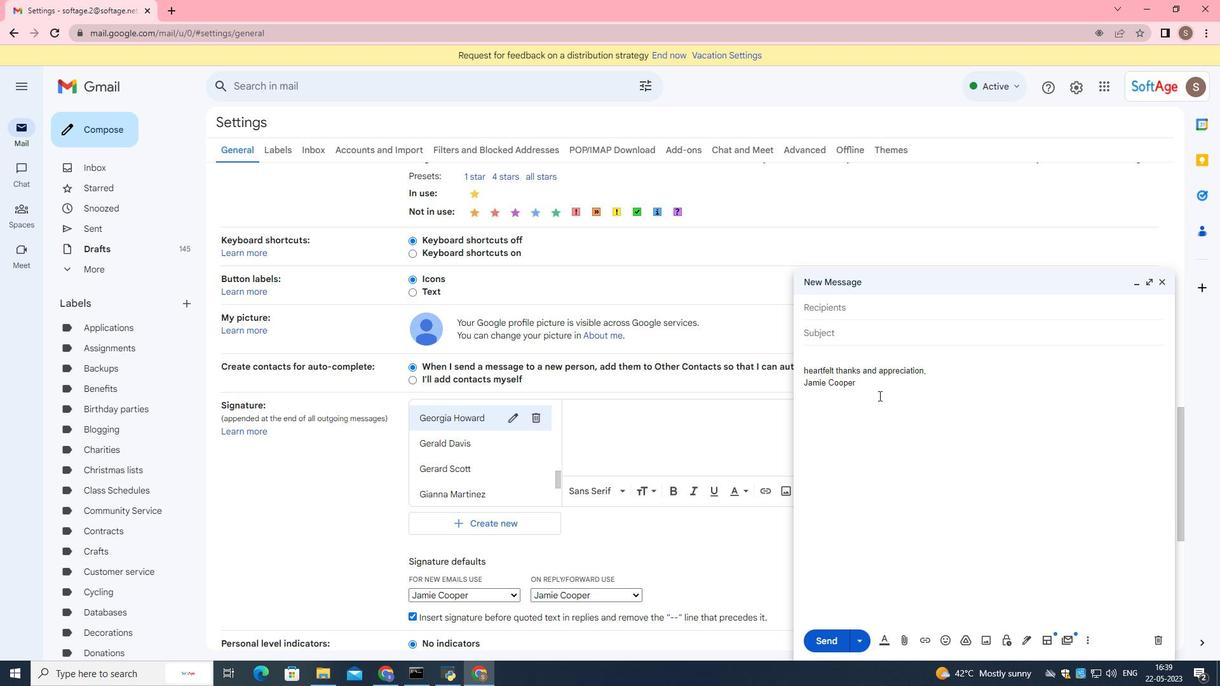 
Action: Mouse pressed left at (875, 395)
Screenshot: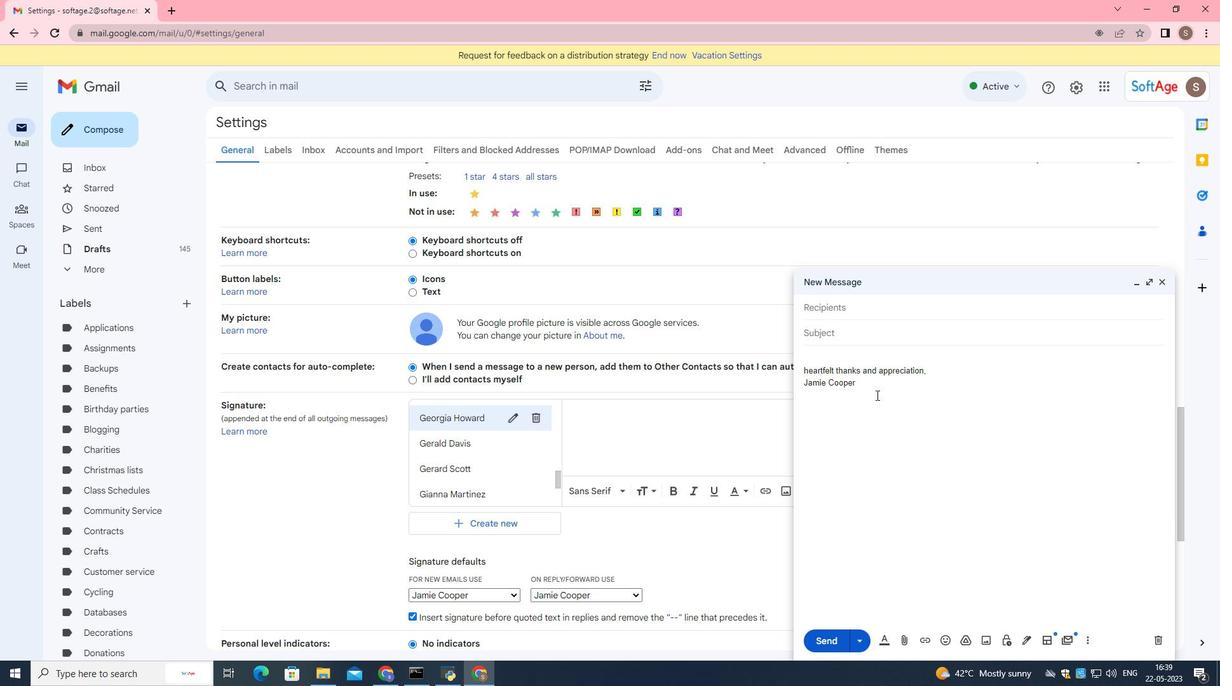 
Action: Mouse moved to (785, 363)
Screenshot: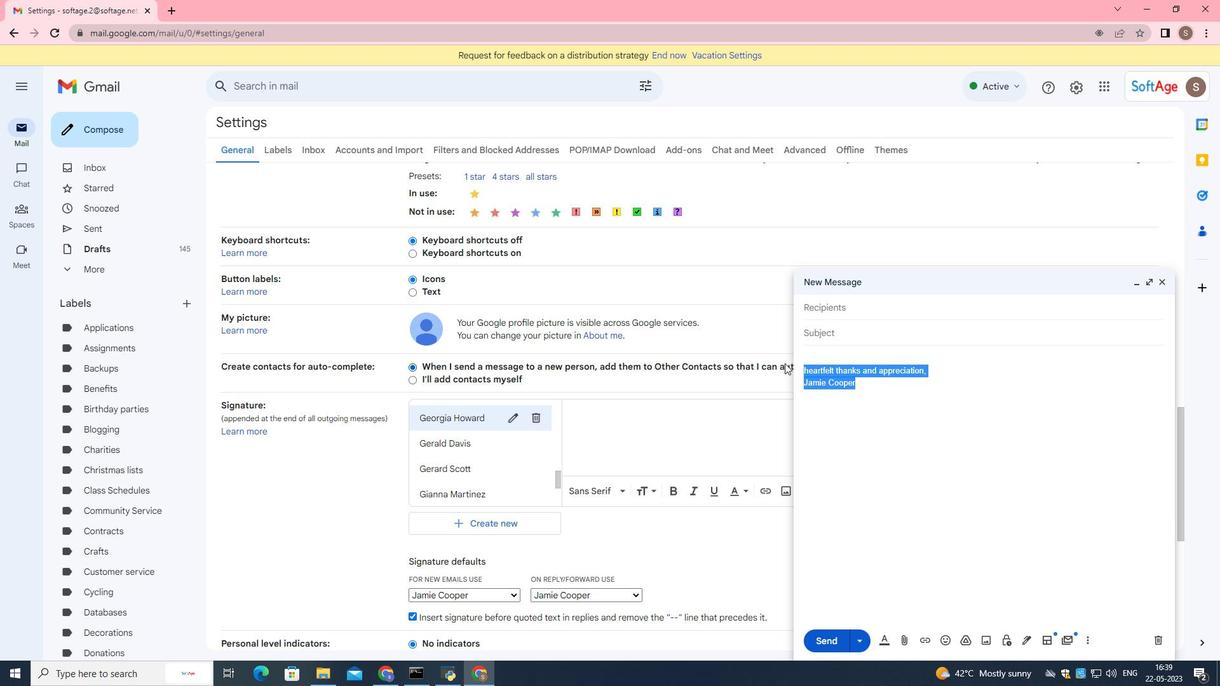 
Action: Key pressed <Key.backspace>
Screenshot: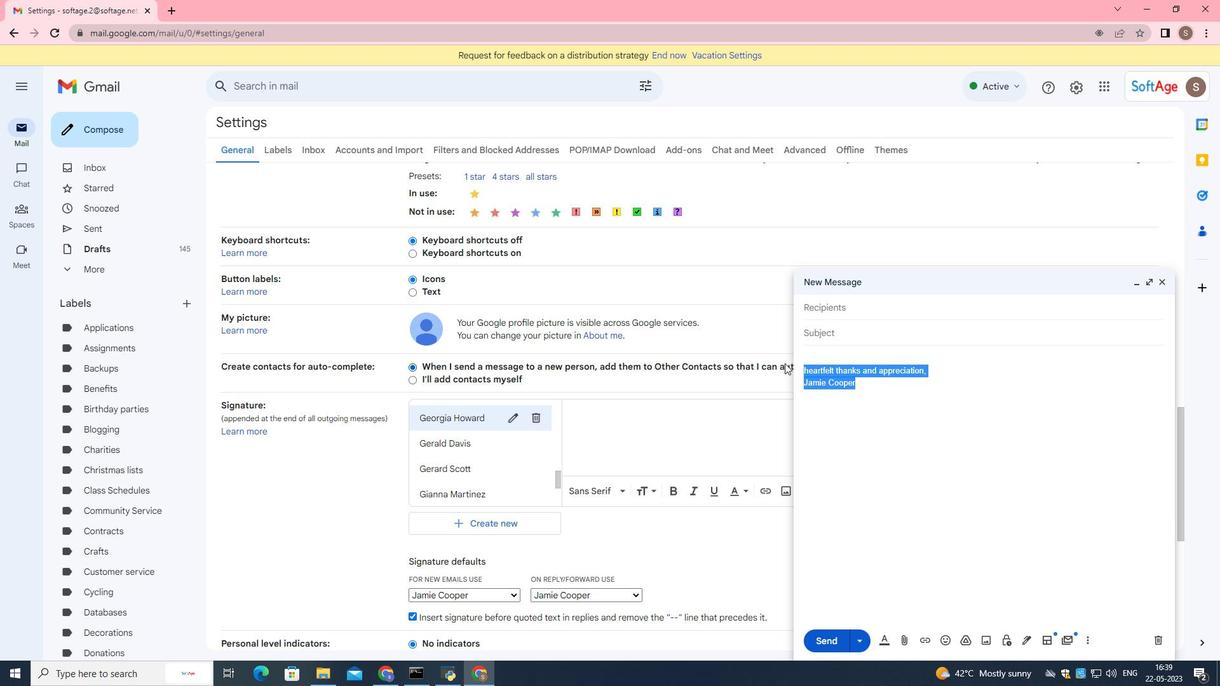 
Action: Mouse moved to (446, 415)
Screenshot: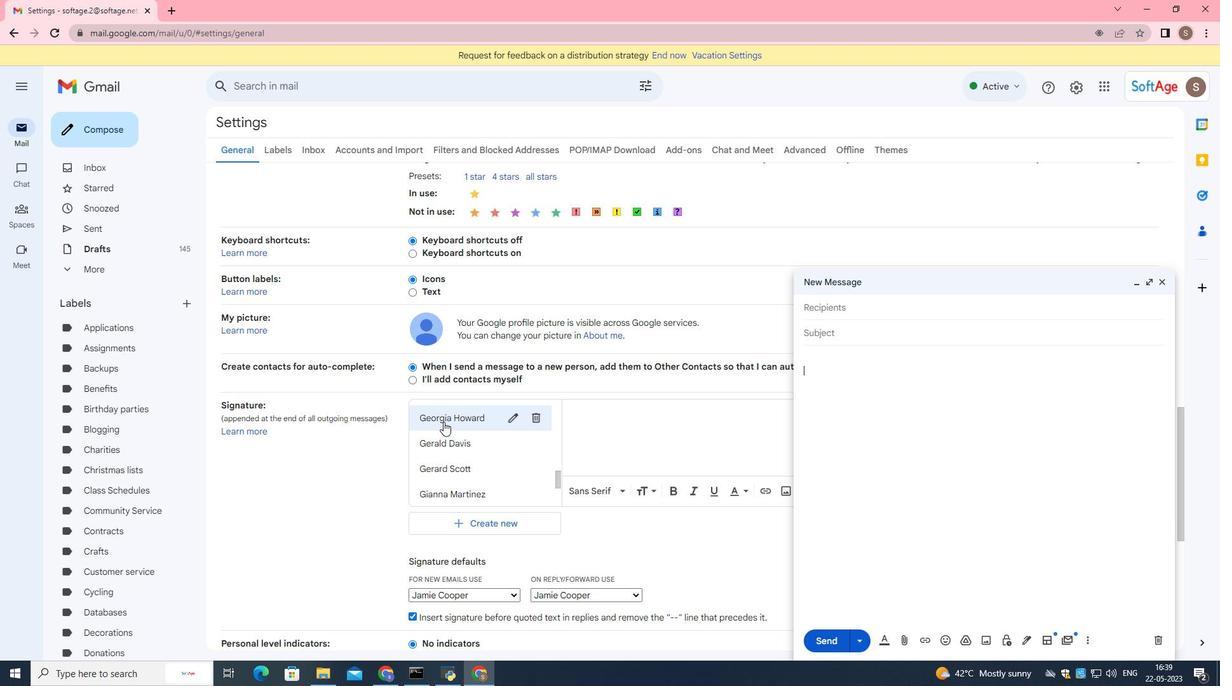 
Action: Mouse pressed left at (446, 415)
Screenshot: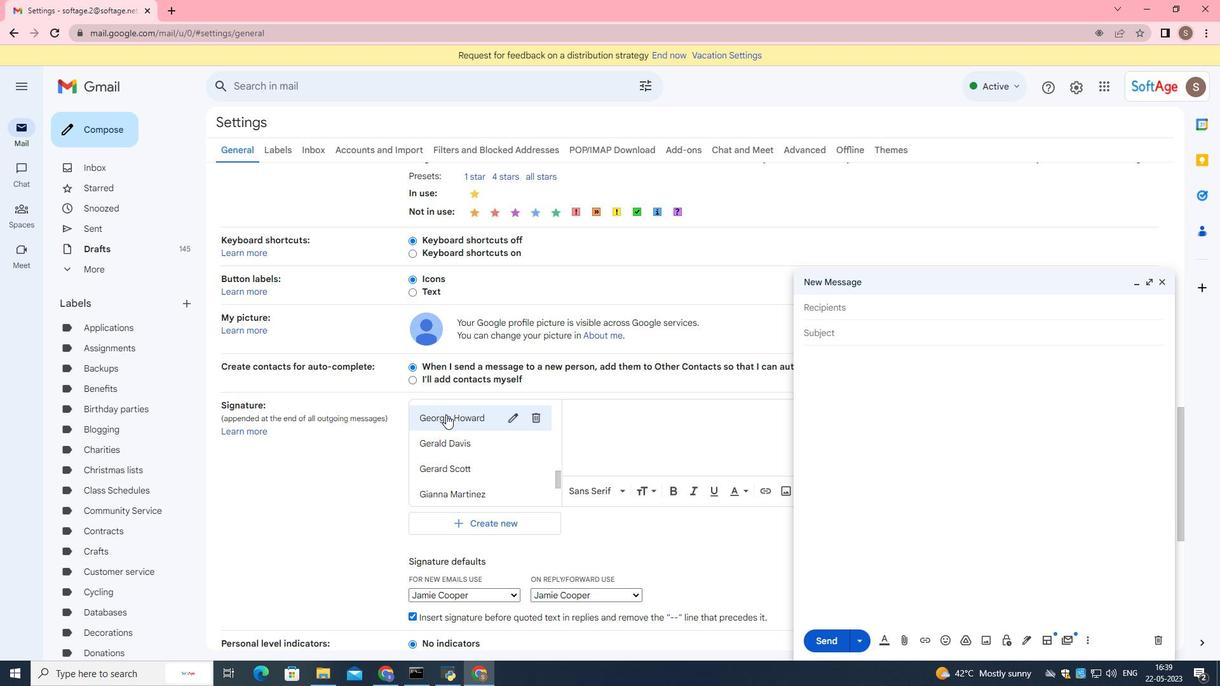 
Action: Mouse pressed left at (446, 415)
Screenshot: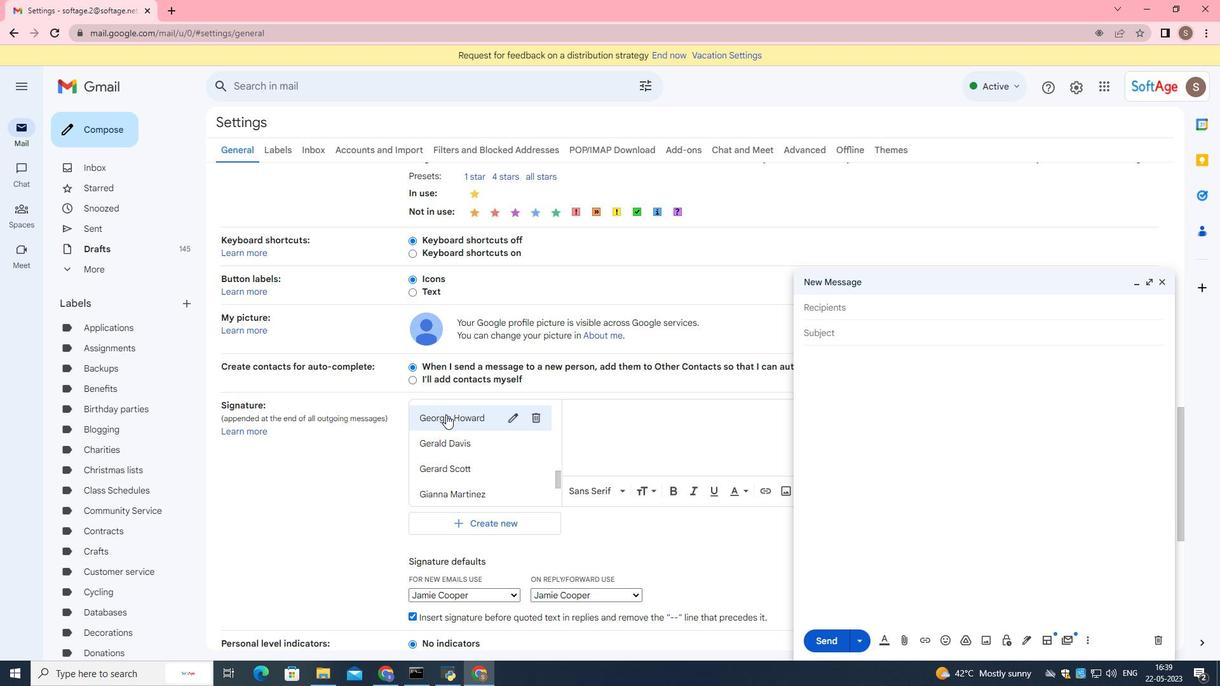 
Action: Mouse moved to (458, 416)
Screenshot: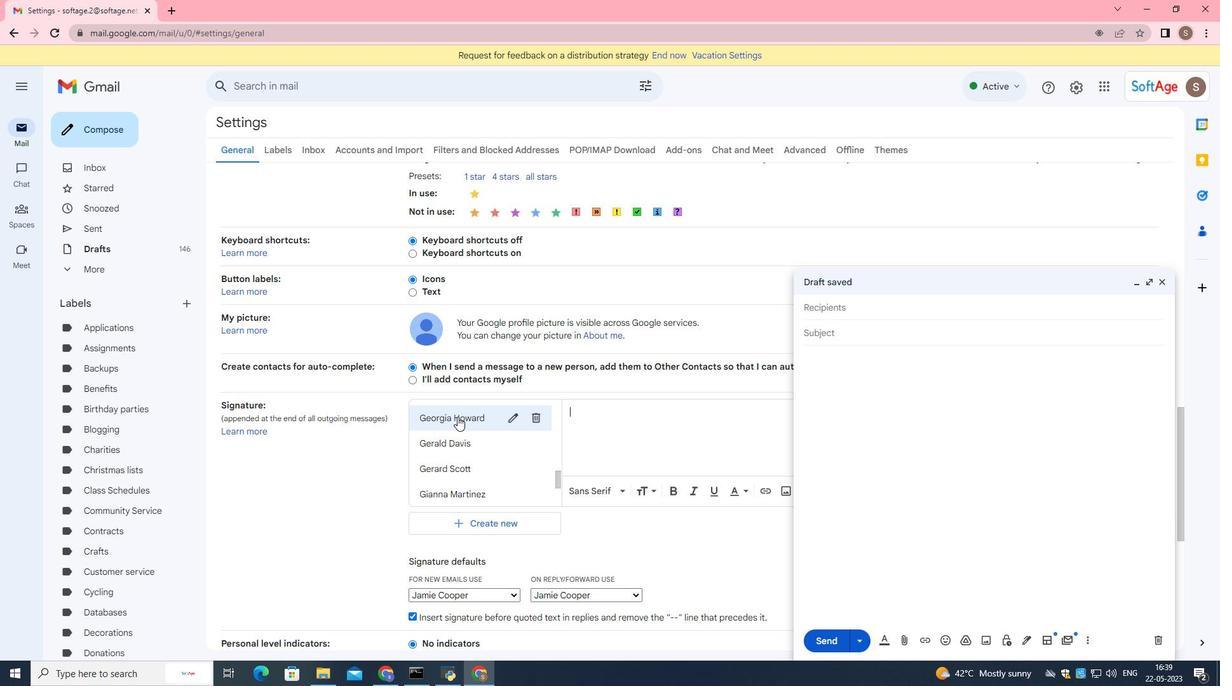 
Action: Mouse pressed left at (458, 416)
Screenshot: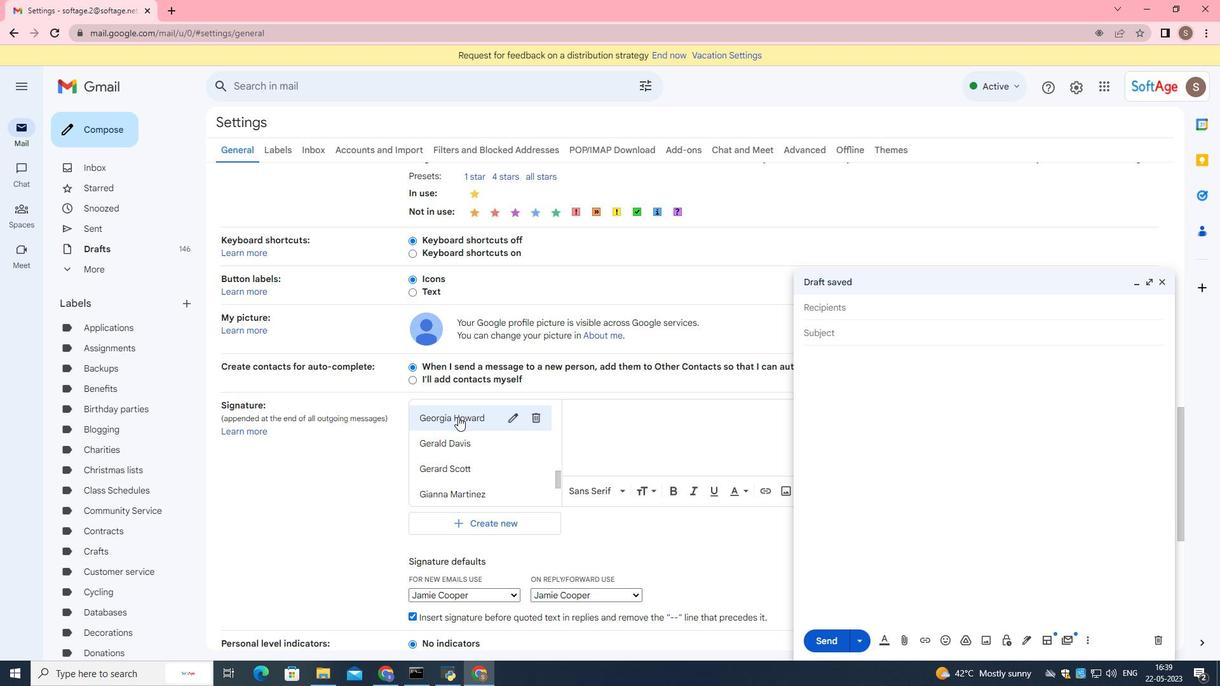 
Action: Mouse moved to (504, 507)
Screenshot: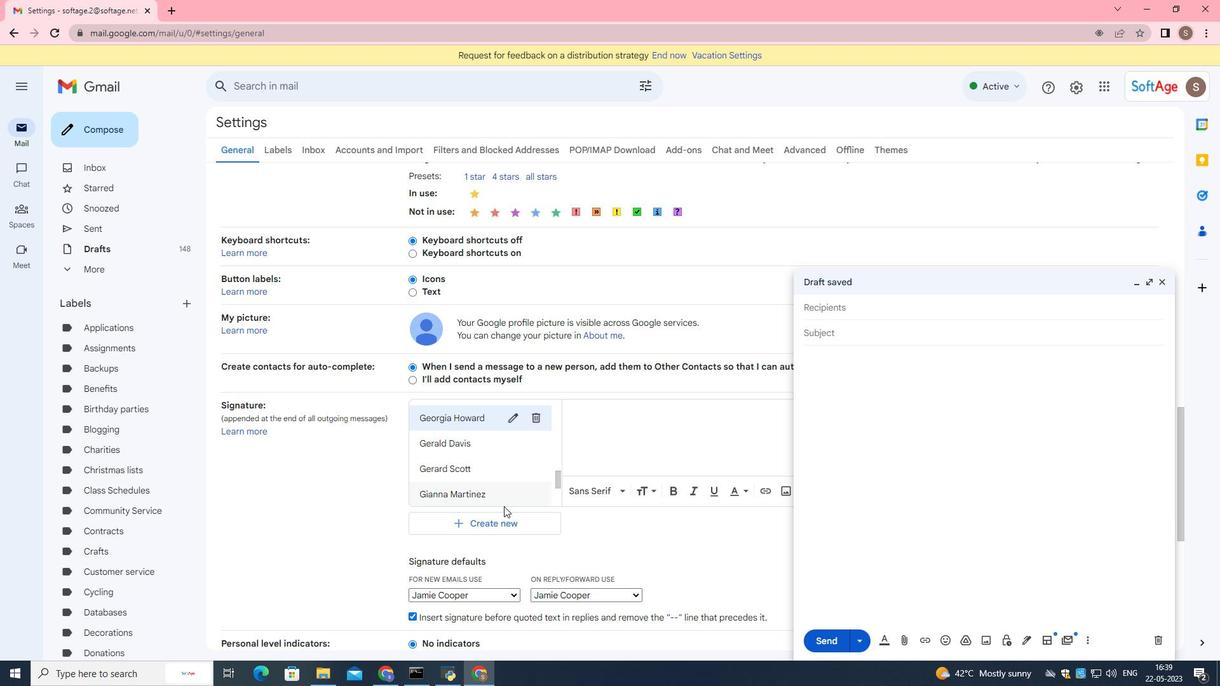 
Action: Mouse scrolled (504, 506) with delta (0, 0)
Screenshot: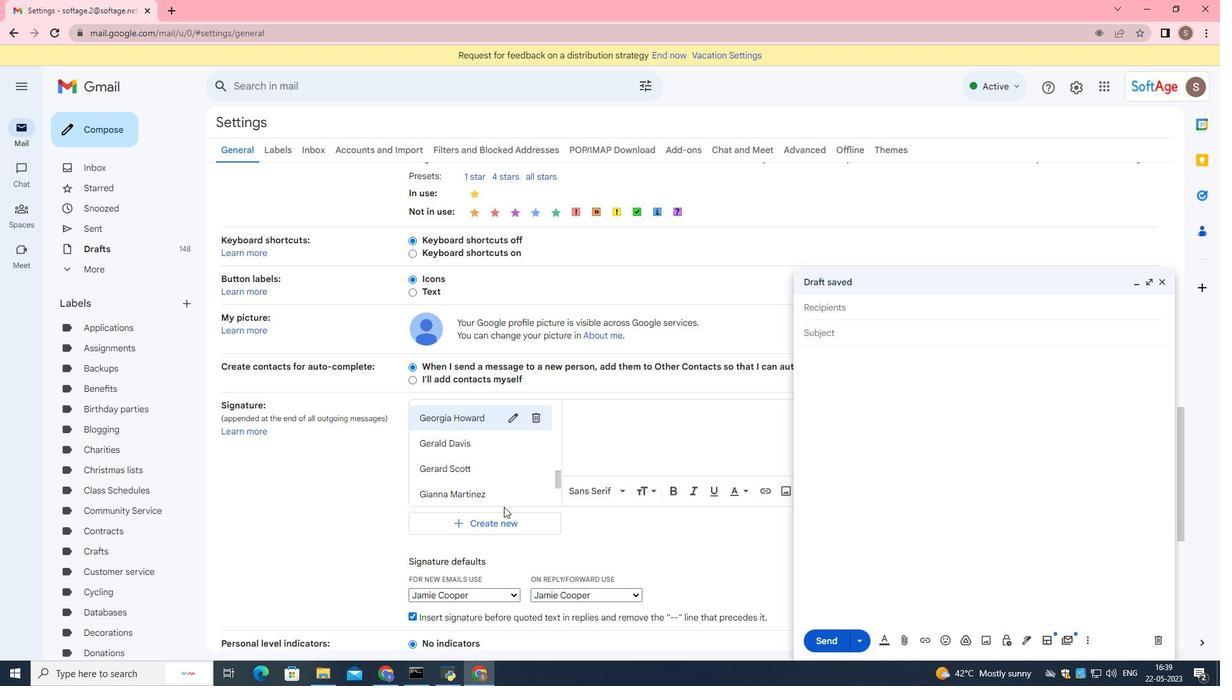 
Action: Mouse scrolled (504, 506) with delta (0, 0)
Screenshot: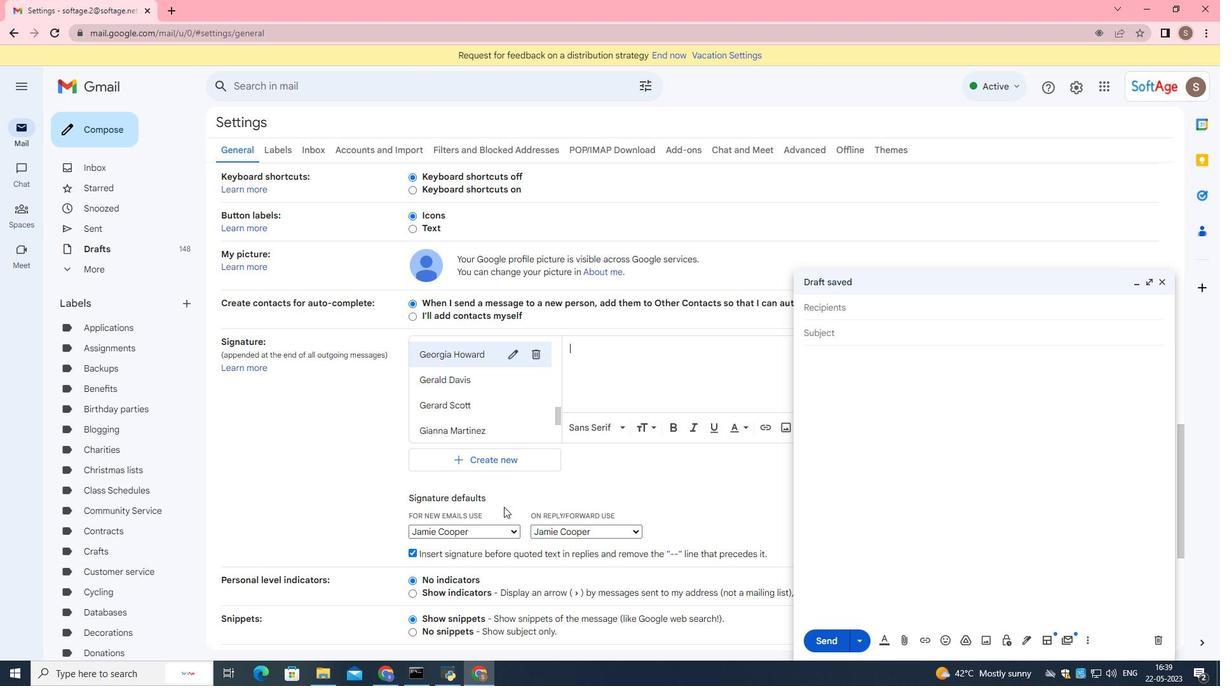 
Action: Mouse moved to (505, 471)
Screenshot: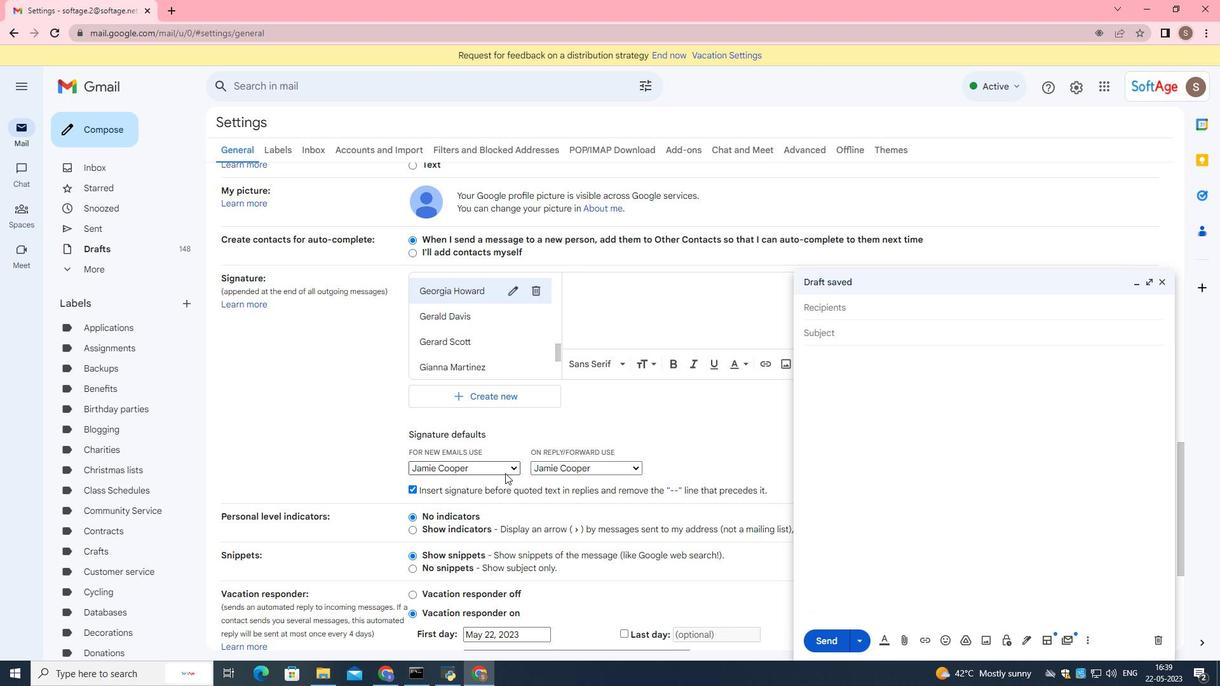 
Action: Mouse pressed left at (505, 471)
Screenshot: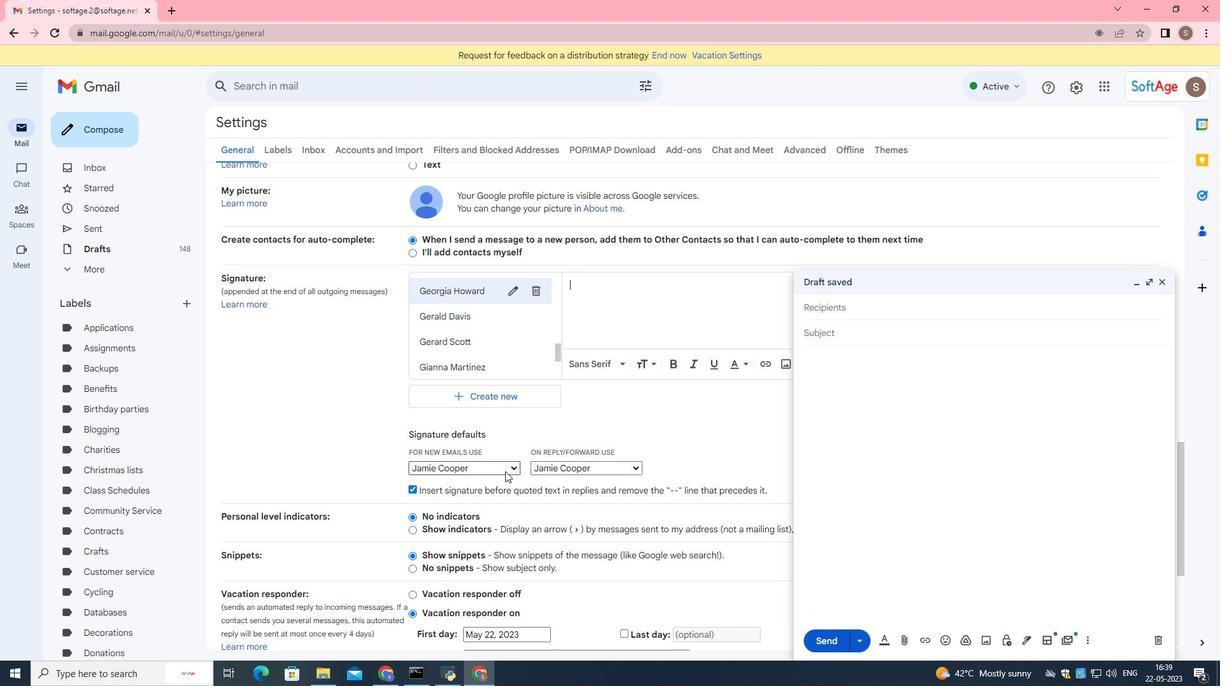 
Action: Mouse moved to (483, 348)
Screenshot: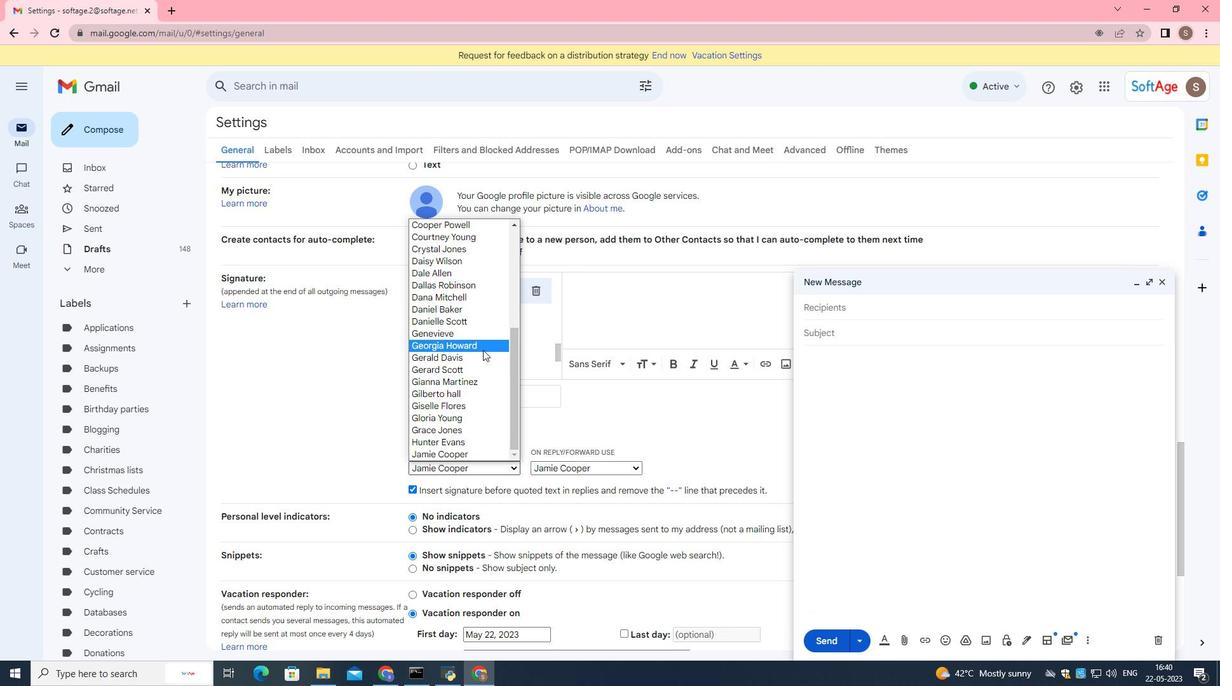 
Action: Mouse pressed left at (483, 348)
Screenshot: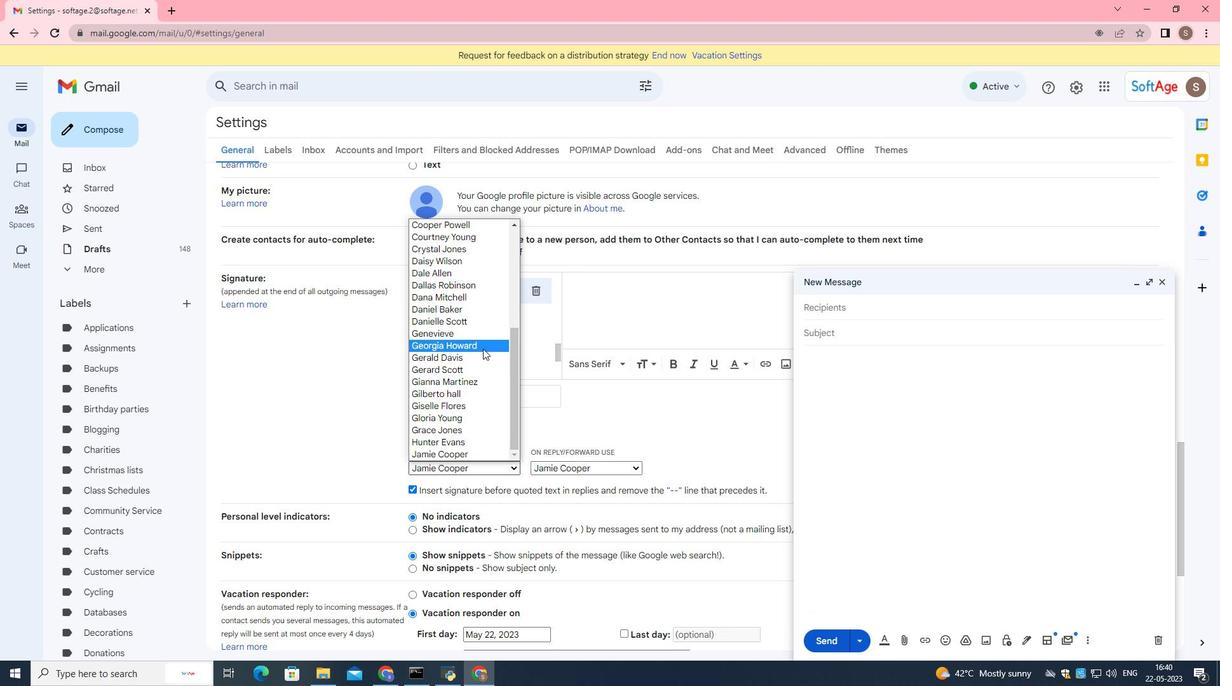 
Action: Mouse moved to (578, 467)
Screenshot: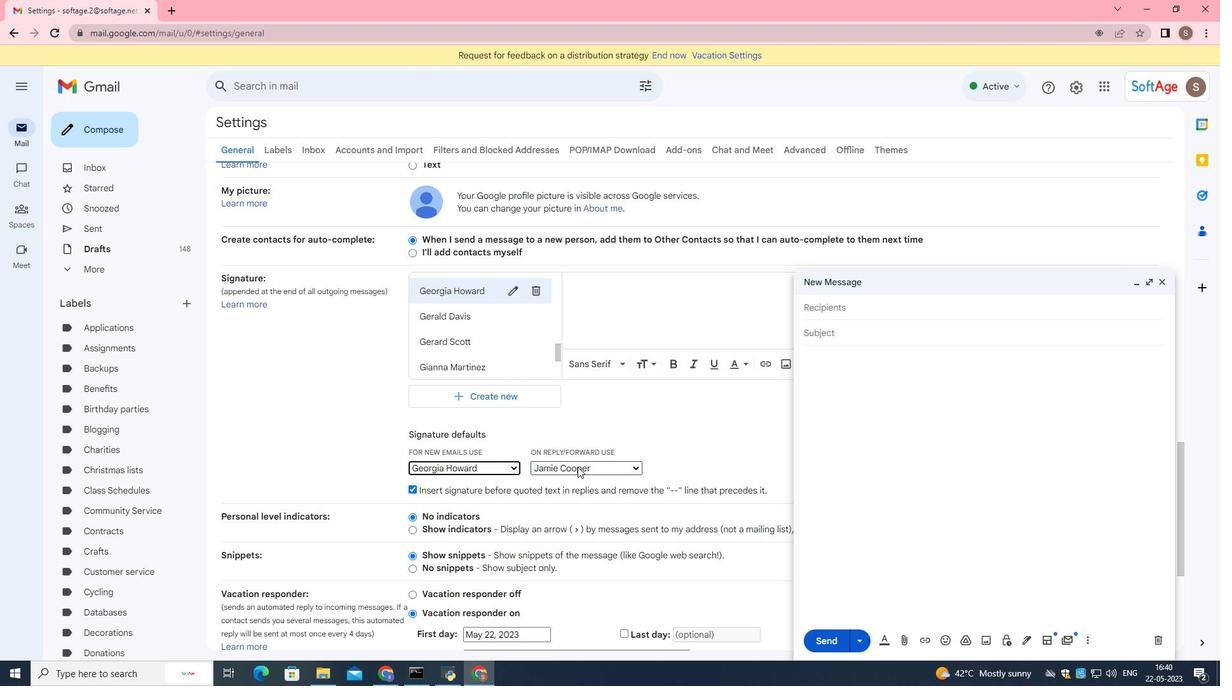 
Action: Mouse pressed left at (578, 467)
Screenshot: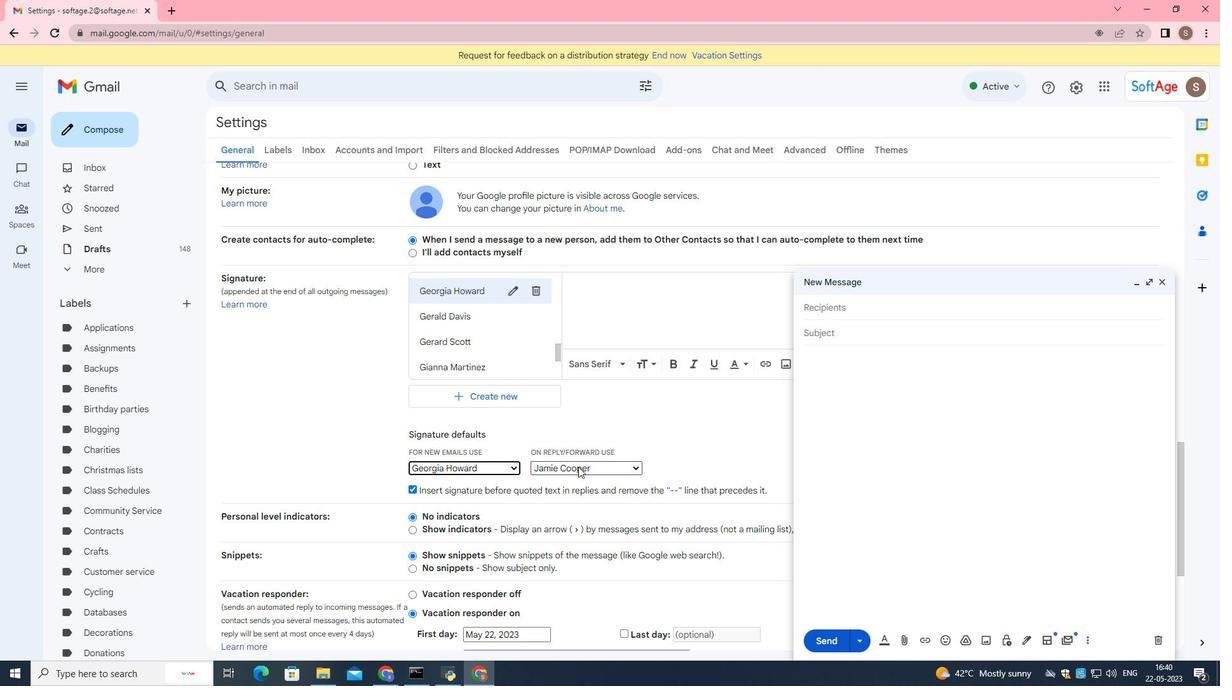 
Action: Mouse moved to (570, 350)
Screenshot: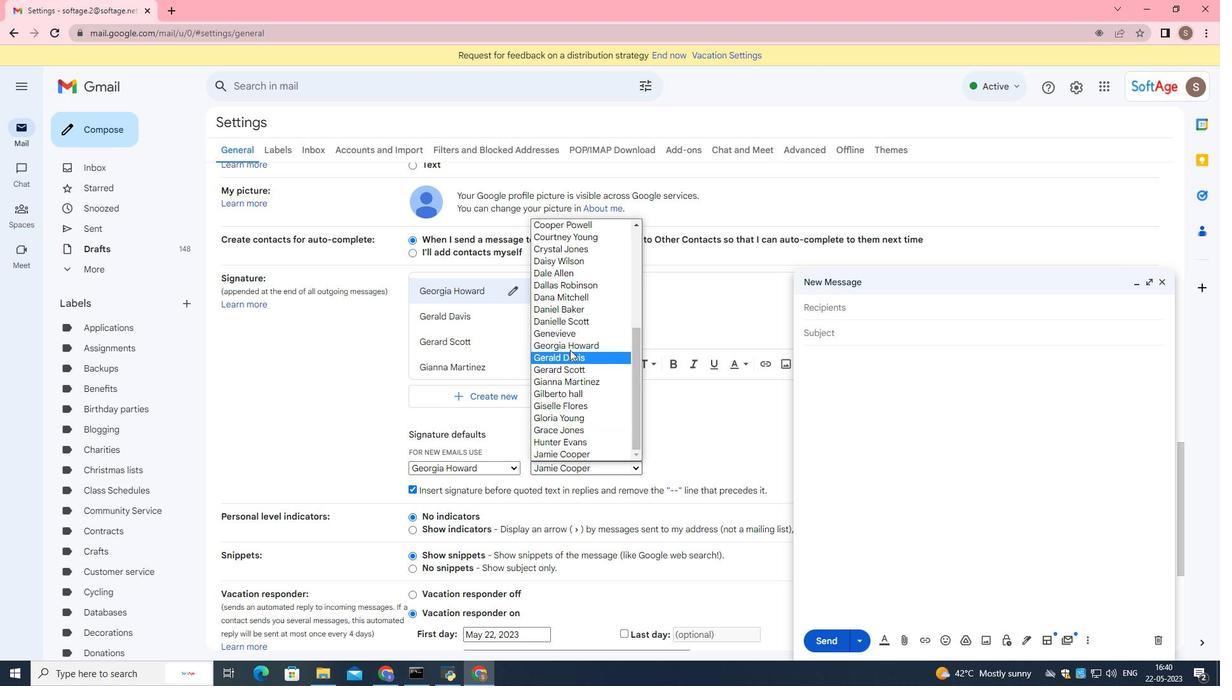 
Action: Mouse pressed left at (570, 350)
Screenshot: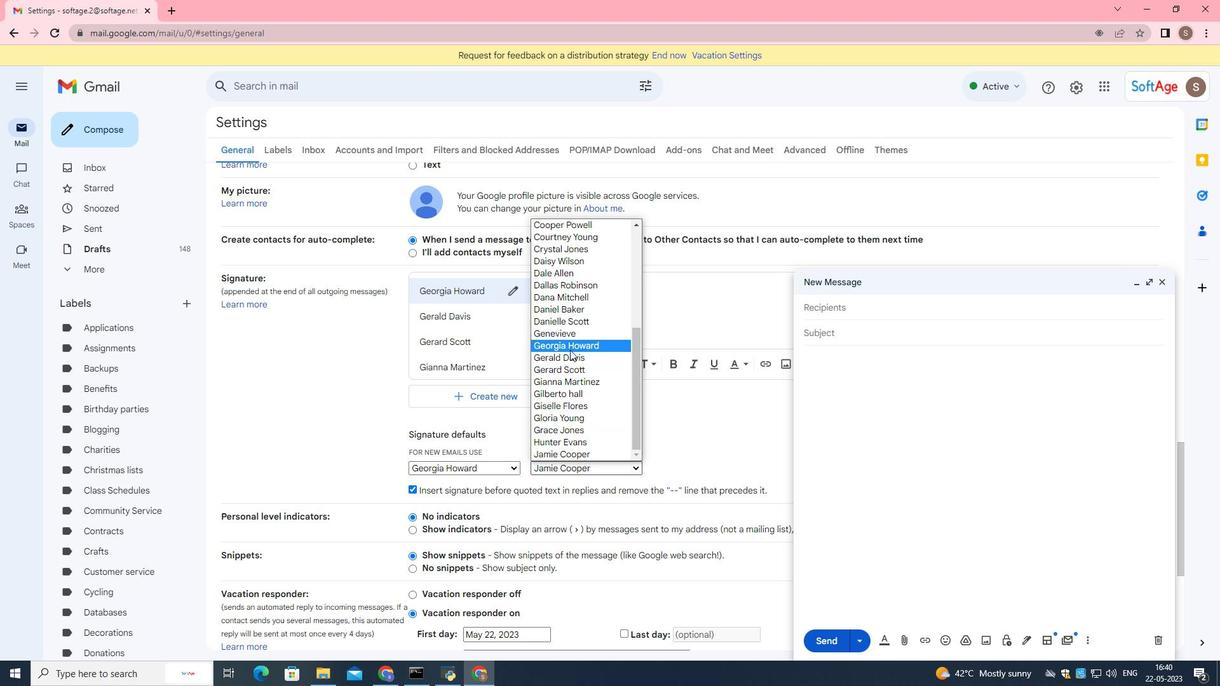 
Action: Mouse moved to (645, 587)
Screenshot: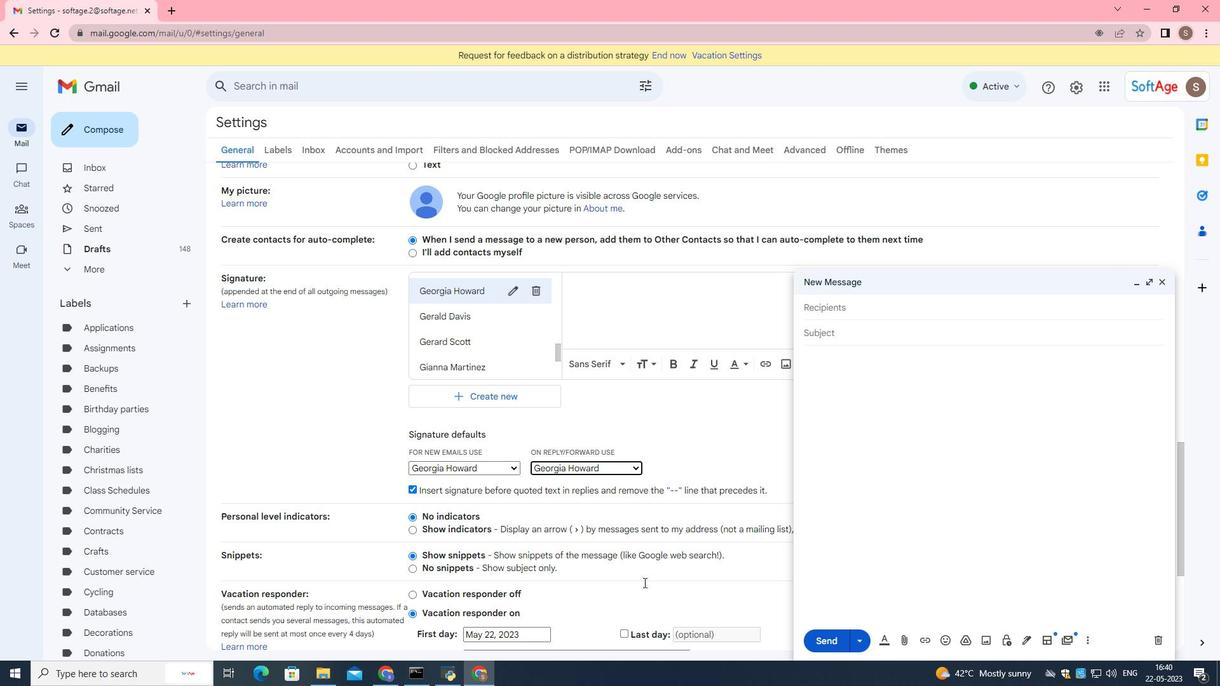 
Action: Mouse scrolled (645, 587) with delta (0, 0)
Screenshot: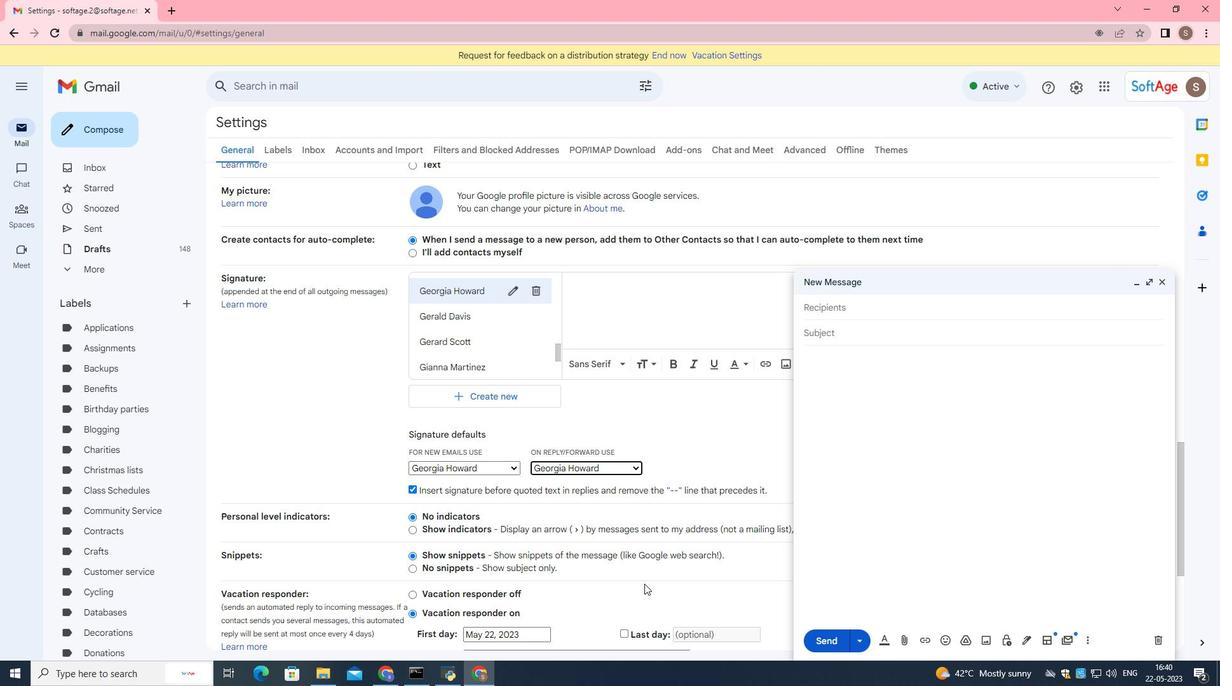 
Action: Mouse moved to (647, 590)
Screenshot: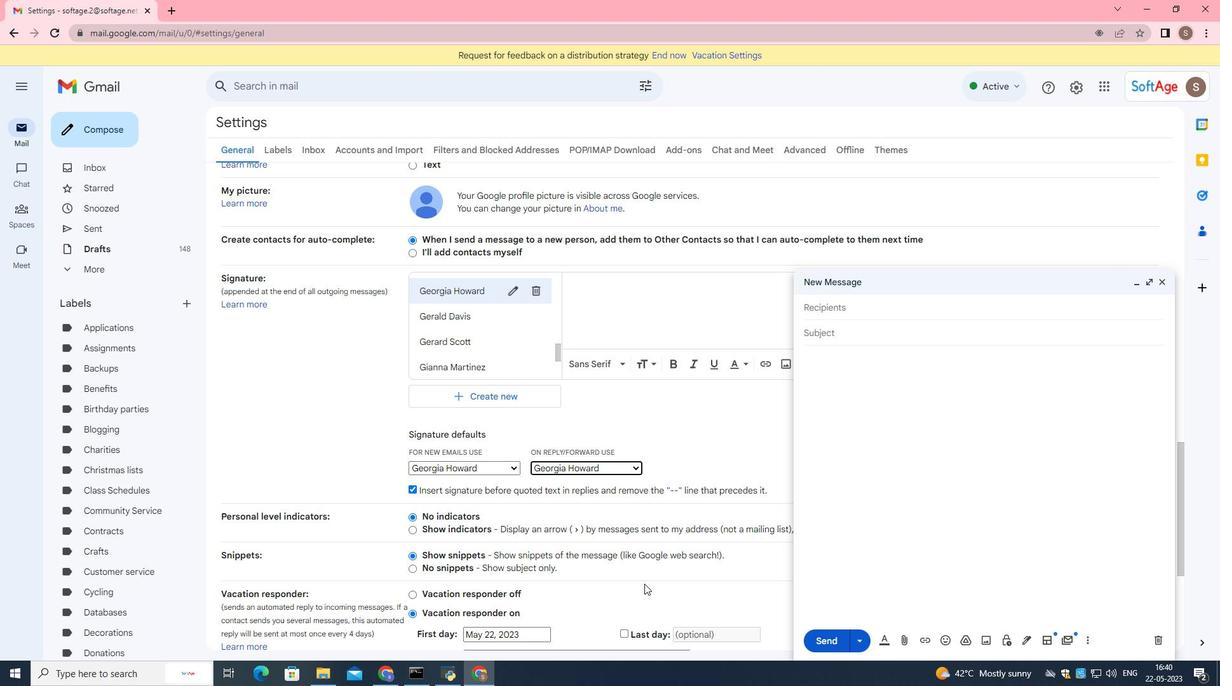 
Action: Mouse scrolled (647, 589) with delta (0, 0)
Screenshot: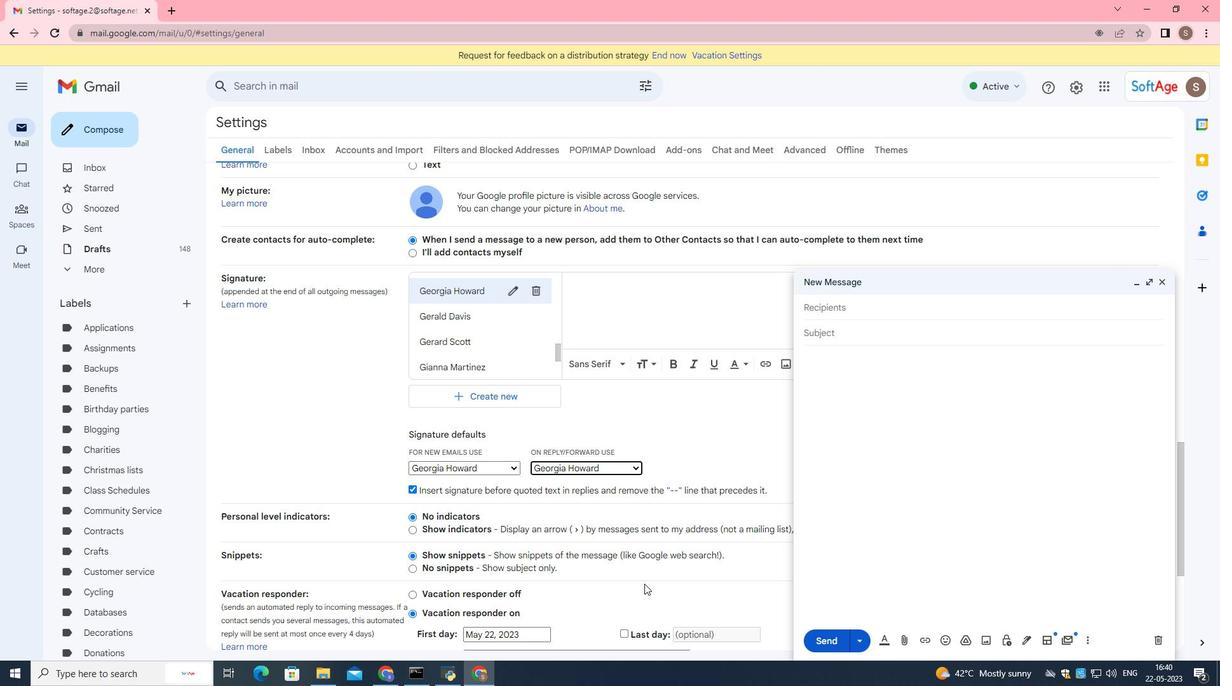 
Action: Mouse scrolled (647, 589) with delta (0, 0)
Screenshot: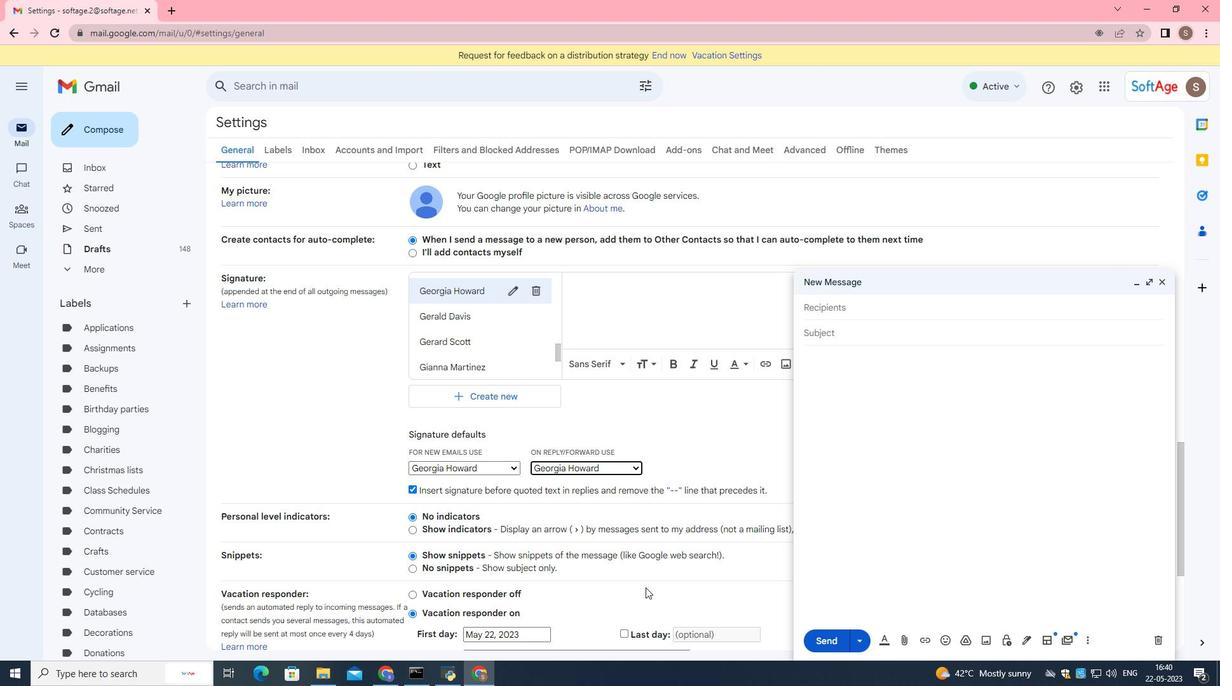 
Action: Mouse scrolled (647, 589) with delta (0, 0)
Screenshot: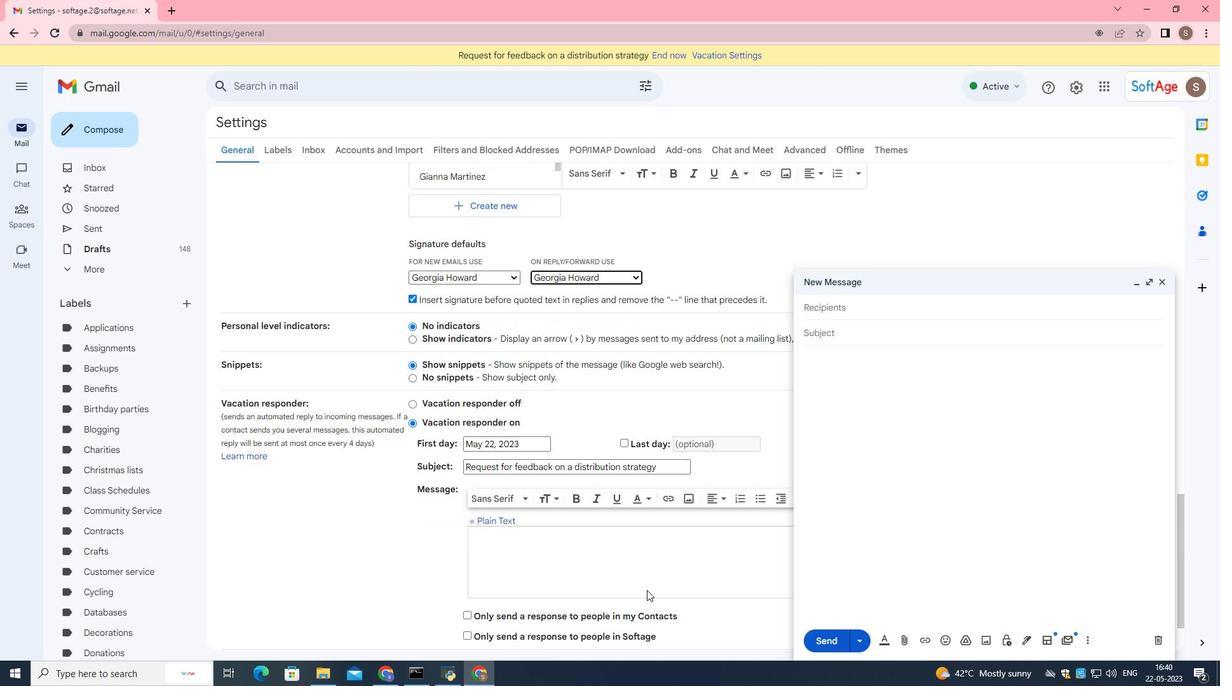 
Action: Mouse scrolled (647, 589) with delta (0, 0)
Screenshot: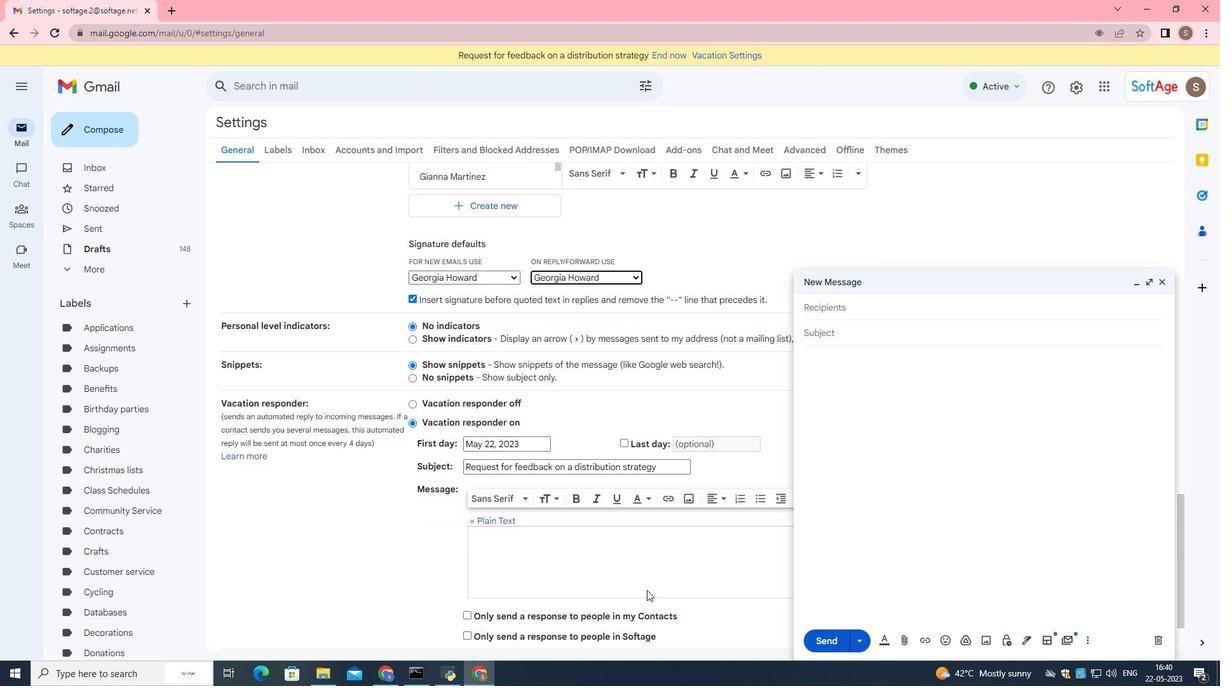 
Action: Mouse moved to (652, 579)
Screenshot: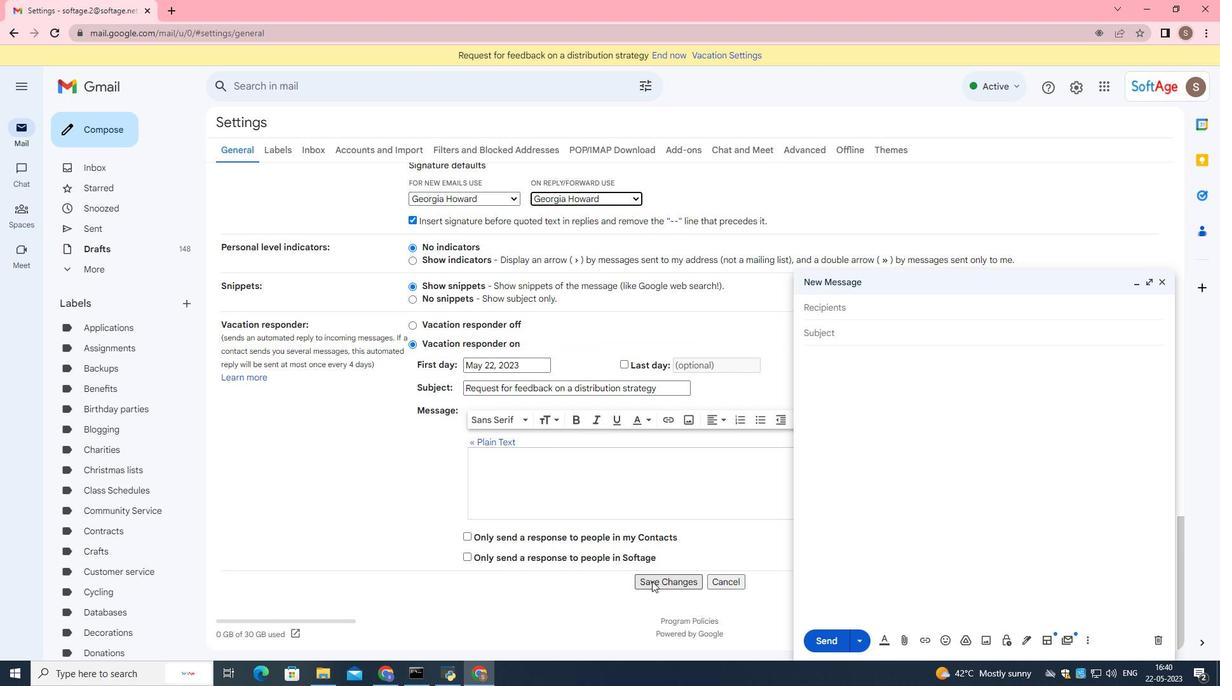 
Action: Mouse pressed left at (652, 579)
Screenshot: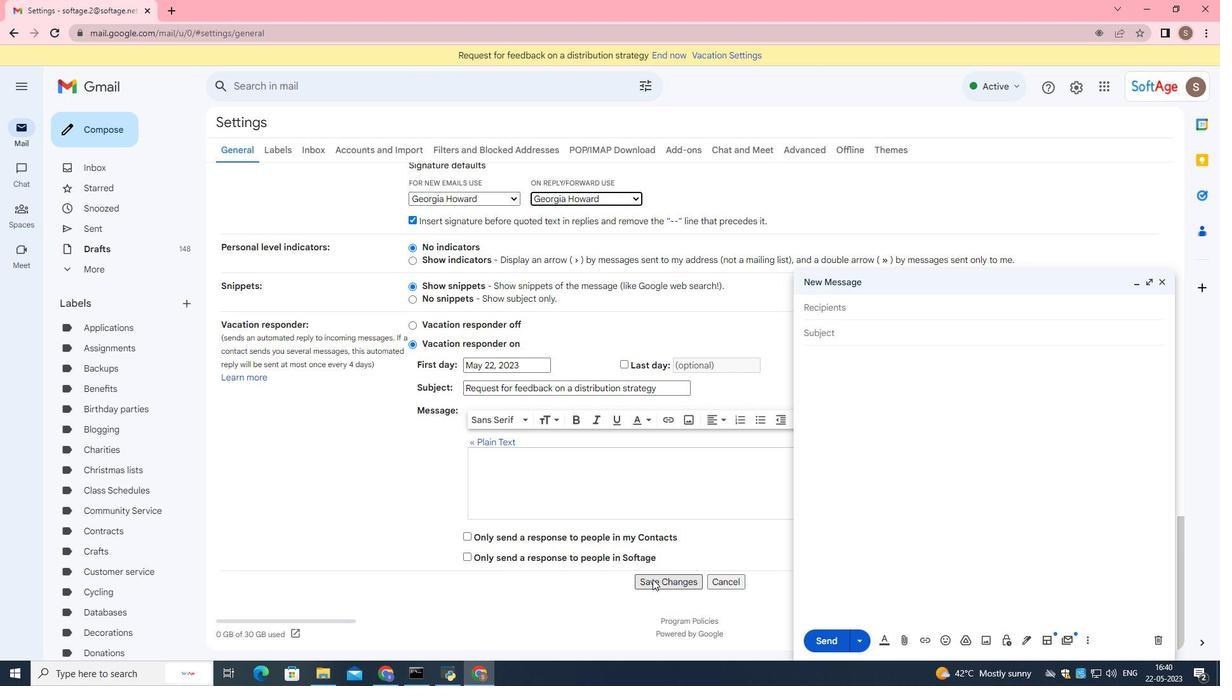 
Action: Mouse moved to (879, 338)
Screenshot: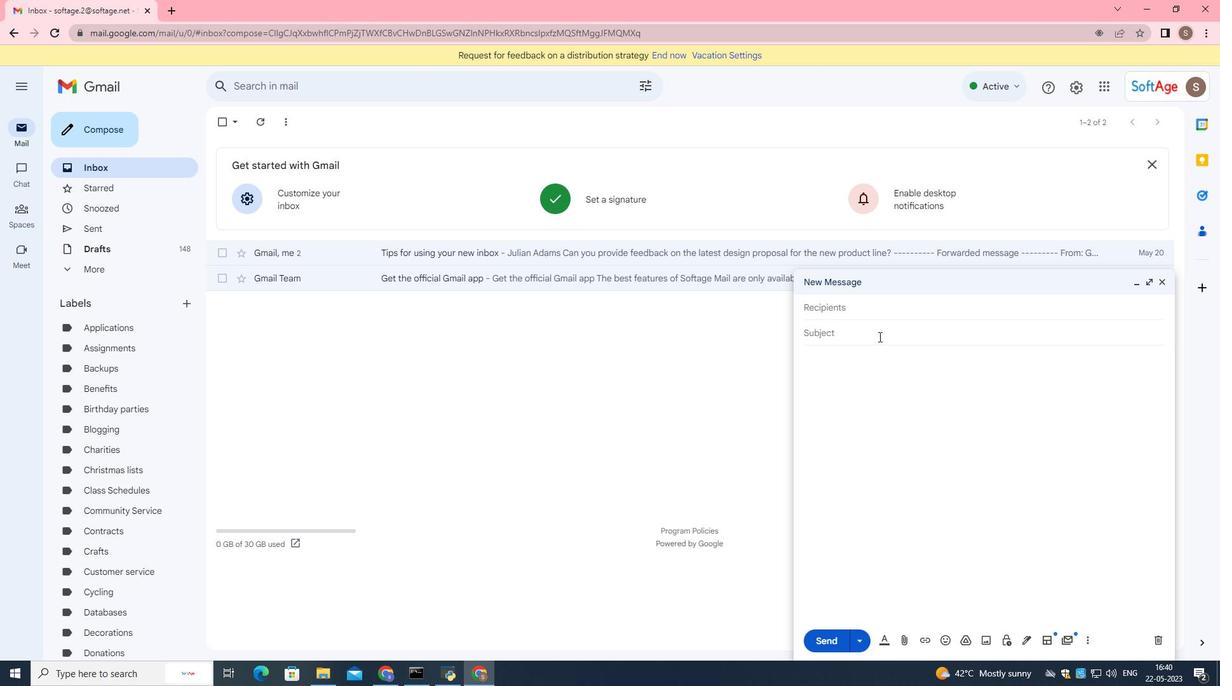 
Action: Mouse pressed left at (879, 338)
Screenshot: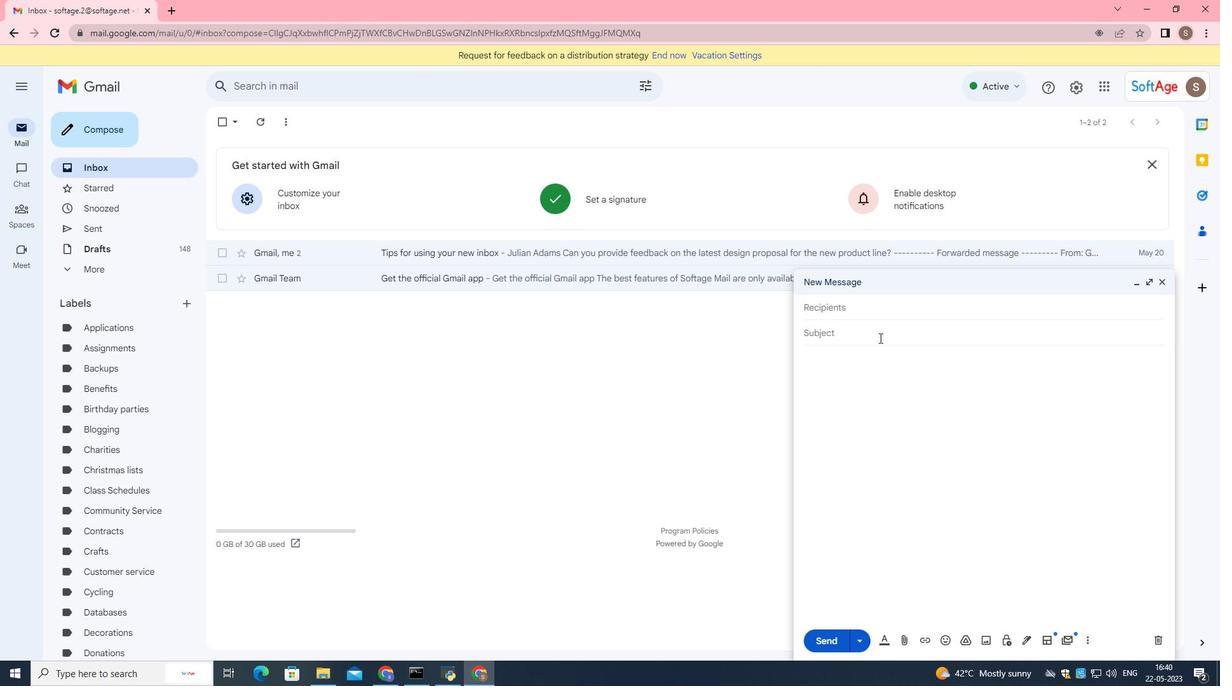 
Action: Key pressed <Key.shift>Request<Key.space>for<Key.space>a<Key.space>skill<Key.space>assessment
Screenshot: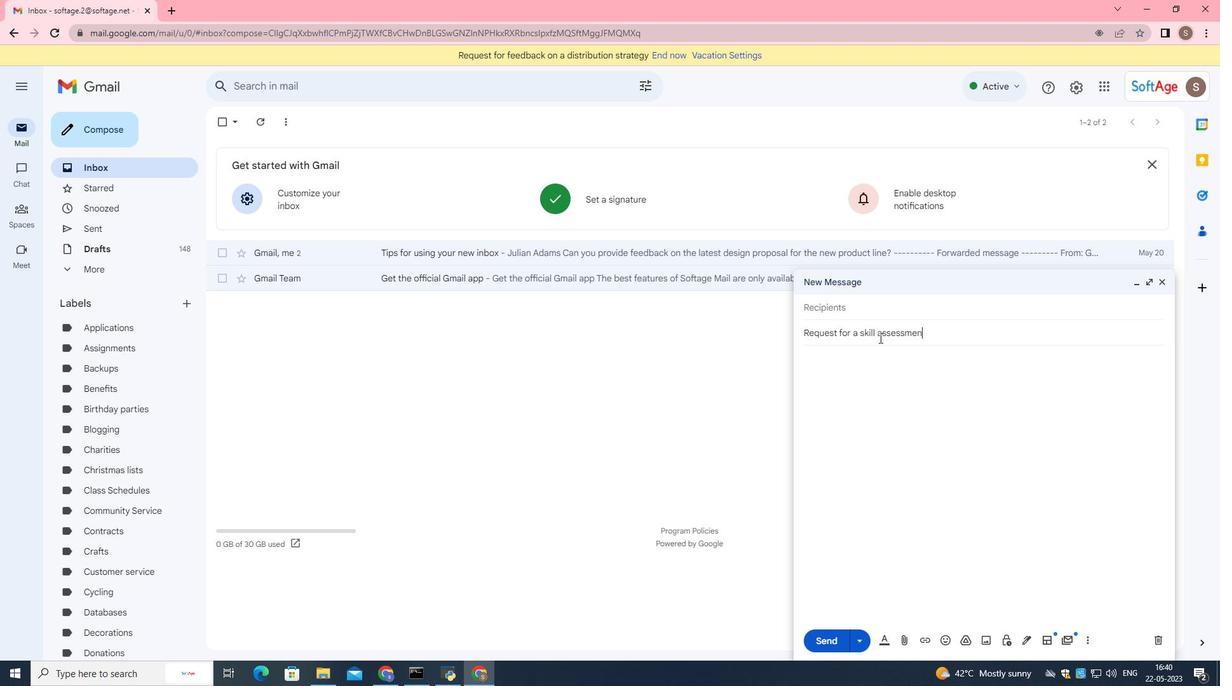 
Action: Mouse moved to (914, 361)
Screenshot: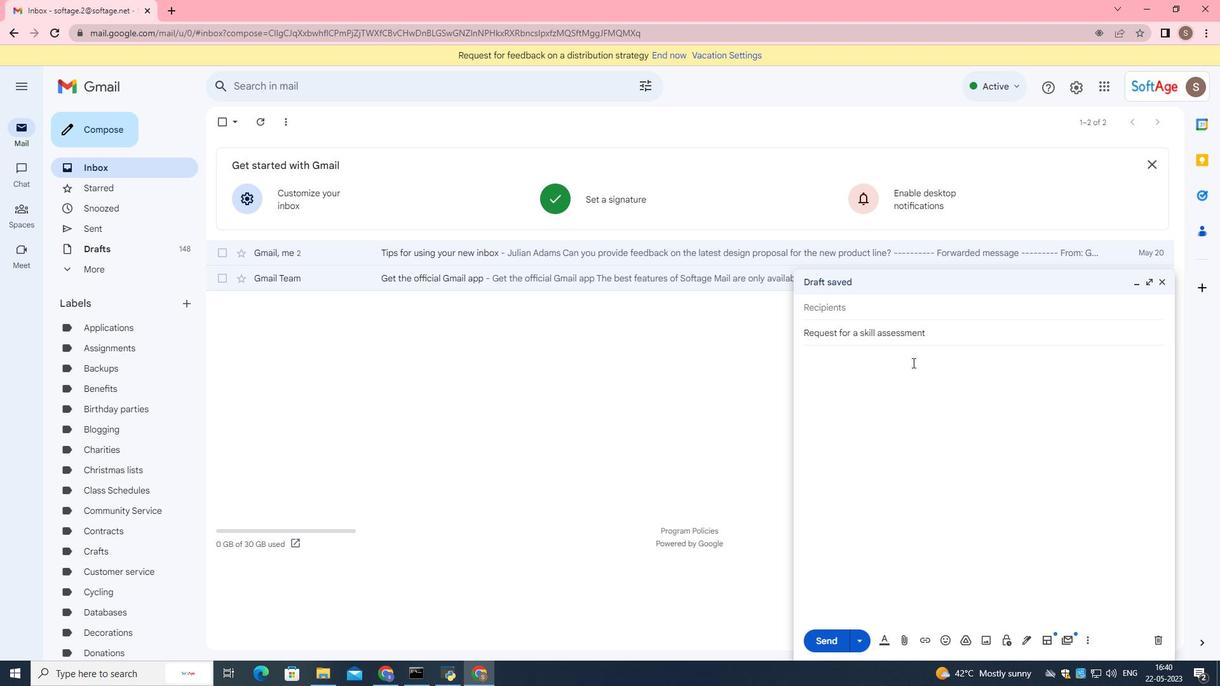 
Action: Mouse pressed left at (914, 361)
Screenshot: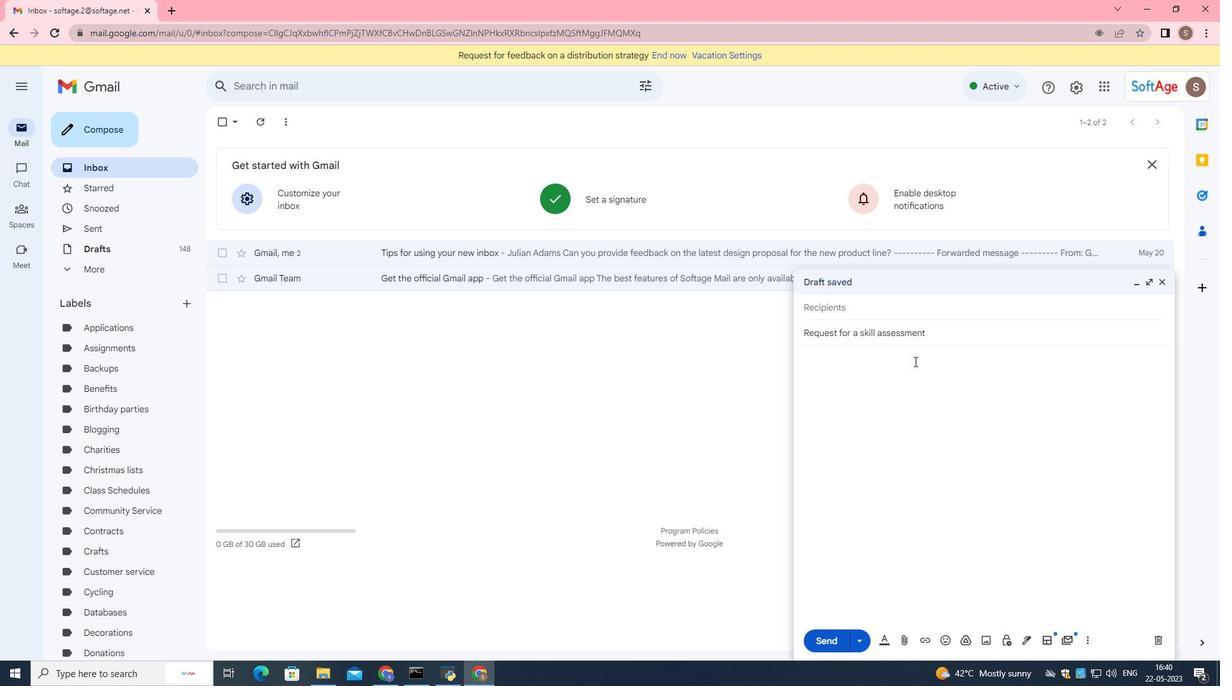 
Action: Key pressed <Key.shift><Key.caps_lock>P<Key.caps_lock>lease<Key.space>
Screenshot: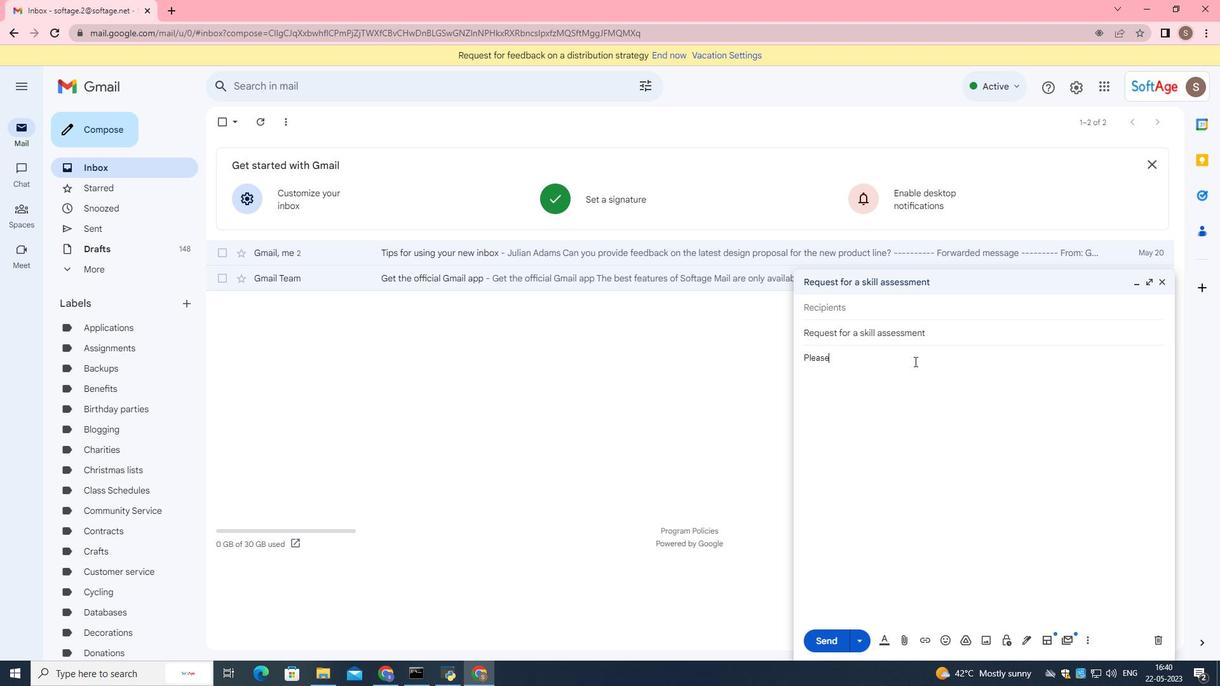 
Action: Mouse moved to (917, 454)
Screenshot: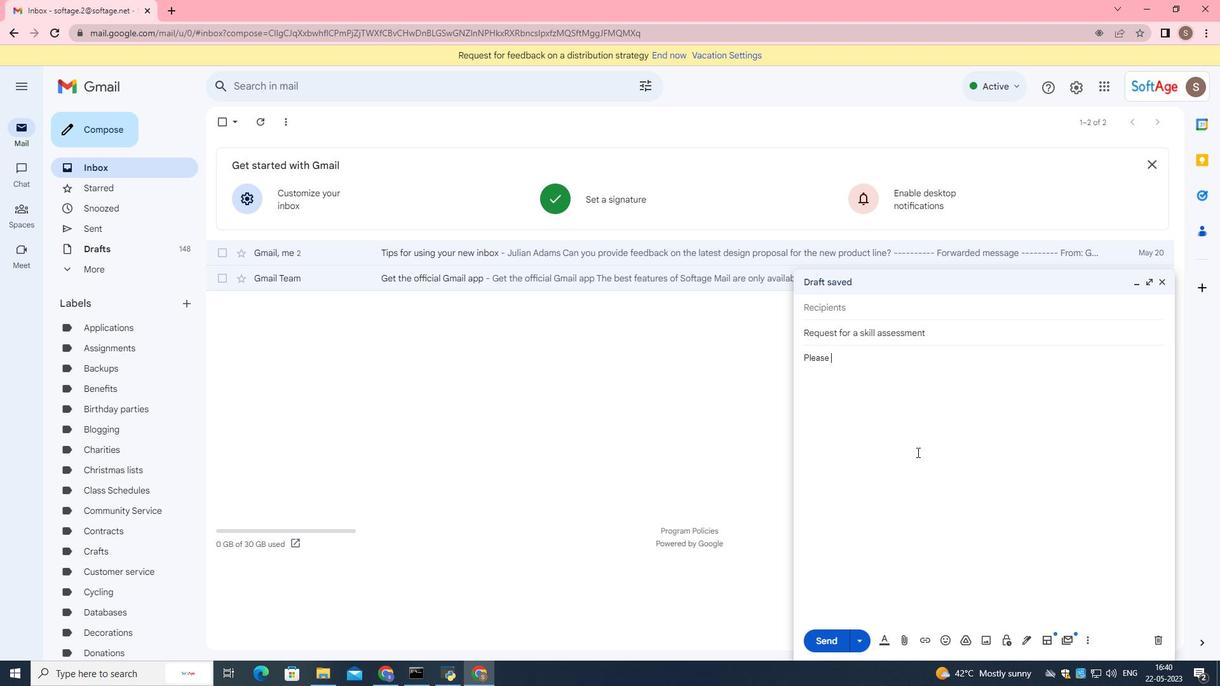 
Action: Key pressed let<Key.space>me<Key.space>know<Key.space>if<Key.space>there<Key.space>are<Key.space>any<Key.space>updates<Key.space>on<Key.space>the<Key.space>issues.
Screenshot: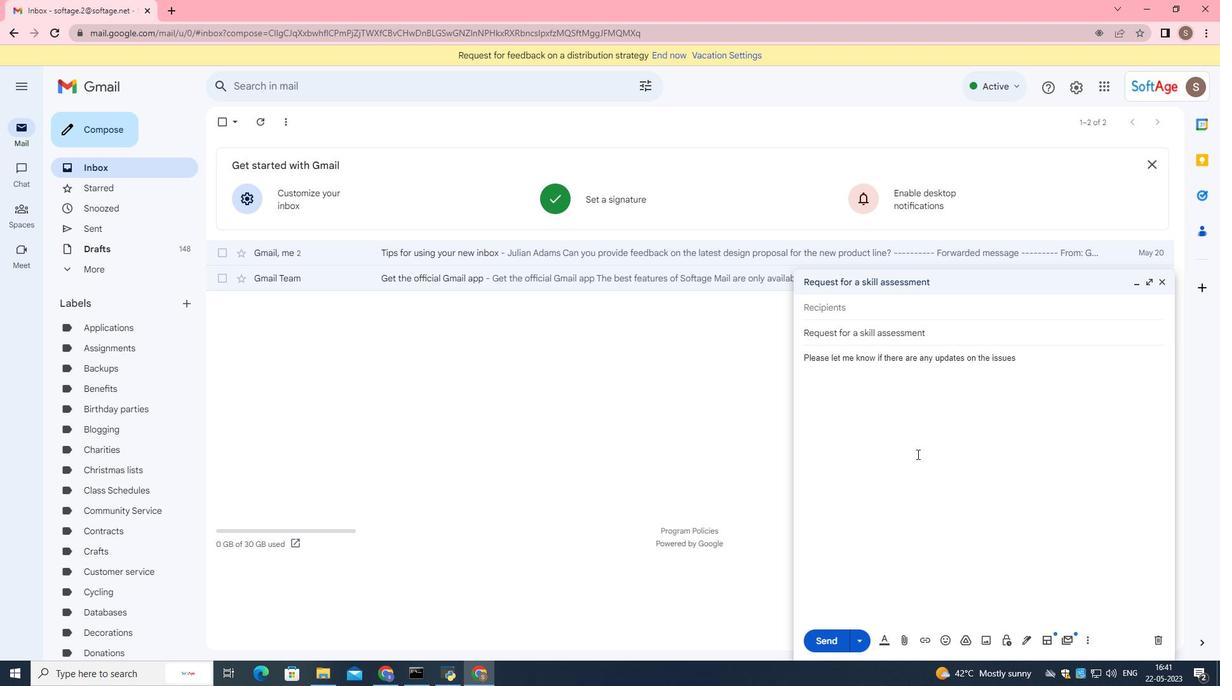 
Action: Mouse moved to (949, 470)
Screenshot: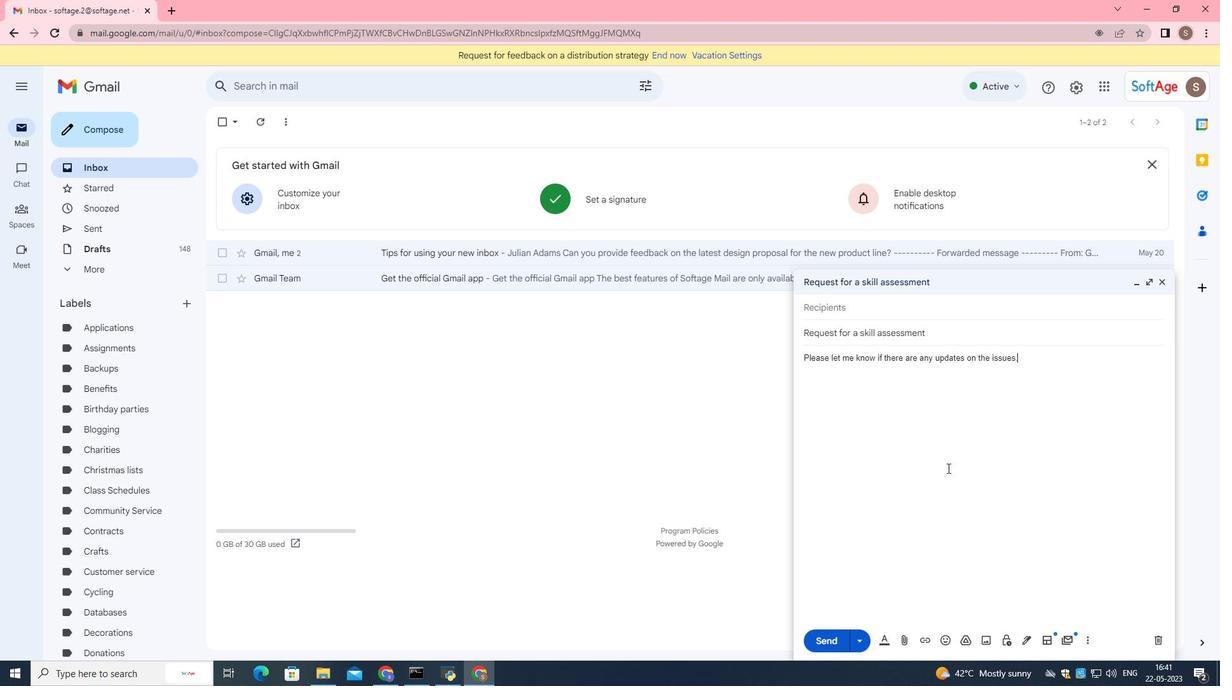 
Action: Mouse scrolled (949, 469) with delta (0, 0)
Screenshot: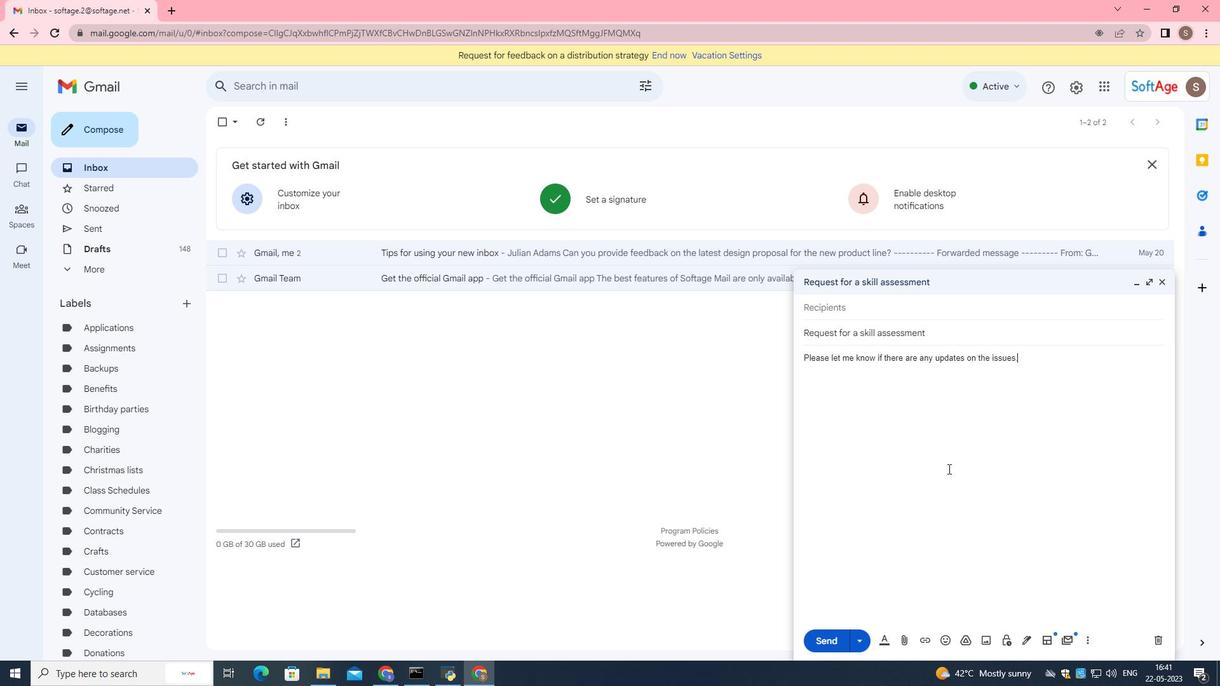 
Action: Mouse moved to (942, 314)
Screenshot: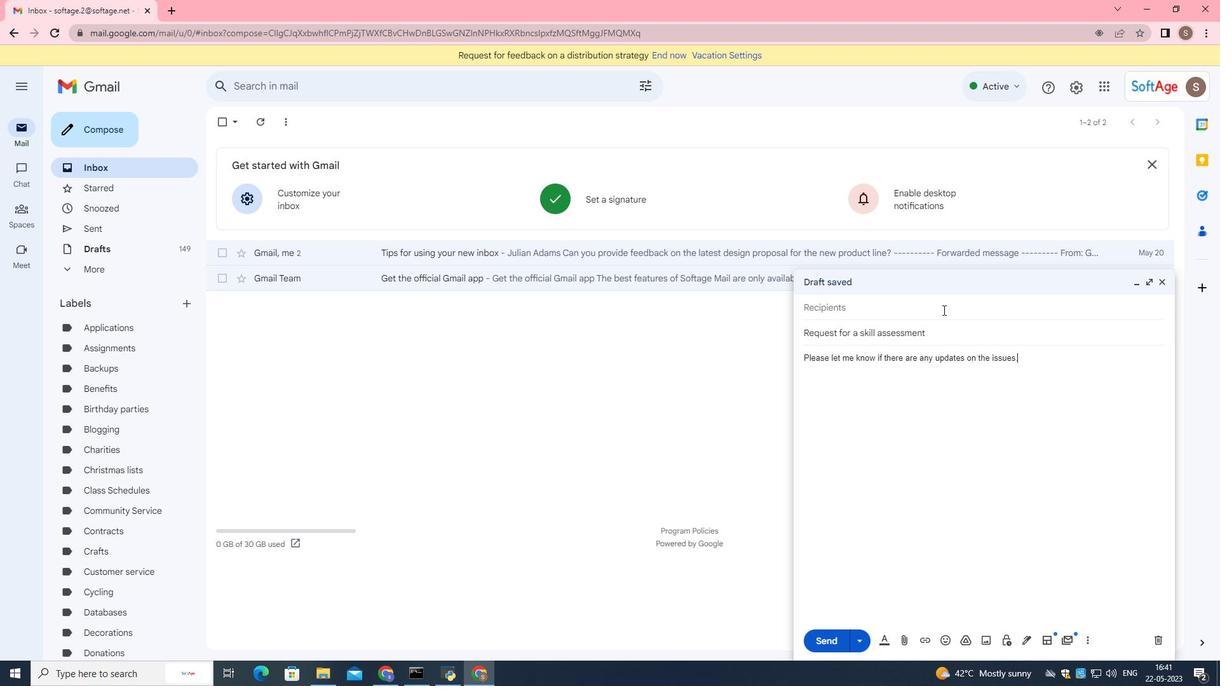 
Action: Mouse pressed left at (942, 314)
Screenshot: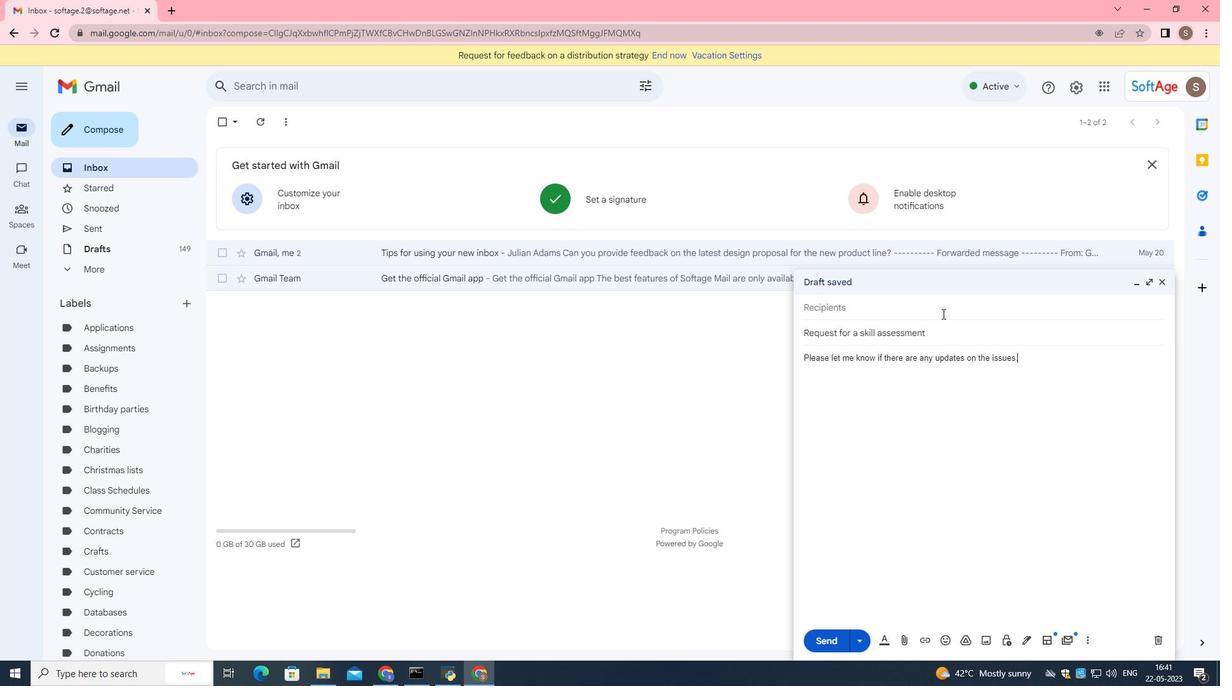 
Action: Mouse moved to (942, 314)
Screenshot: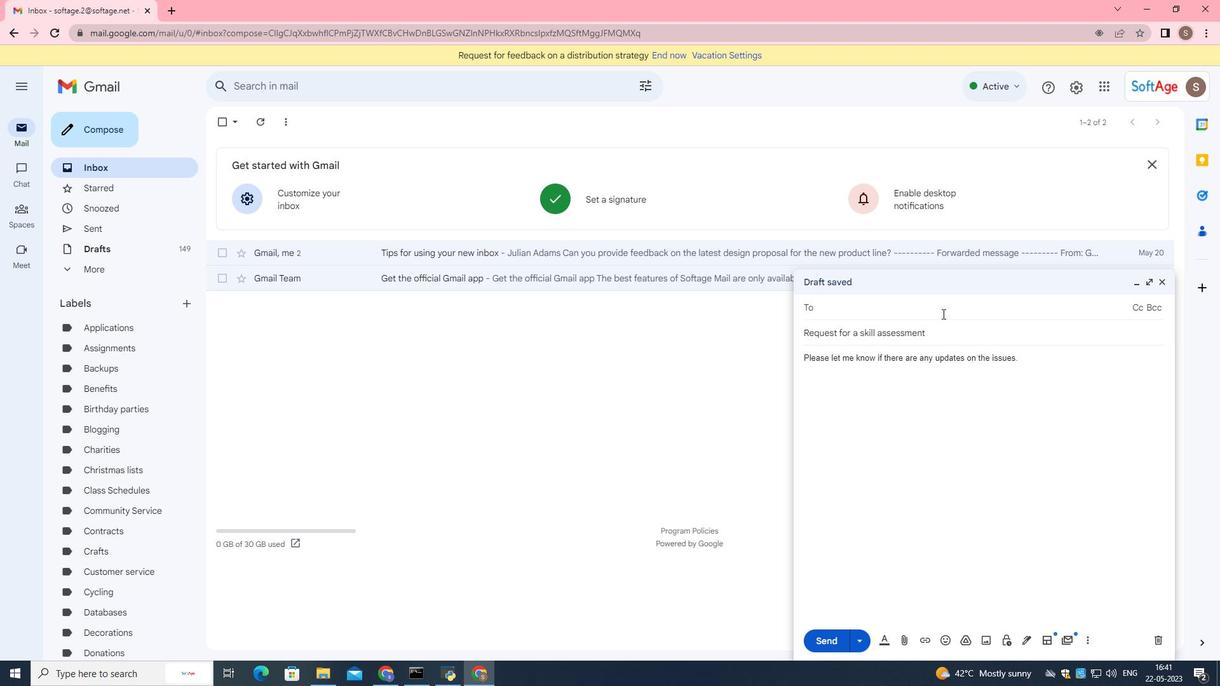 
Action: Key pressed softage.5<Key.shift>@softage.net
Screenshot: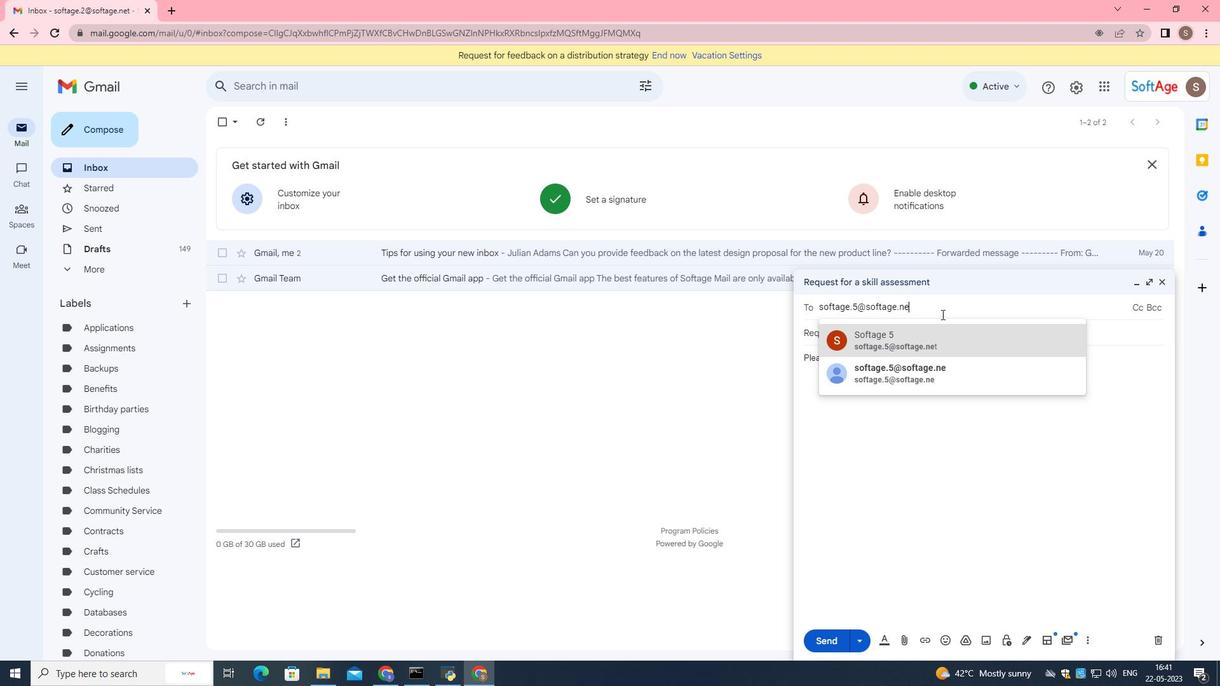
Action: Mouse moved to (949, 339)
Screenshot: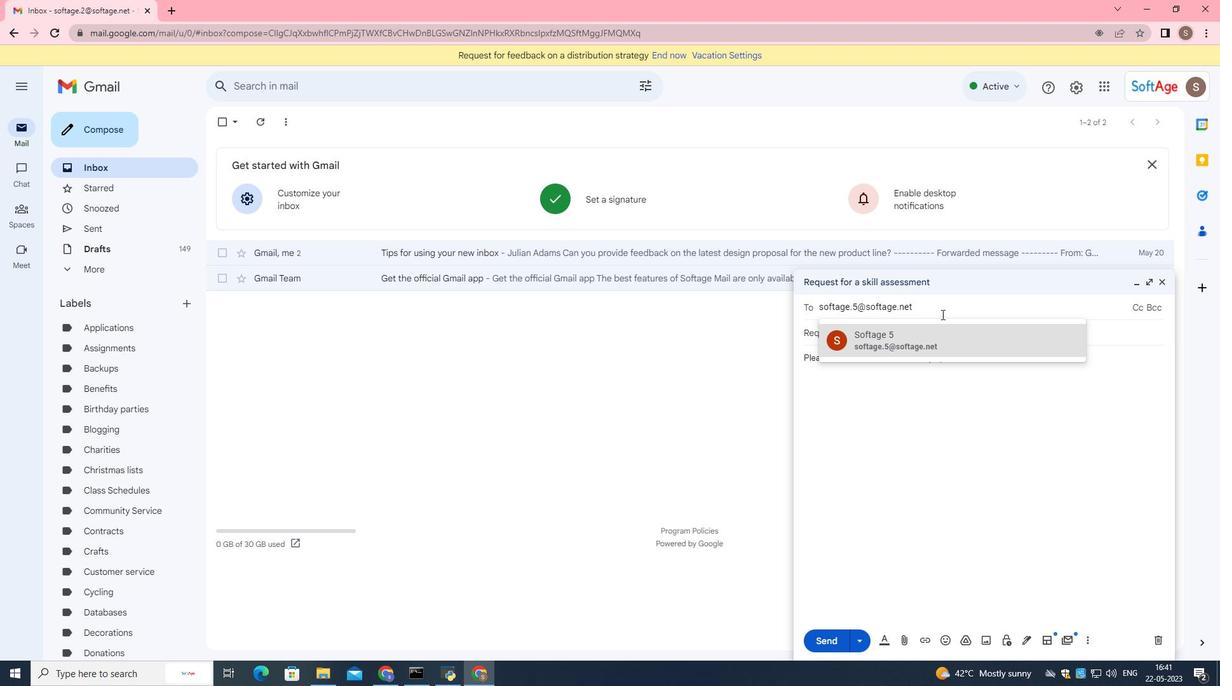 
Action: Mouse pressed left at (949, 339)
Screenshot: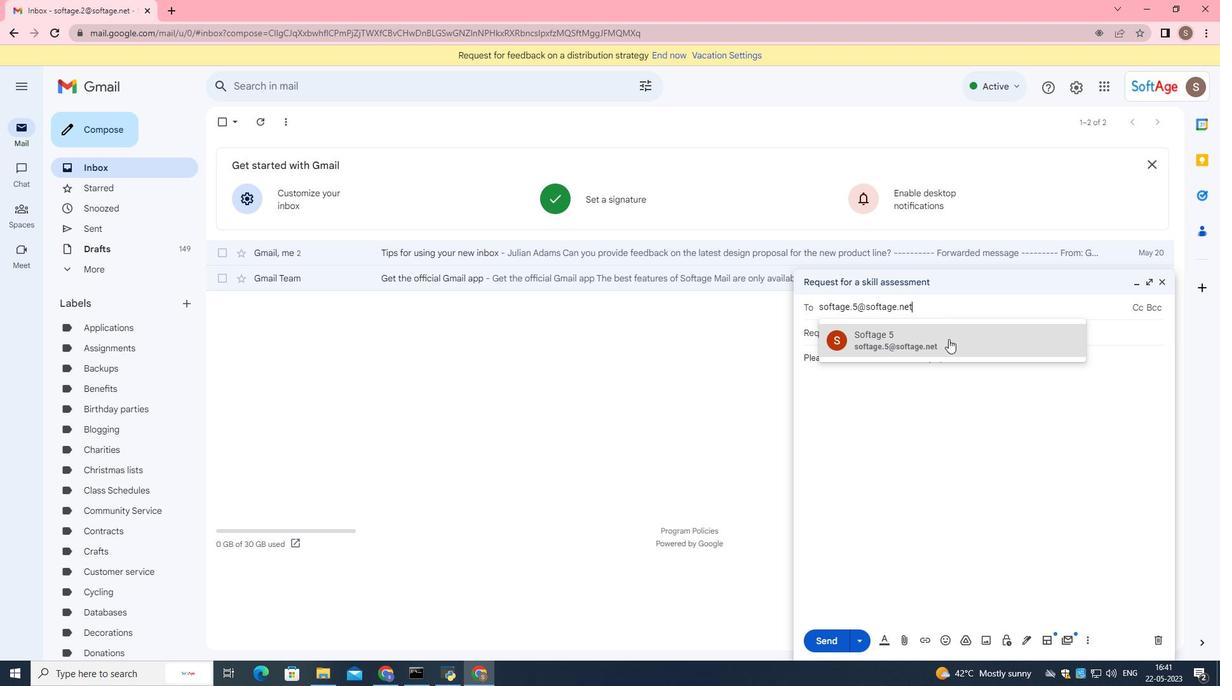 
Action: Mouse moved to (901, 643)
Screenshot: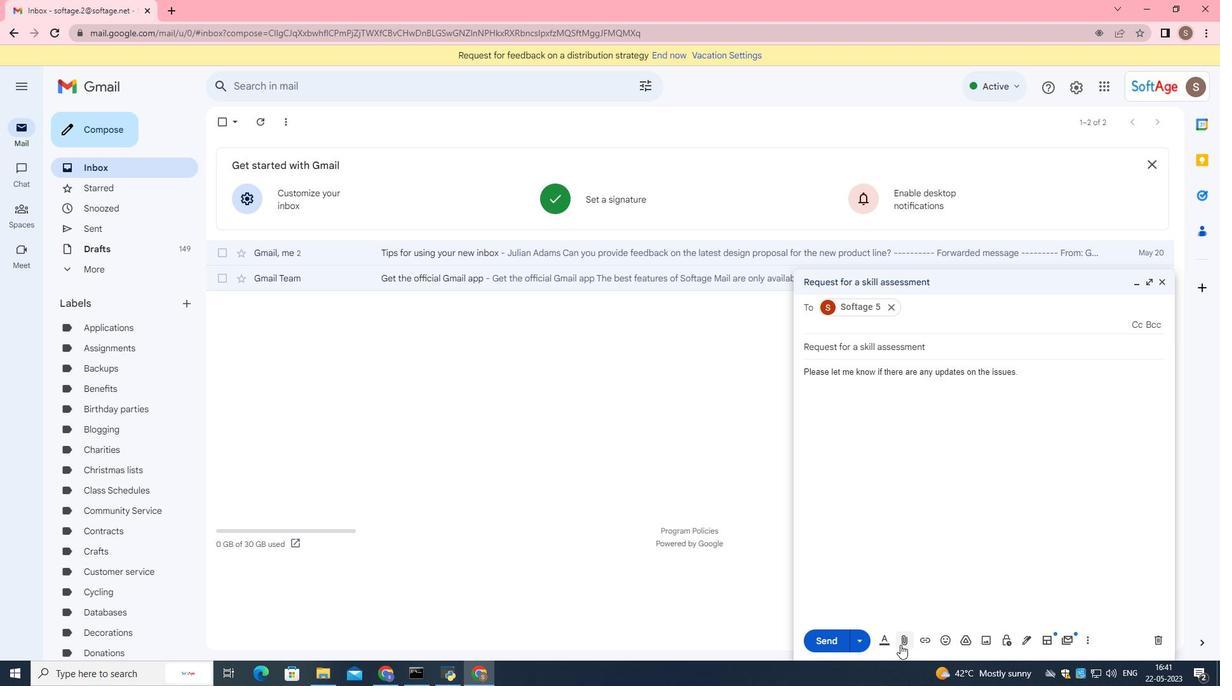 
Action: Mouse pressed left at (901, 643)
Screenshot: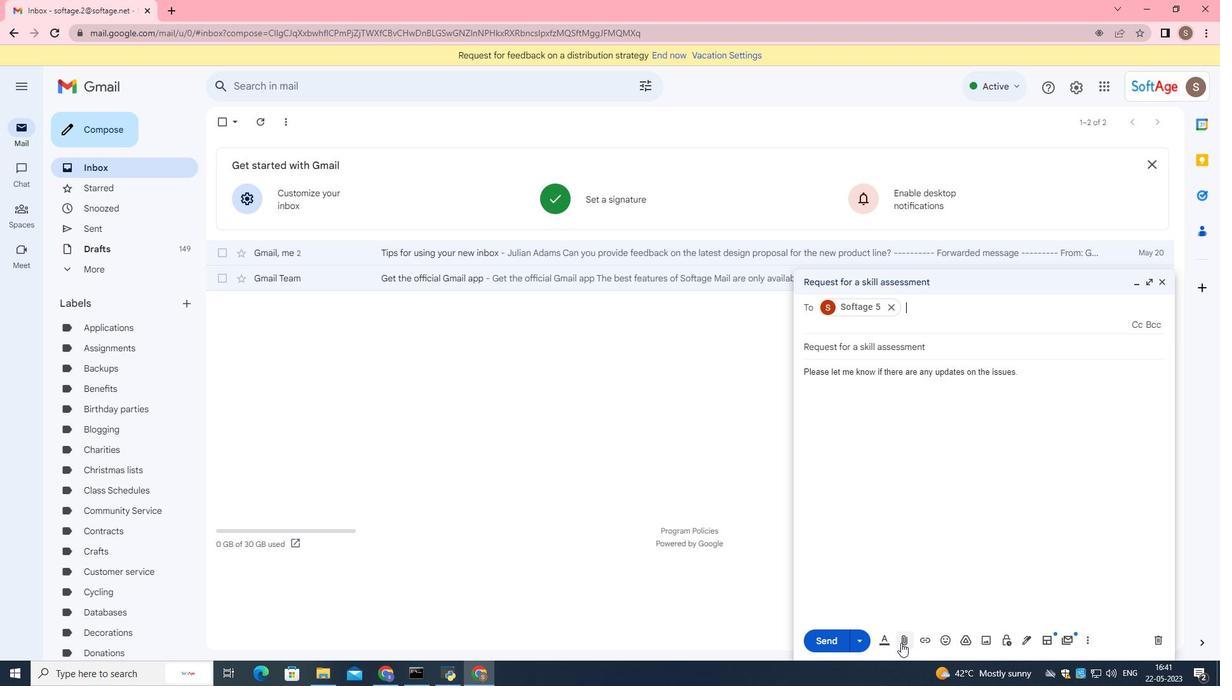 
Action: Mouse moved to (283, 138)
Screenshot: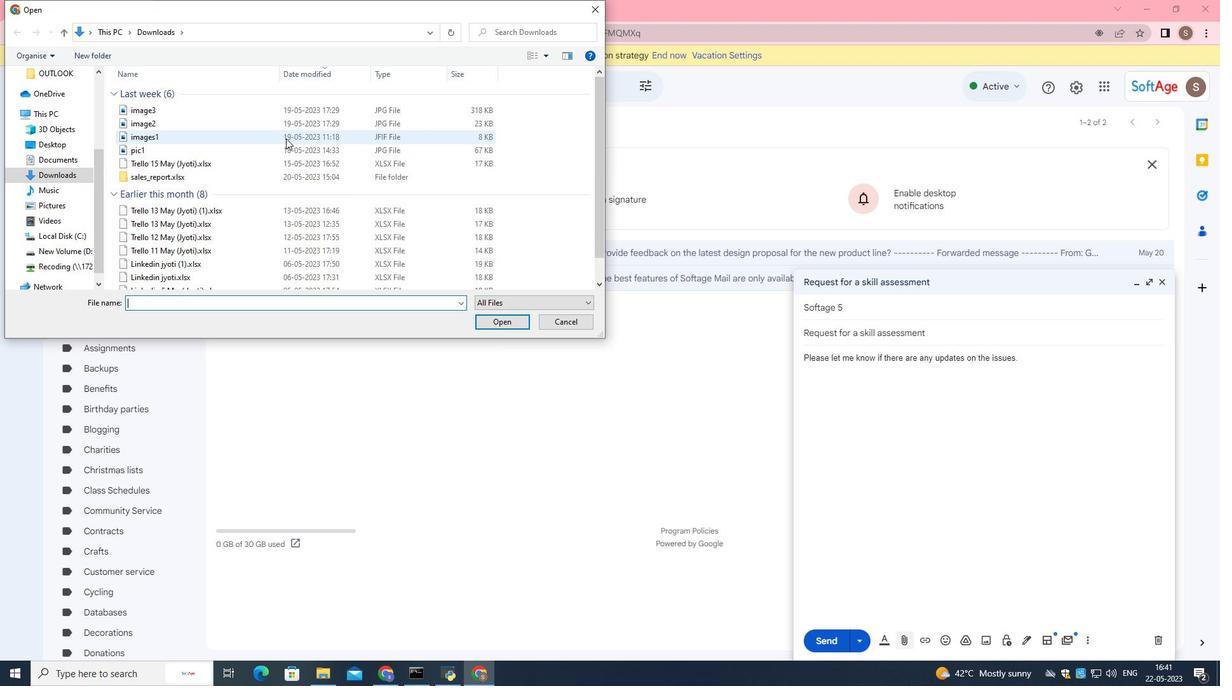 
Action: Mouse pressed left at (283, 138)
Screenshot: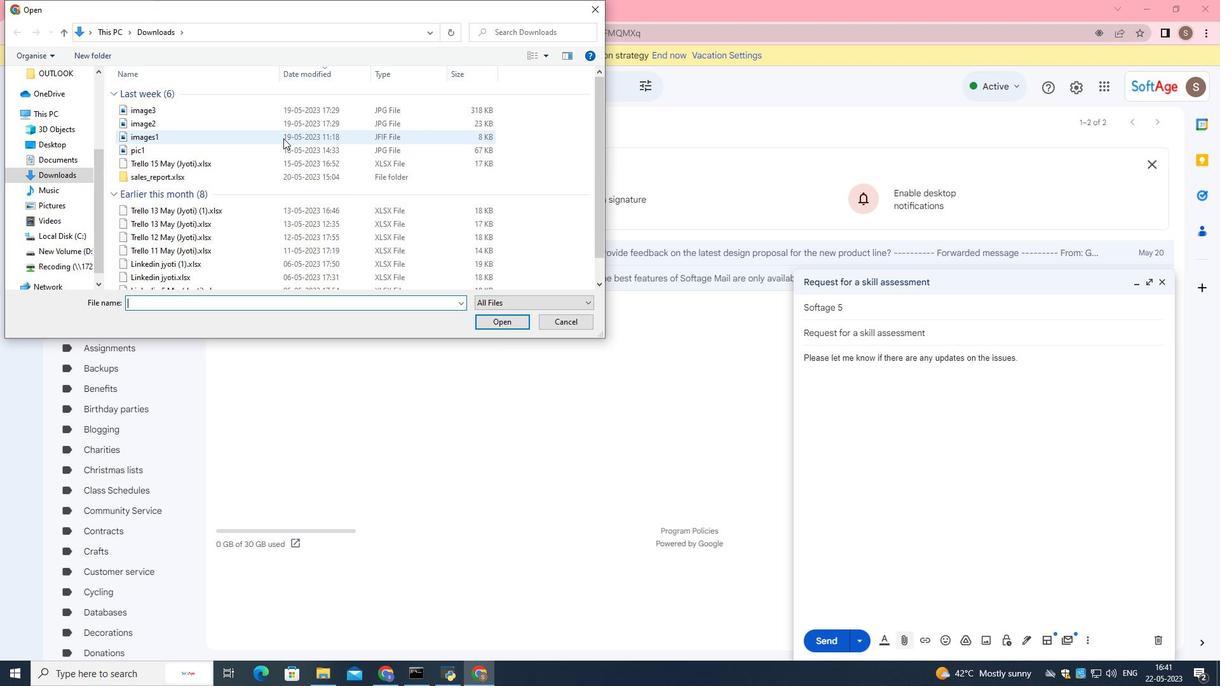 
Action: Mouse moved to (517, 319)
Screenshot: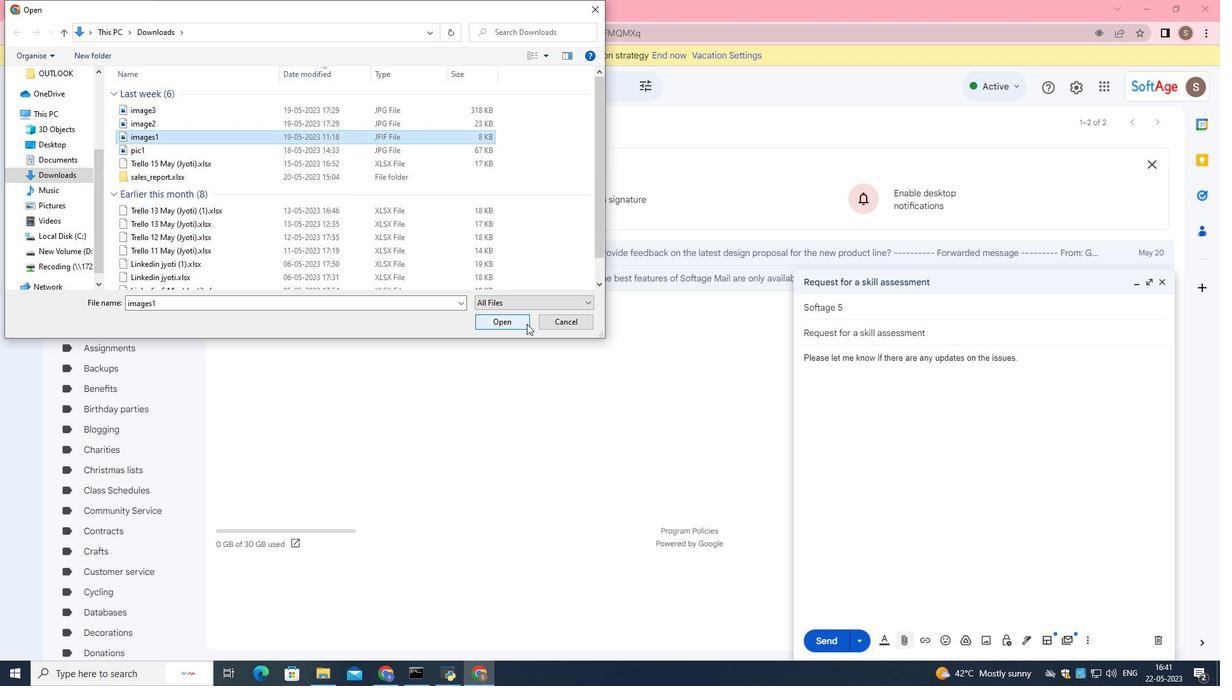 
Action: Mouse pressed left at (517, 319)
Screenshot: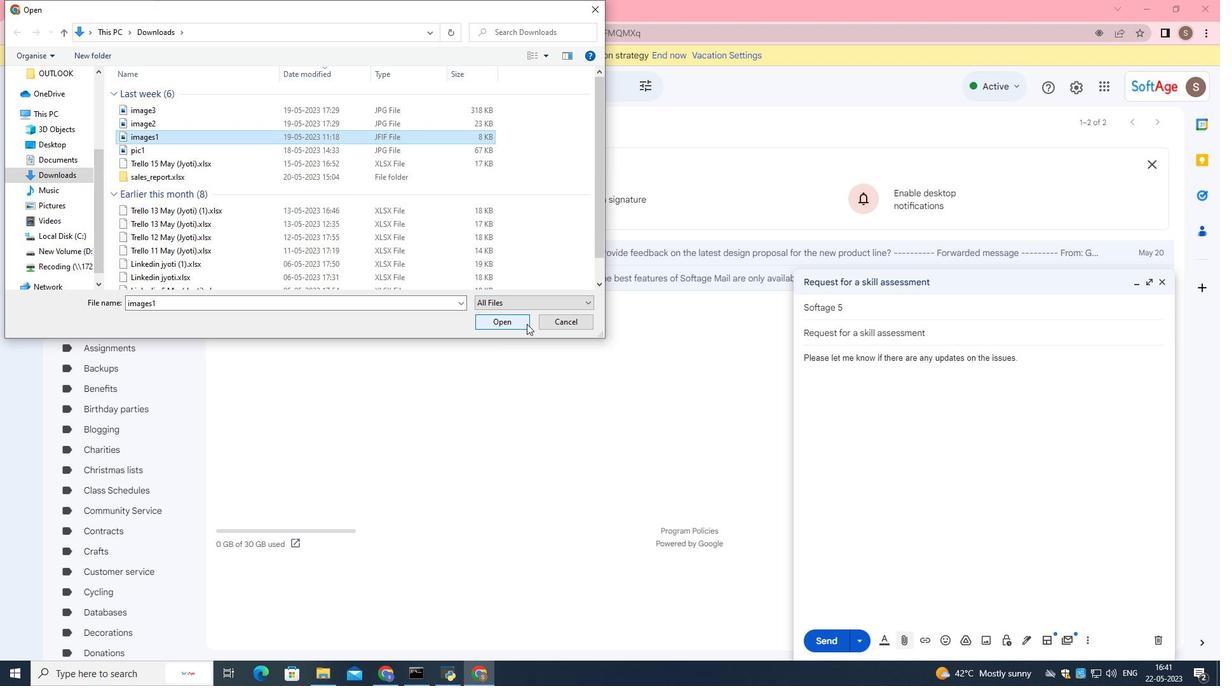 
Action: Mouse moved to (1025, 362)
Screenshot: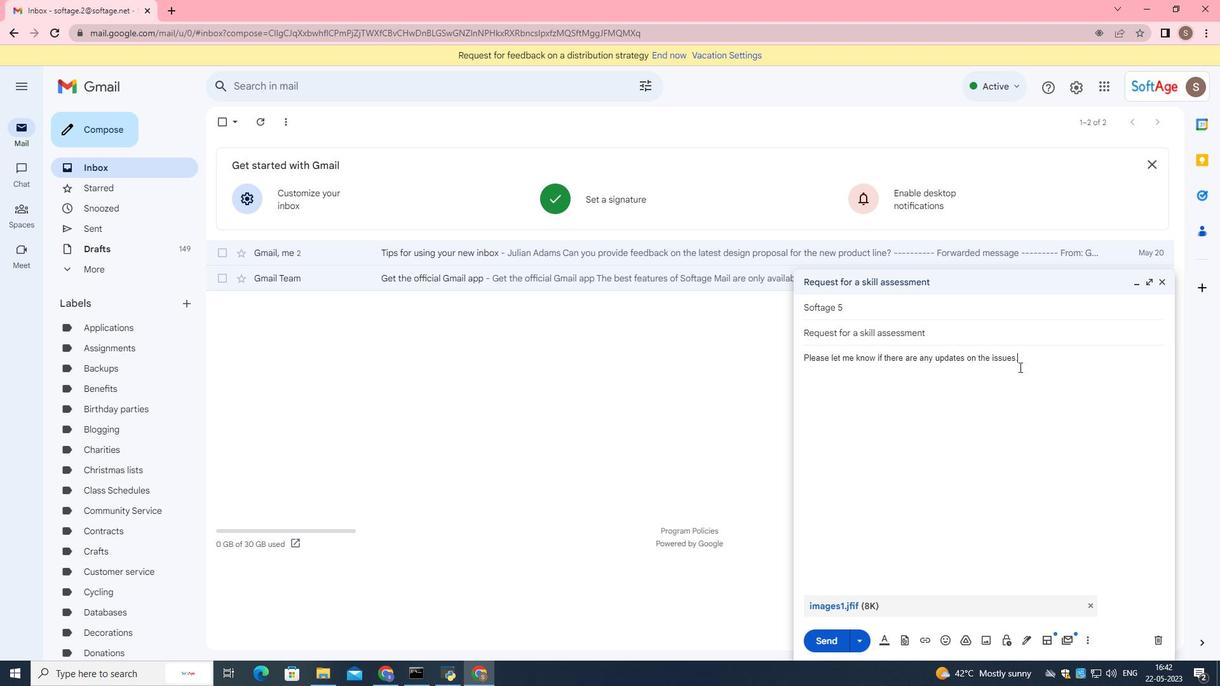 
Action: Mouse pressed left at (1025, 362)
Screenshot: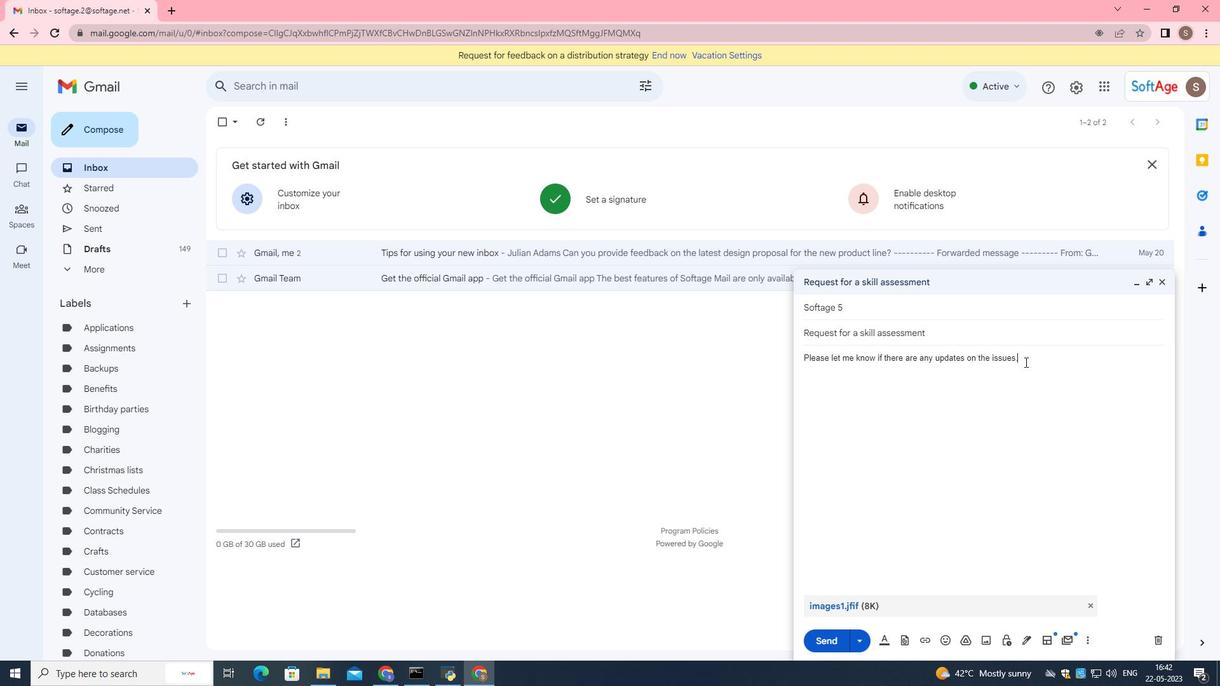 
Action: Mouse moved to (920, 391)
Screenshot: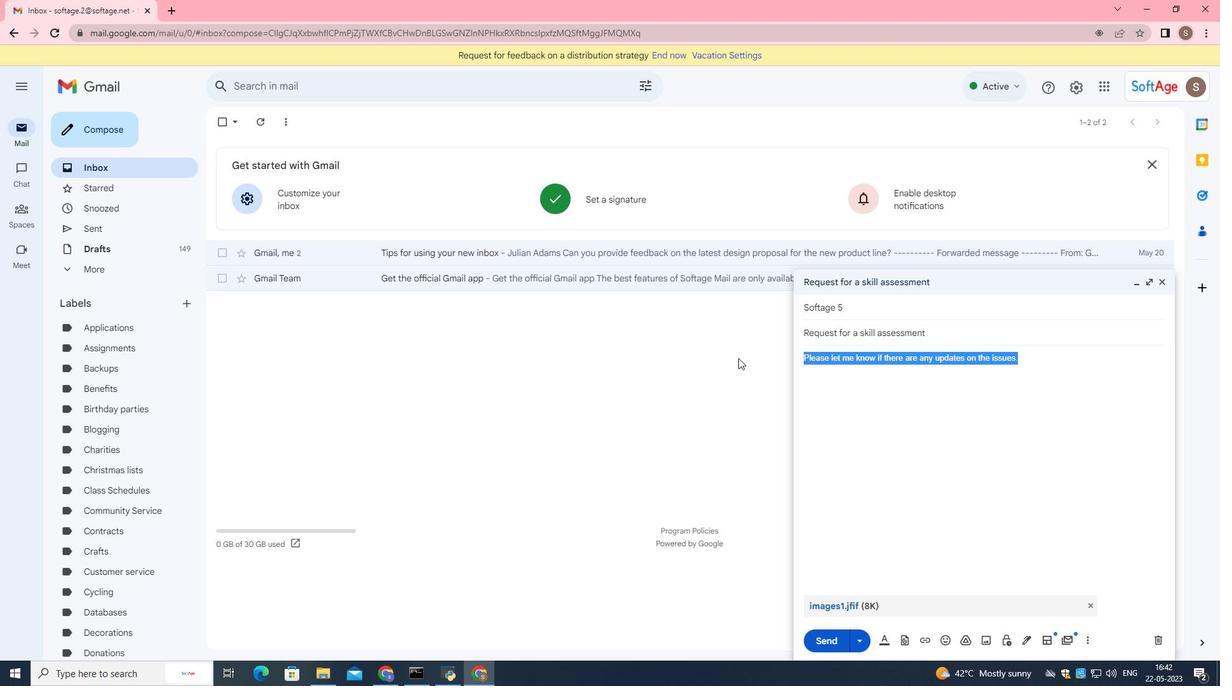
Action: Key pressed <Key.backspace>
Screenshot: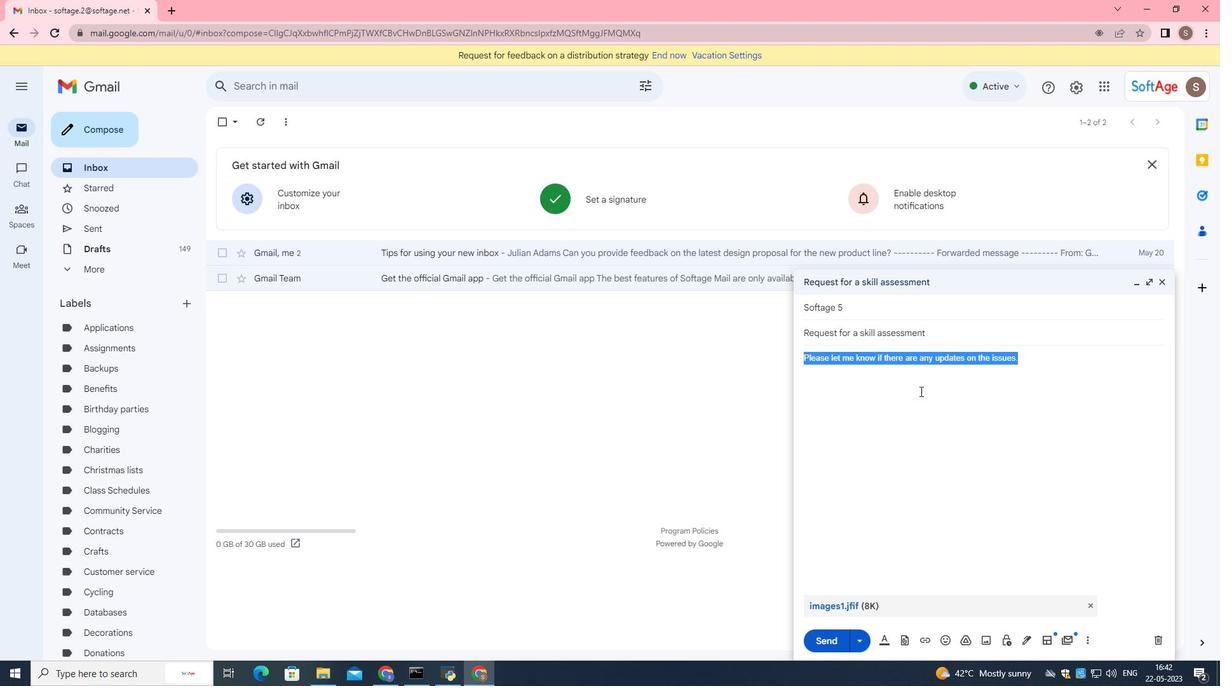 
Action: Mouse moved to (921, 391)
Screenshot: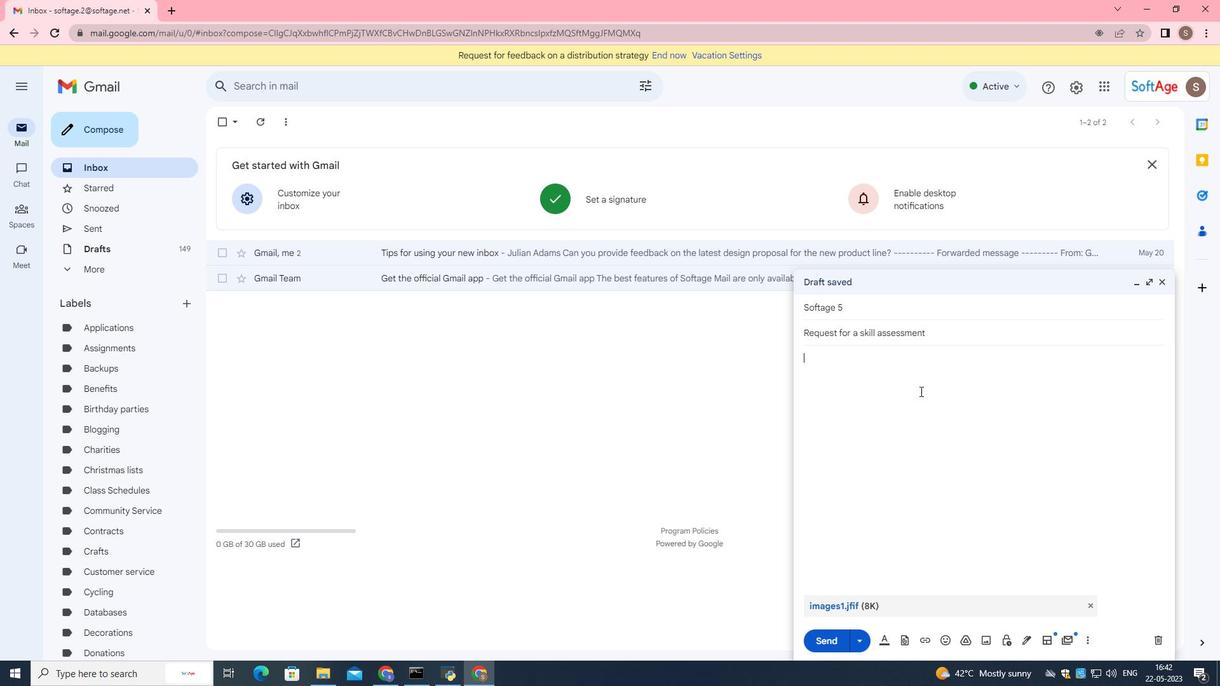 
Action: Key pressed <Key.shift>I<Key.space>appreciate<Key.space>your<Key.space>attention<Key.space>to<Key.space>detail<Key.space>and<Key.space>thorough<Key.space>response.
Screenshot: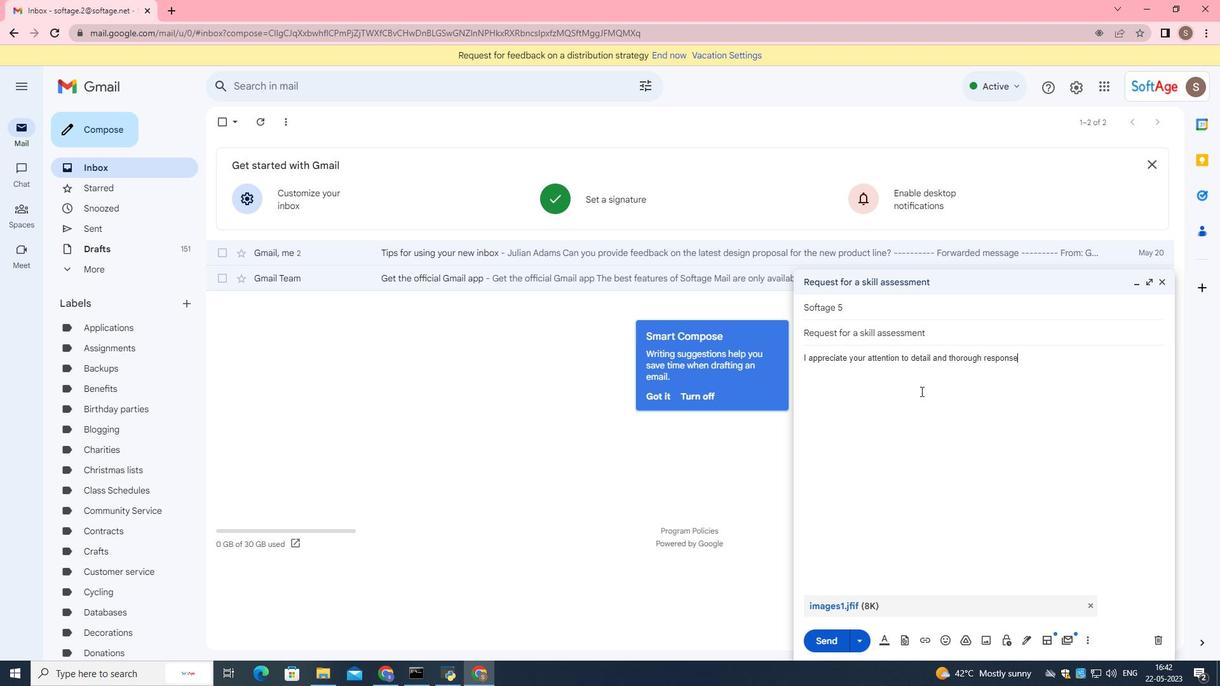 
Action: Mouse moved to (837, 637)
Screenshot: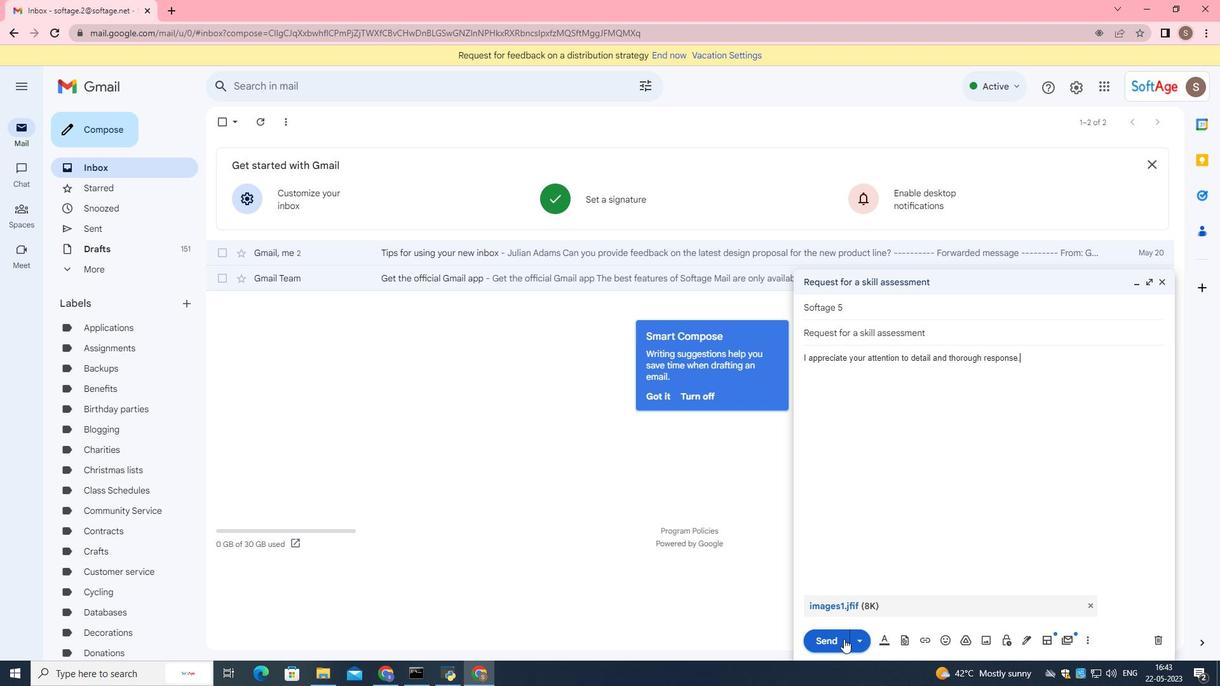 
Action: Mouse pressed left at (837, 637)
Screenshot: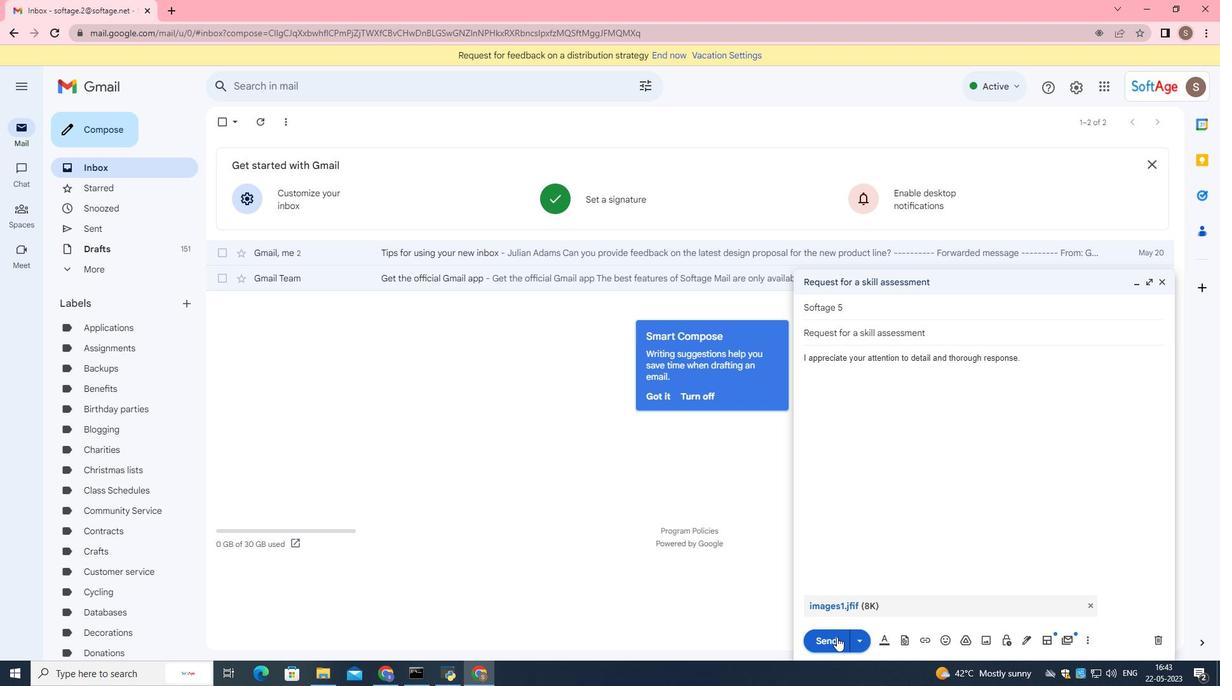
Action: Mouse moved to (112, 223)
Screenshot: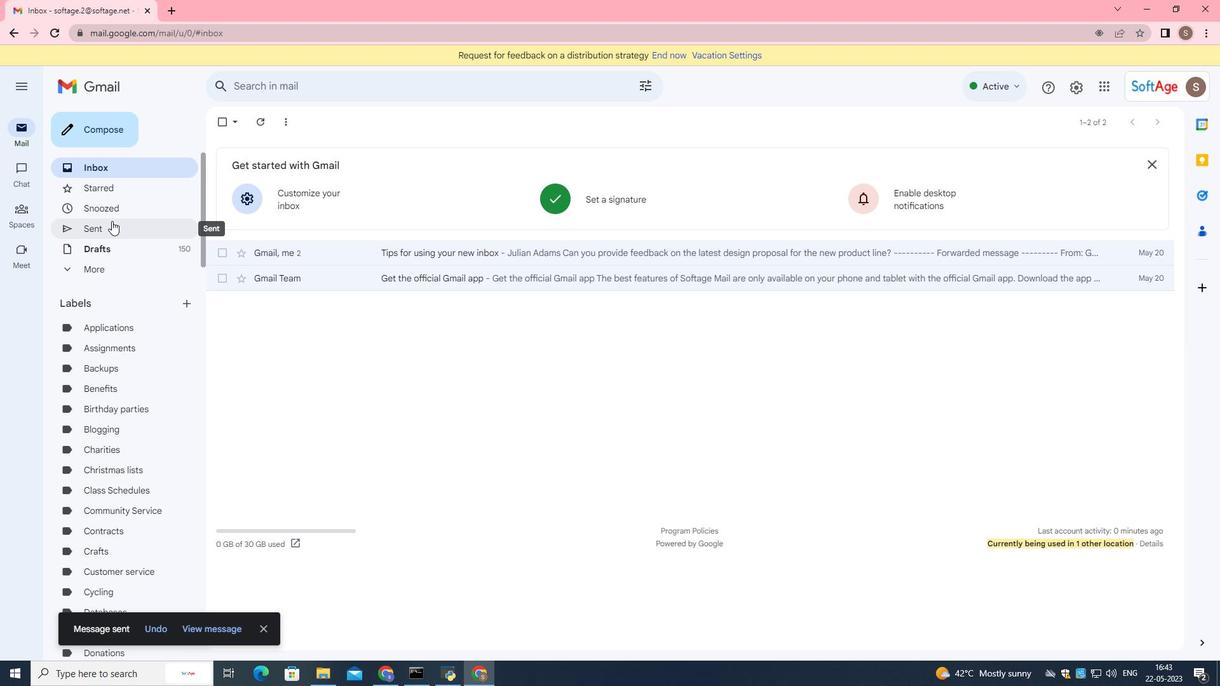 
Action: Mouse pressed left at (112, 223)
Screenshot: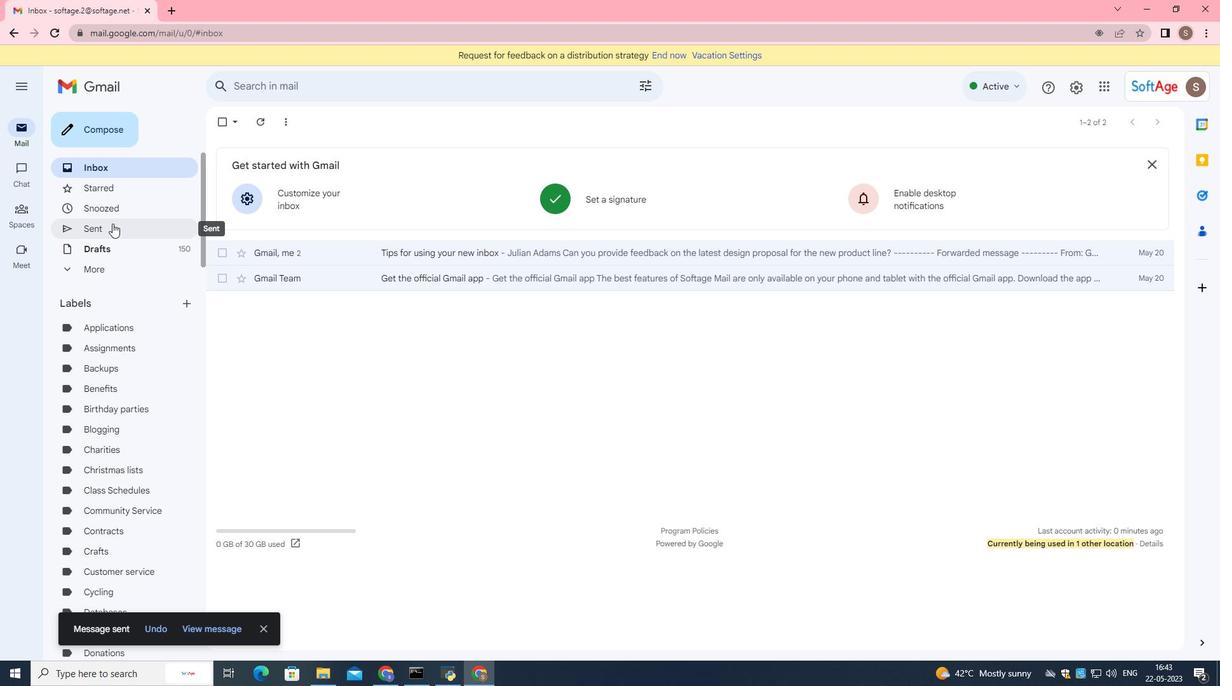 
Action: Mouse pressed left at (112, 223)
Screenshot: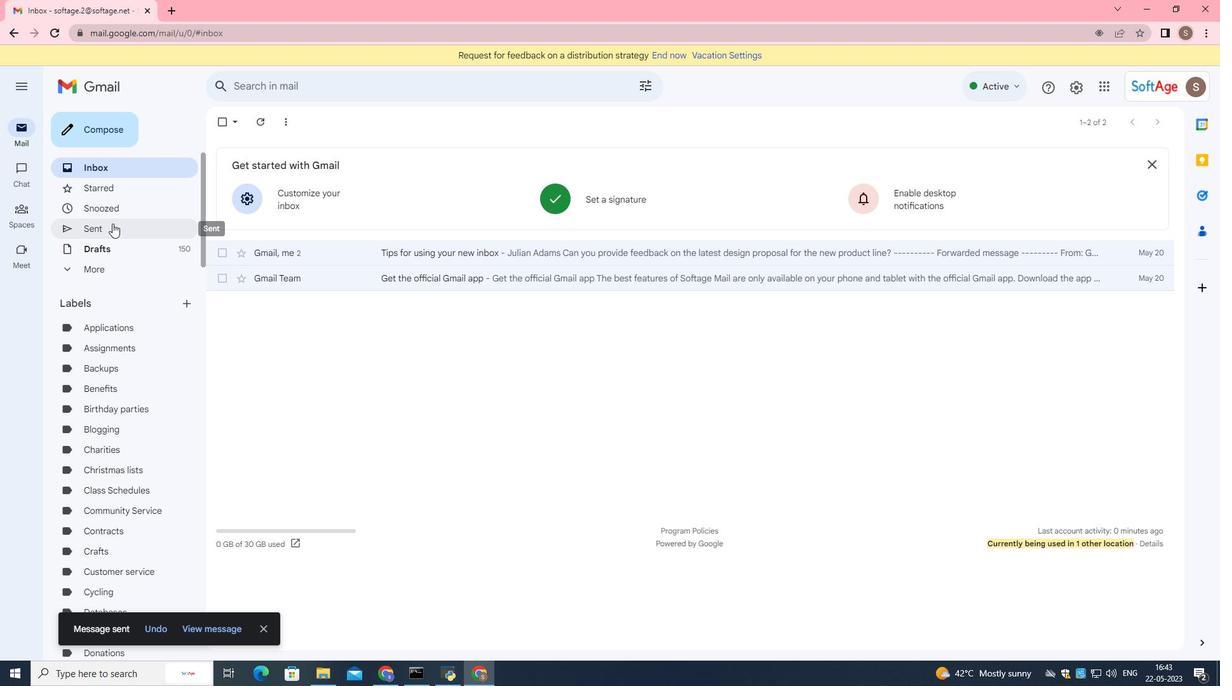 
Action: Mouse moved to (343, 195)
Screenshot: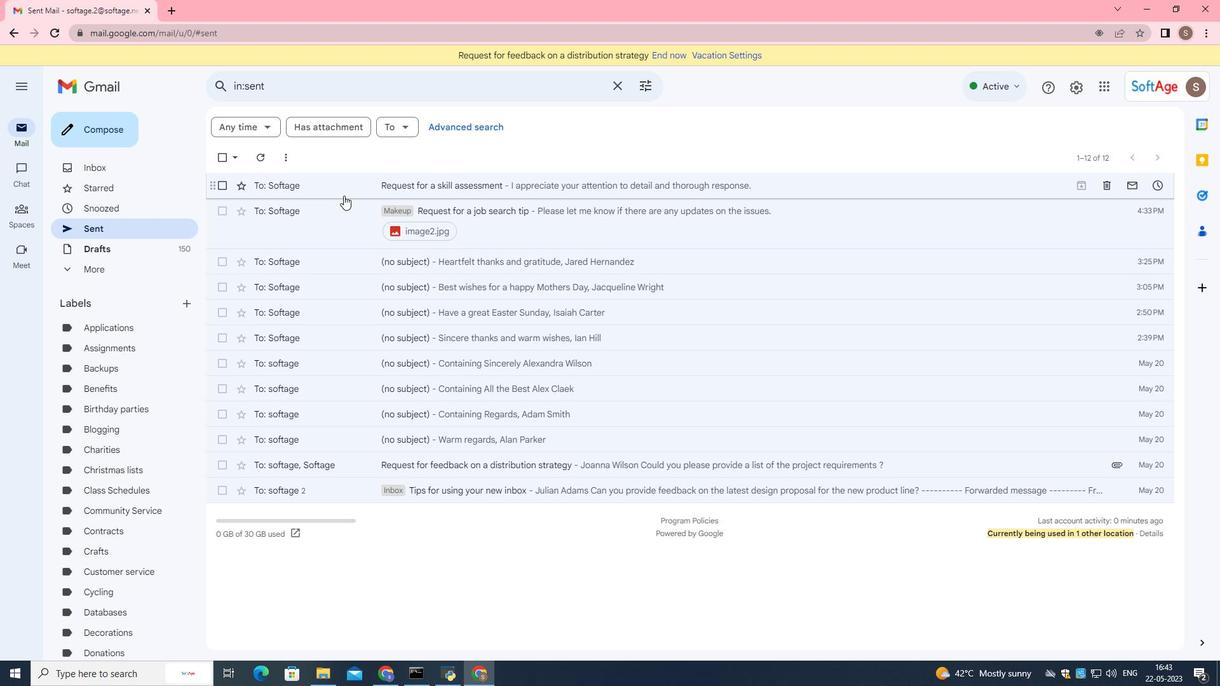 
Action: Mouse pressed left at (343, 195)
Screenshot: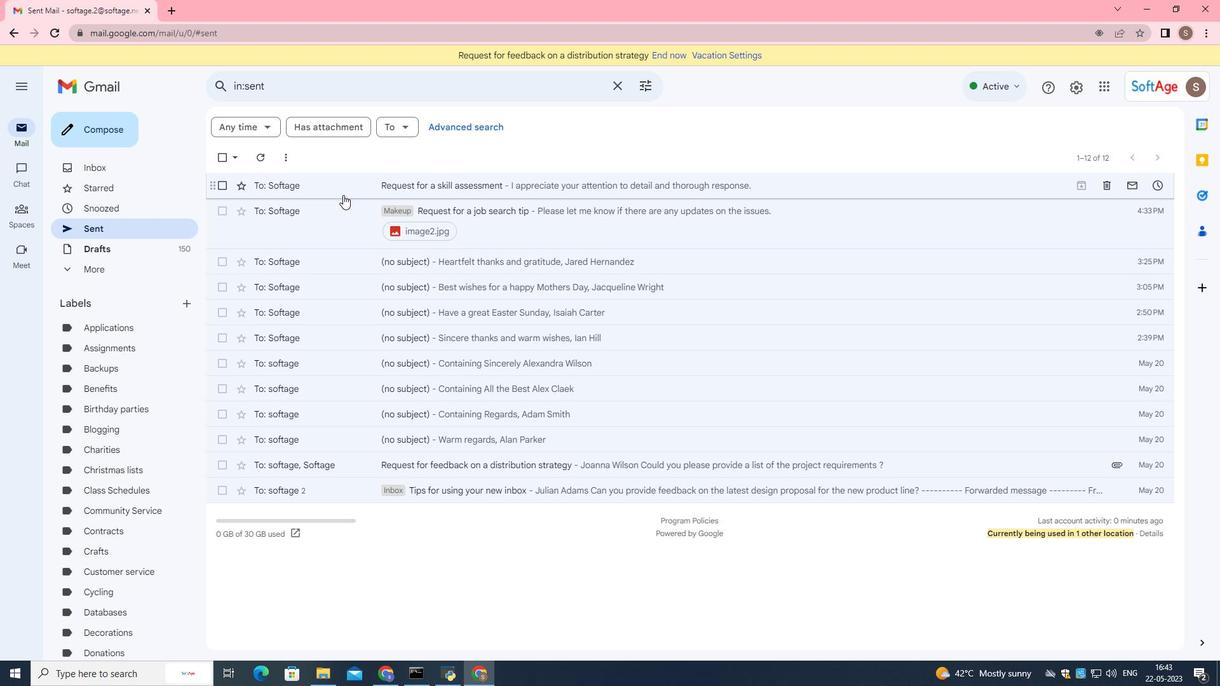 
Action: Mouse moved to (478, 123)
Screenshot: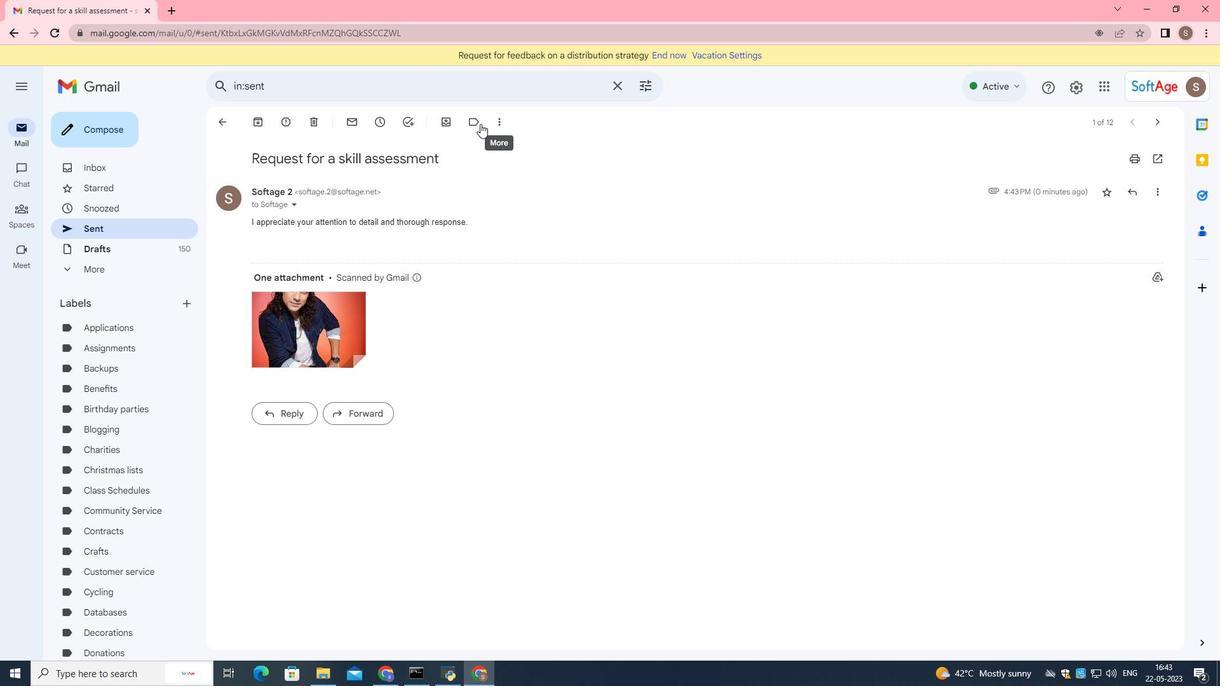 
Action: Mouse pressed left at (478, 123)
Screenshot: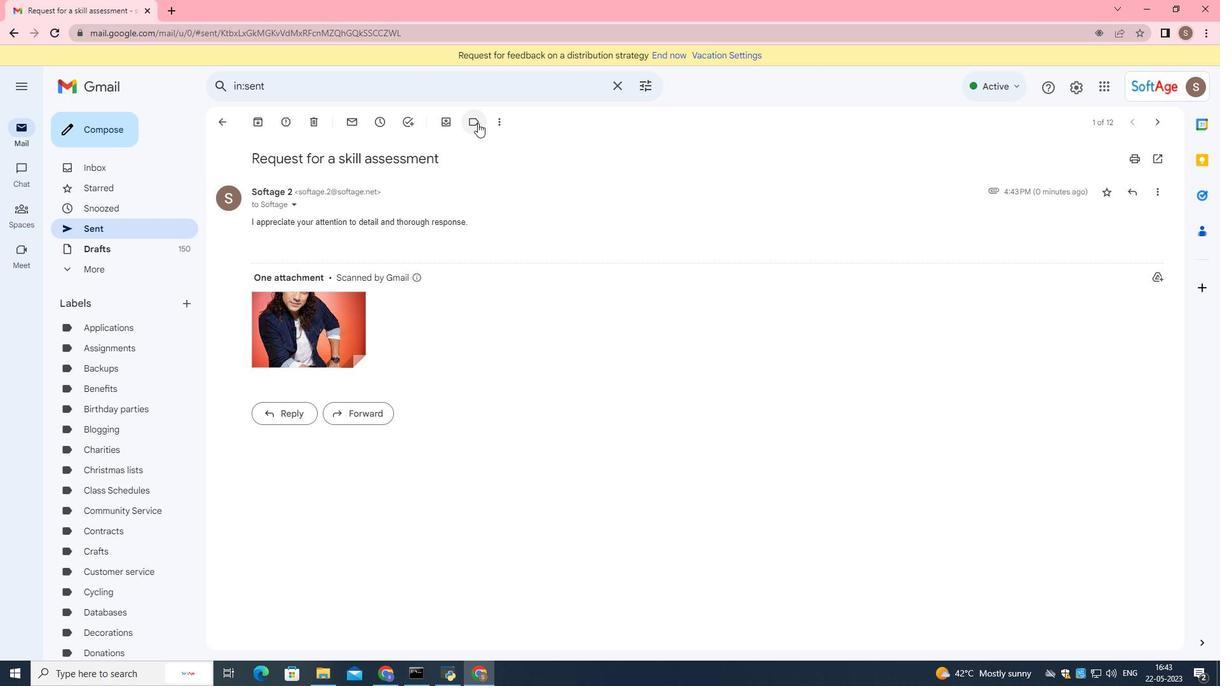 
Action: Mouse moved to (530, 162)
Screenshot: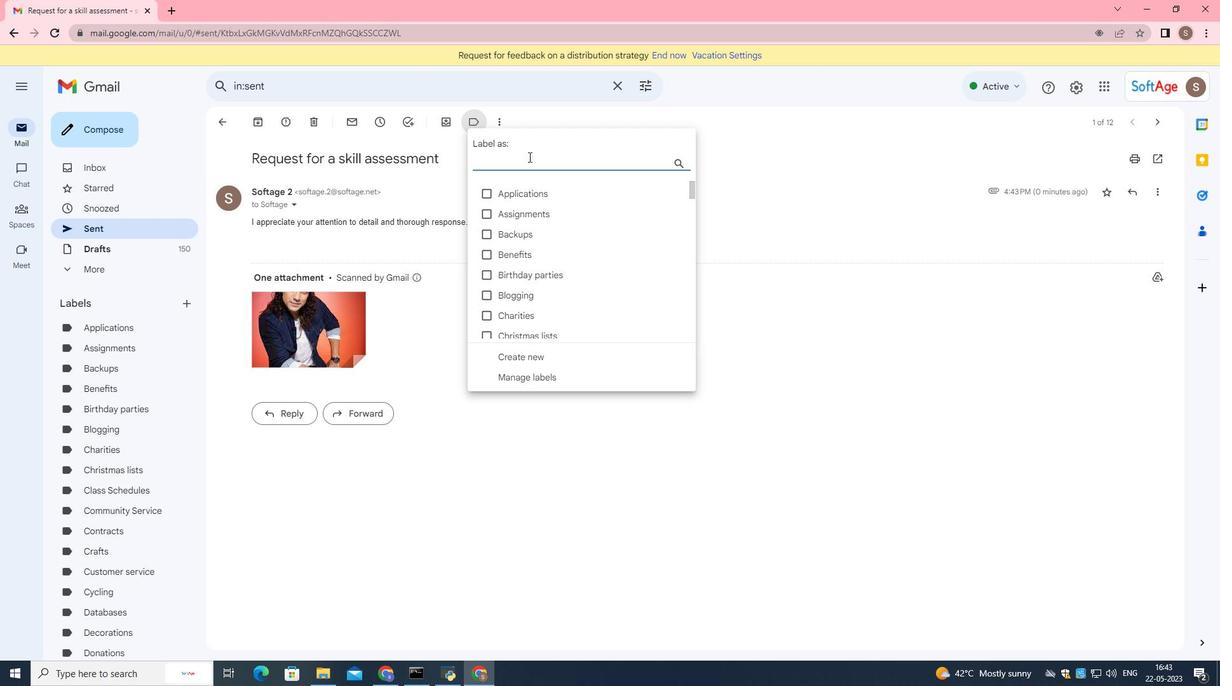 
Action: Mouse pressed left at (530, 162)
Screenshot: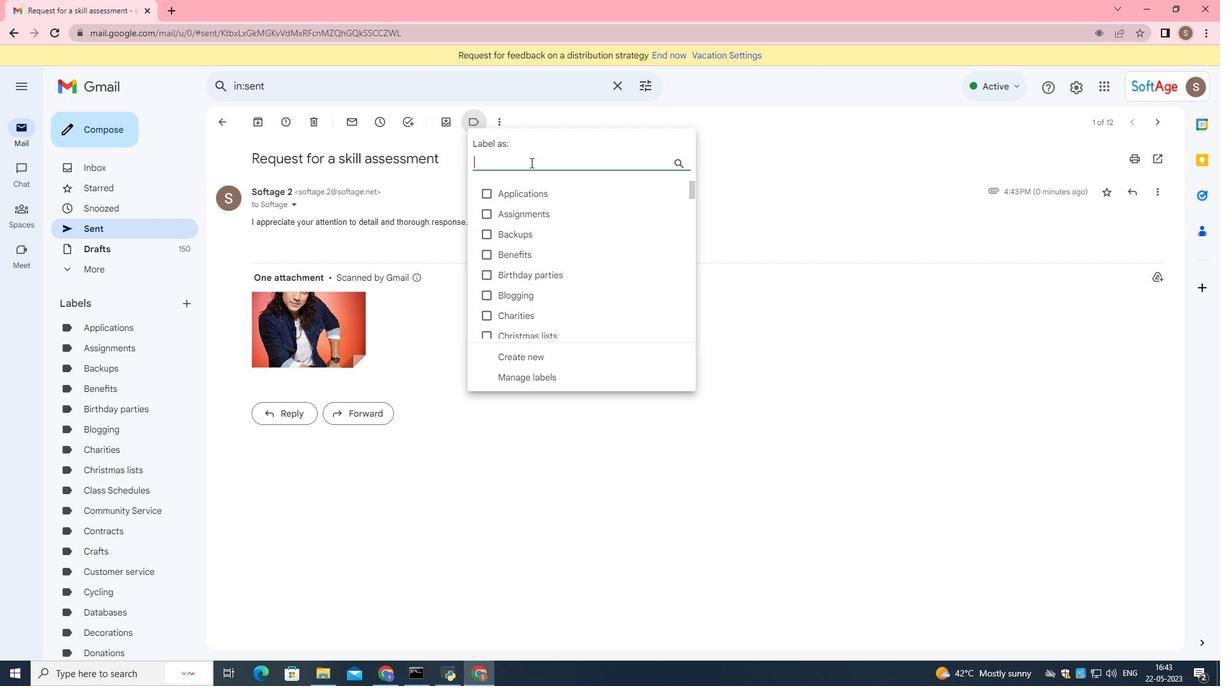 
Action: Key pressed <Key.shift>Hairc
Screenshot: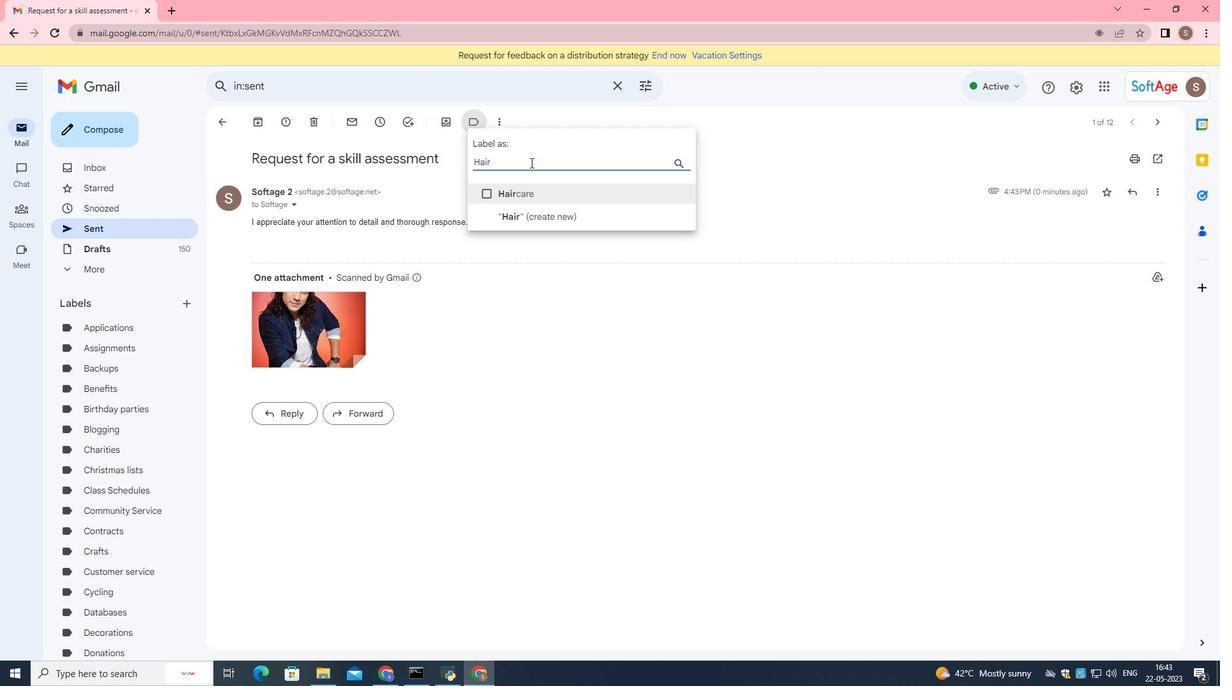 
Action: Mouse moved to (548, 190)
Screenshot: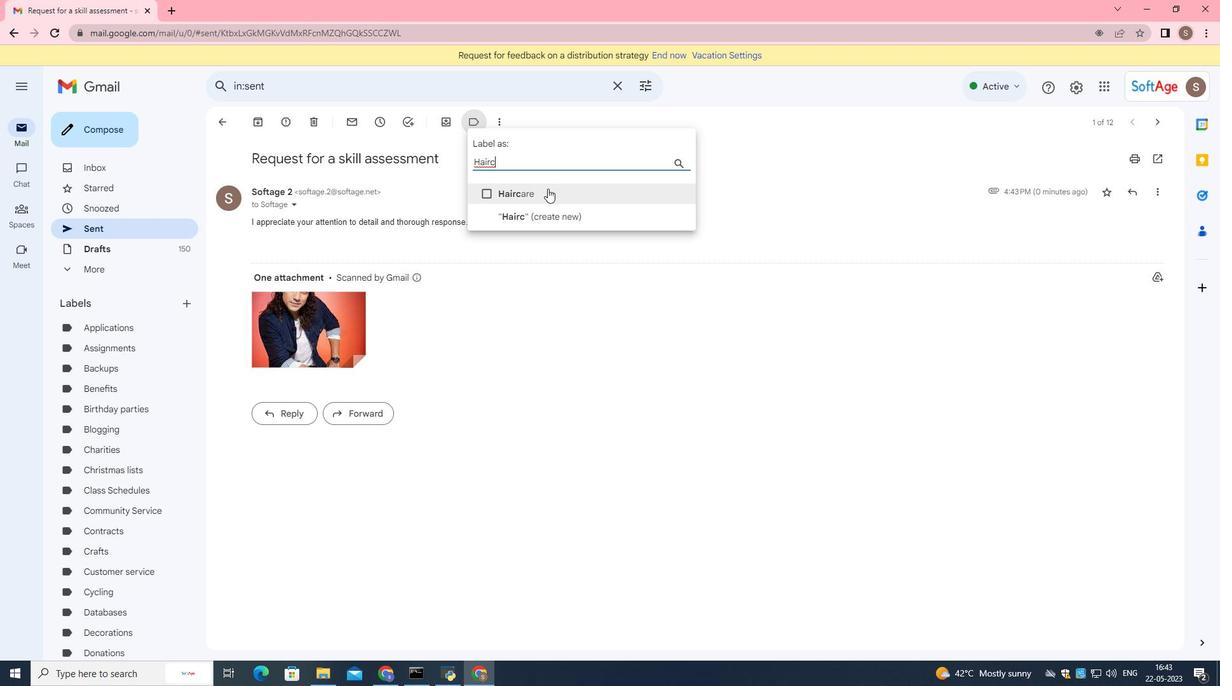 
Action: Mouse pressed left at (548, 190)
Screenshot: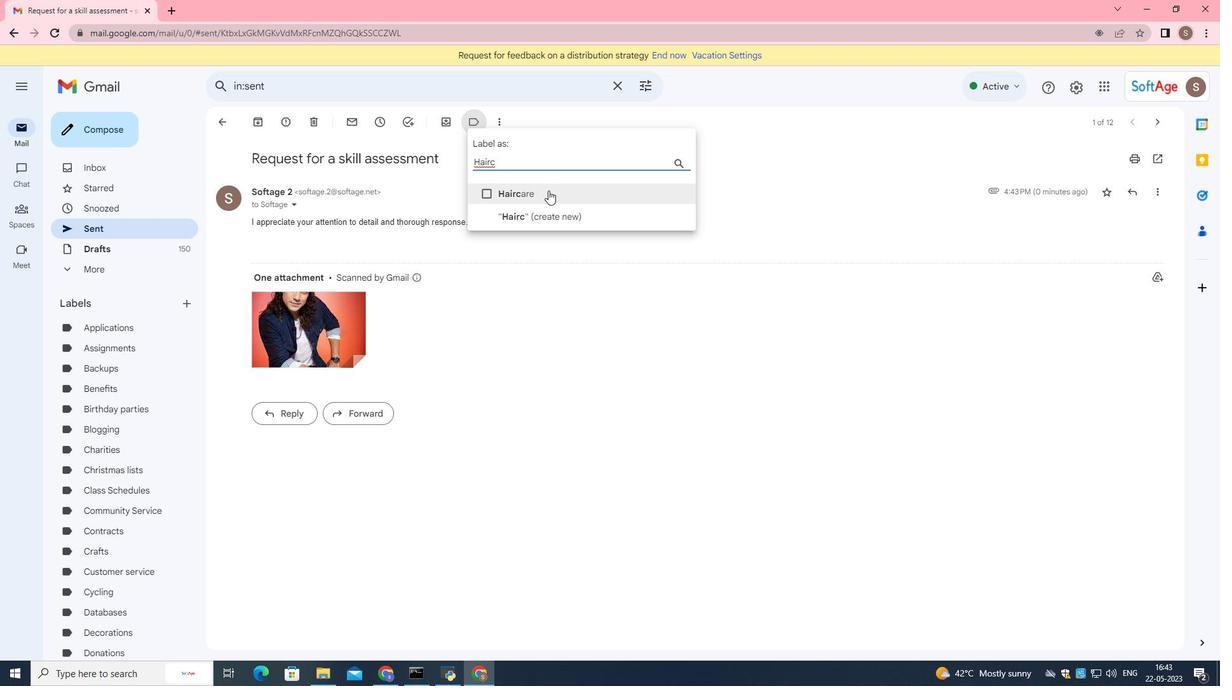 
Action: Mouse moved to (474, 120)
Screenshot: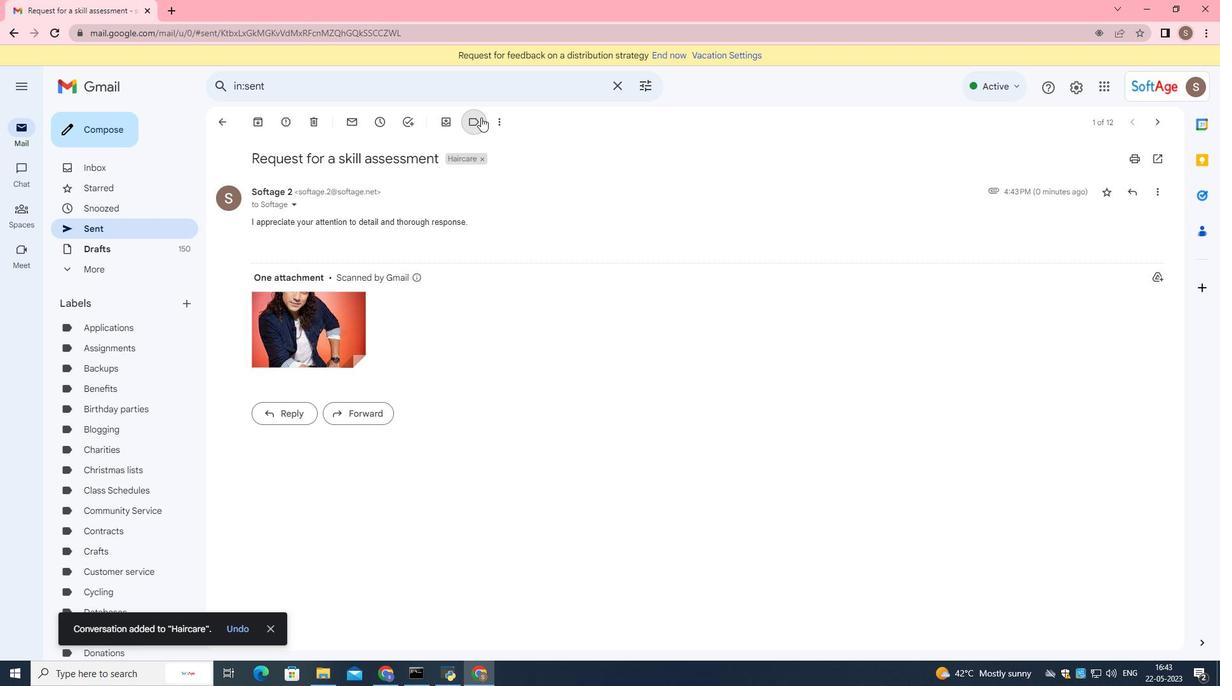 
Action: Mouse pressed left at (474, 120)
Screenshot: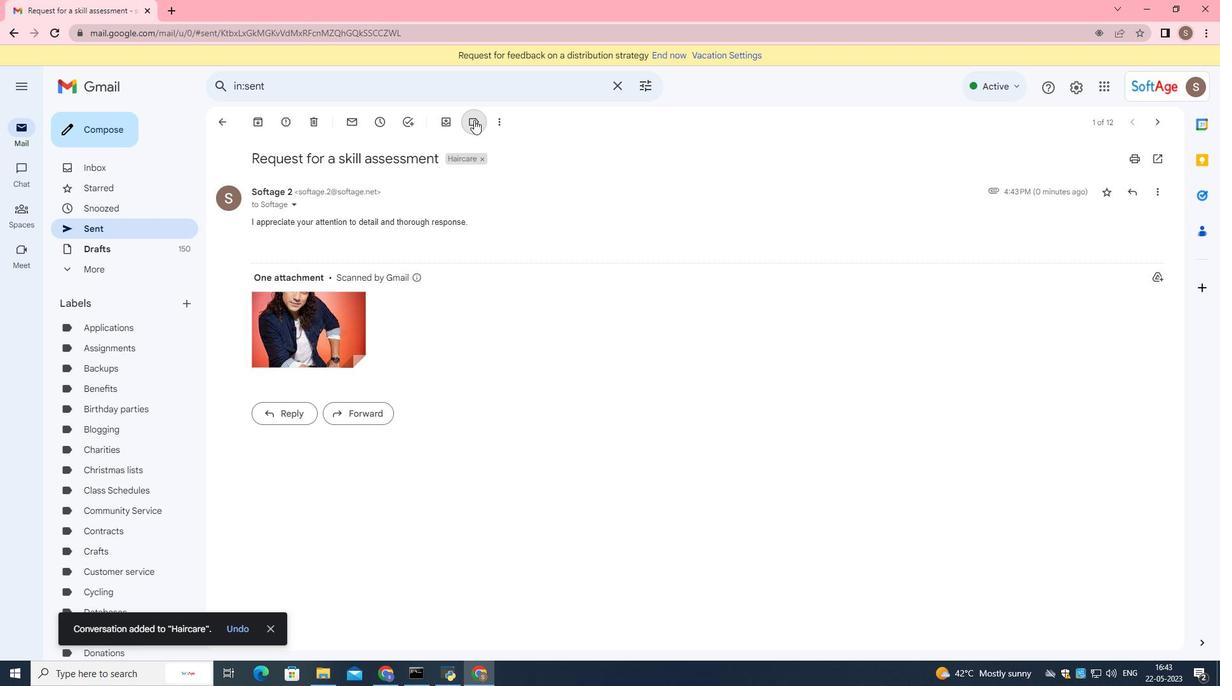 
Action: Mouse moved to (511, 198)
Screenshot: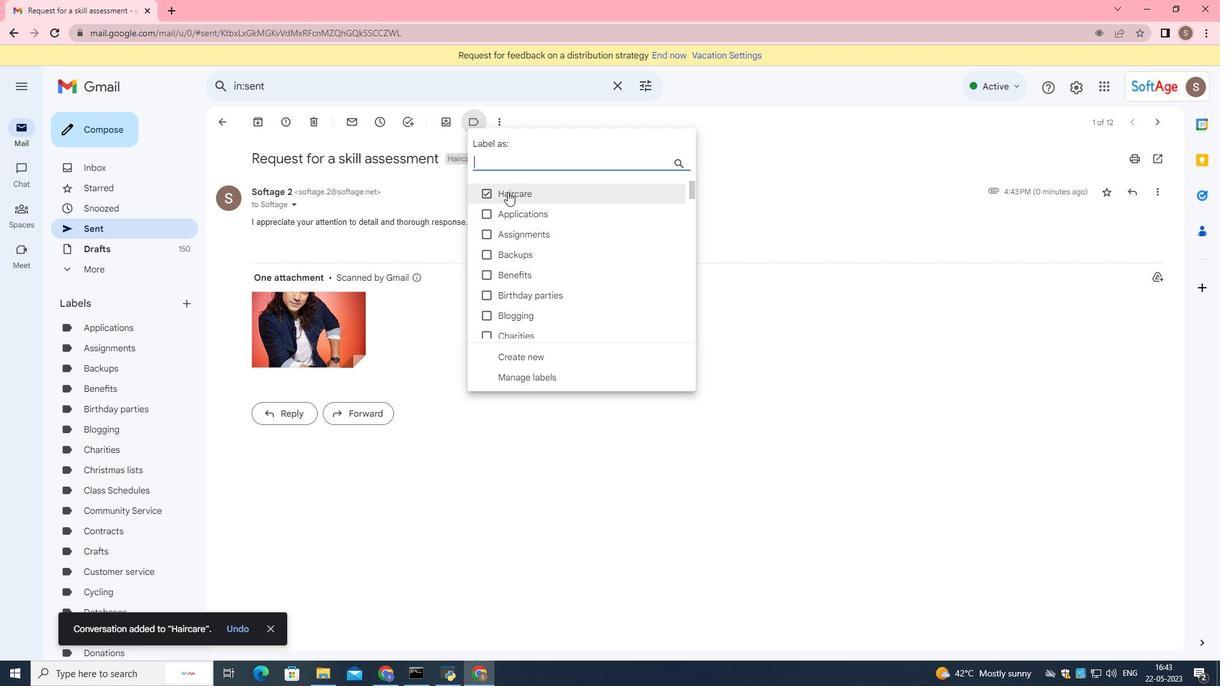 
Action: Mouse pressed left at (511, 198)
Screenshot: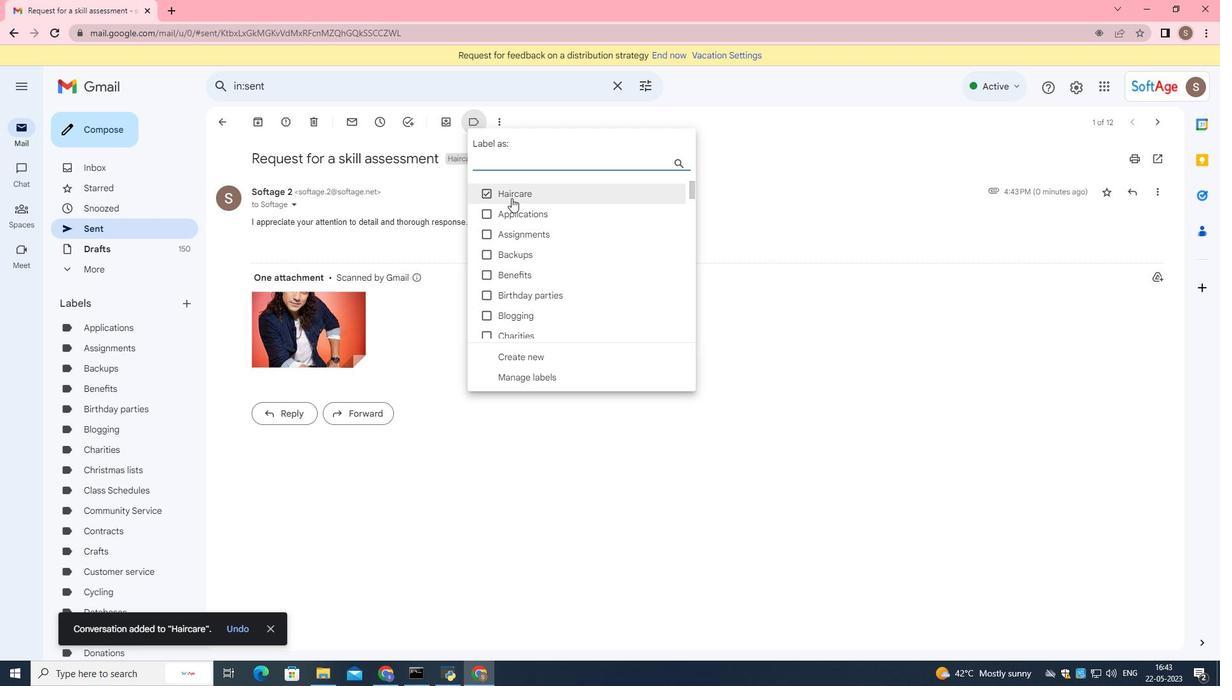 
Action: Mouse moved to (224, 117)
Screenshot: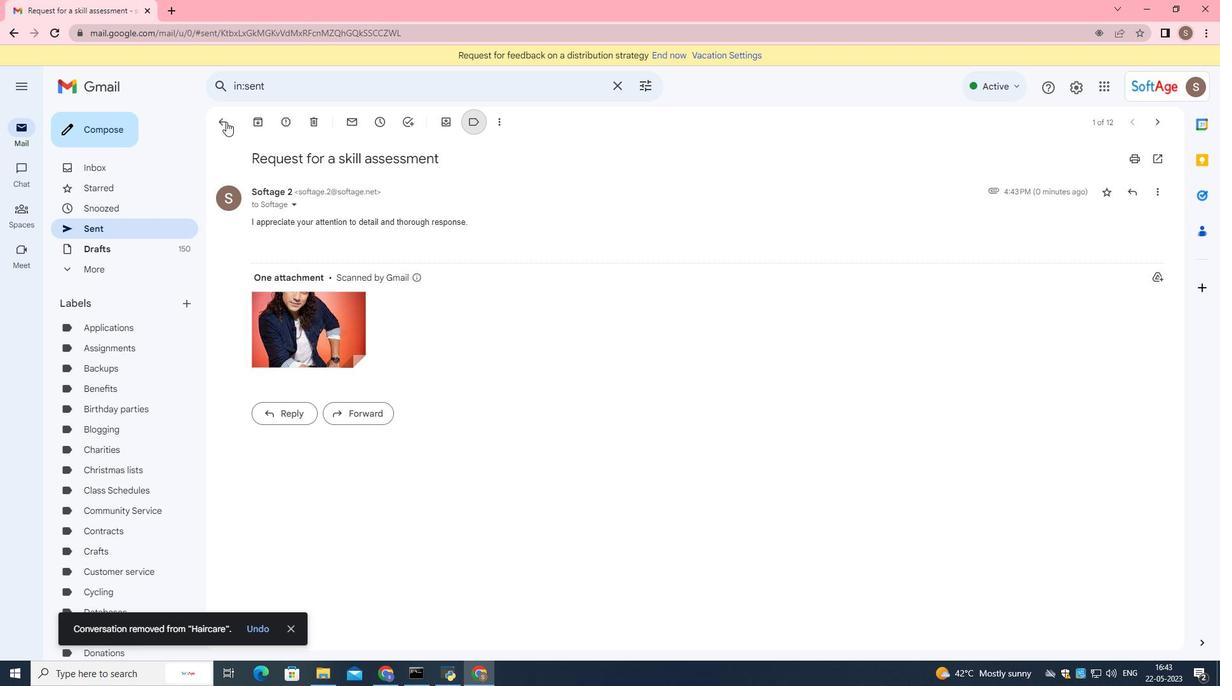 
Action: Mouse pressed left at (224, 117)
Screenshot: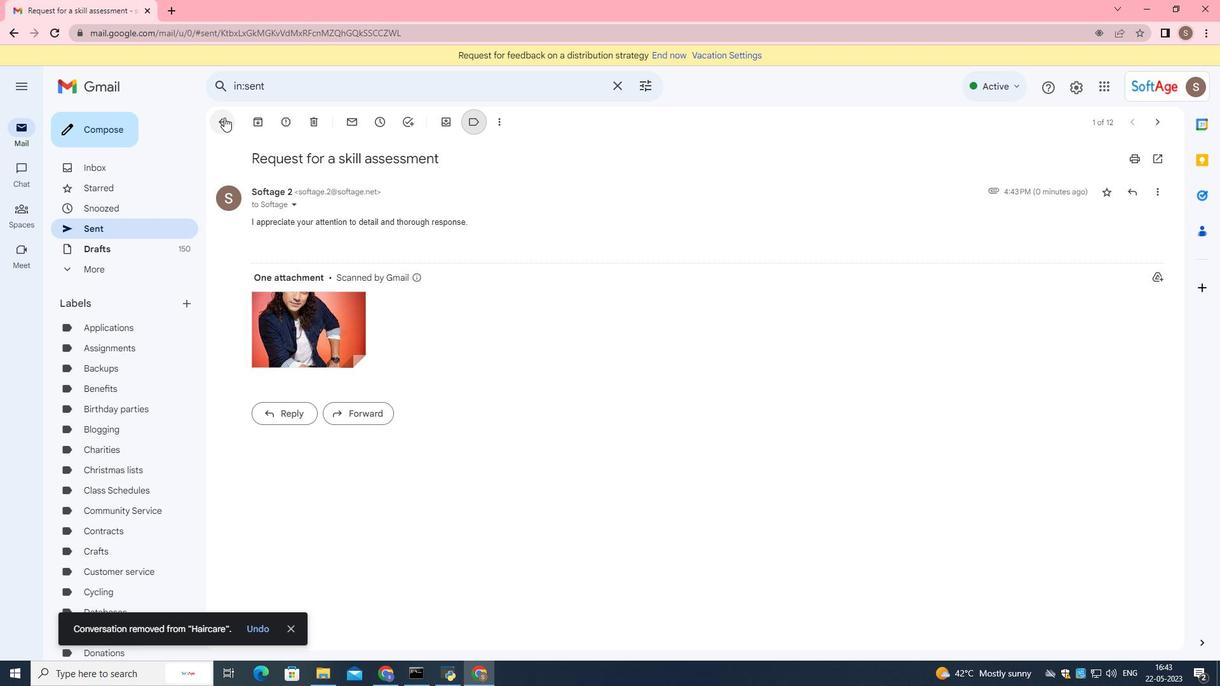 
Action: Mouse moved to (241, 184)
Screenshot: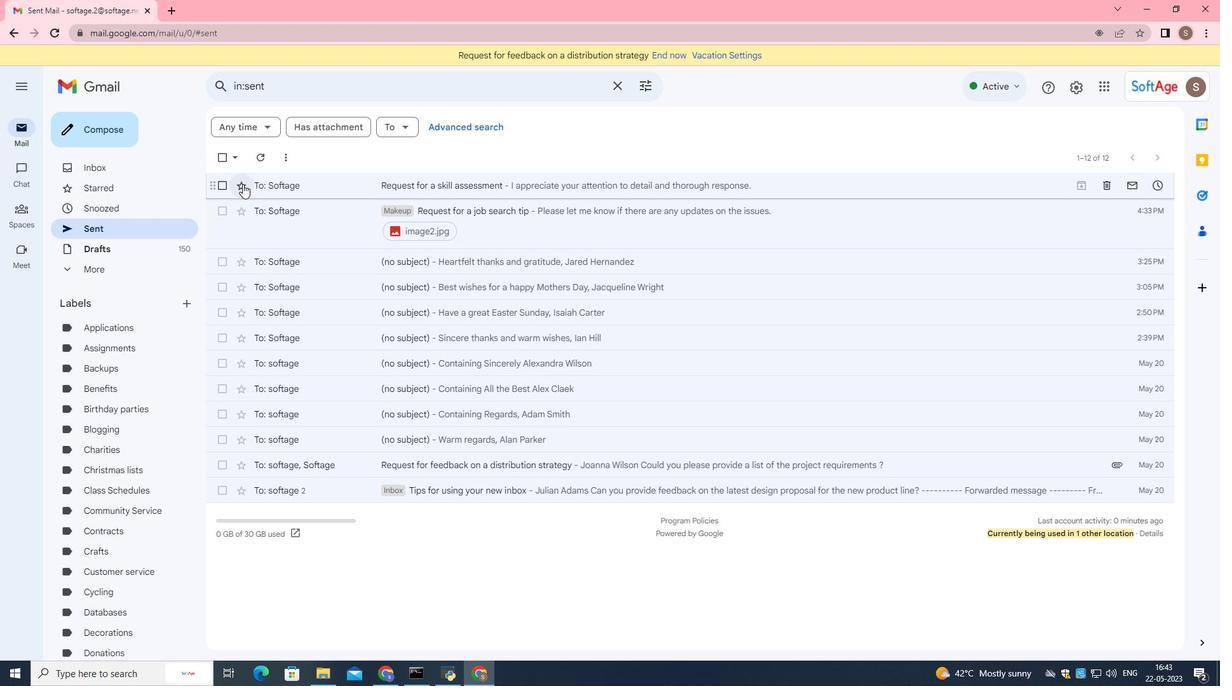 
Action: Mouse pressed left at (241, 184)
Screenshot: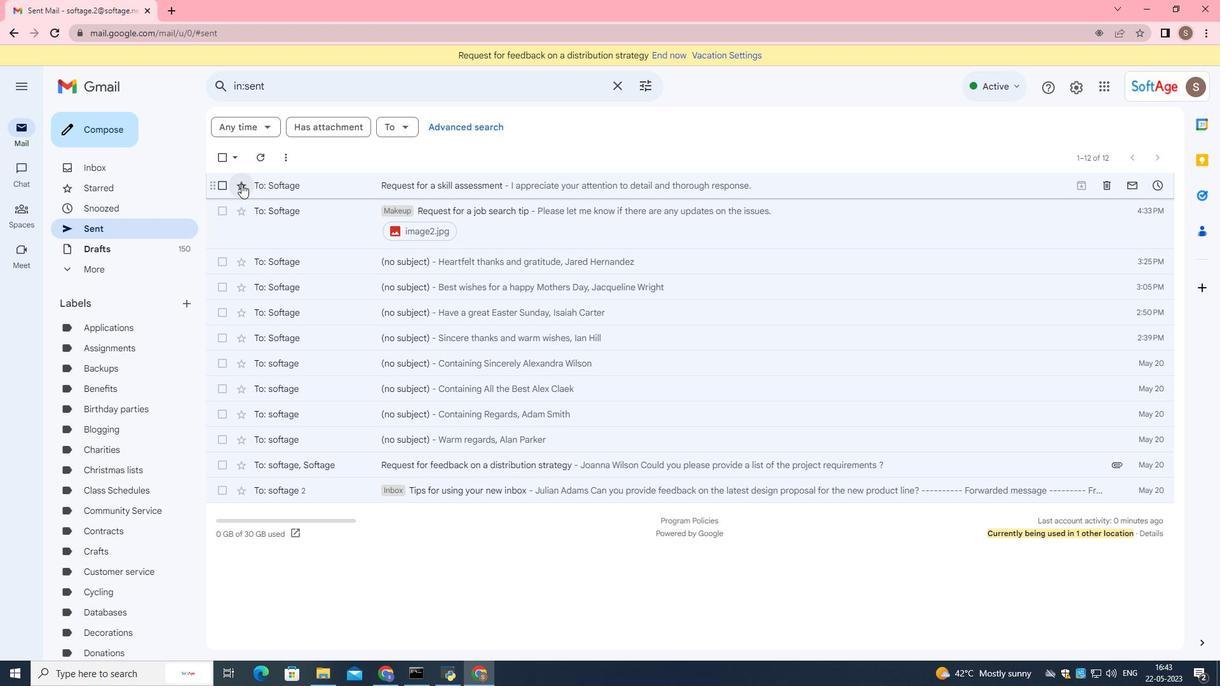 
Action: Mouse moved to (389, 189)
Screenshot: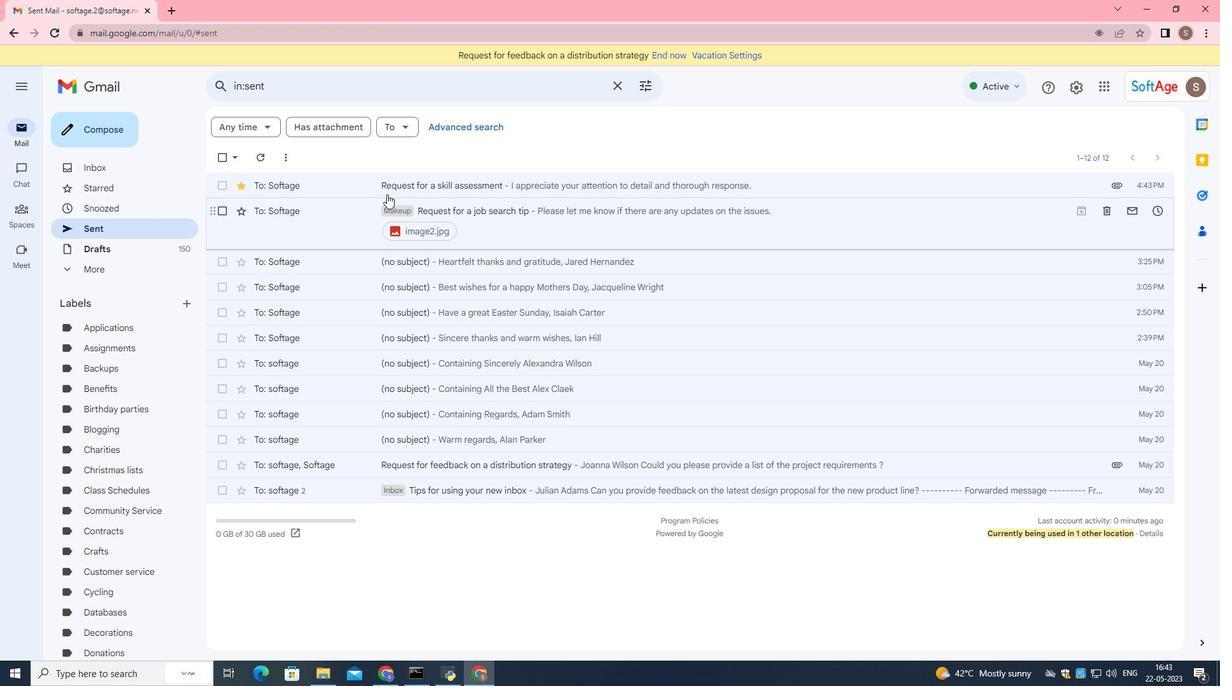 
Action: Mouse pressed left at (389, 189)
Screenshot: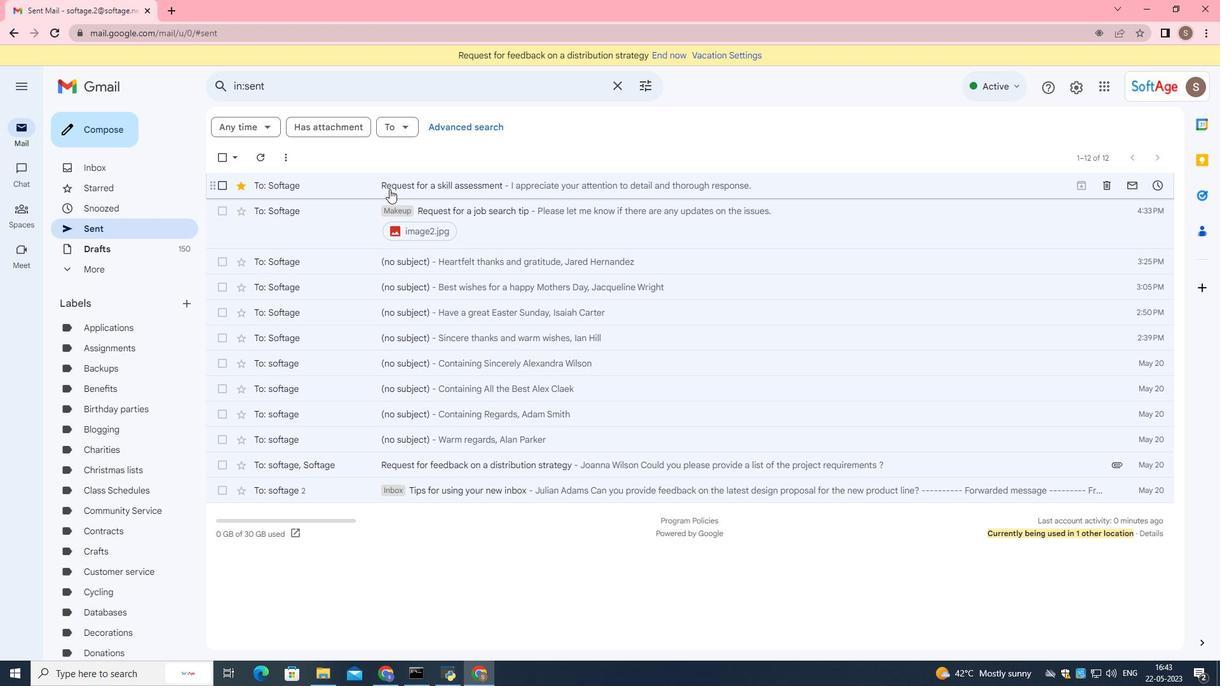 
Action: Mouse moved to (473, 143)
Screenshot: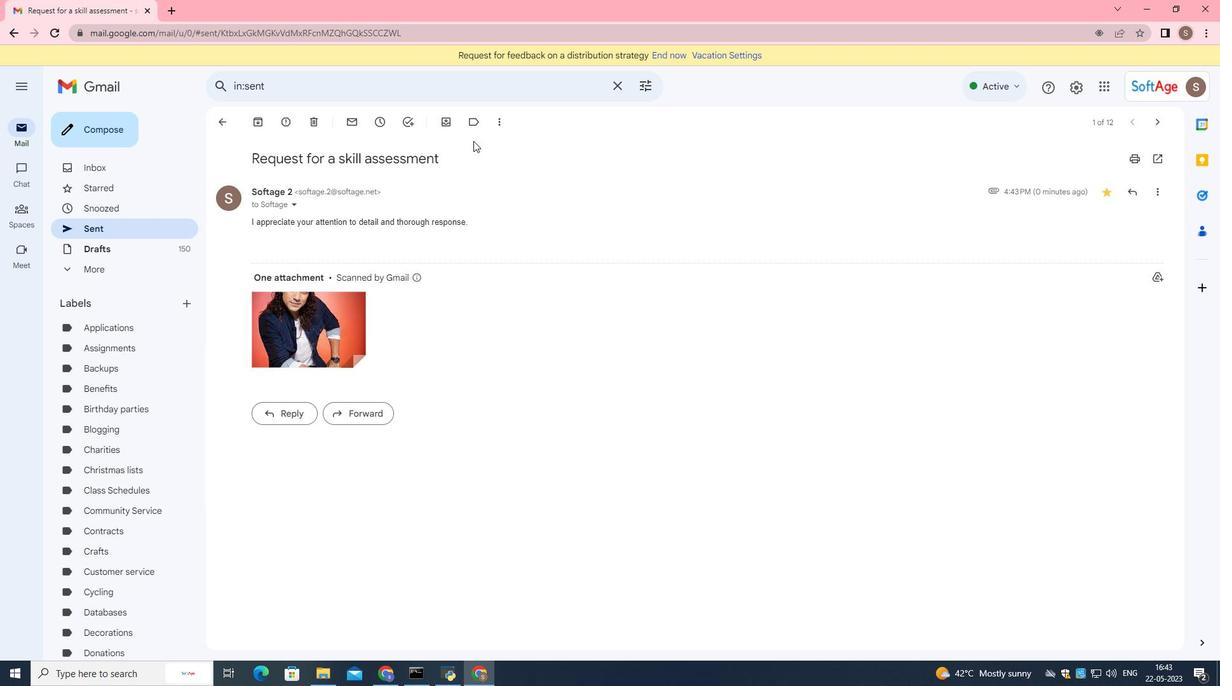 
